 Task: Look for Airbnb properties in Hammamet, Tunisia from 6th December, 2023 to 18th December, 2023 for 3 adults.2 bedrooms having 2 beds and 2 bathrooms. Property type can be hotel. Look for 3 properties as per requirement.
Action: Mouse moved to (467, 83)
Screenshot: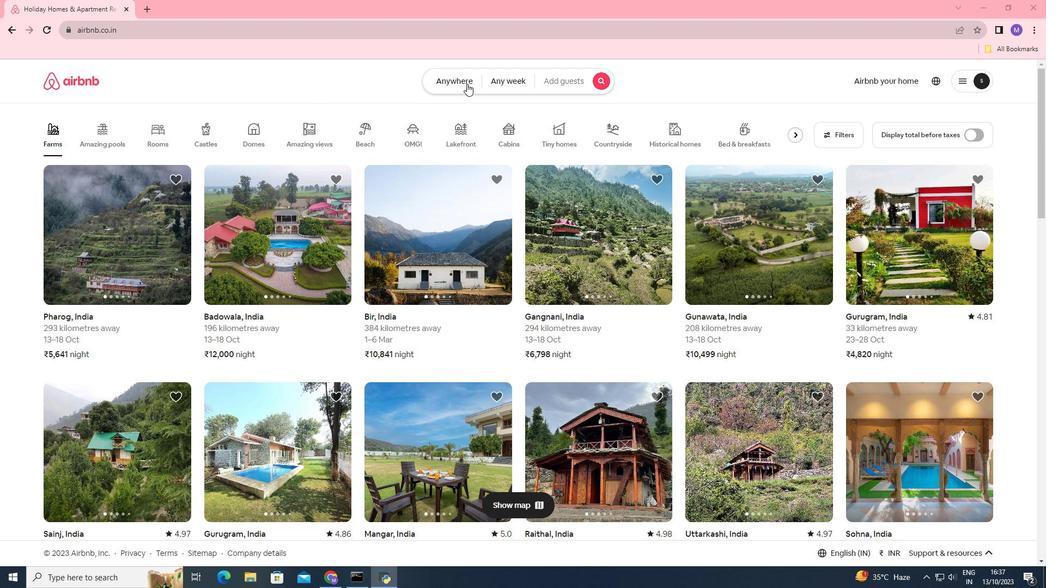 
Action: Mouse pressed left at (467, 83)
Screenshot: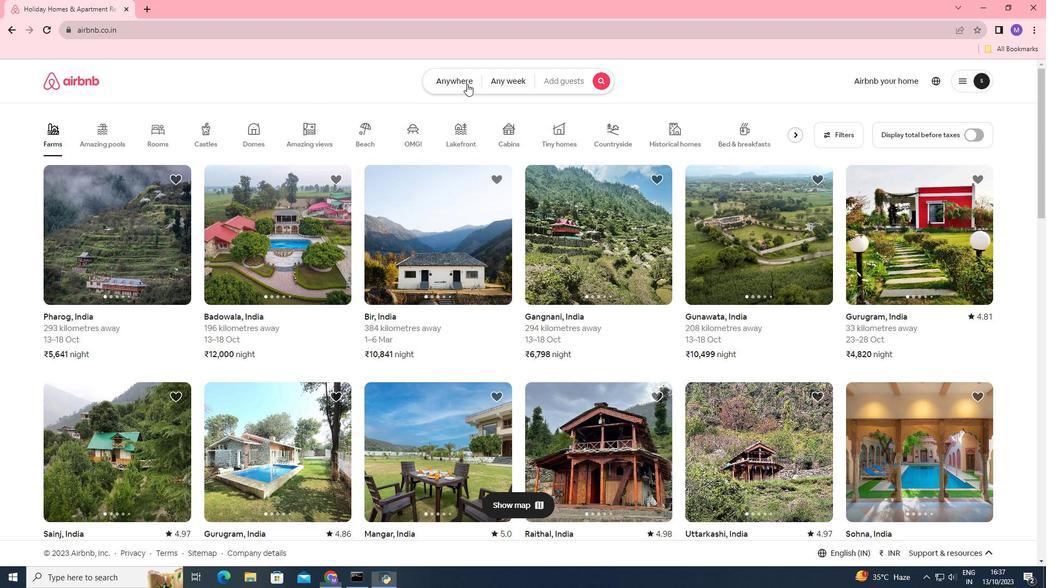 
Action: Mouse moved to (369, 122)
Screenshot: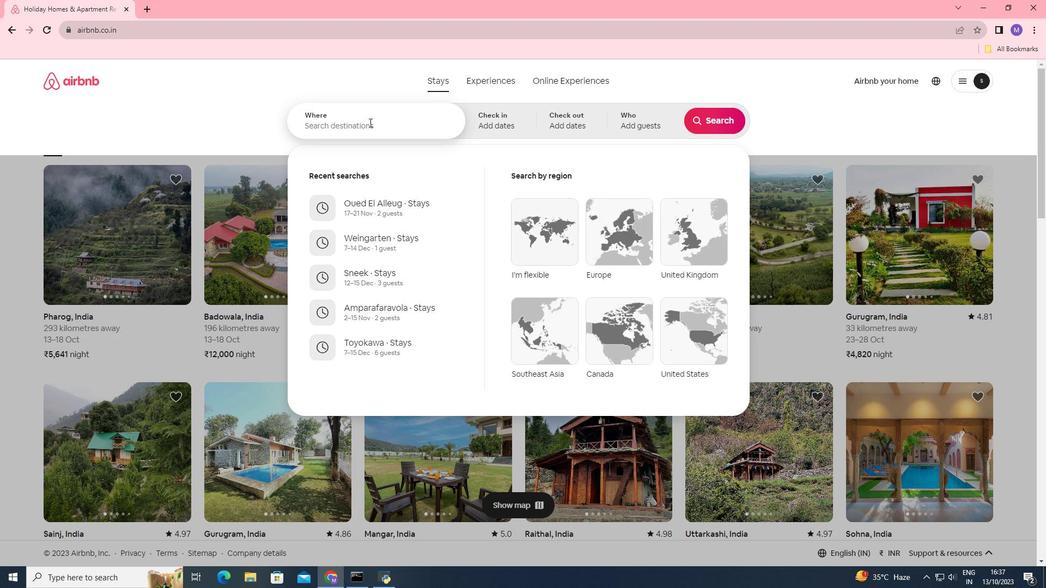 
Action: Mouse pressed left at (369, 122)
Screenshot: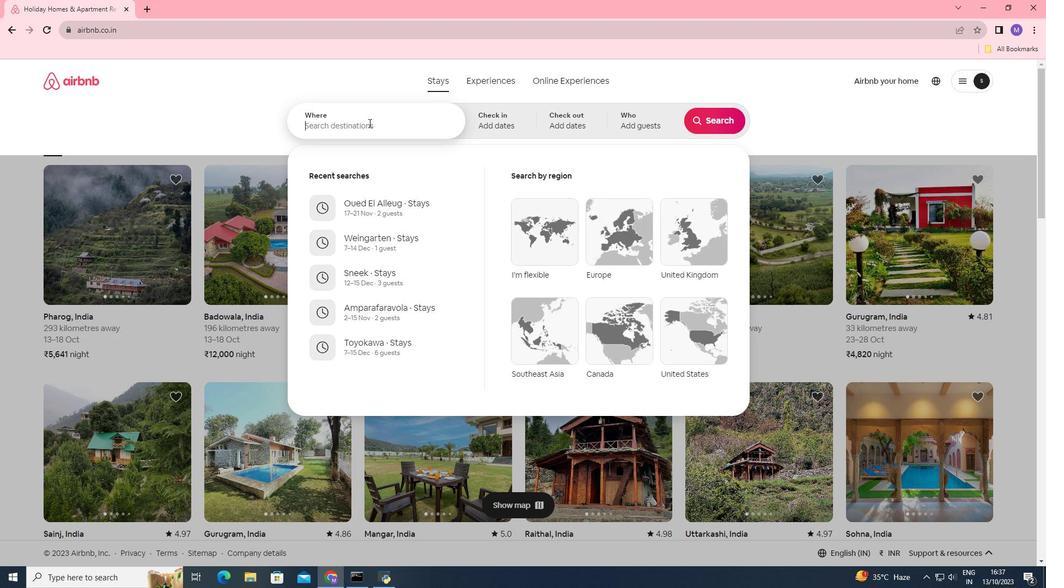 
Action: Mouse moved to (368, 123)
Screenshot: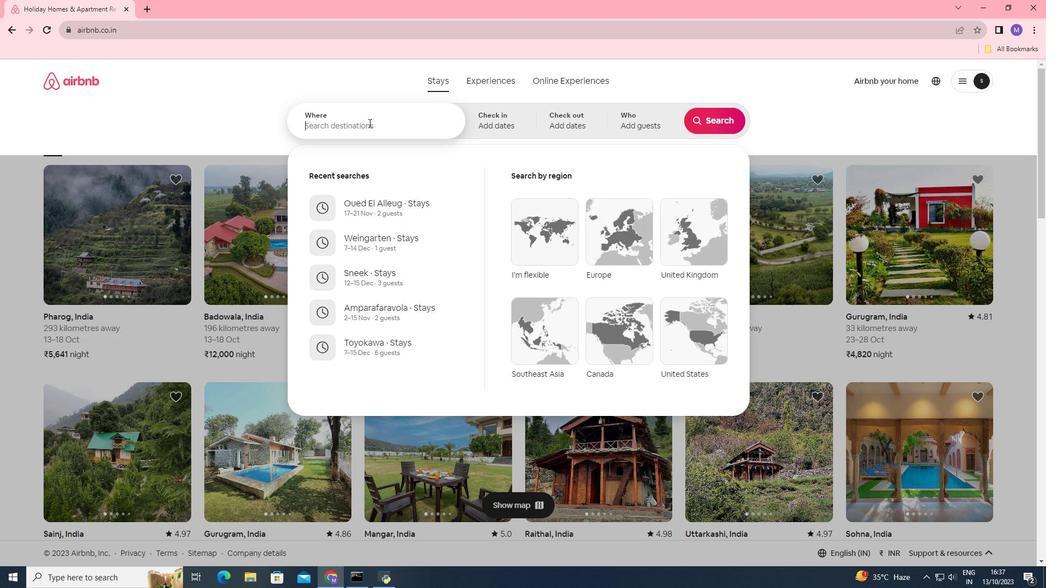 
Action: Key pressed <Key.shift>Hammamet,<Key.space><Key.shift>Tunisia
Screenshot: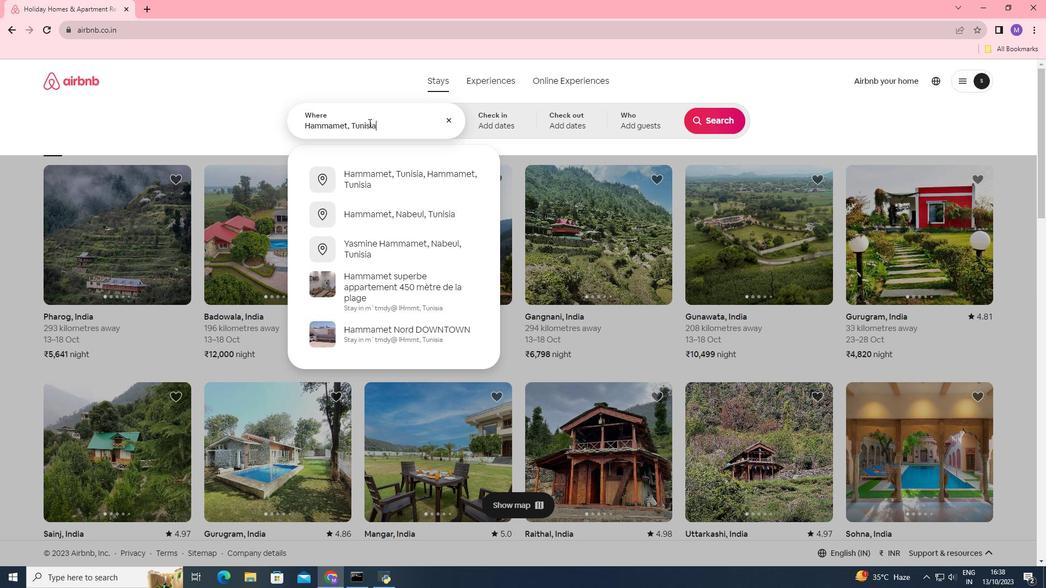 
Action: Mouse scrolled (368, 123) with delta (0, 0)
Screenshot: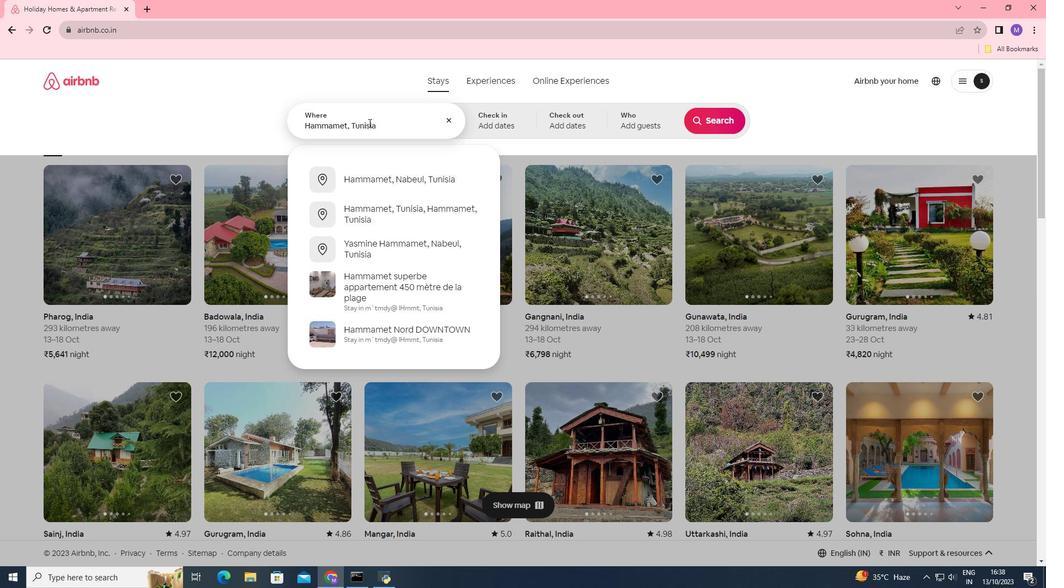
Action: Mouse moved to (506, 124)
Screenshot: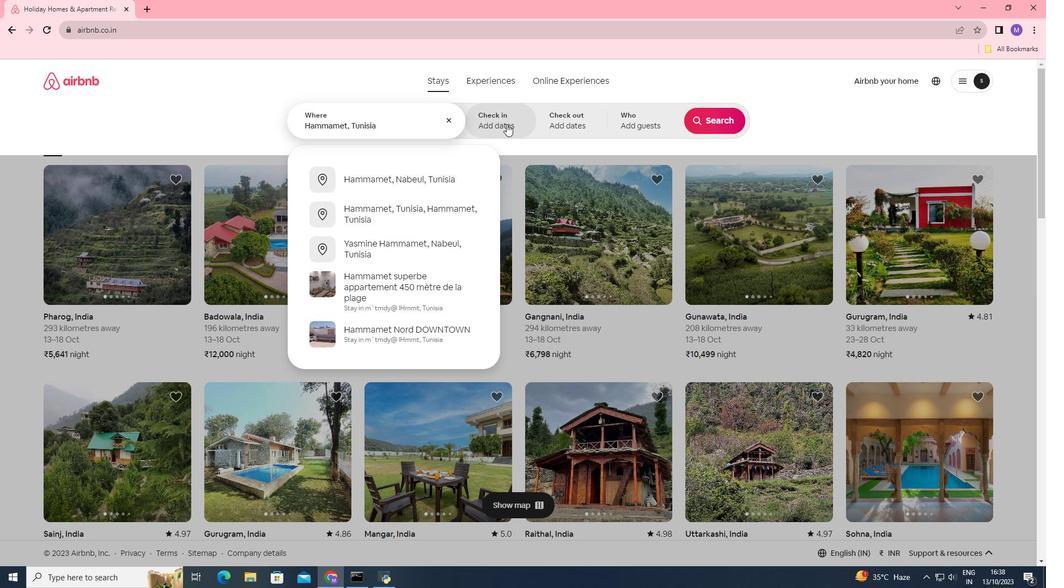 
Action: Mouse pressed left at (506, 124)
Screenshot: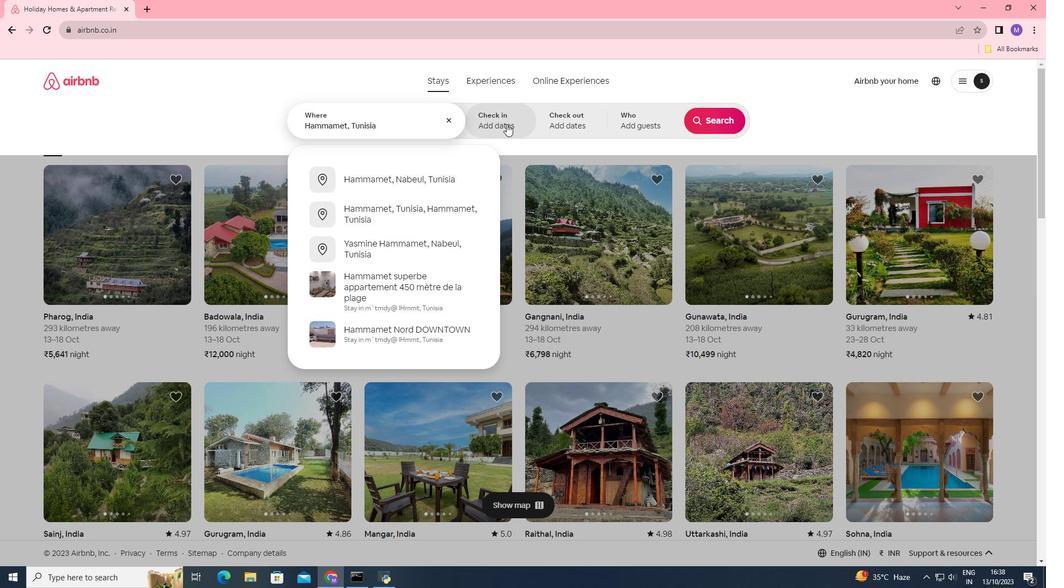 
Action: Mouse moved to (711, 208)
Screenshot: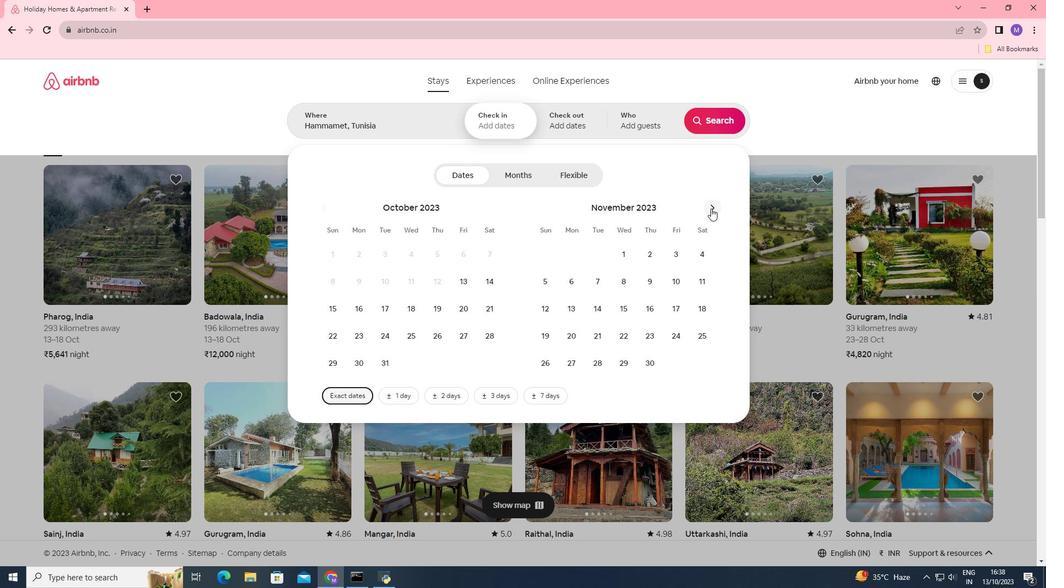 
Action: Mouse pressed left at (711, 208)
Screenshot: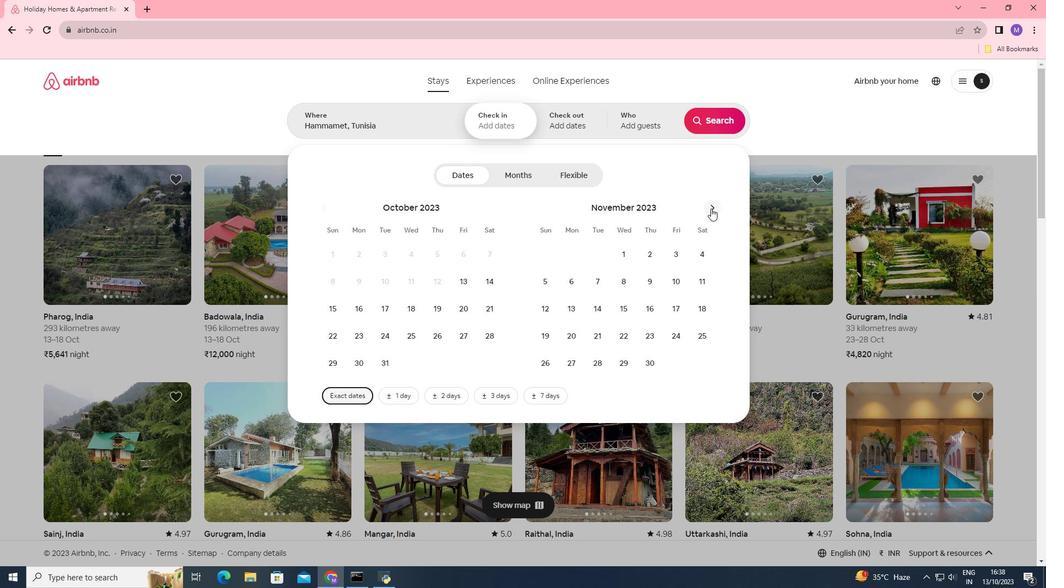
Action: Mouse moved to (620, 282)
Screenshot: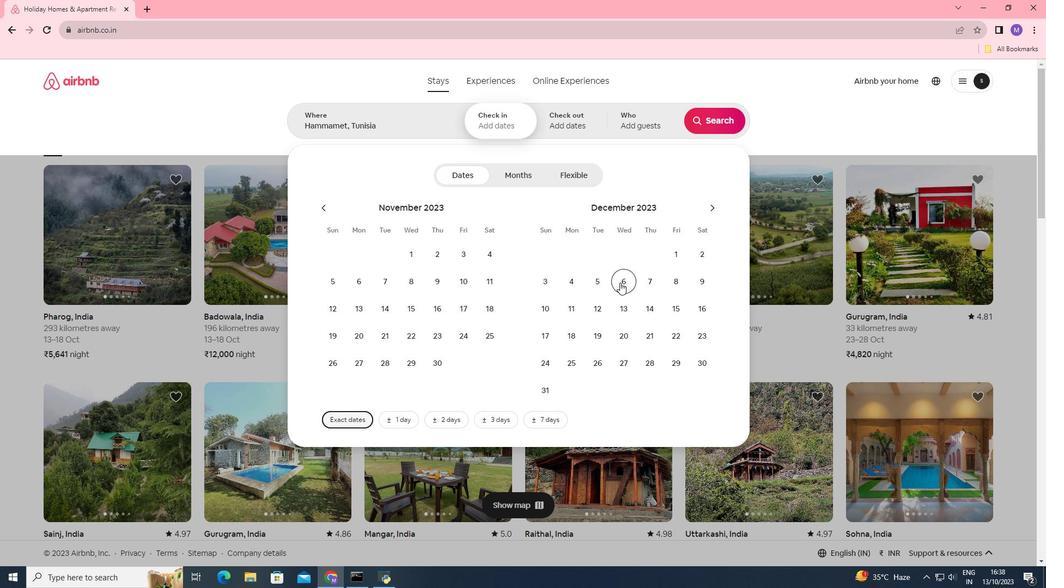 
Action: Mouse pressed left at (620, 282)
Screenshot: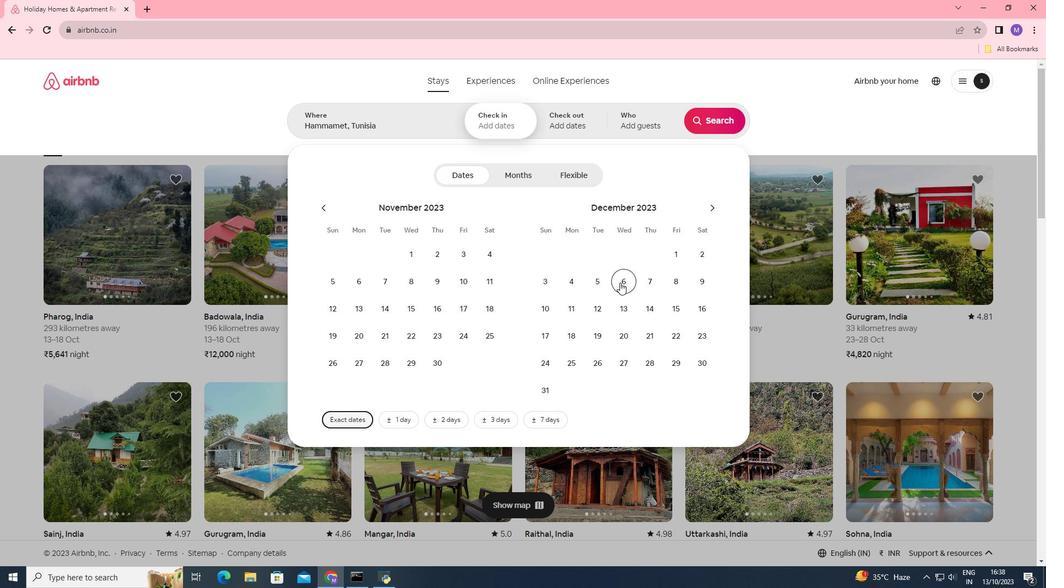 
Action: Mouse moved to (571, 336)
Screenshot: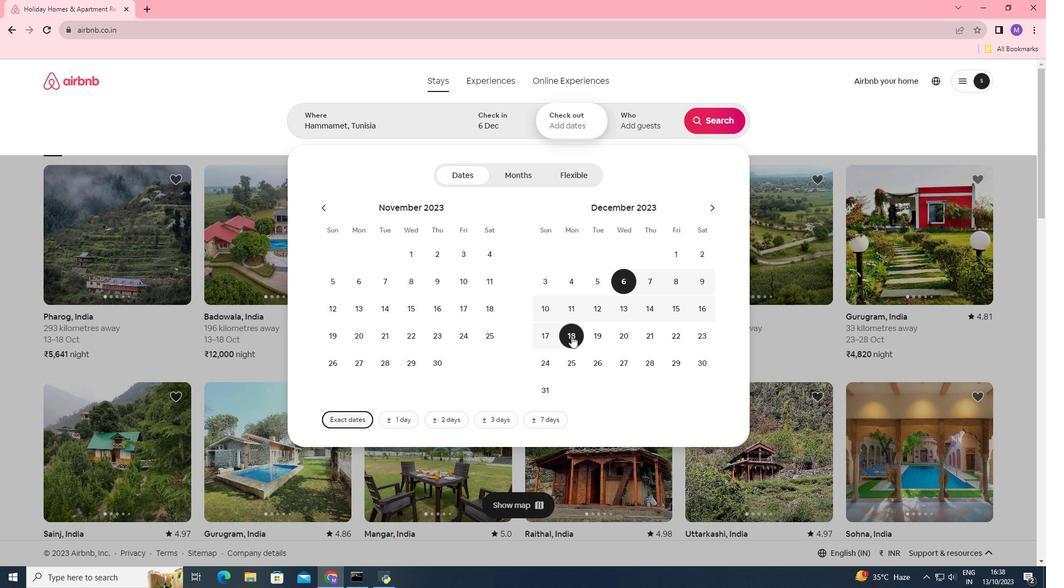
Action: Mouse pressed left at (571, 336)
Screenshot: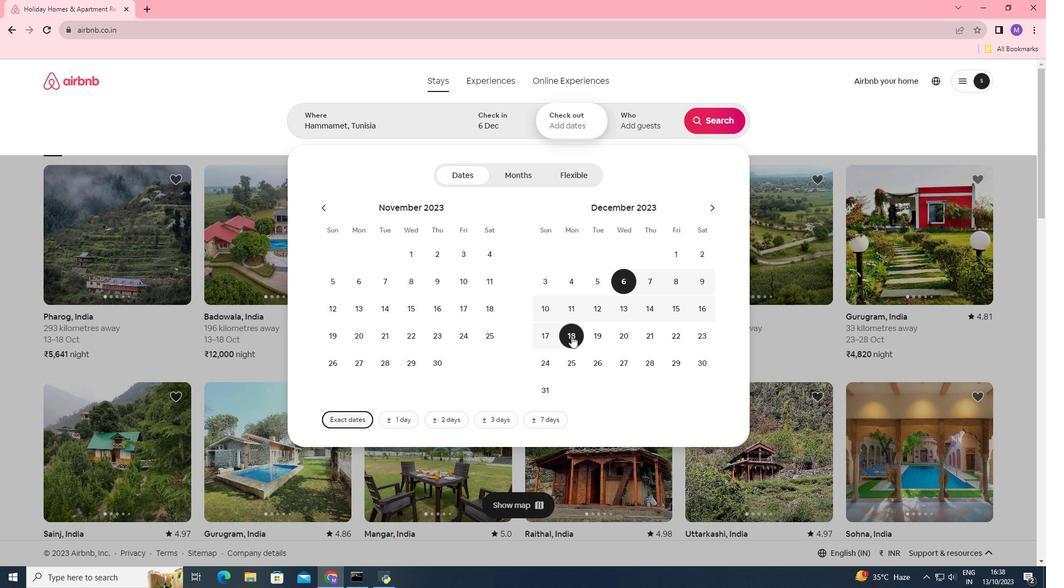 
Action: Mouse moved to (628, 124)
Screenshot: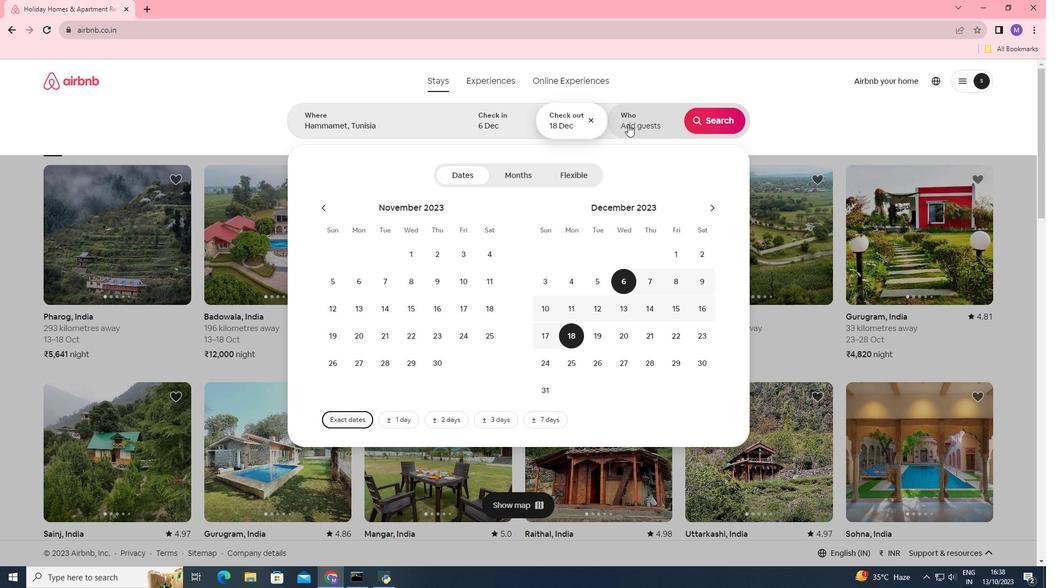 
Action: Mouse pressed left at (628, 124)
Screenshot: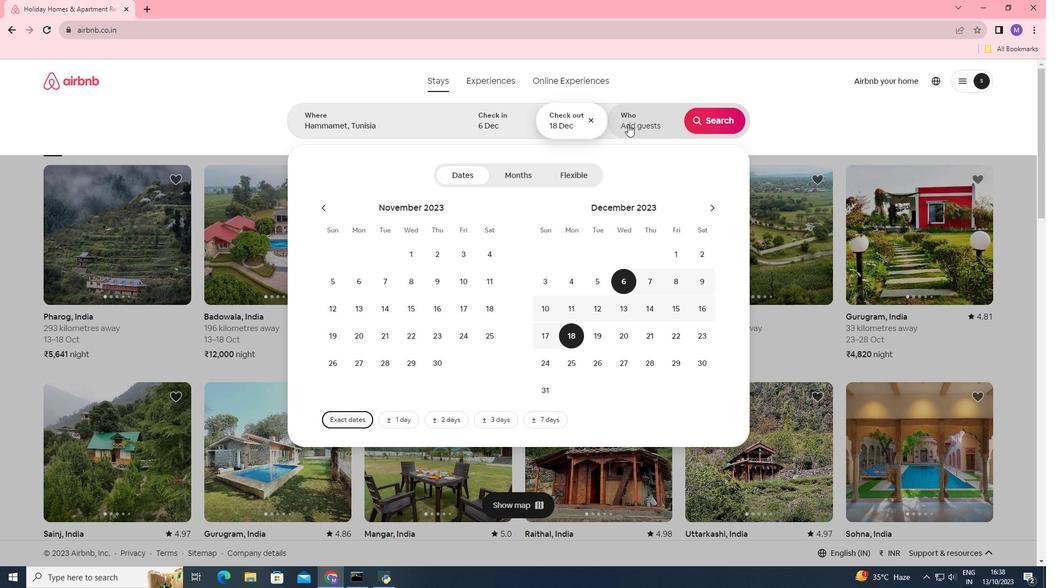 
Action: Mouse pressed left at (628, 124)
Screenshot: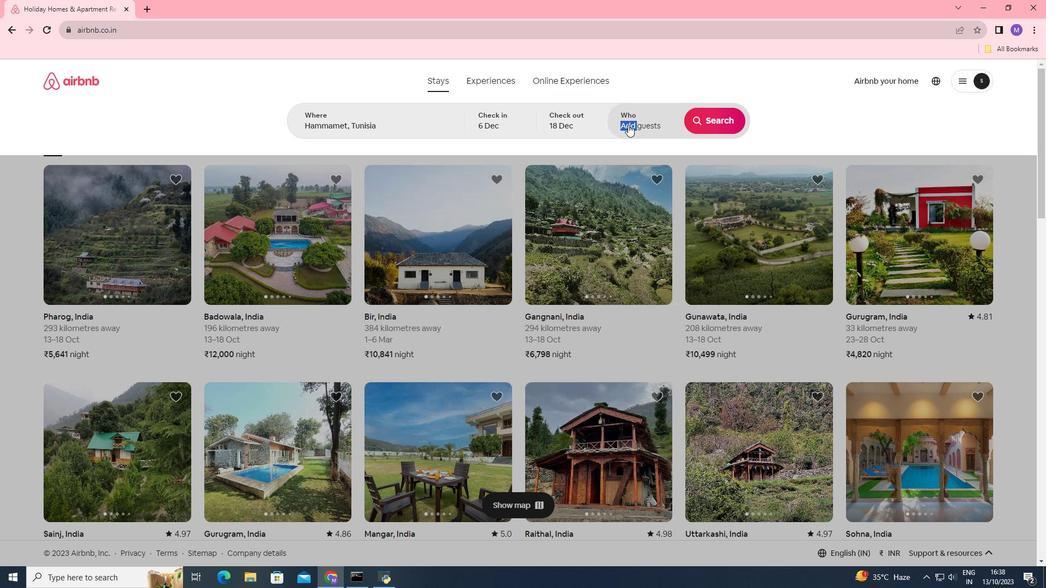 
Action: Mouse pressed left at (628, 124)
Screenshot: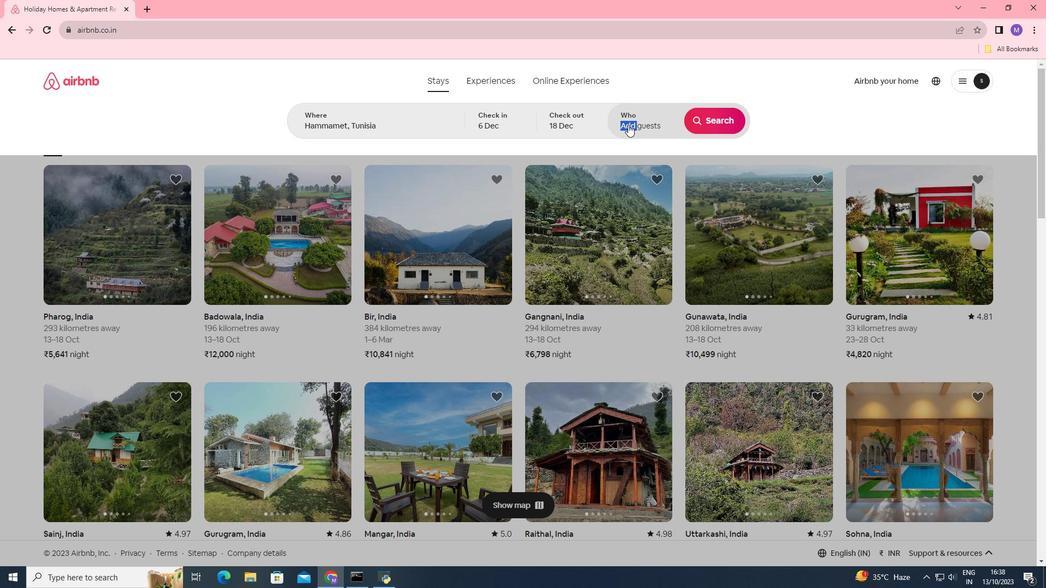 
Action: Mouse moved to (719, 180)
Screenshot: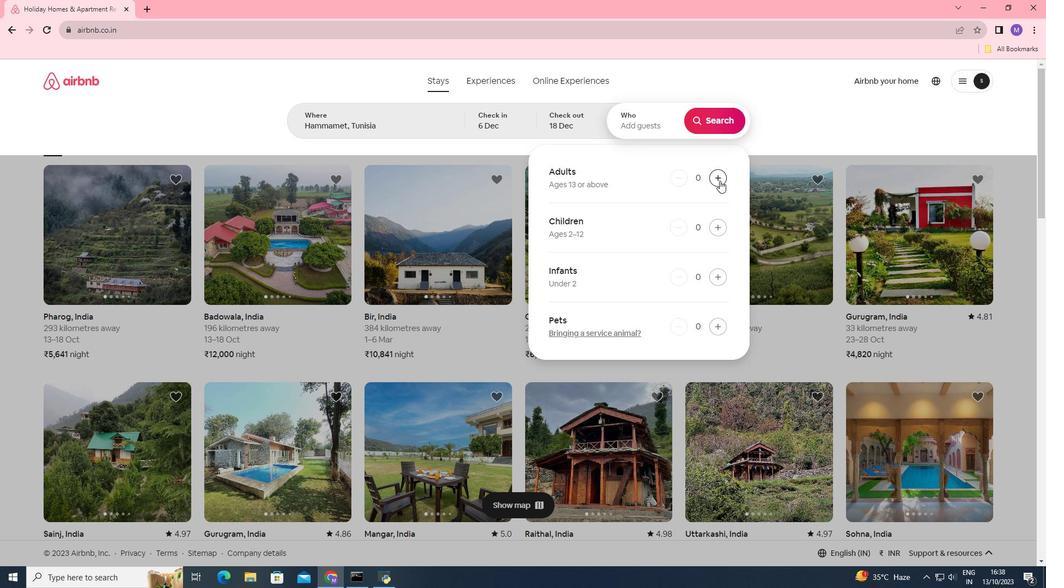 
Action: Mouse pressed left at (719, 180)
Screenshot: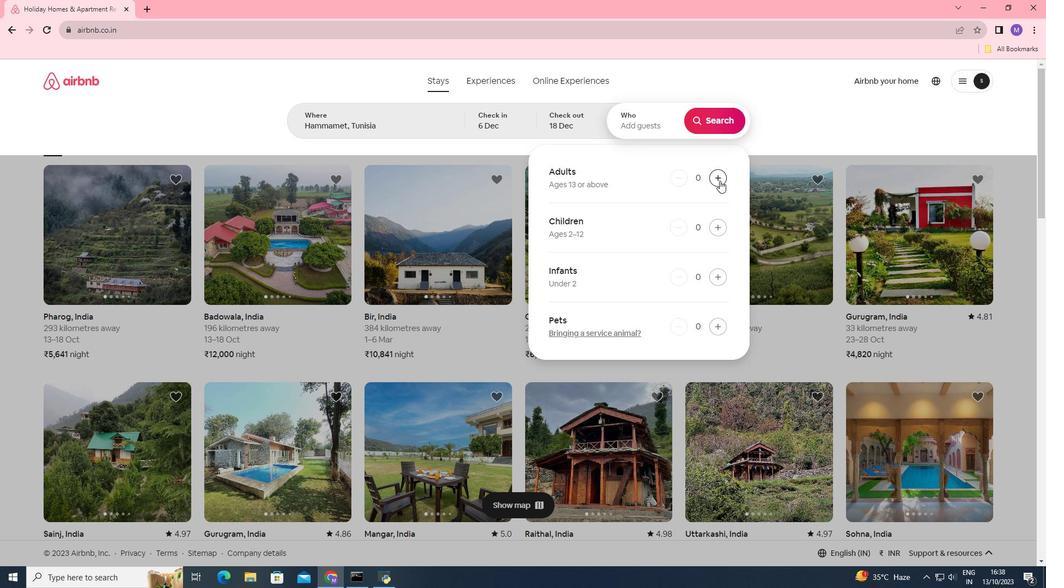 
Action: Mouse pressed left at (719, 180)
Screenshot: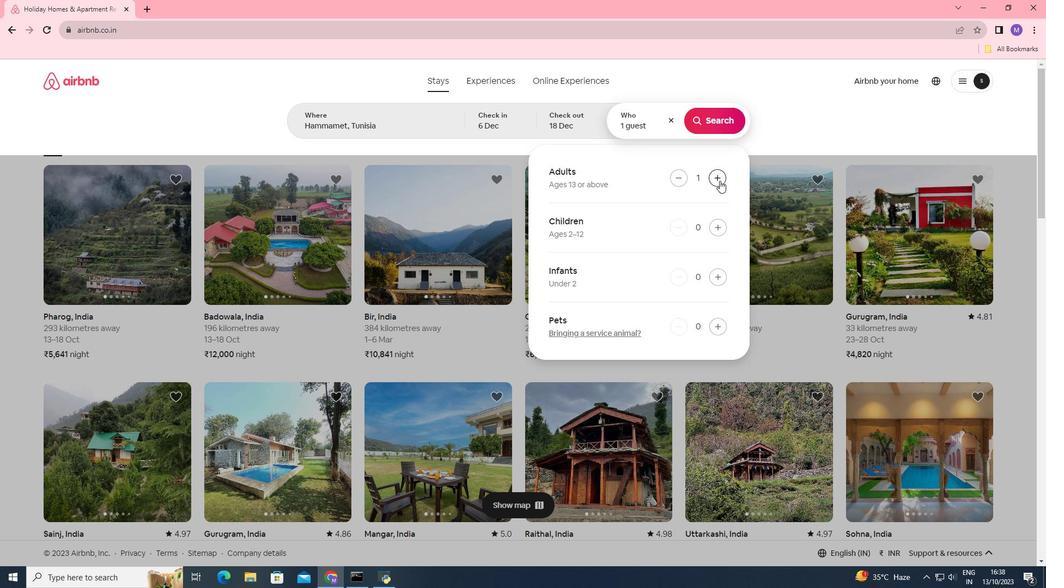 
Action: Mouse pressed left at (719, 180)
Screenshot: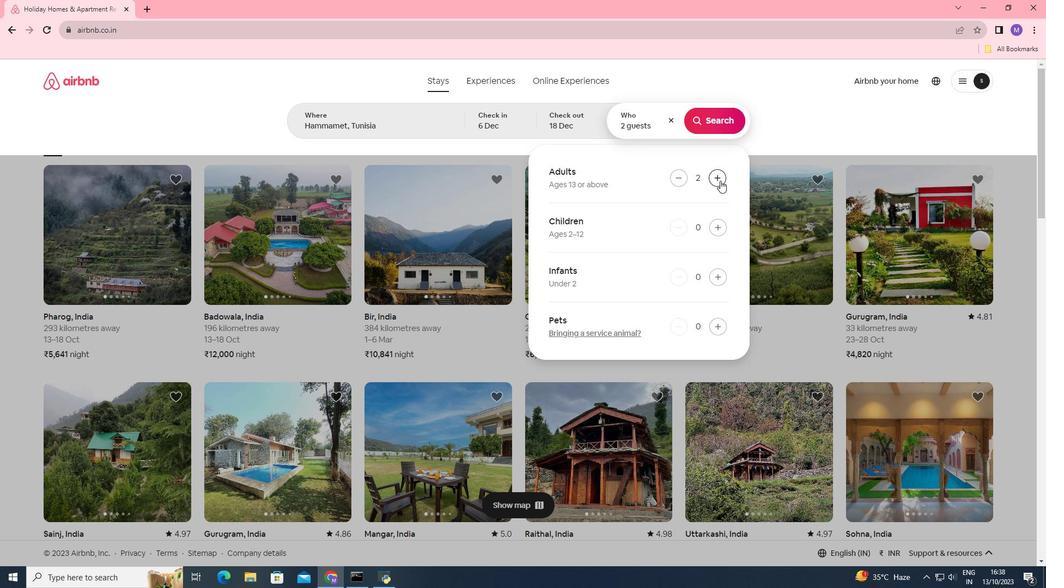 
Action: Mouse moved to (726, 118)
Screenshot: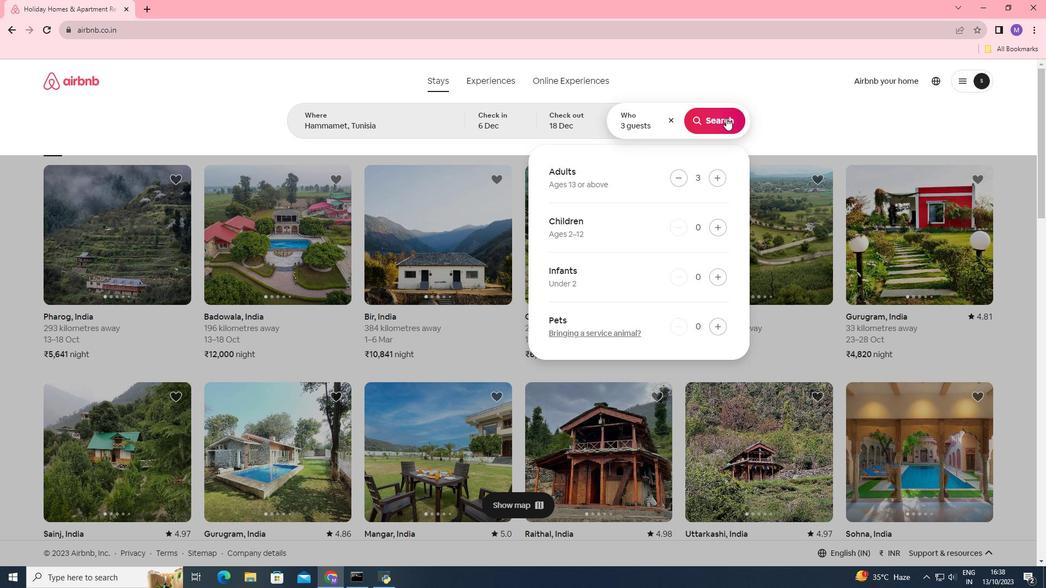 
Action: Mouse pressed left at (726, 118)
Screenshot: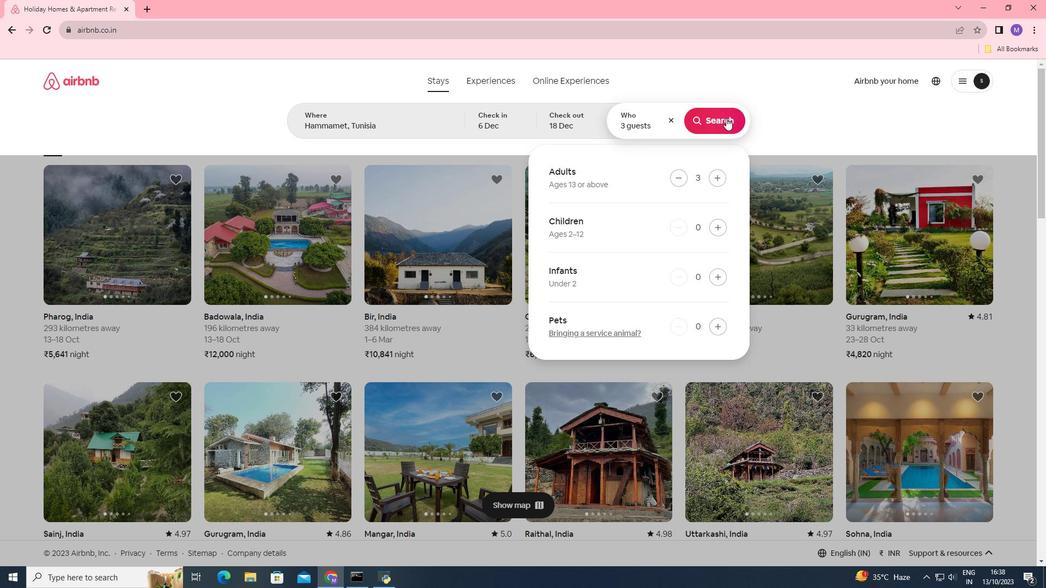 
Action: Mouse moved to (864, 121)
Screenshot: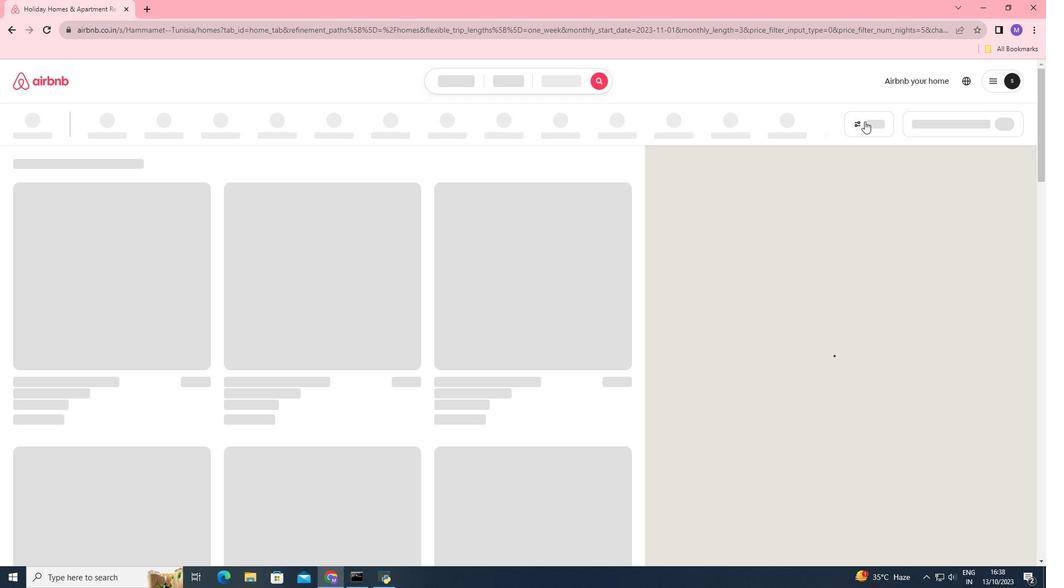 
Action: Mouse pressed left at (864, 121)
Screenshot: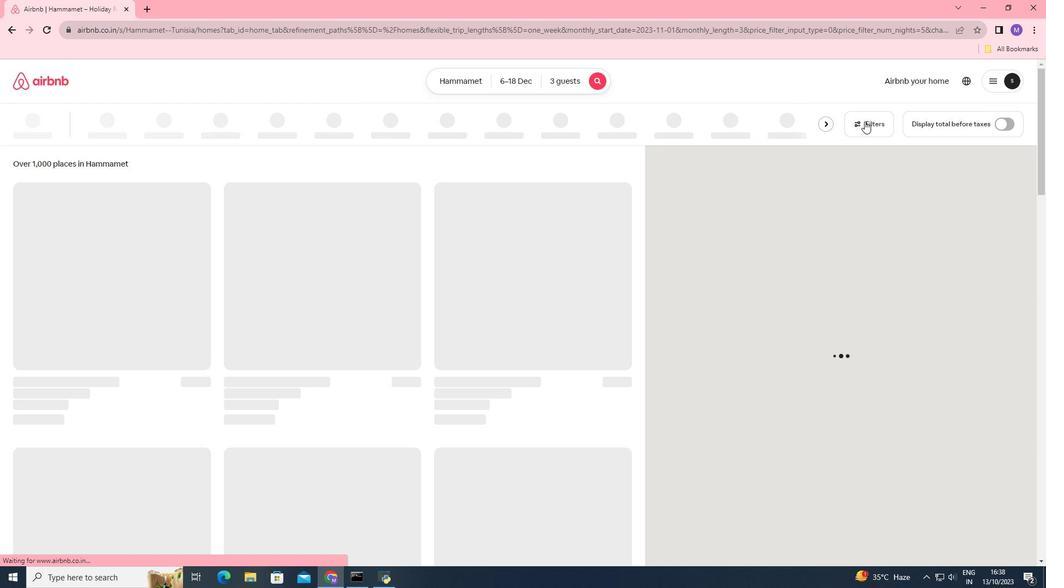 
Action: Mouse pressed left at (864, 121)
Screenshot: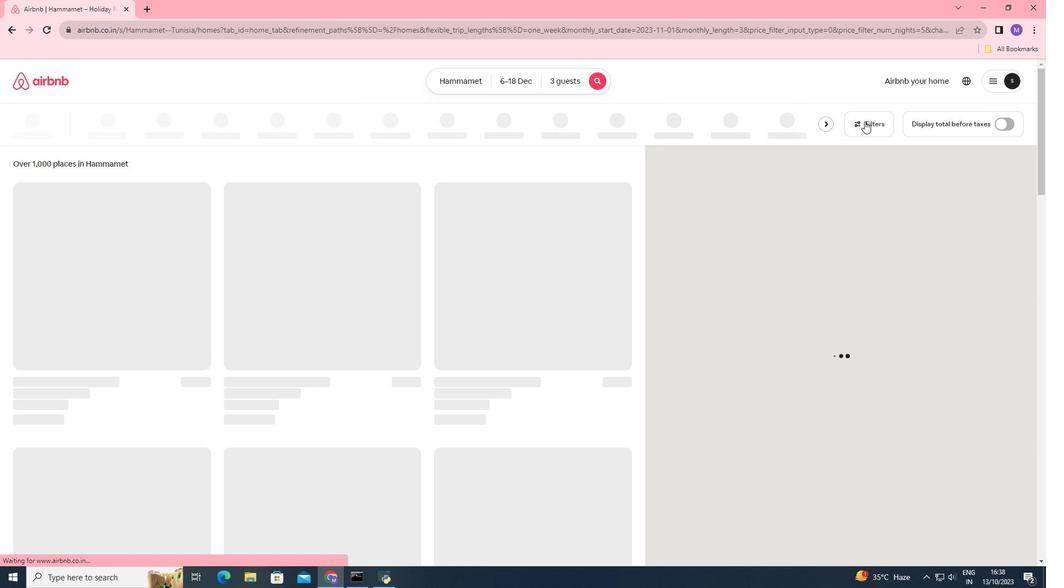
Action: Mouse moved to (525, 282)
Screenshot: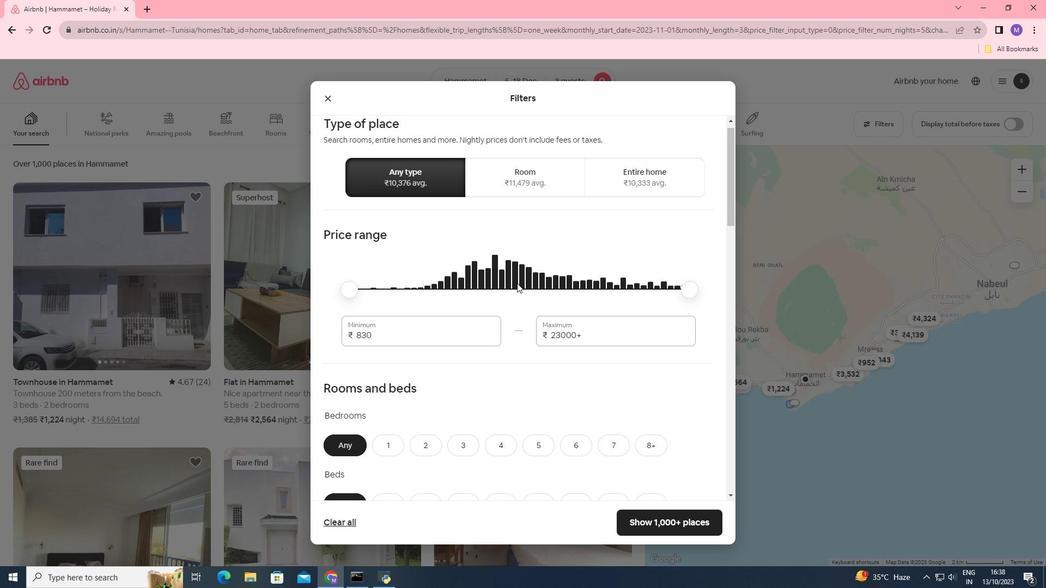 
Action: Mouse scrolled (525, 282) with delta (0, 0)
Screenshot: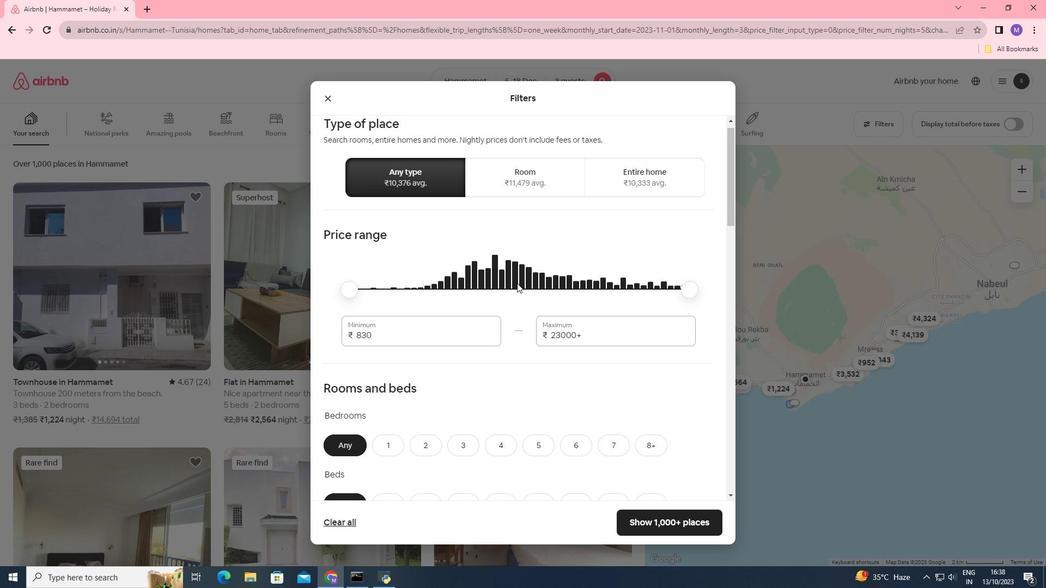 
Action: Mouse moved to (428, 408)
Screenshot: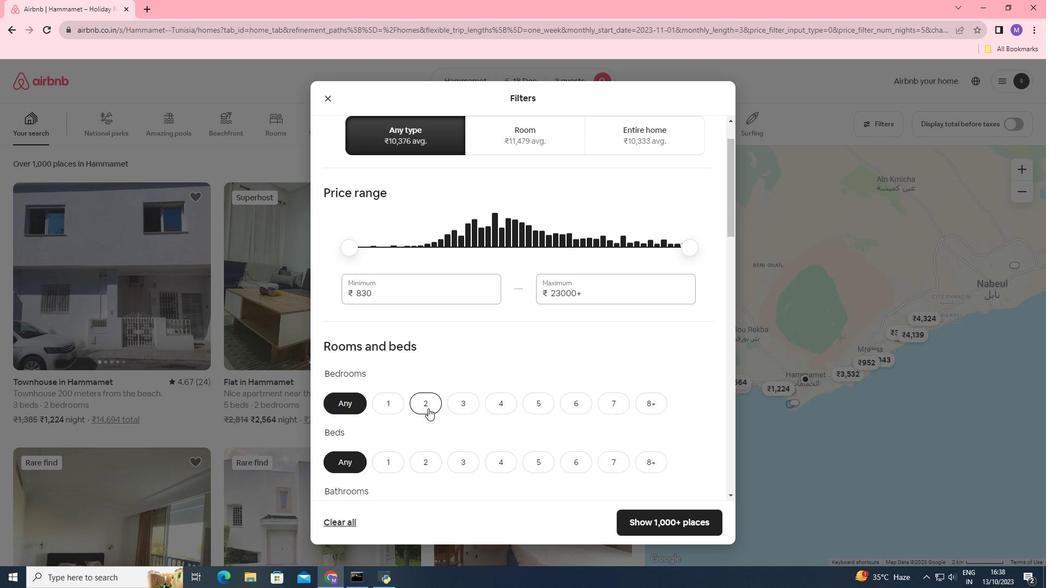 
Action: Mouse pressed left at (428, 408)
Screenshot: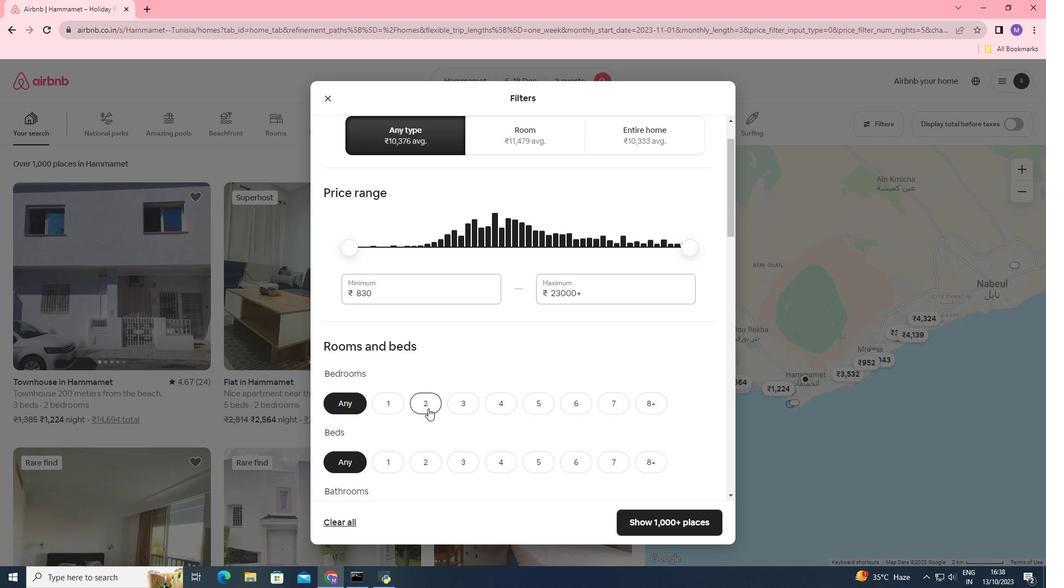 
Action: Mouse moved to (477, 341)
Screenshot: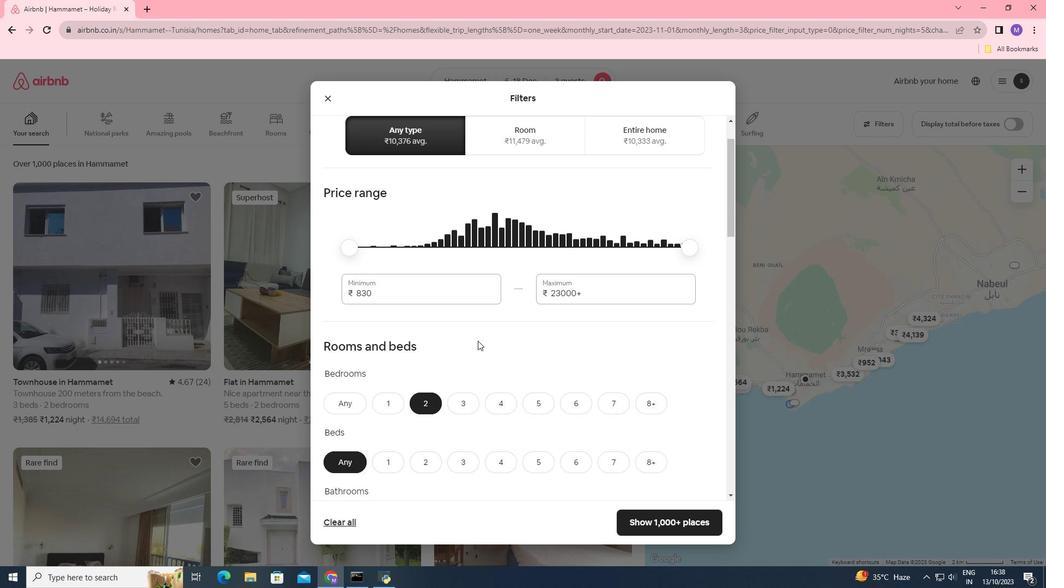 
Action: Mouse scrolled (477, 340) with delta (0, 0)
Screenshot: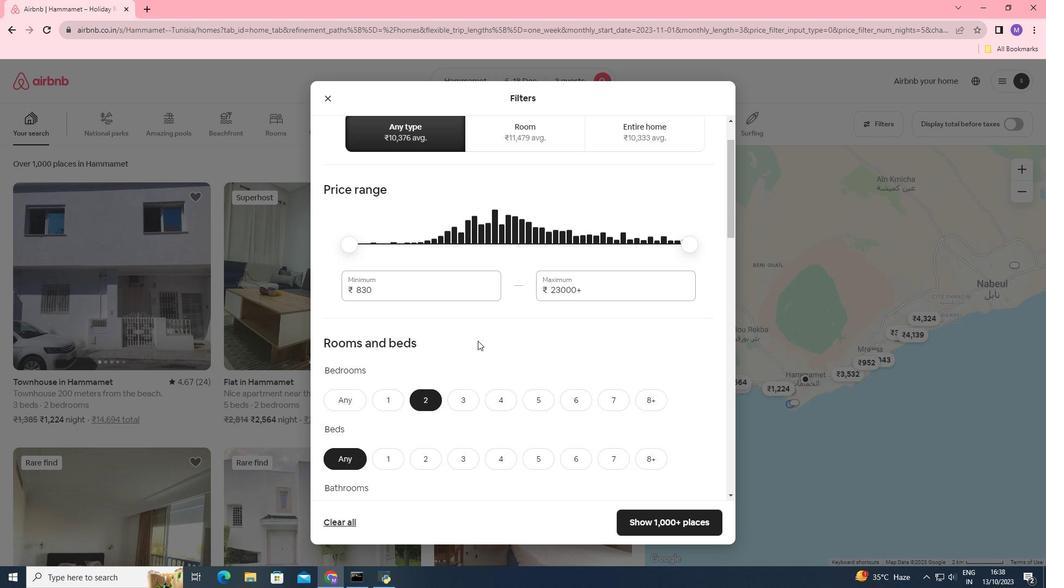 
Action: Mouse scrolled (477, 340) with delta (0, 0)
Screenshot: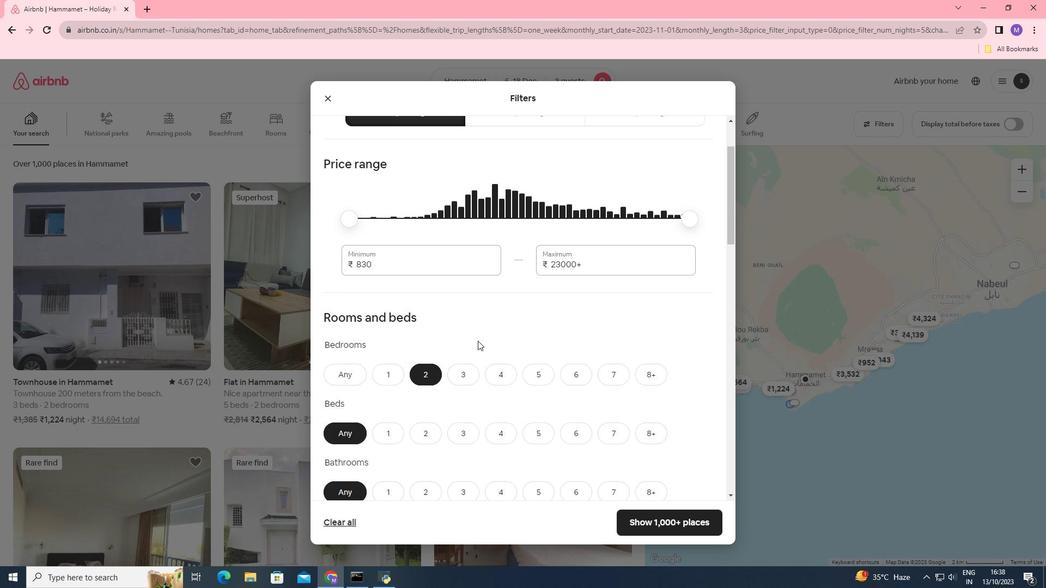 
Action: Mouse moved to (428, 360)
Screenshot: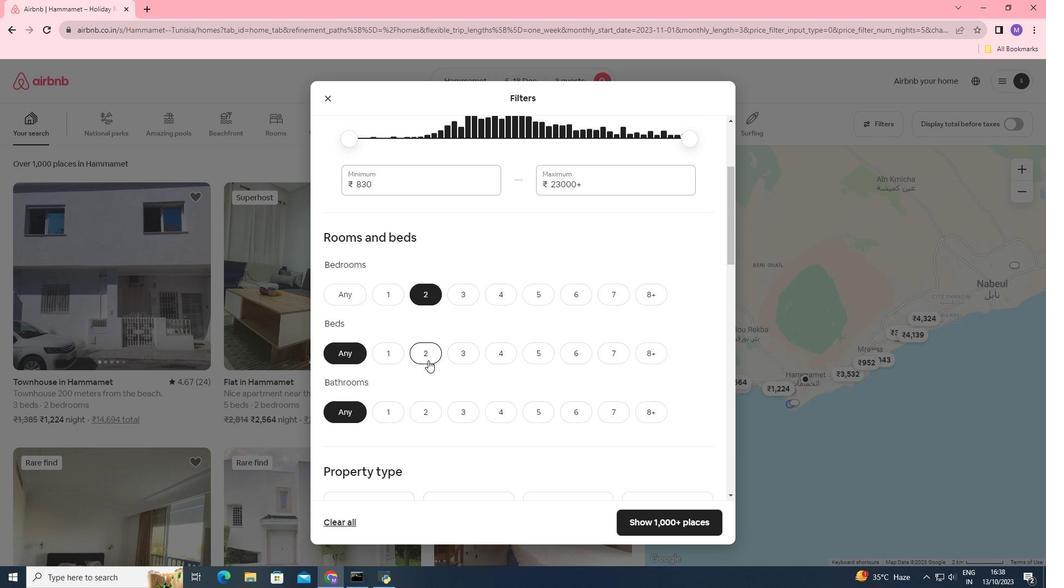
Action: Mouse pressed left at (428, 360)
Screenshot: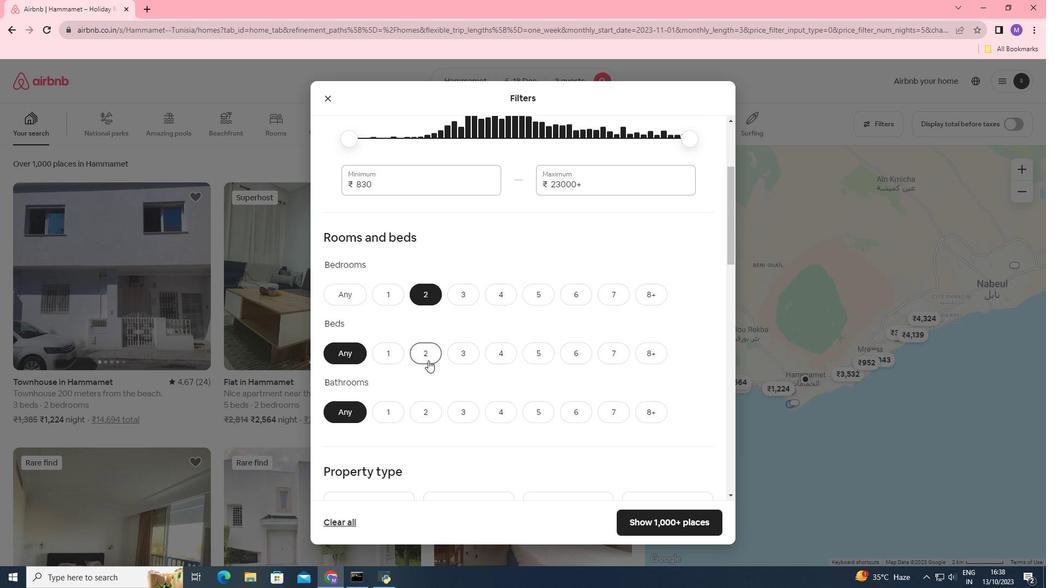 
Action: Mouse moved to (420, 417)
Screenshot: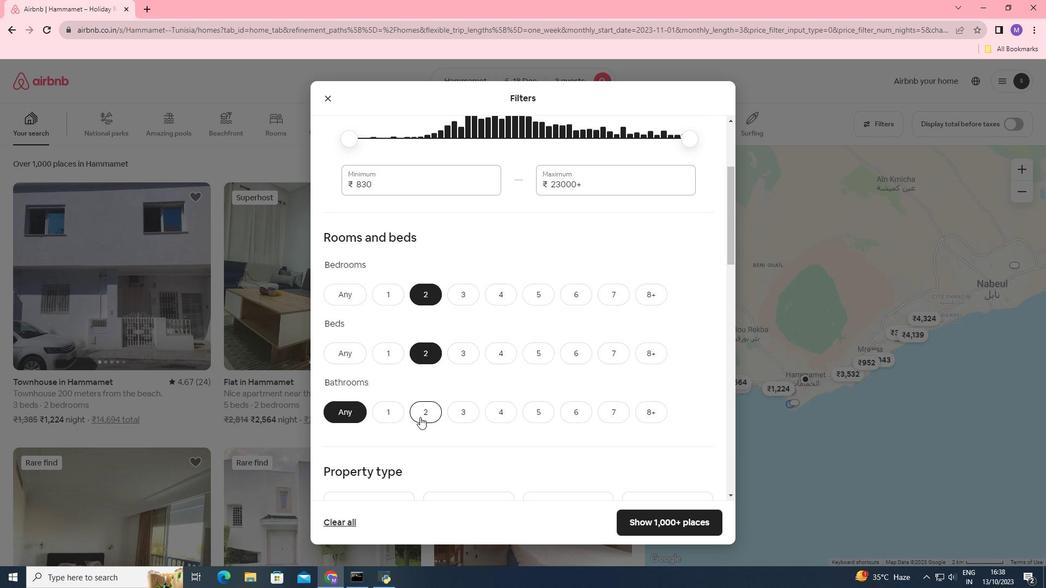 
Action: Mouse pressed left at (420, 417)
Screenshot: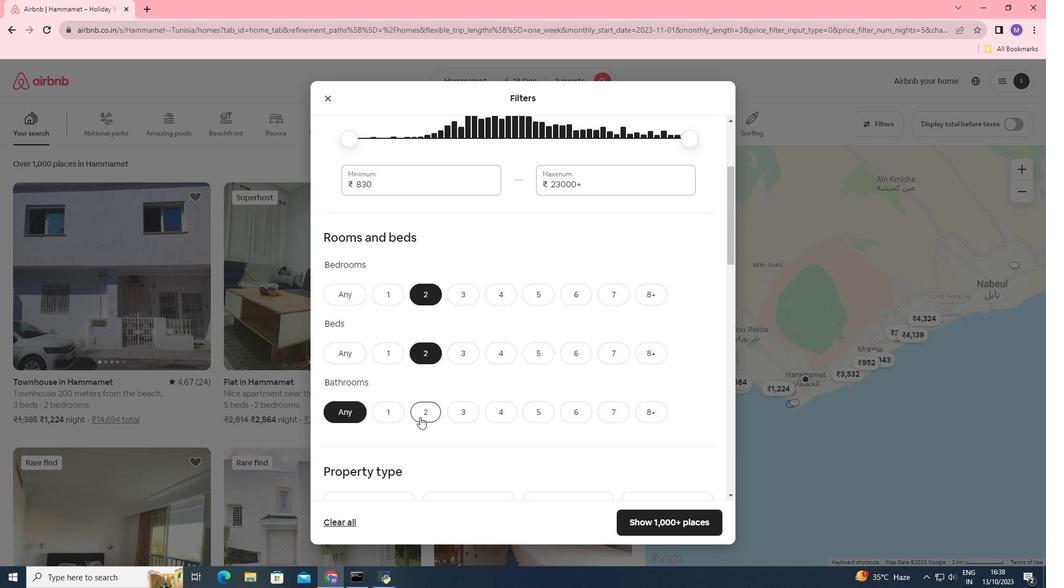 
Action: Mouse moved to (467, 330)
Screenshot: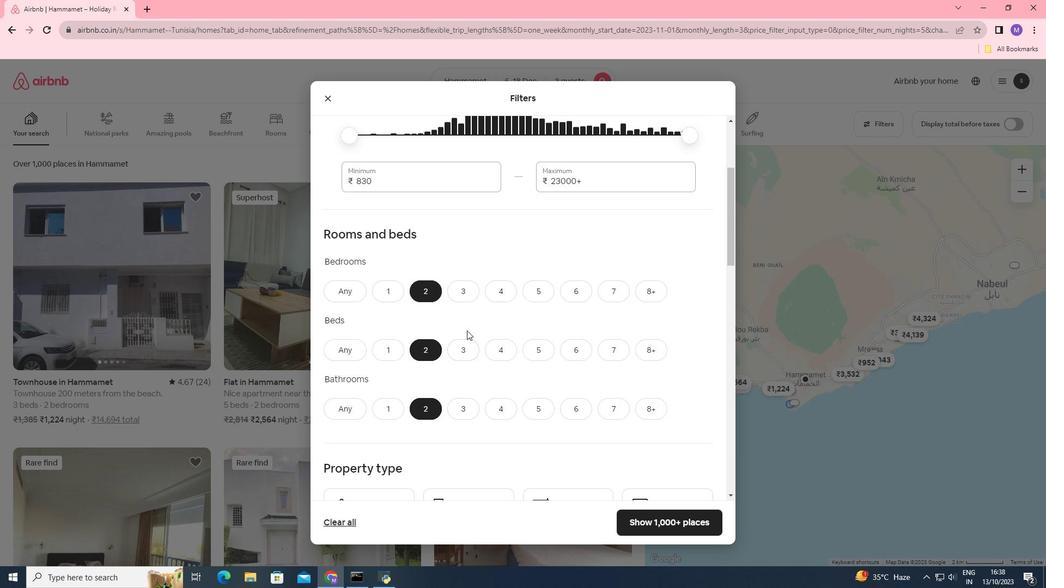 
Action: Mouse scrolled (467, 330) with delta (0, 0)
Screenshot: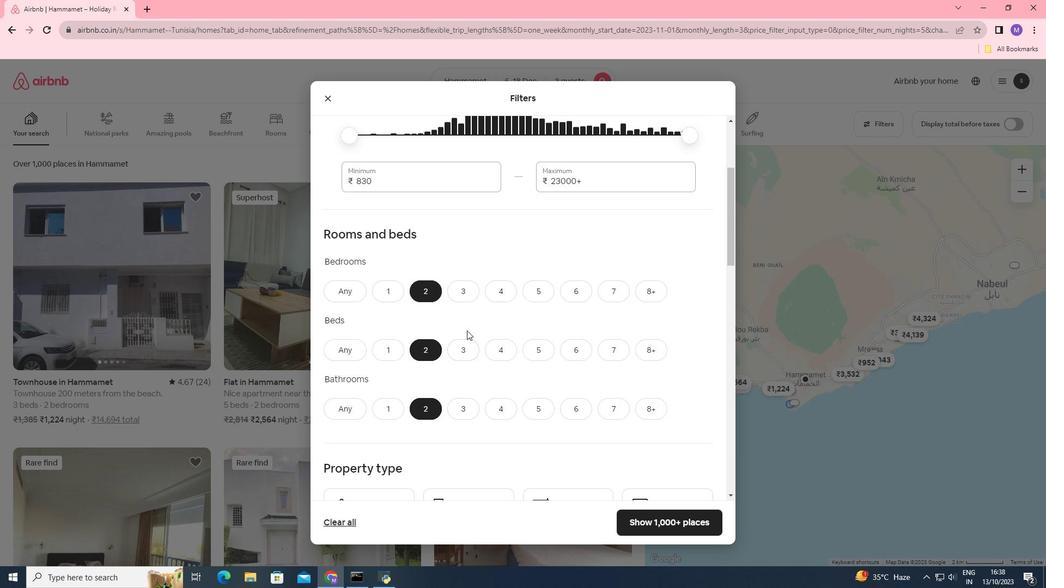 
Action: Mouse scrolled (467, 330) with delta (0, 0)
Screenshot: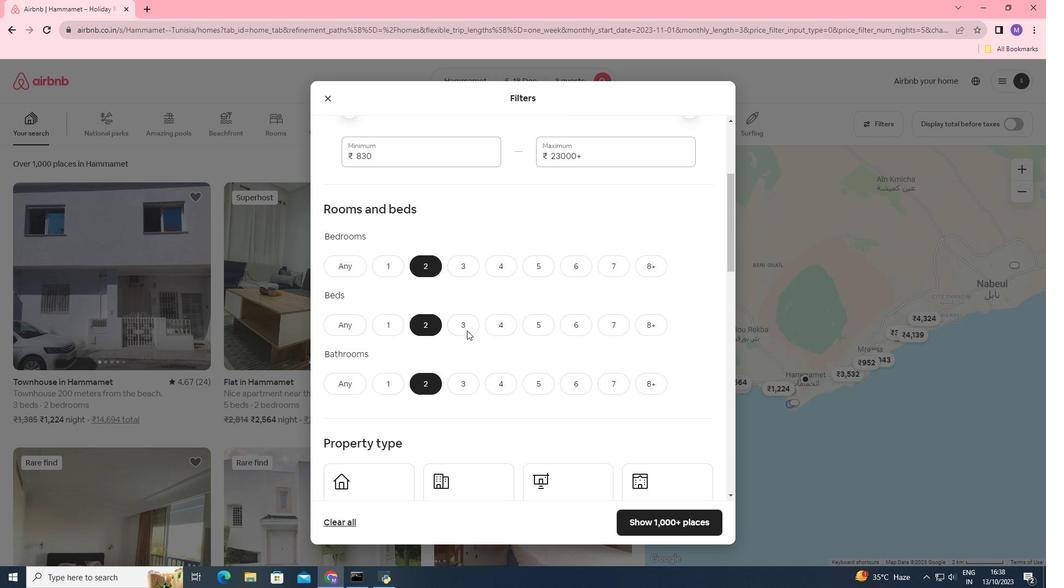 
Action: Mouse moved to (467, 328)
Screenshot: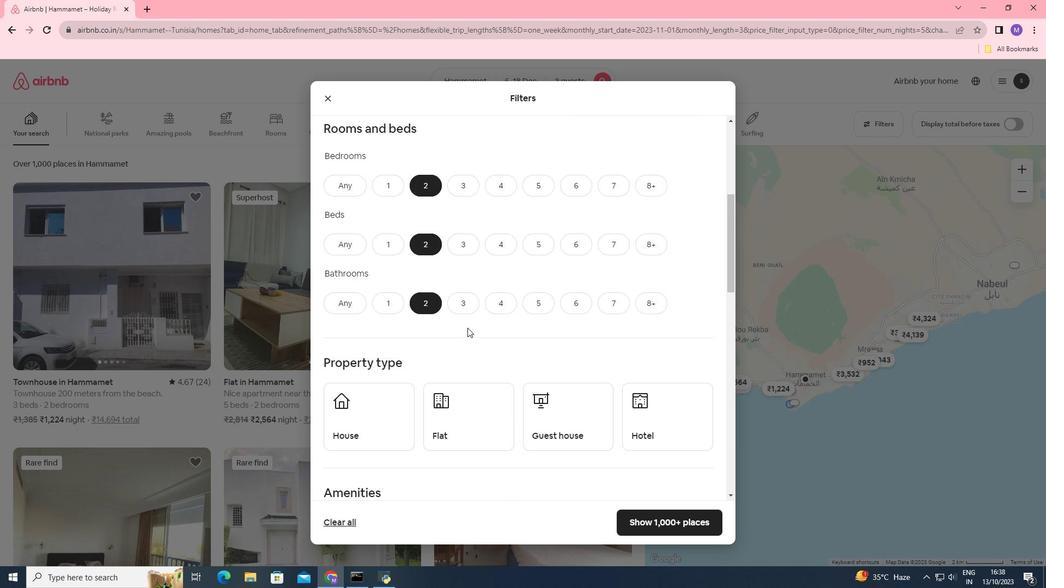 
Action: Mouse scrolled (467, 327) with delta (0, 0)
Screenshot: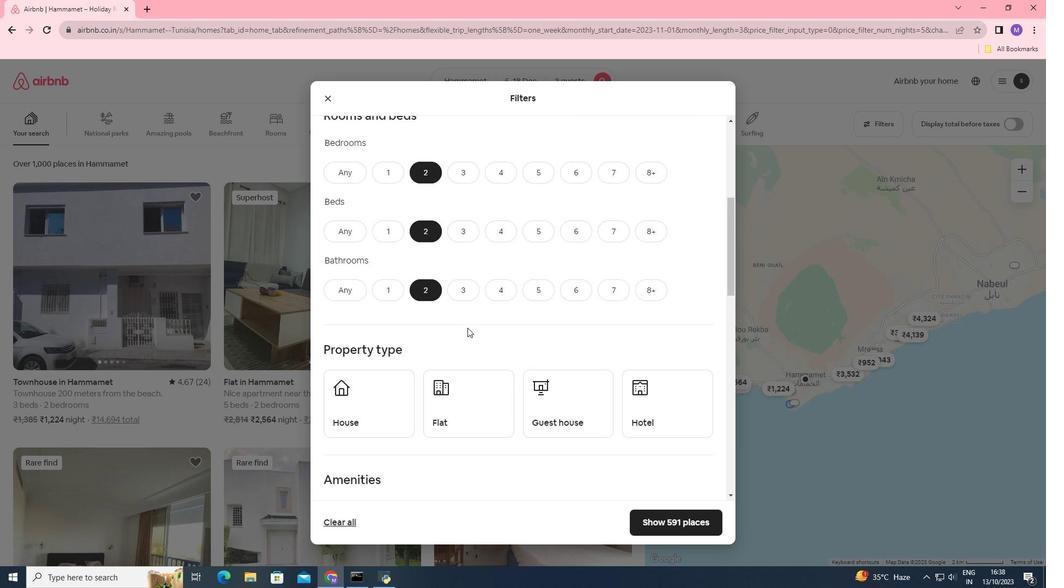 
Action: Mouse moved to (675, 351)
Screenshot: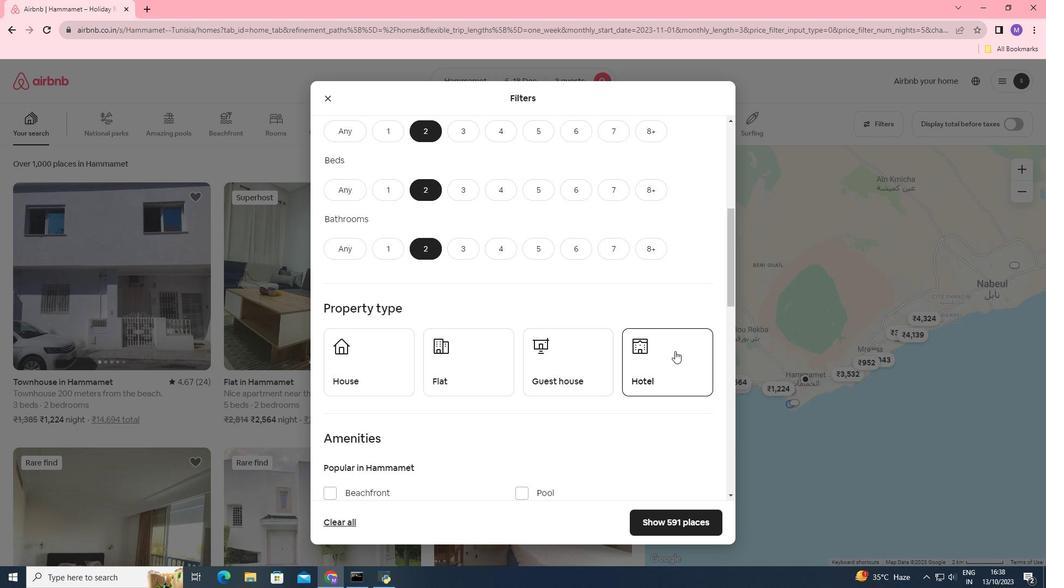 
Action: Mouse pressed left at (675, 351)
Screenshot: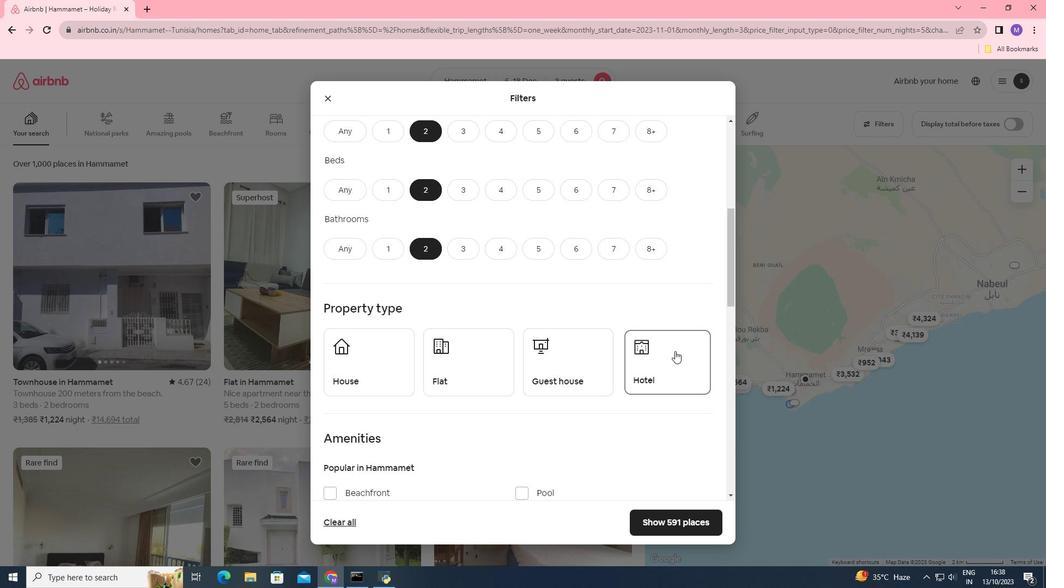 
Action: Mouse moved to (663, 347)
Screenshot: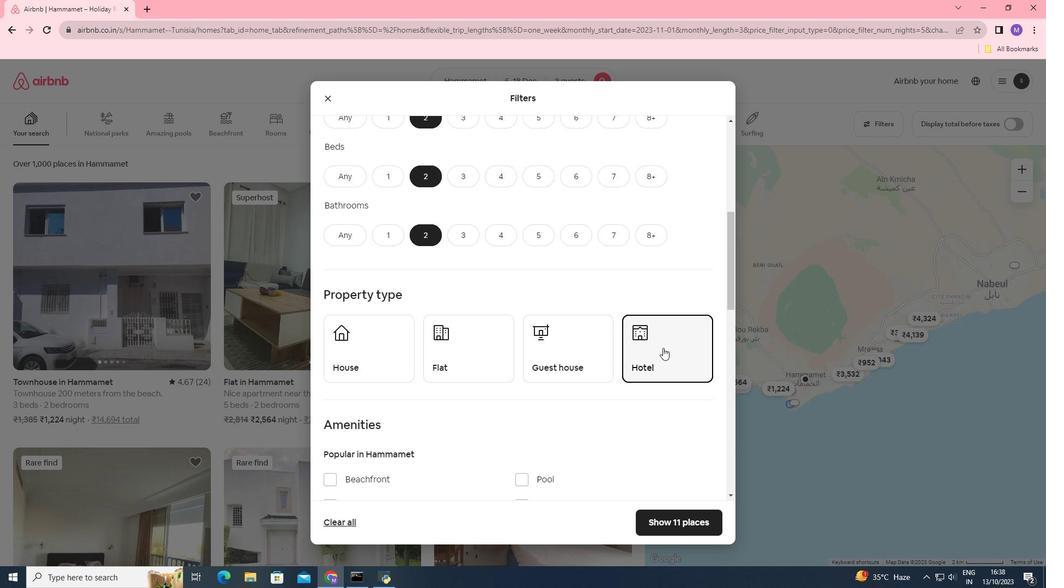 
Action: Mouse scrolled (663, 347) with delta (0, 0)
Screenshot: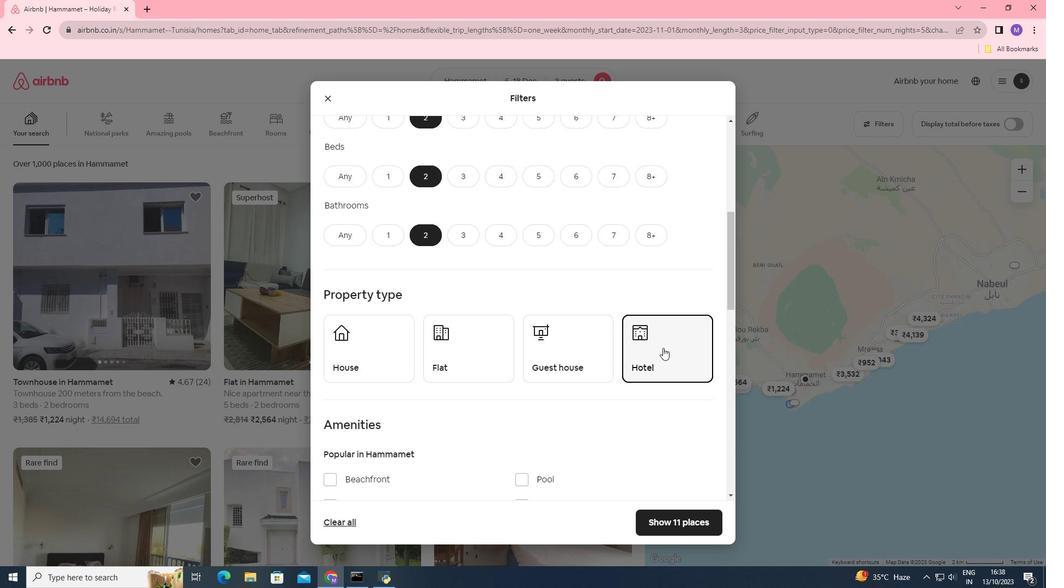 
Action: Mouse moved to (663, 348)
Screenshot: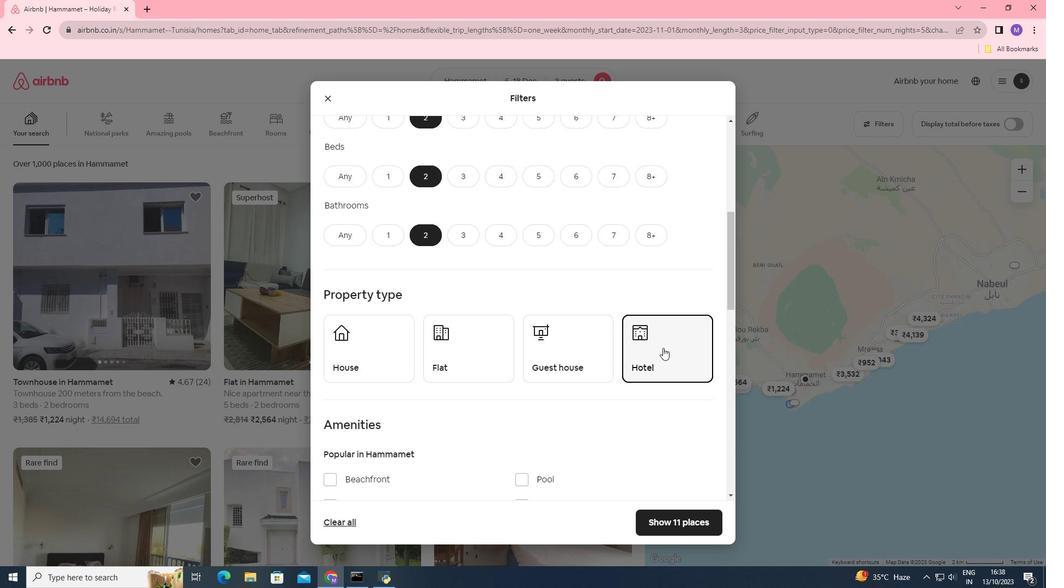 
Action: Mouse scrolled (663, 347) with delta (0, 0)
Screenshot: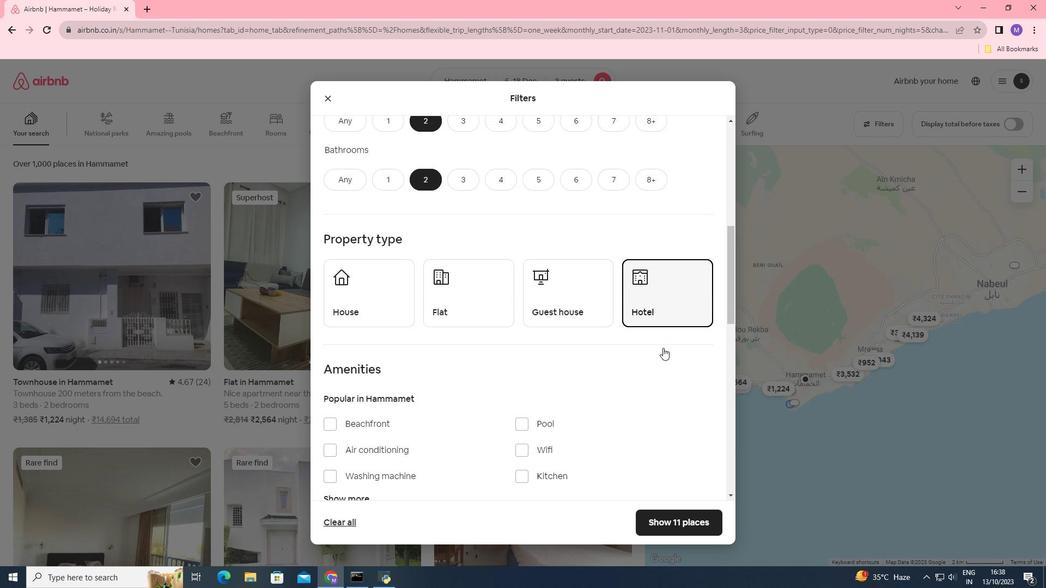 
Action: Mouse scrolled (663, 347) with delta (0, 0)
Screenshot: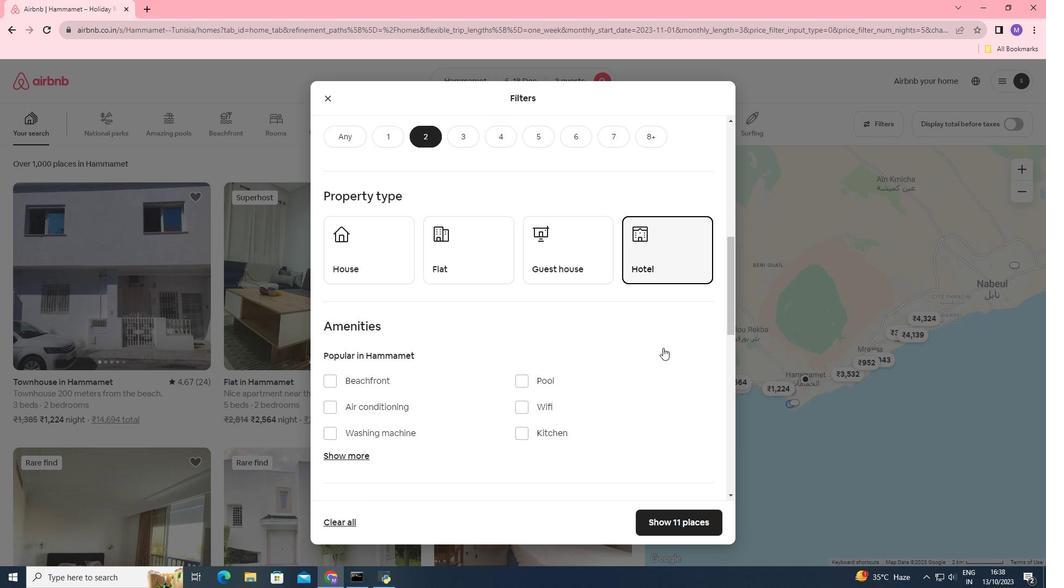 
Action: Mouse scrolled (663, 347) with delta (0, 0)
Screenshot: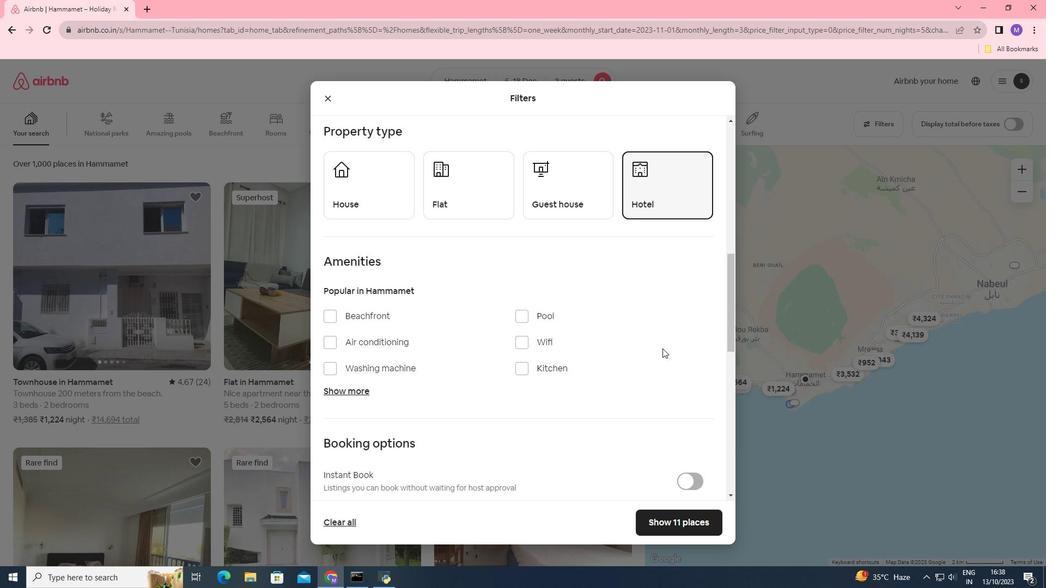 
Action: Mouse moved to (689, 523)
Screenshot: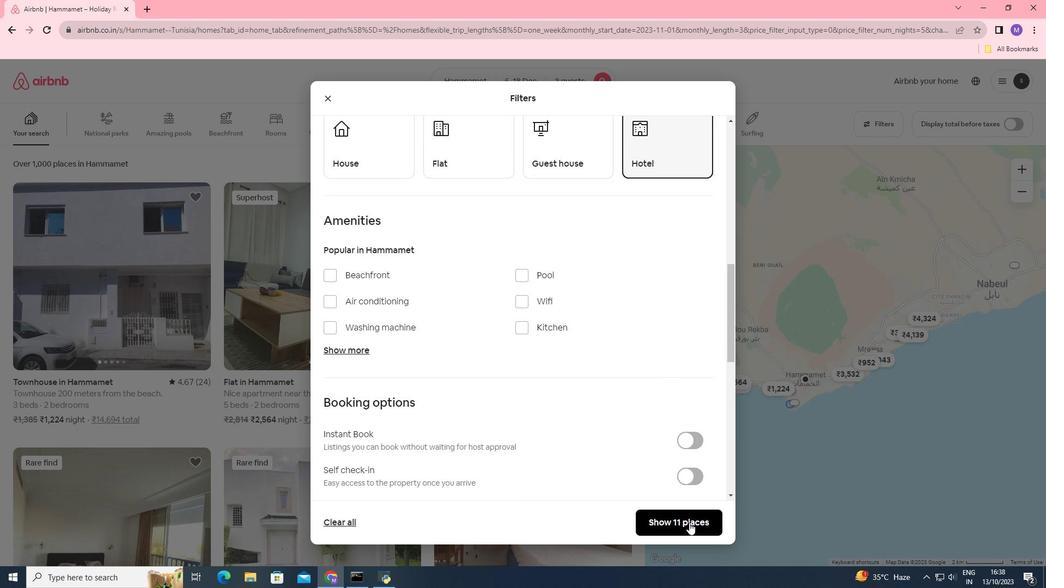 
Action: Mouse pressed left at (689, 523)
Screenshot: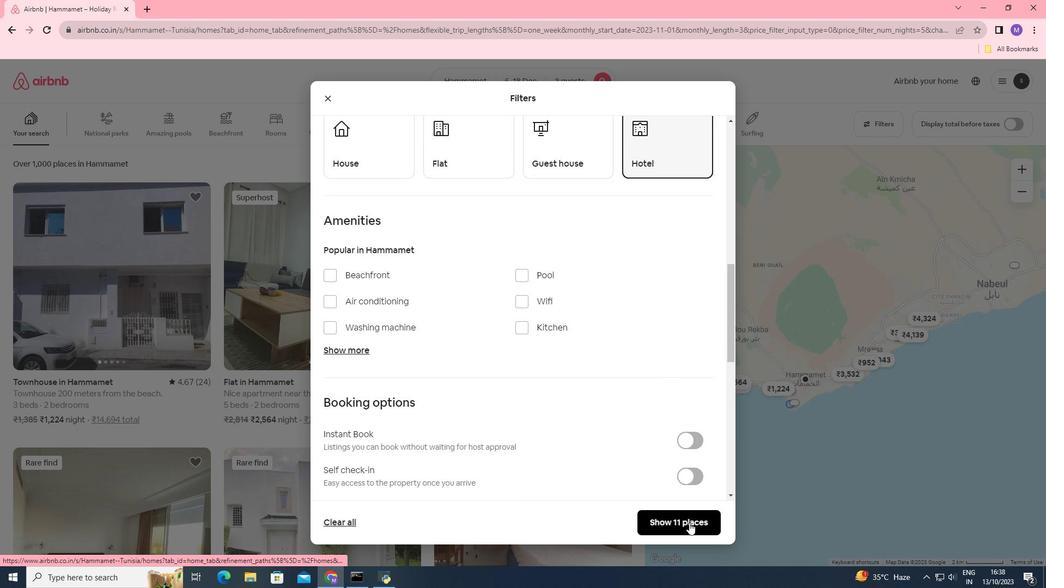 
Action: Mouse moved to (101, 269)
Screenshot: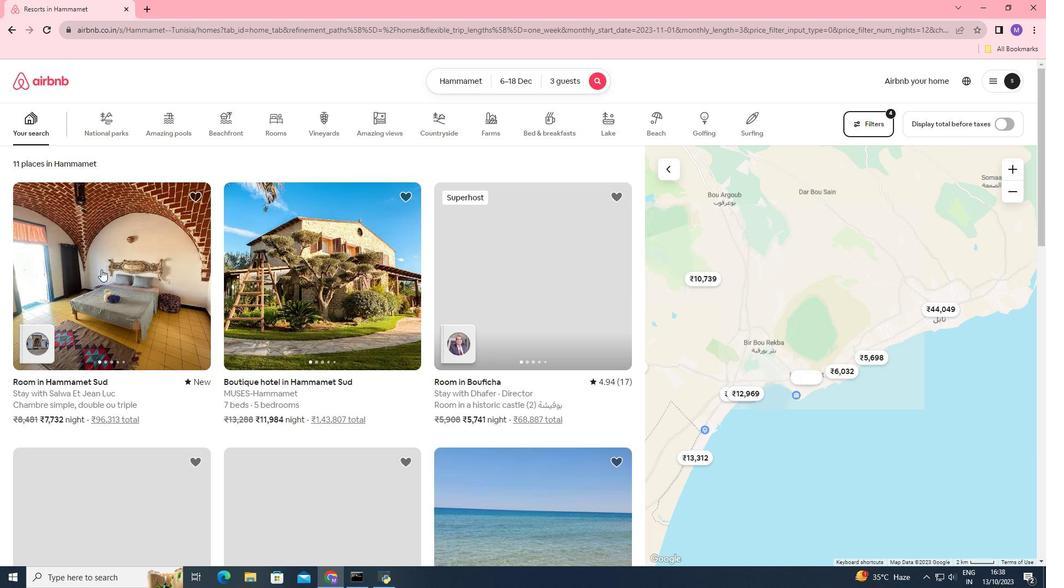 
Action: Mouse pressed left at (101, 269)
Screenshot: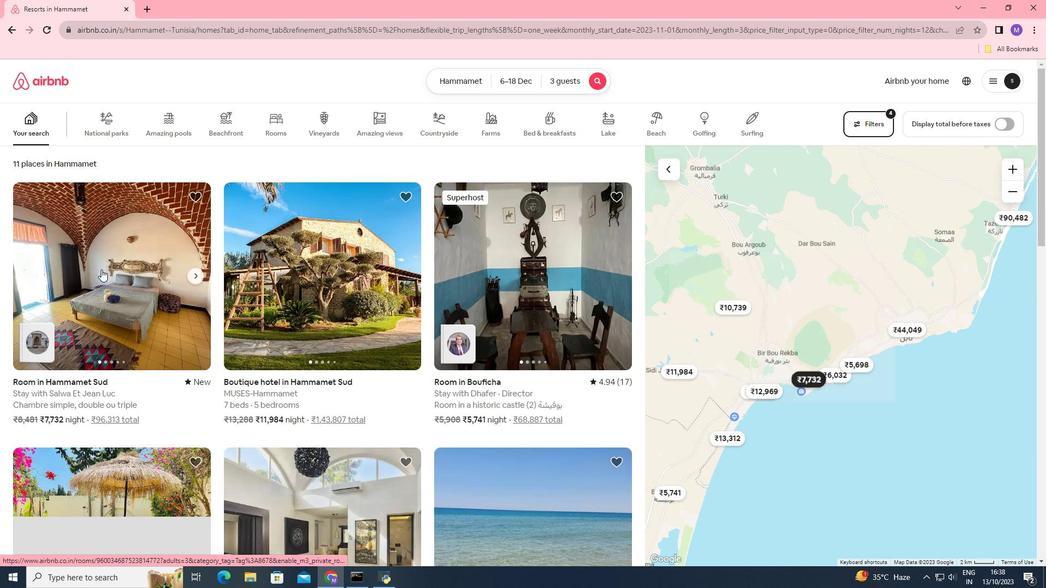 
Action: Mouse moved to (785, 396)
Screenshot: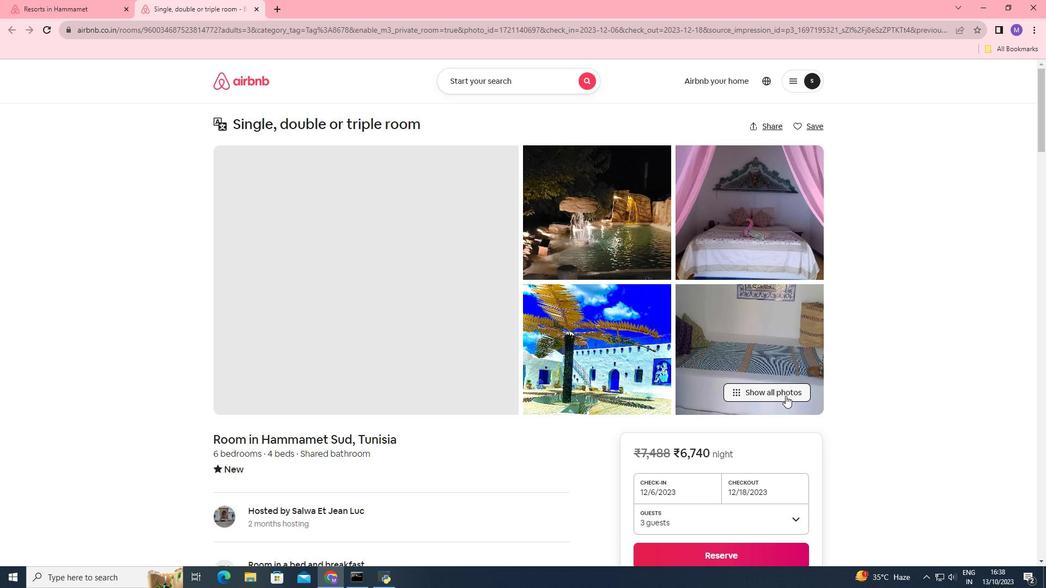 
Action: Mouse pressed left at (785, 396)
Screenshot: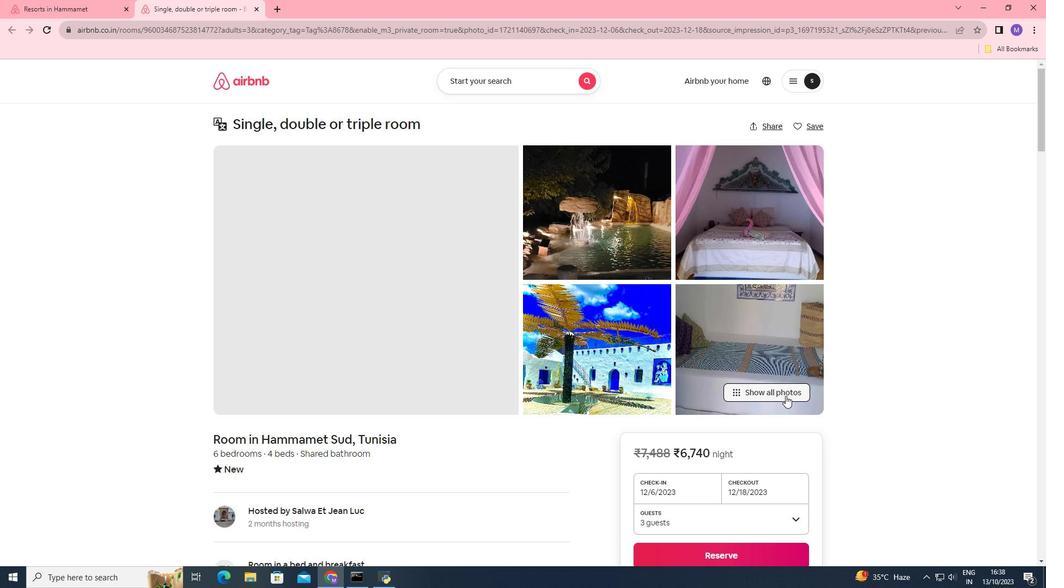 
Action: Mouse moved to (390, 350)
Screenshot: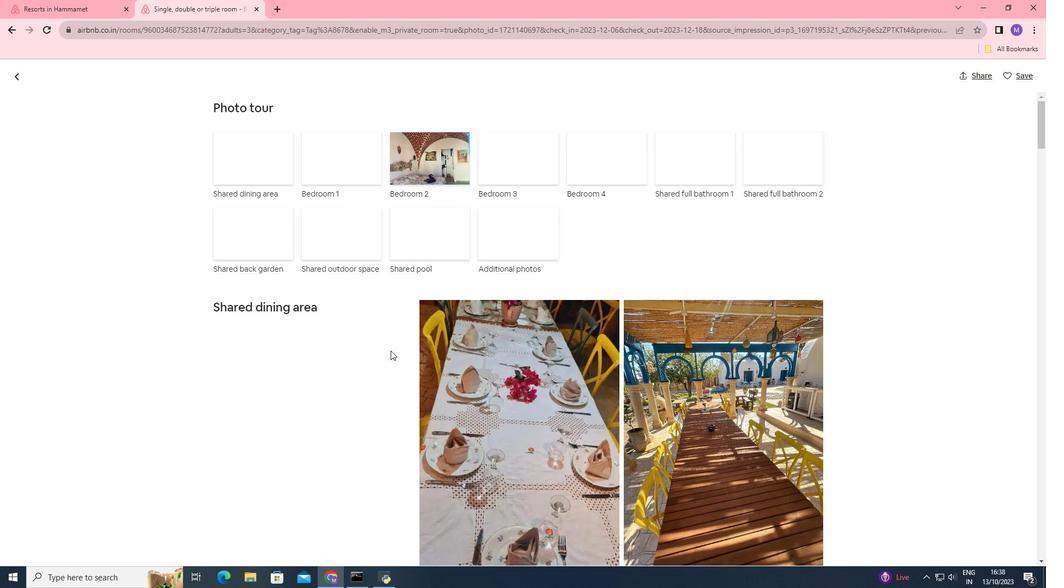 
Action: Mouse scrolled (390, 350) with delta (0, 0)
Screenshot: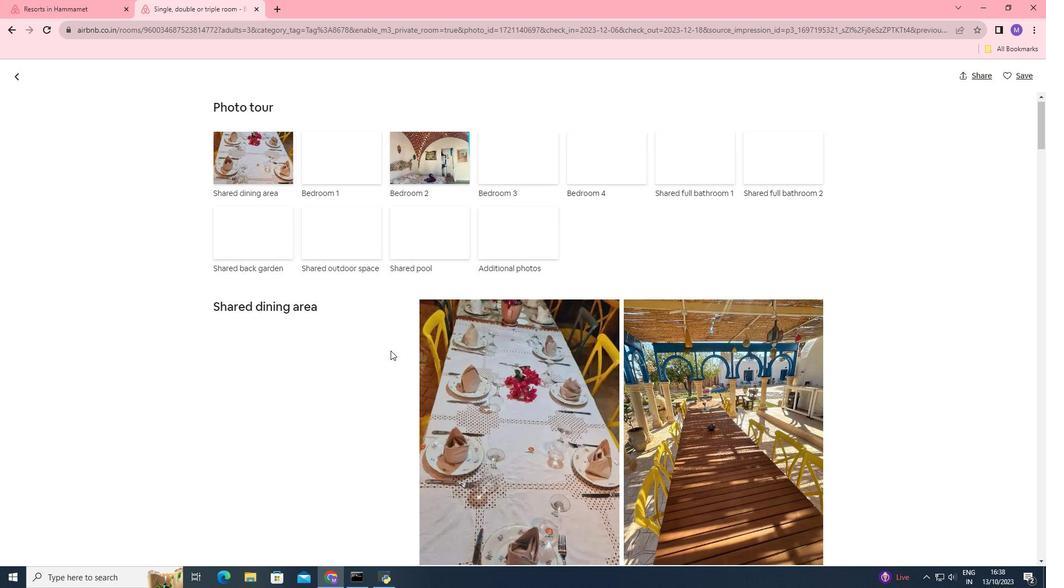 
Action: Mouse scrolled (390, 350) with delta (0, 0)
Screenshot: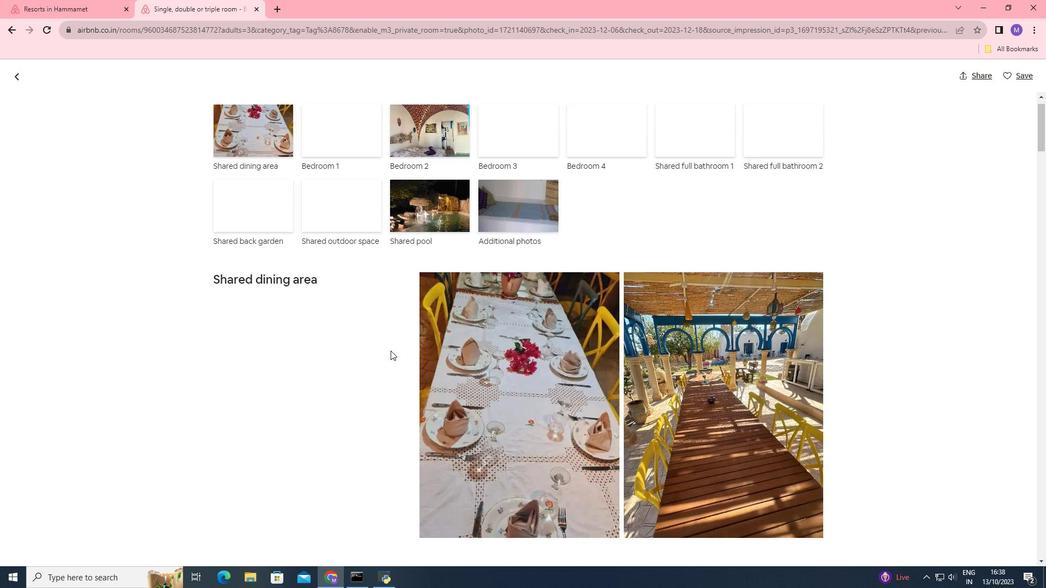 
Action: Mouse scrolled (390, 350) with delta (0, 0)
Screenshot: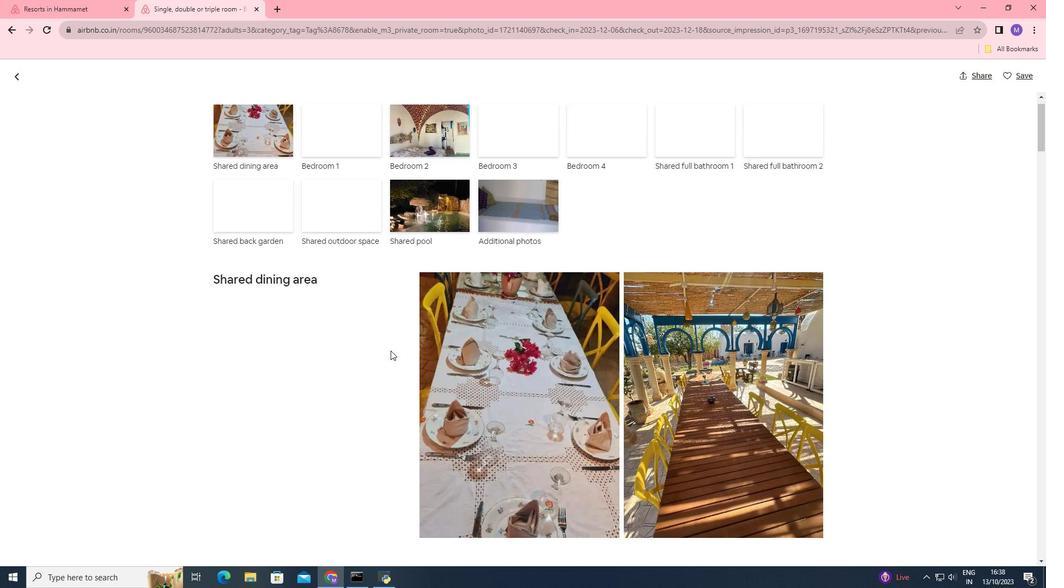 
Action: Mouse scrolled (390, 350) with delta (0, 0)
Screenshot: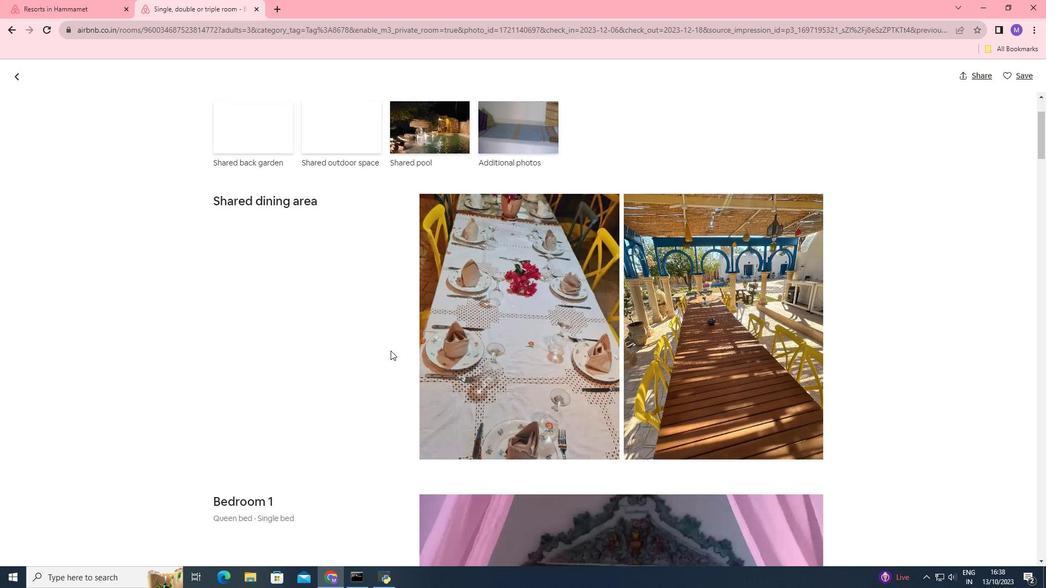 
Action: Mouse scrolled (390, 350) with delta (0, 0)
Screenshot: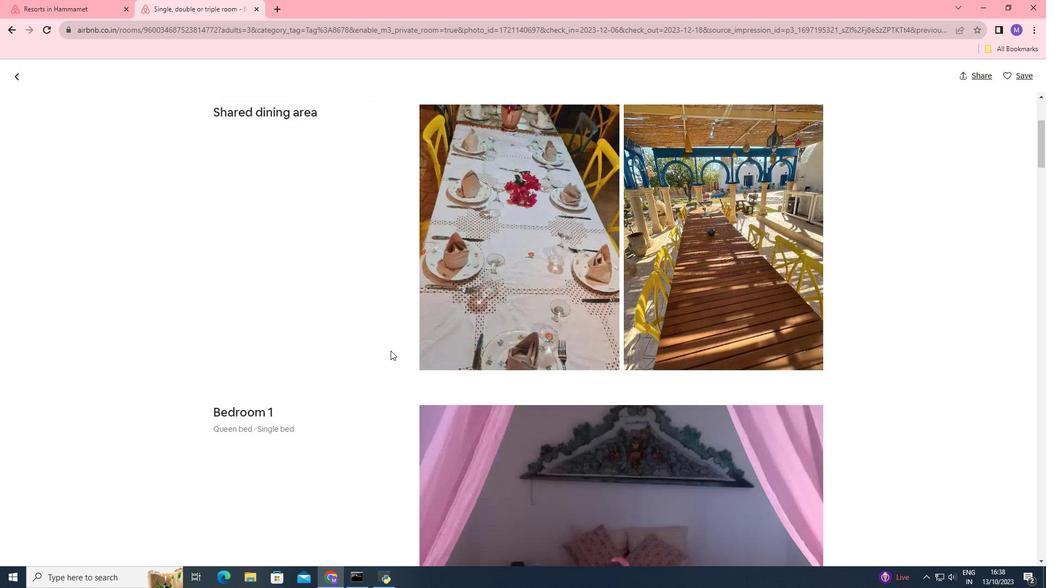 
Action: Mouse scrolled (390, 350) with delta (0, 0)
Screenshot: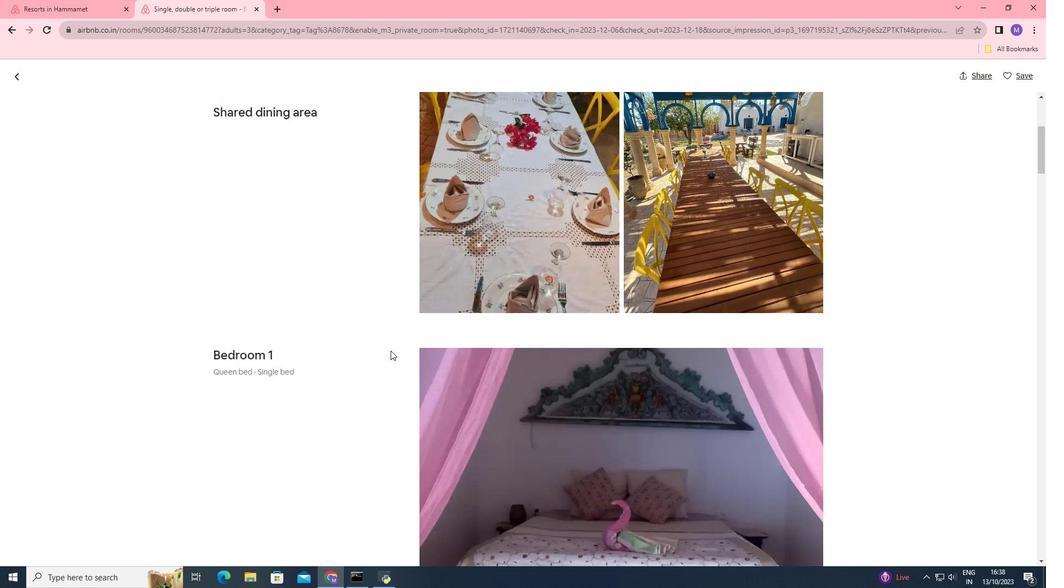
Action: Mouse scrolled (390, 350) with delta (0, 0)
Screenshot: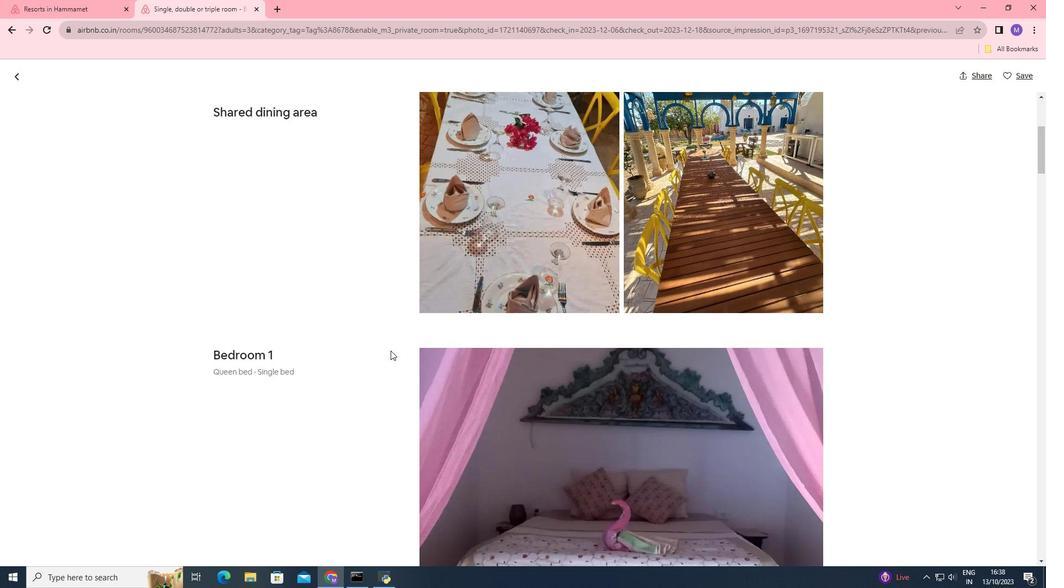 
Action: Mouse moved to (391, 351)
Screenshot: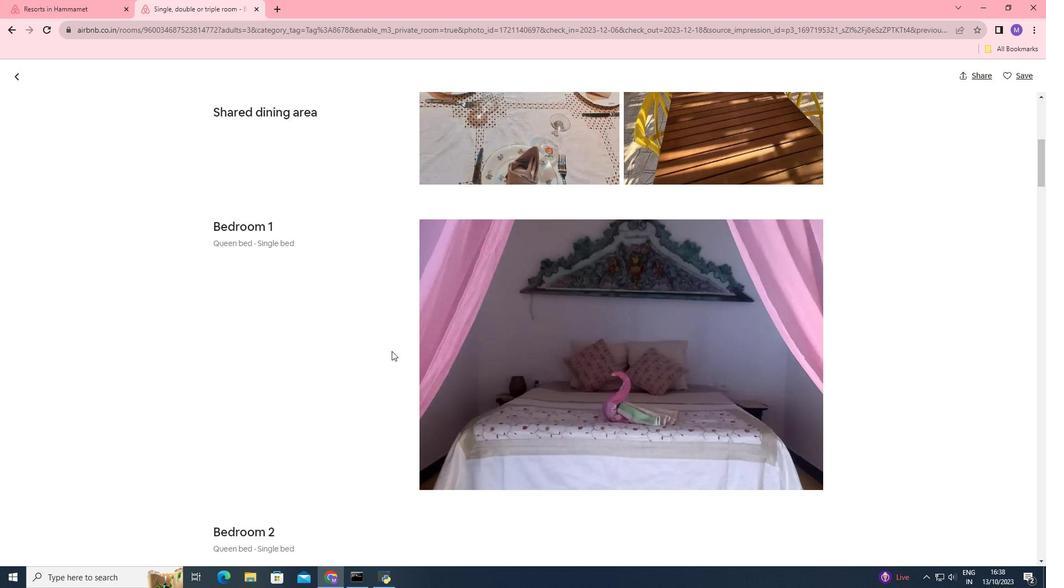 
Action: Mouse scrolled (391, 350) with delta (0, 0)
Screenshot: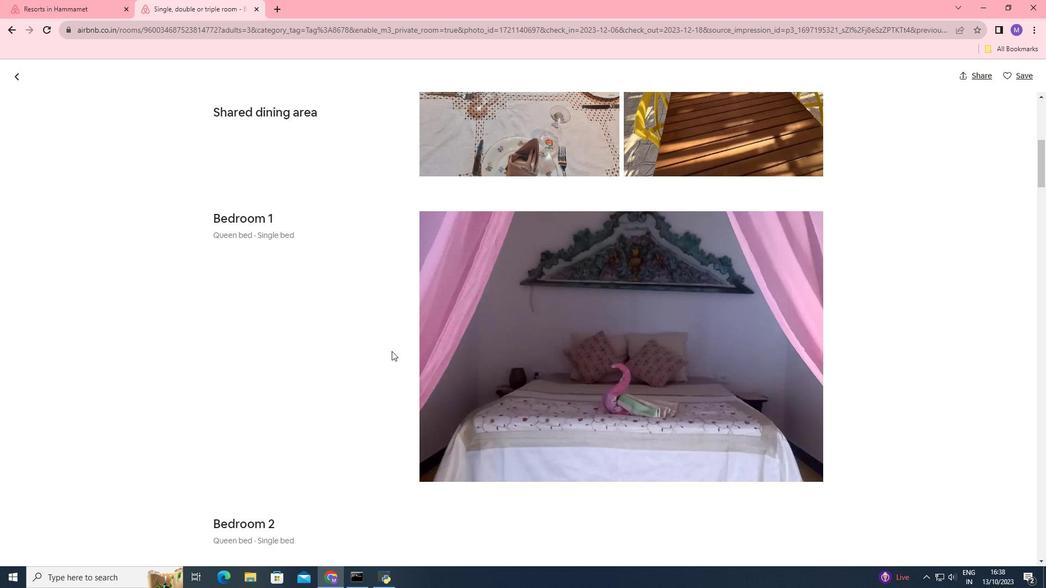 
Action: Mouse scrolled (391, 350) with delta (0, 0)
Screenshot: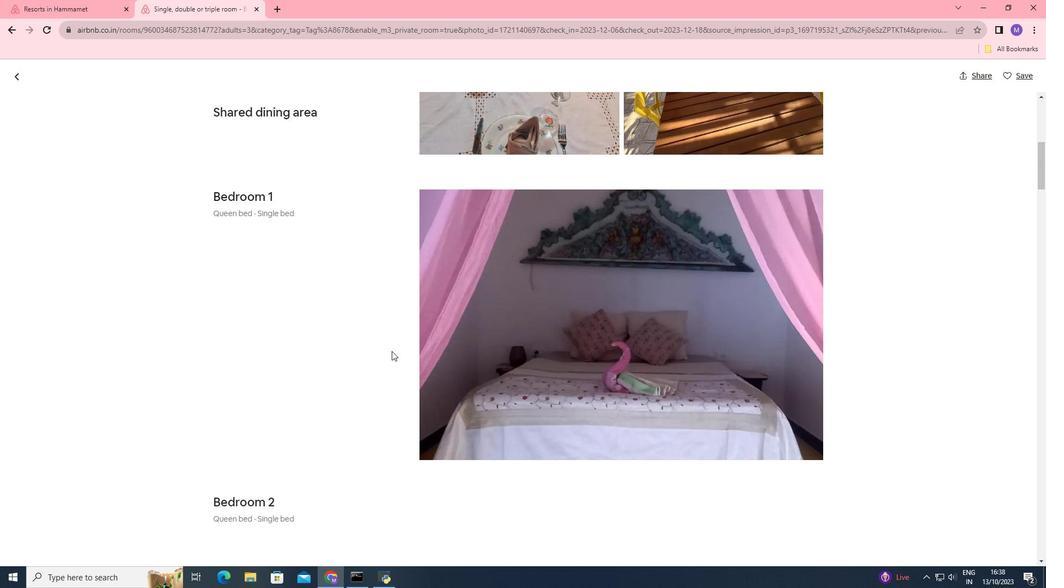 
Action: Mouse scrolled (391, 350) with delta (0, 0)
Screenshot: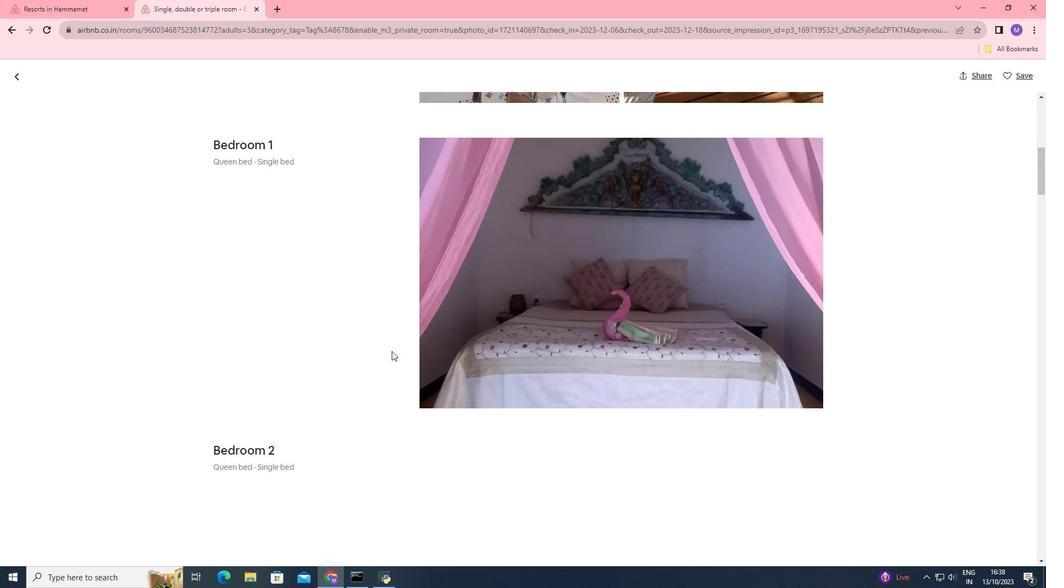 
Action: Mouse scrolled (391, 350) with delta (0, 0)
Screenshot: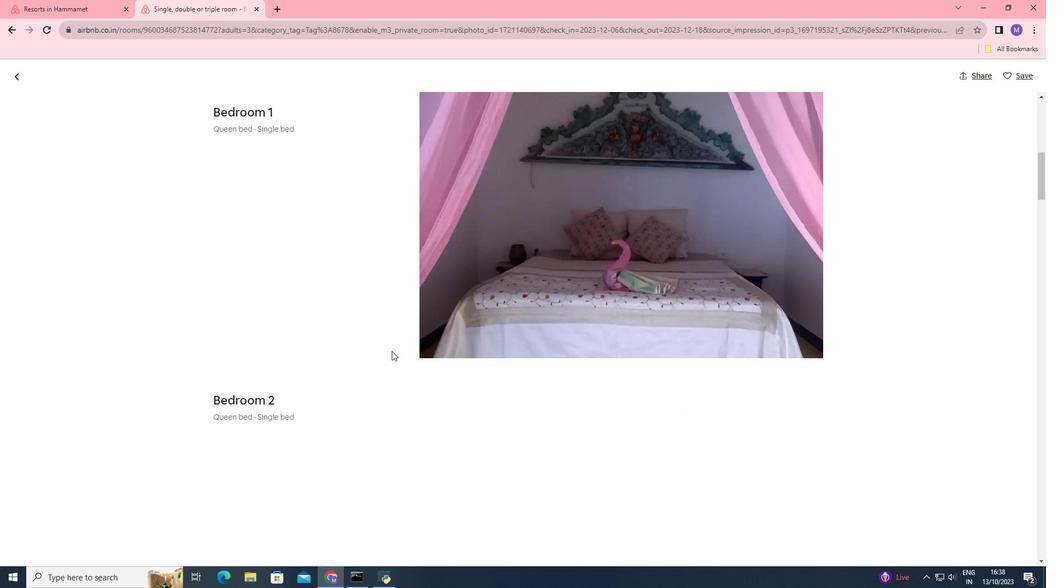 
Action: Mouse scrolled (391, 350) with delta (0, 0)
Screenshot: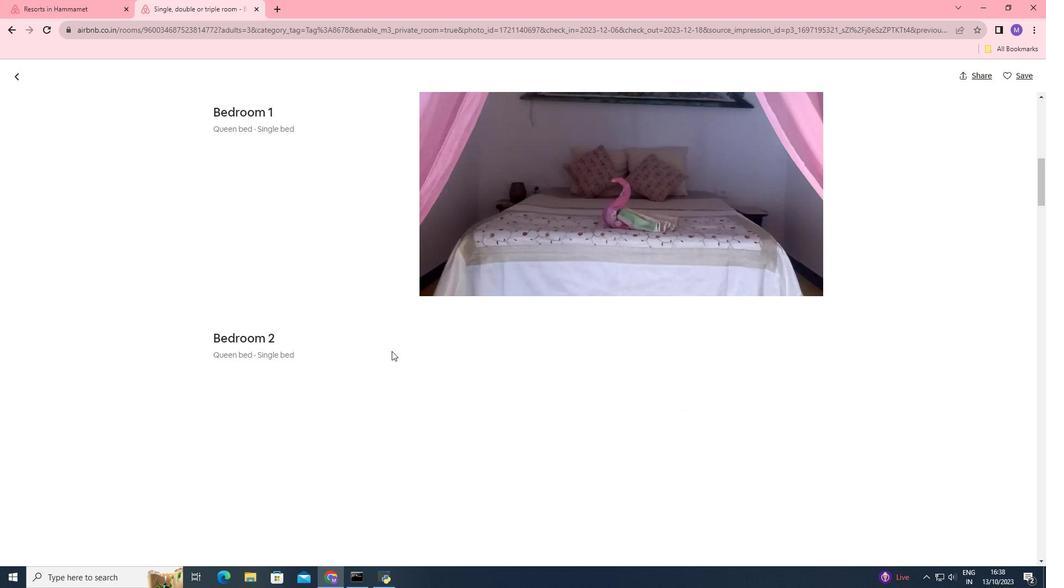 
Action: Mouse scrolled (391, 350) with delta (0, 0)
Screenshot: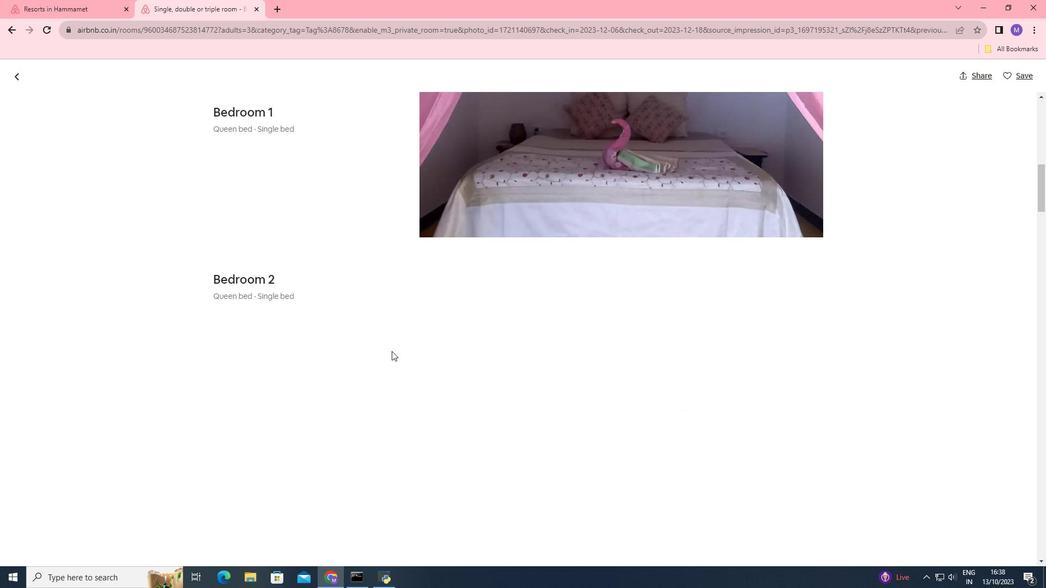 
Action: Mouse scrolled (391, 350) with delta (0, 0)
Screenshot: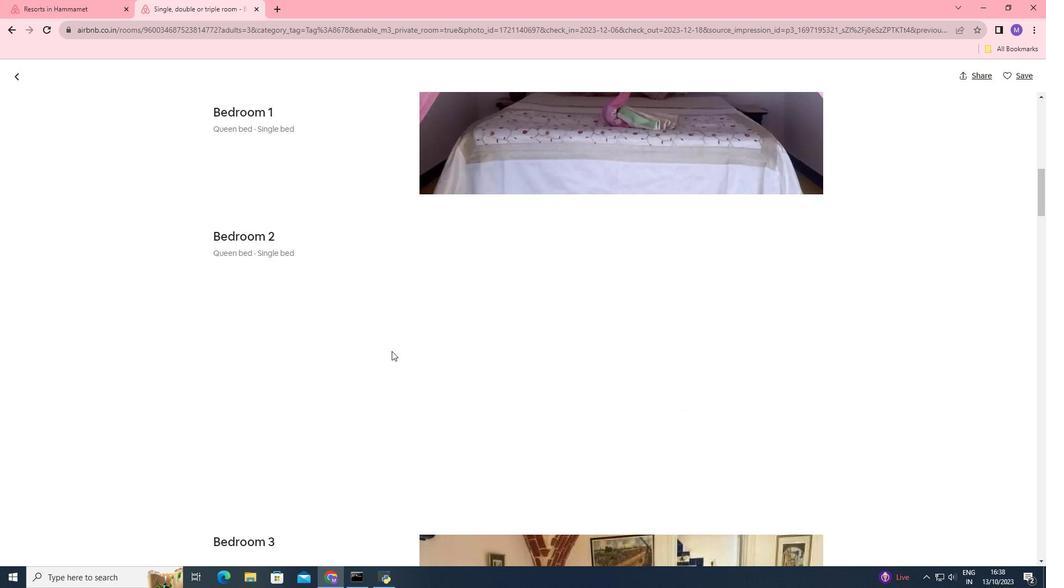 
Action: Mouse scrolled (391, 350) with delta (0, 0)
Screenshot: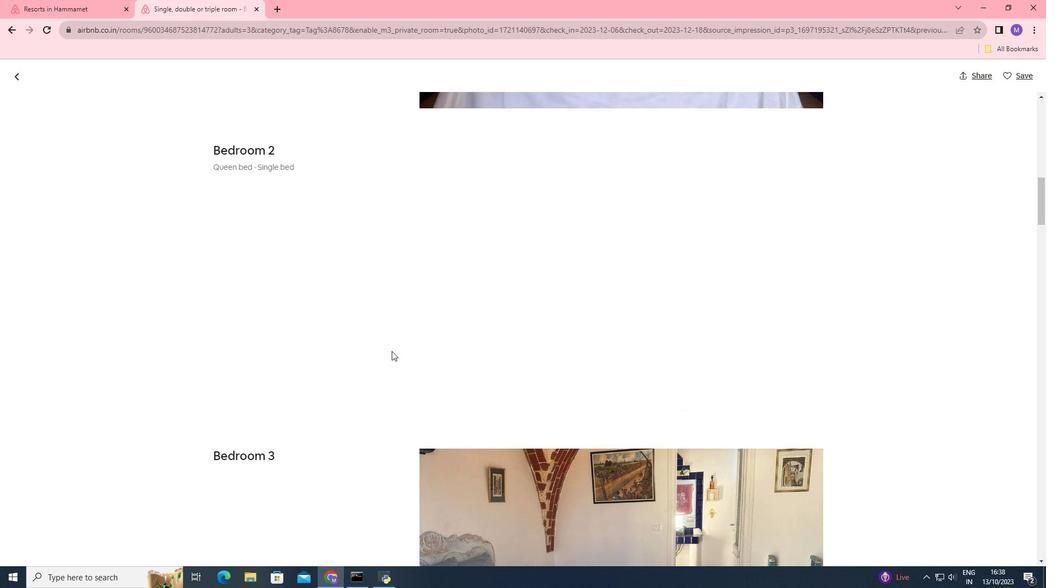 
Action: Mouse scrolled (391, 350) with delta (0, 0)
Screenshot: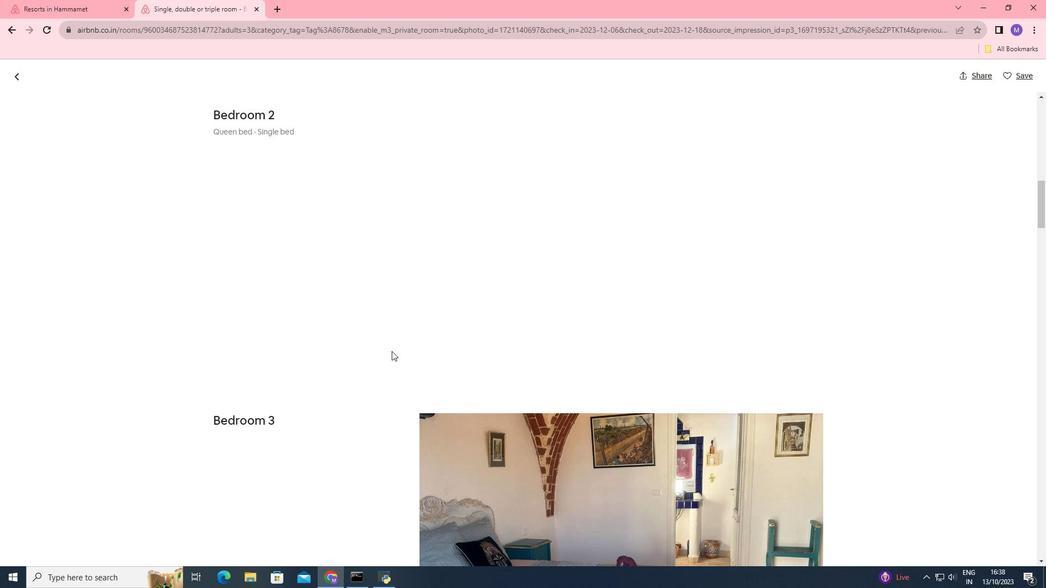 
Action: Mouse scrolled (391, 350) with delta (0, 0)
Screenshot: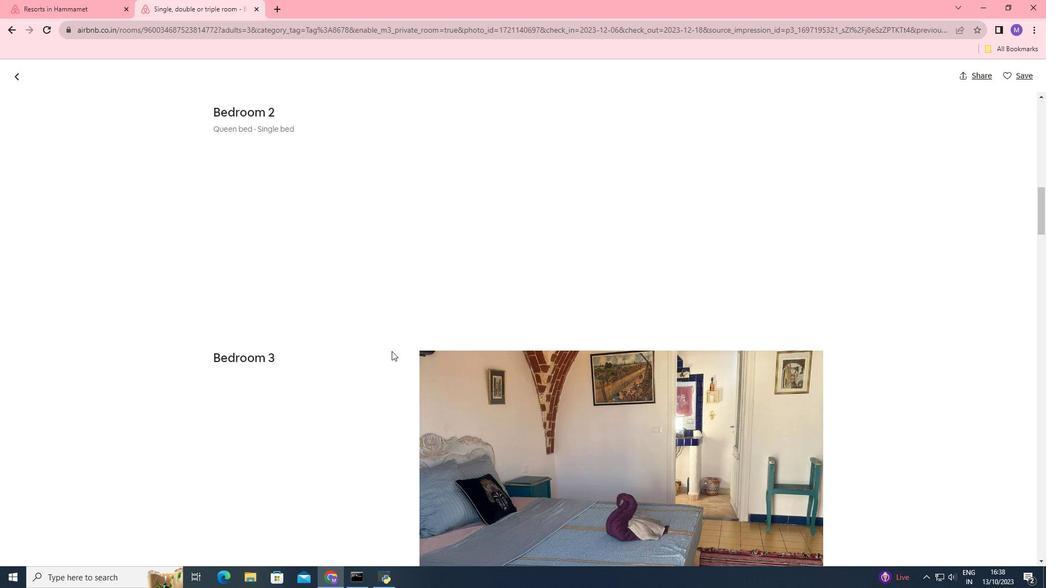 
Action: Mouse scrolled (391, 350) with delta (0, 0)
Screenshot: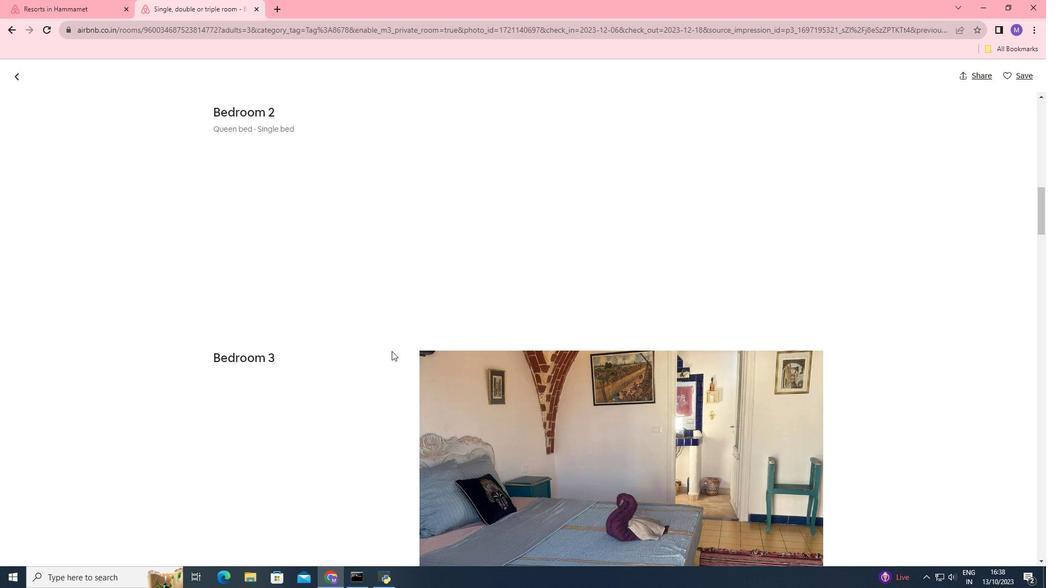 
Action: Mouse scrolled (391, 350) with delta (0, 0)
Screenshot: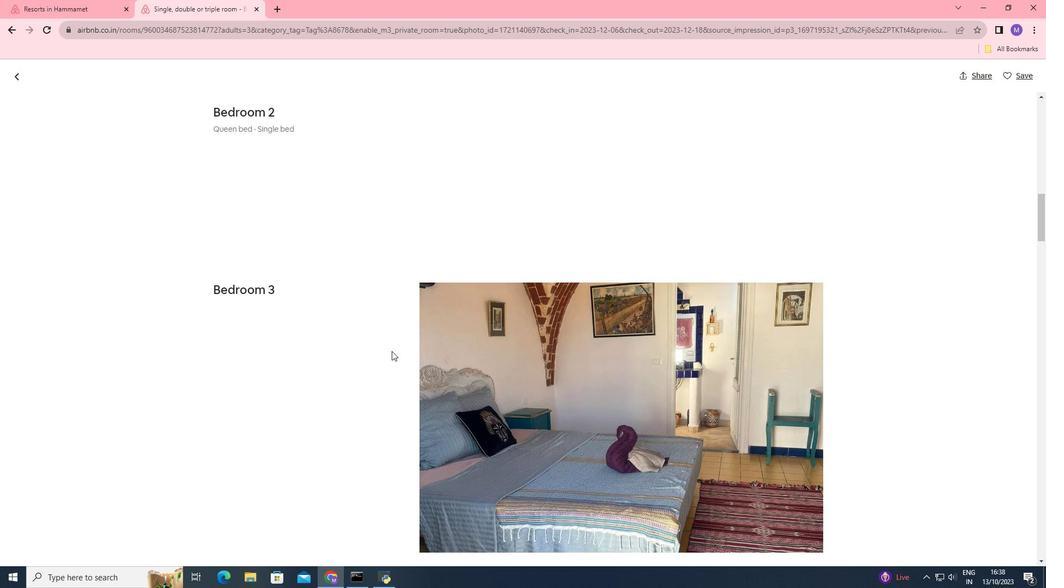 
Action: Mouse scrolled (391, 350) with delta (0, 0)
Screenshot: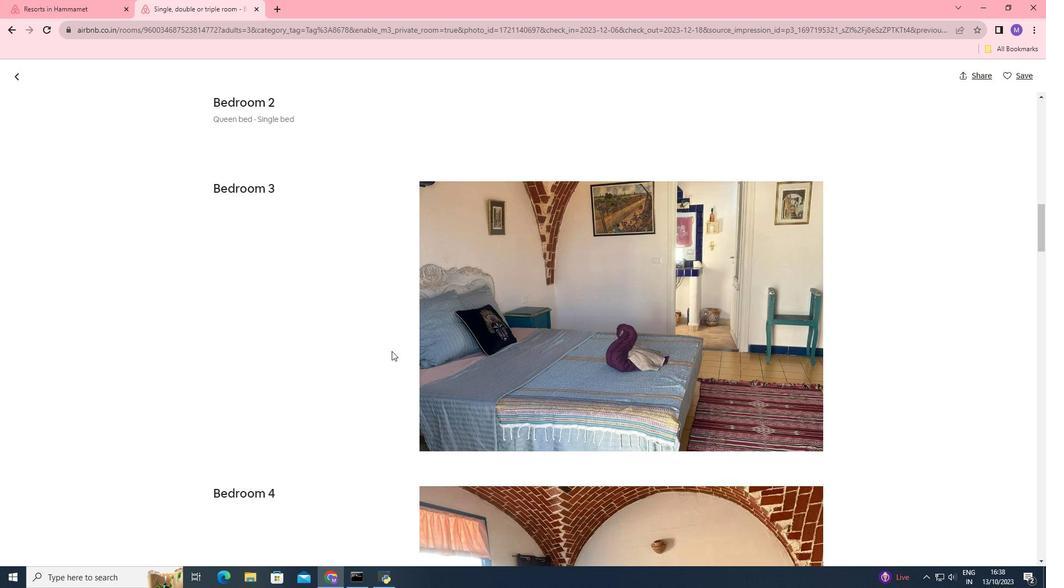
Action: Mouse scrolled (391, 350) with delta (0, 0)
Screenshot: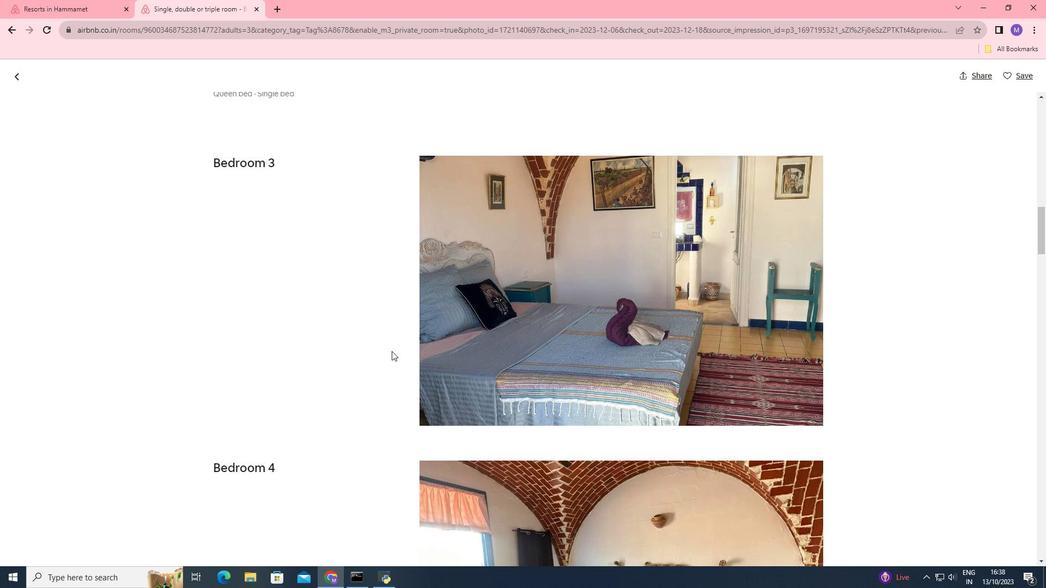 
Action: Mouse moved to (412, 376)
Screenshot: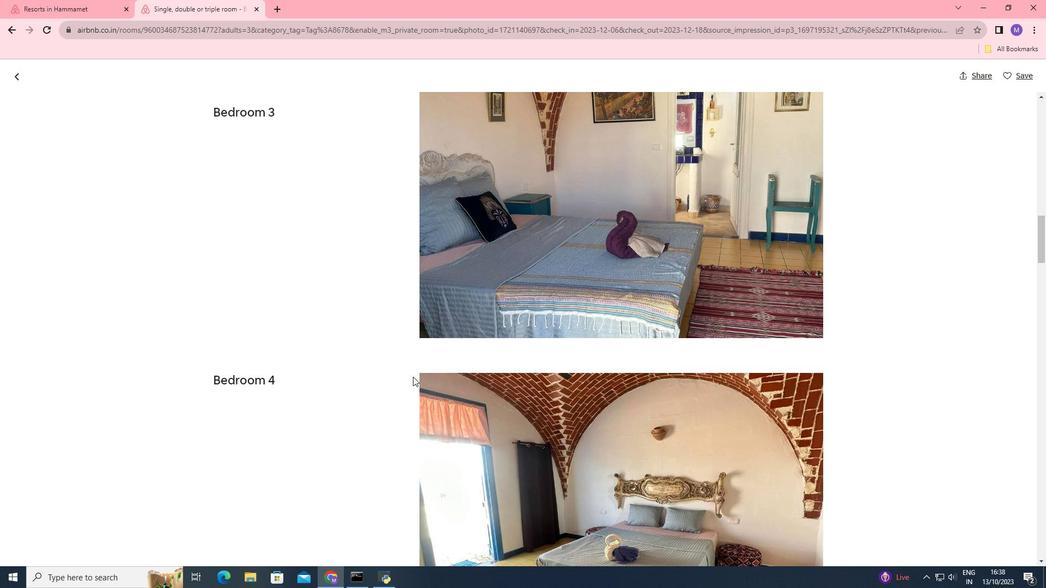 
Action: Mouse scrolled (412, 376) with delta (0, 0)
Screenshot: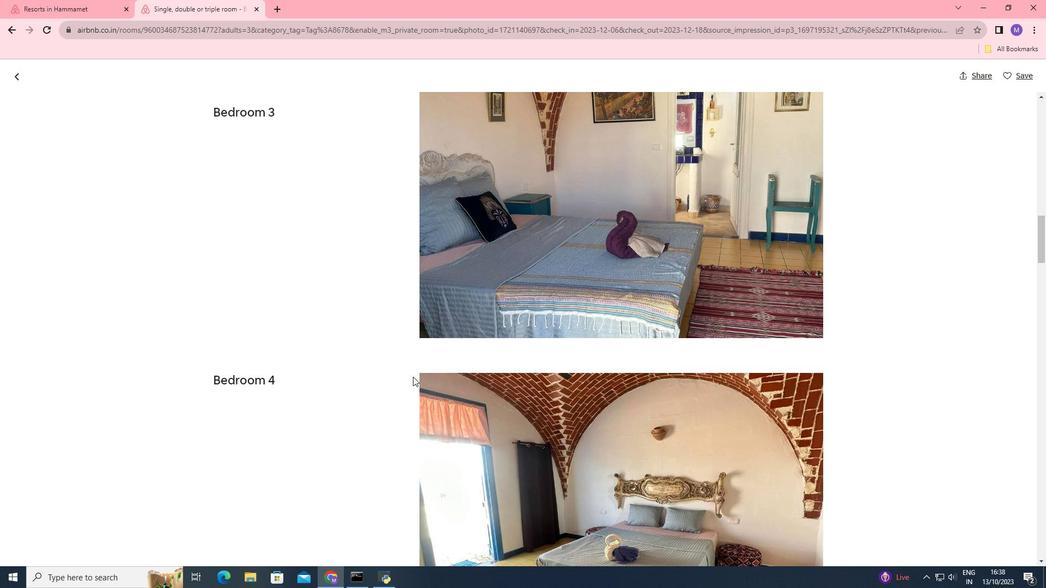 
Action: Mouse scrolled (412, 376) with delta (0, 0)
Screenshot: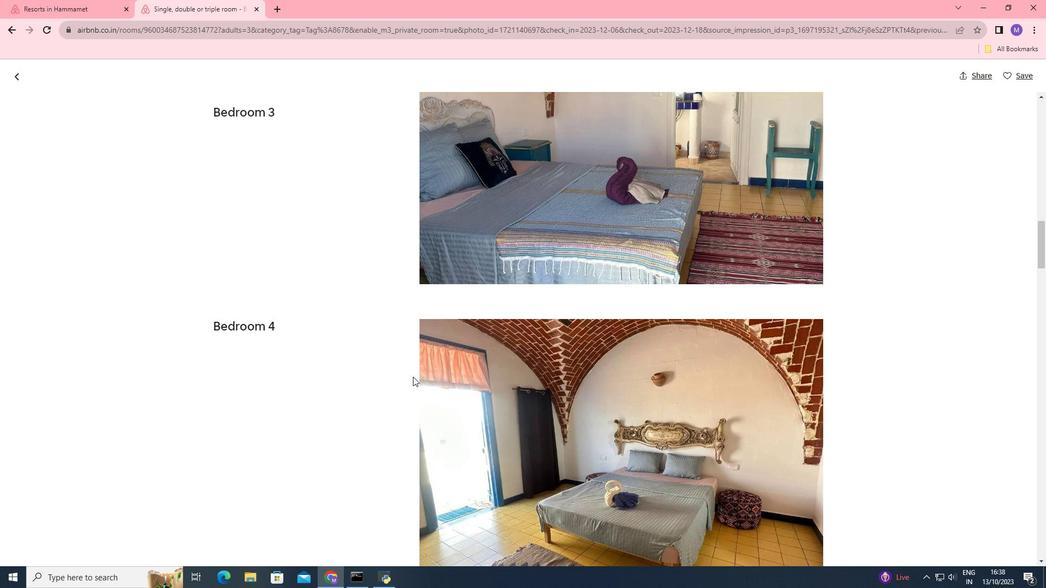
Action: Mouse moved to (413, 377)
Screenshot: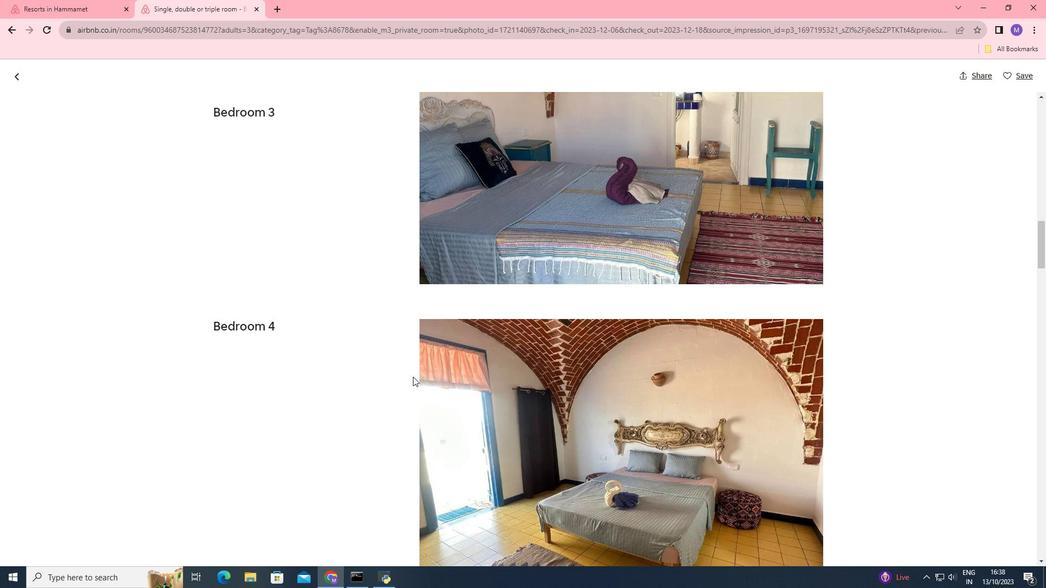 
Action: Mouse scrolled (413, 376) with delta (0, 0)
Screenshot: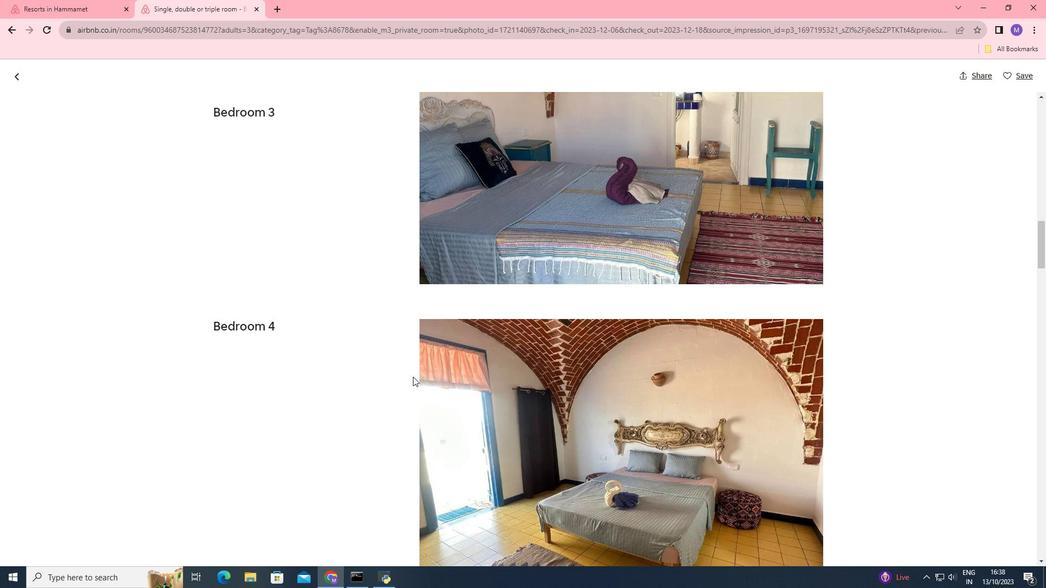 
Action: Mouse scrolled (413, 376) with delta (0, 0)
Screenshot: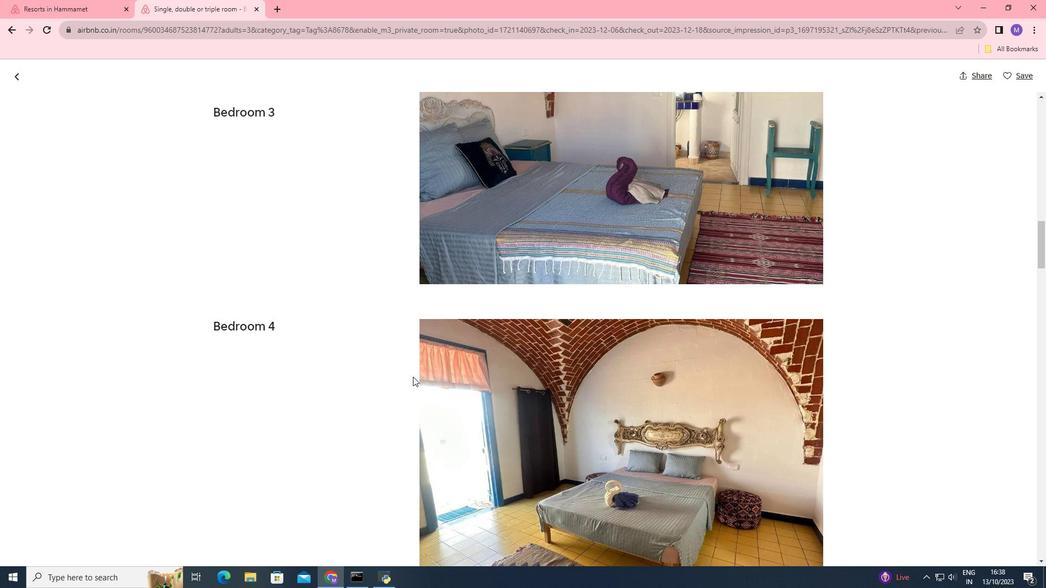 
Action: Mouse scrolled (413, 376) with delta (0, 0)
Screenshot: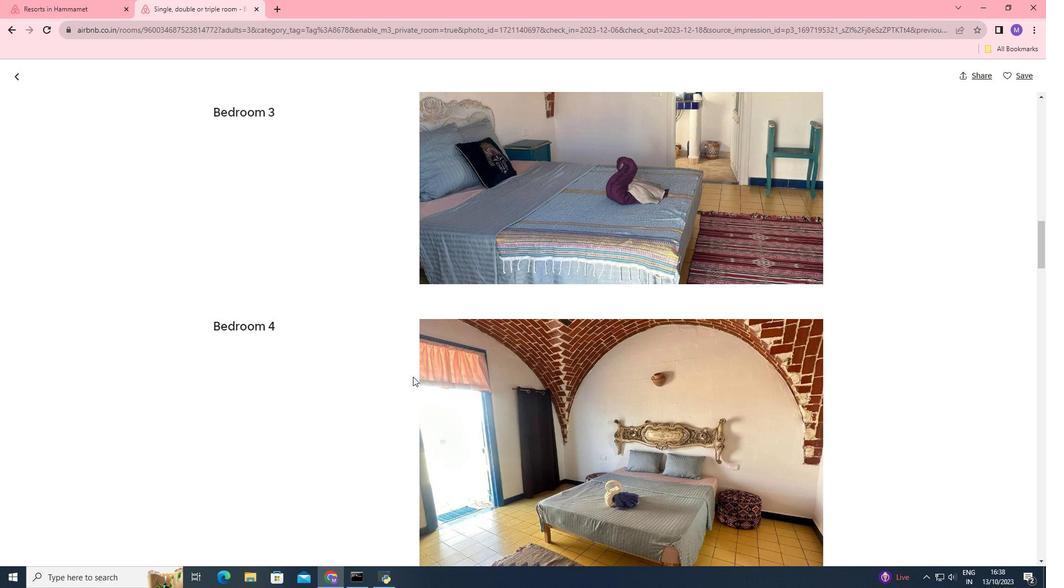 
Action: Mouse scrolled (413, 376) with delta (0, 0)
Screenshot: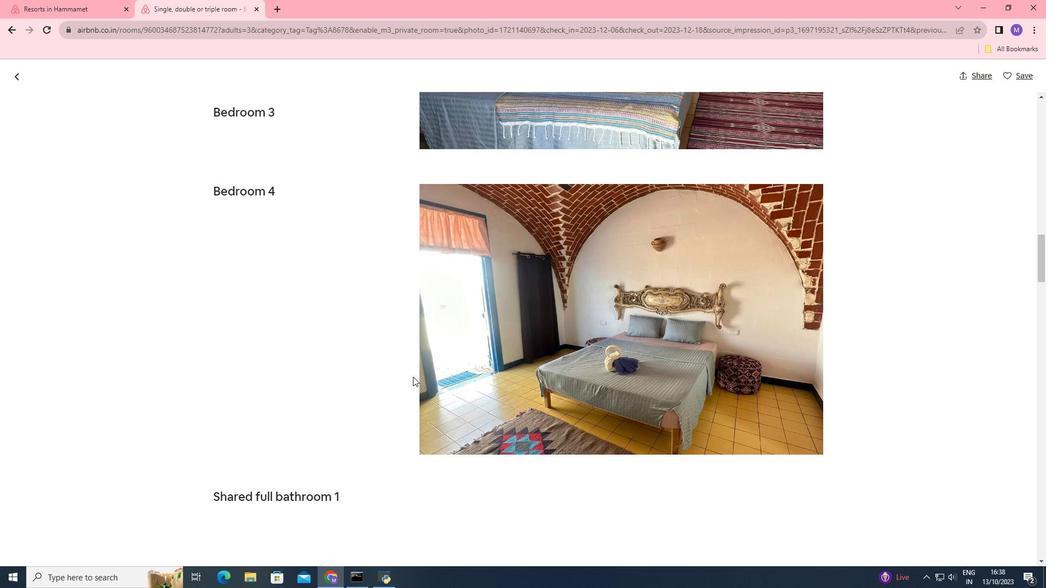 
Action: Mouse scrolled (413, 376) with delta (0, 0)
Screenshot: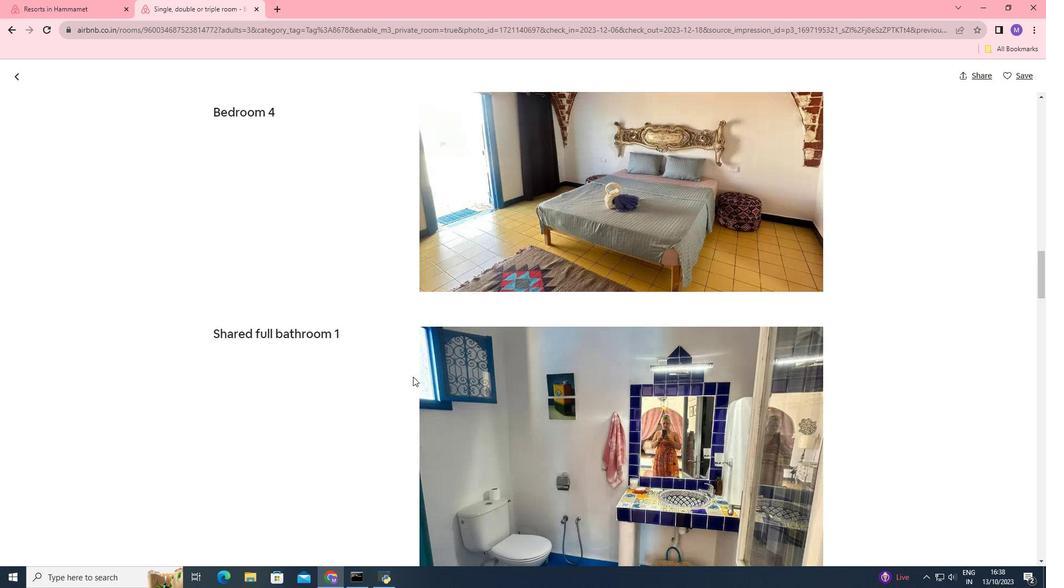 
Action: Mouse moved to (413, 379)
Screenshot: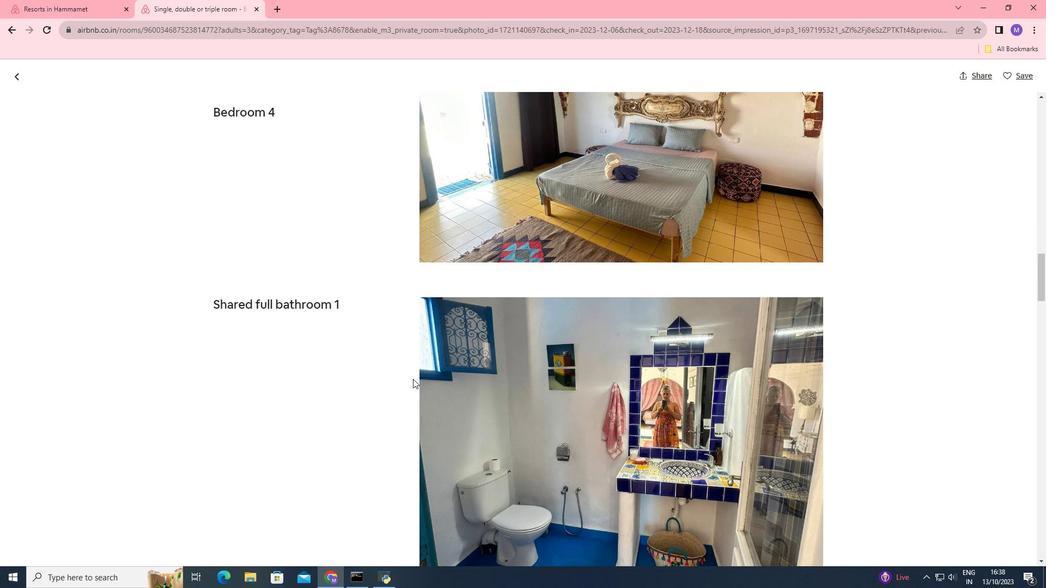 
Action: Mouse scrolled (413, 378) with delta (0, 0)
Screenshot: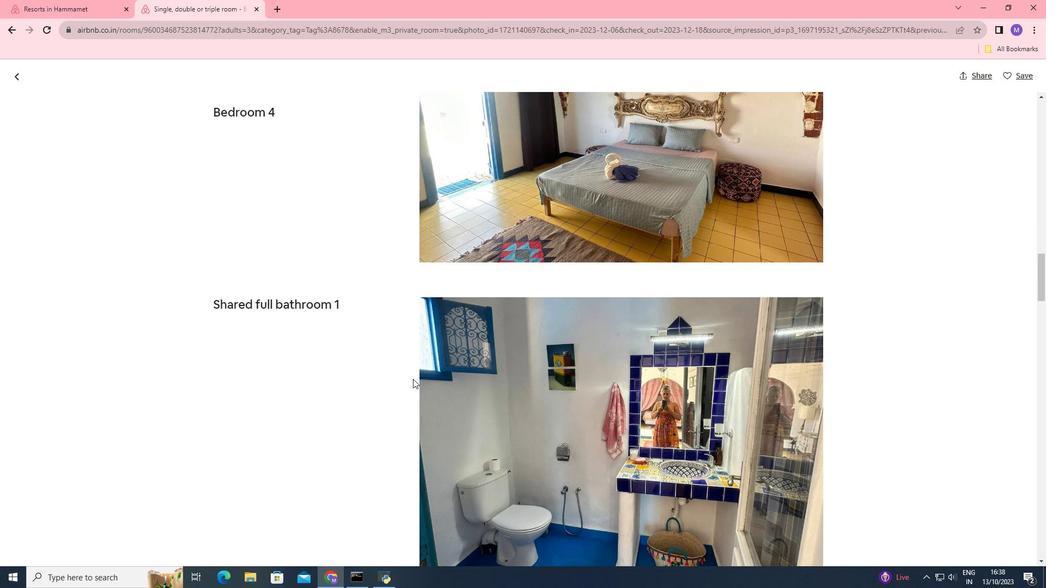 
Action: Mouse scrolled (413, 378) with delta (0, 0)
Screenshot: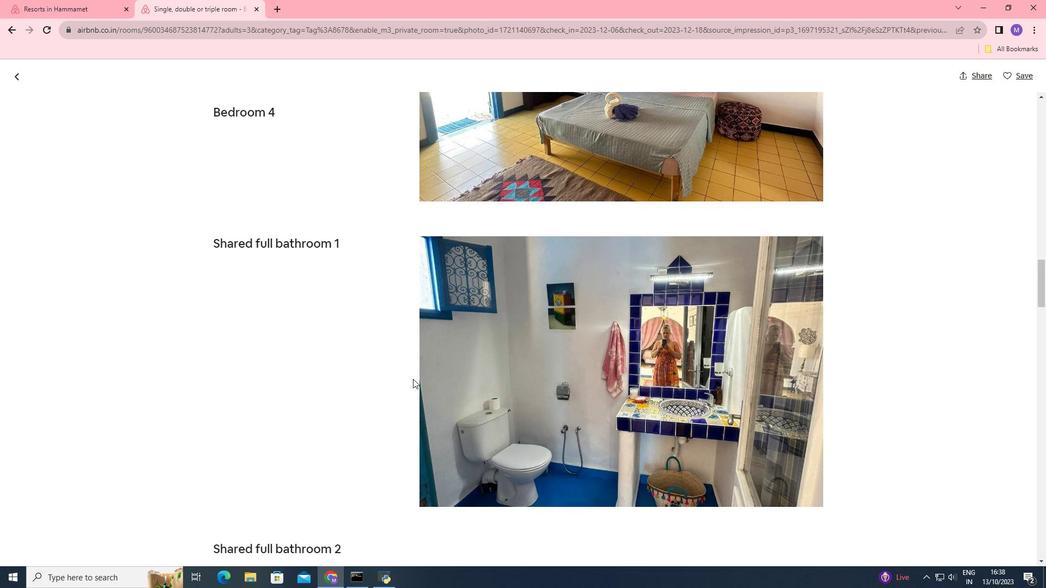 
Action: Mouse scrolled (413, 378) with delta (0, 0)
Screenshot: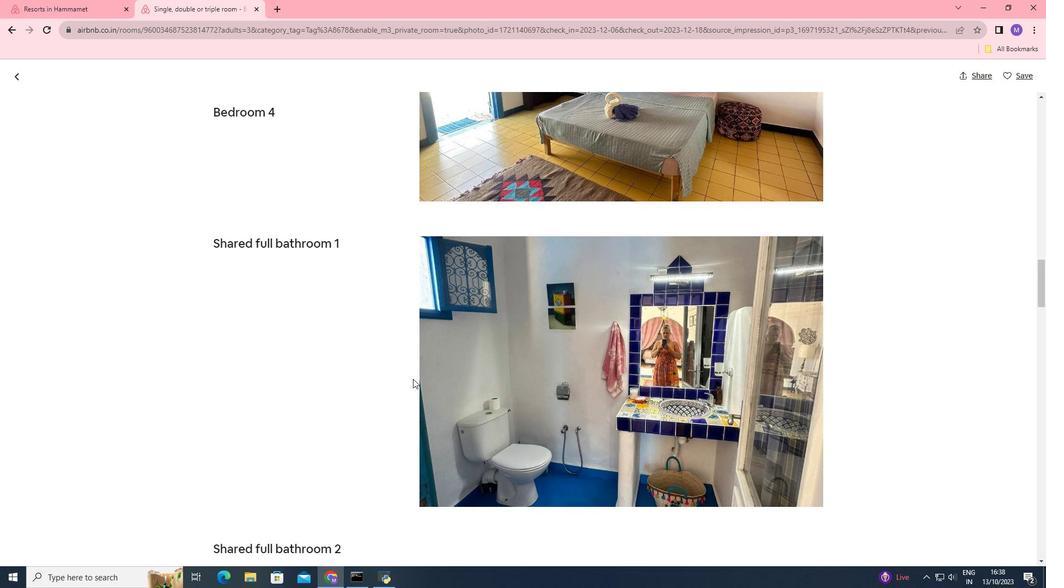 
Action: Mouse scrolled (413, 378) with delta (0, 0)
Screenshot: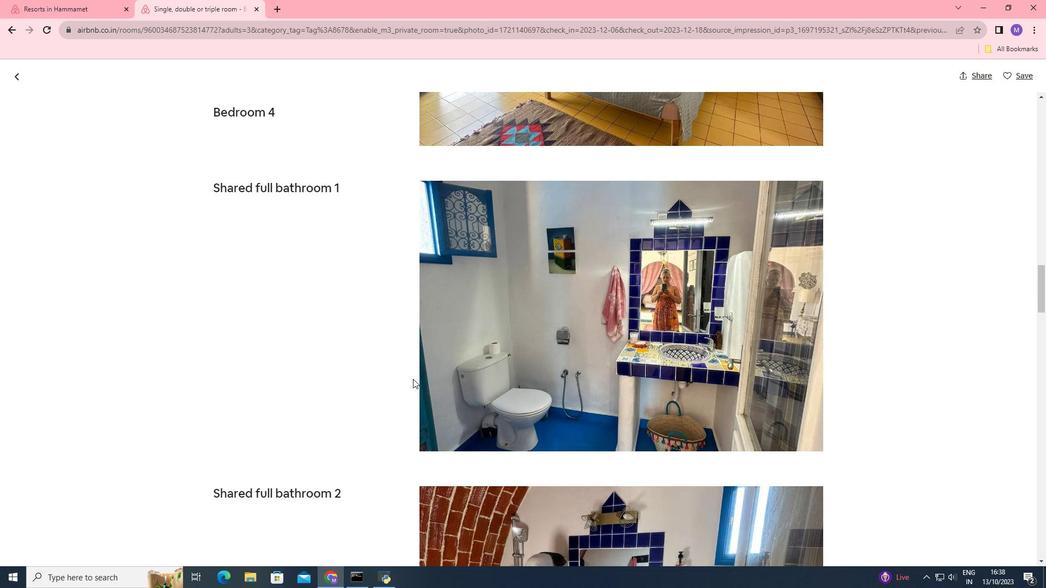 
Action: Mouse scrolled (413, 378) with delta (0, 0)
Screenshot: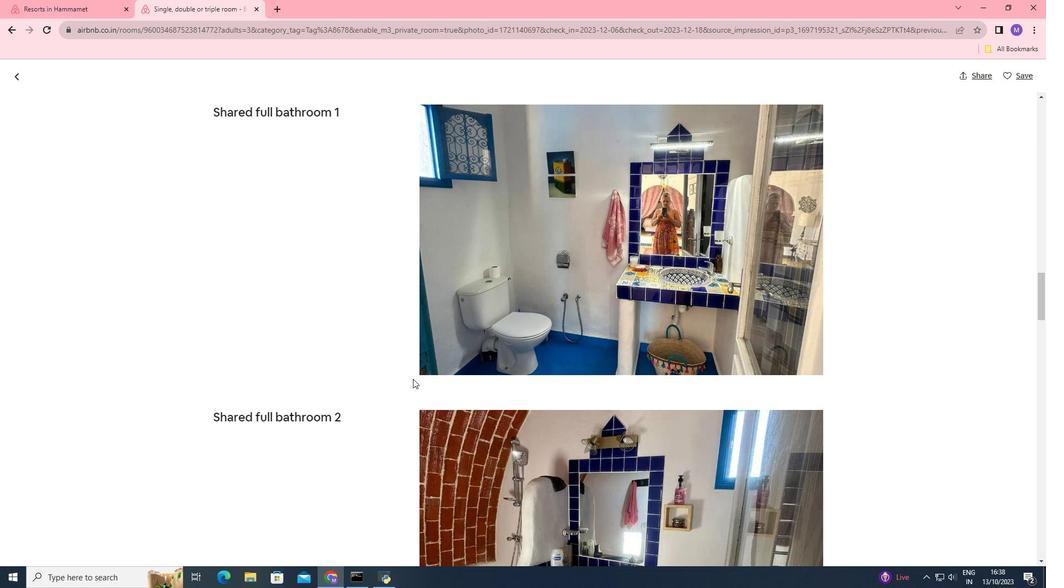 
Action: Mouse scrolled (413, 378) with delta (0, 0)
Screenshot: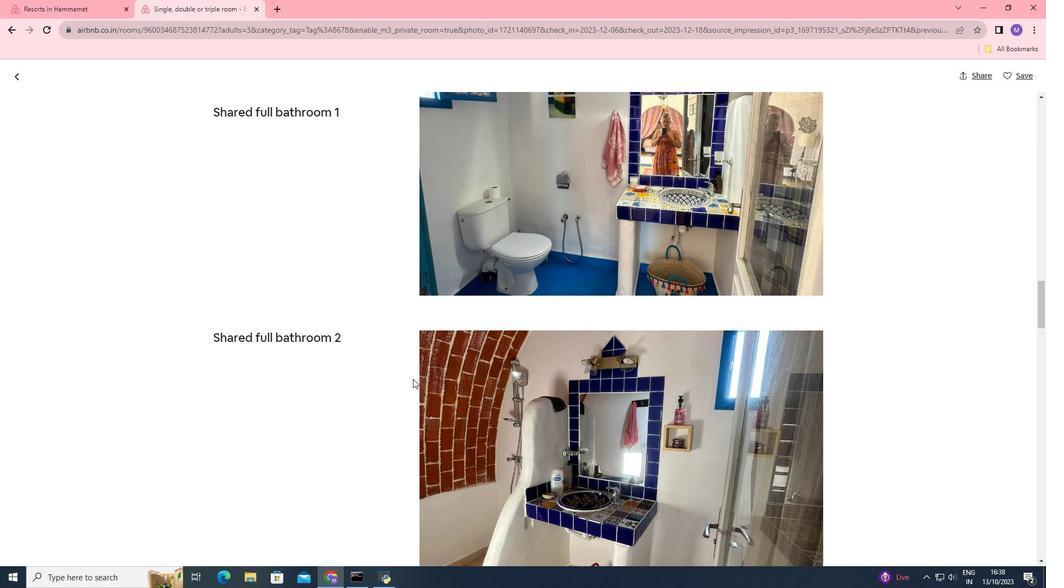 
Action: Mouse scrolled (413, 378) with delta (0, 0)
Screenshot: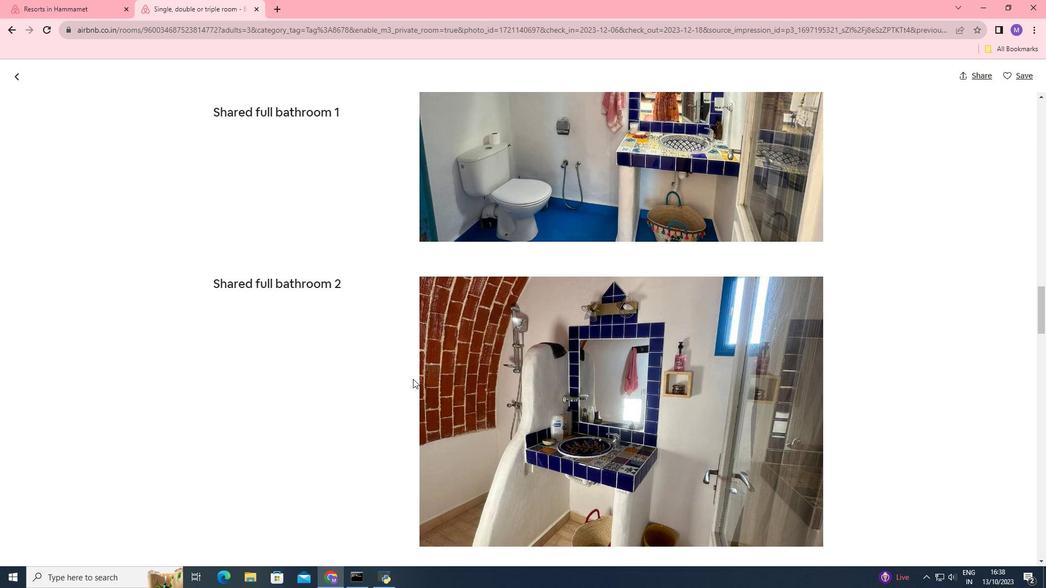 
Action: Mouse scrolled (413, 378) with delta (0, 0)
Screenshot: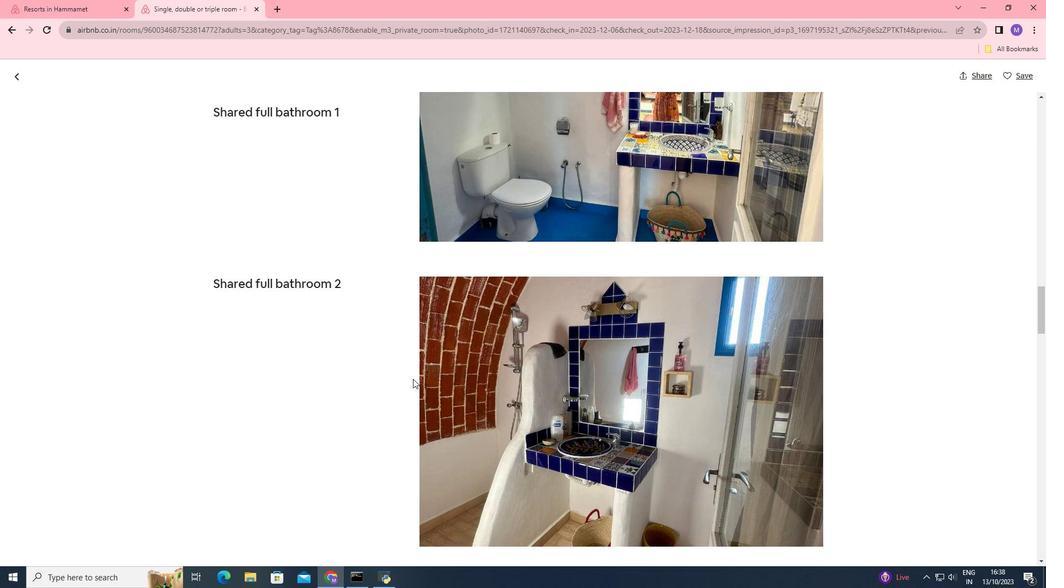 
Action: Mouse scrolled (413, 378) with delta (0, 0)
Screenshot: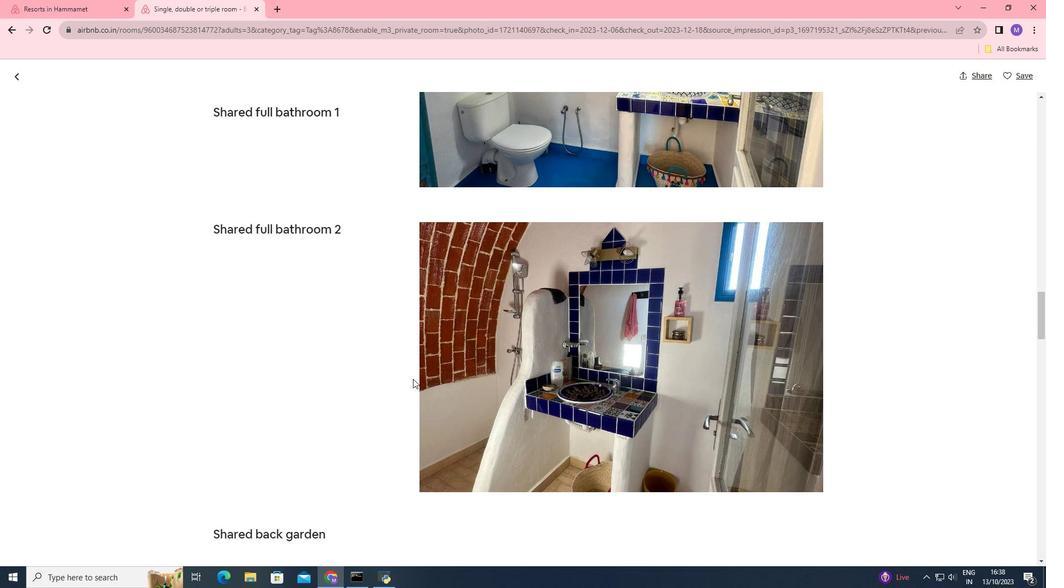 
Action: Mouse moved to (446, 318)
Screenshot: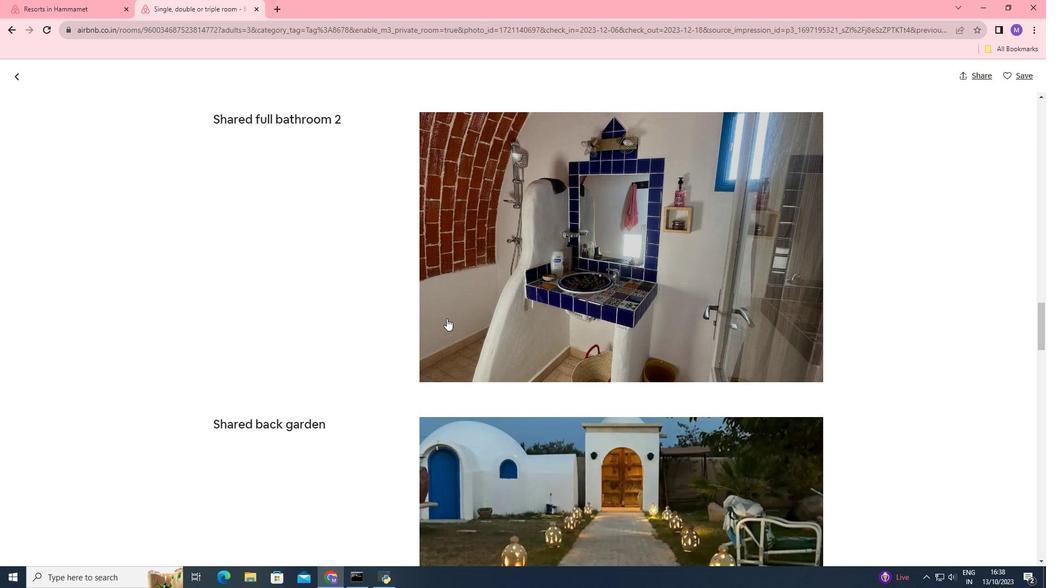 
Action: Mouse scrolled (446, 318) with delta (0, 0)
Screenshot: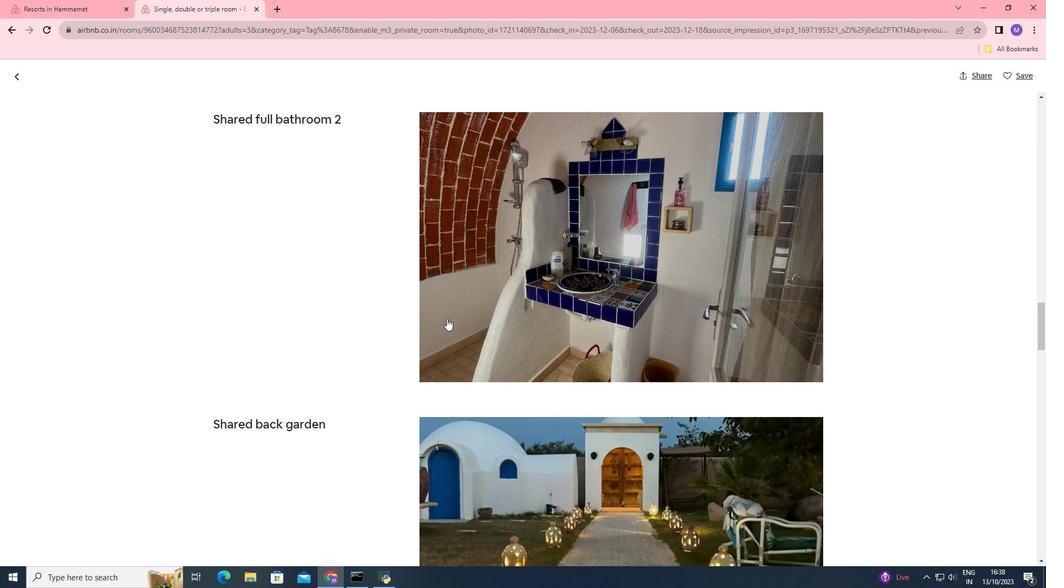 
Action: Mouse scrolled (446, 318) with delta (0, 0)
Screenshot: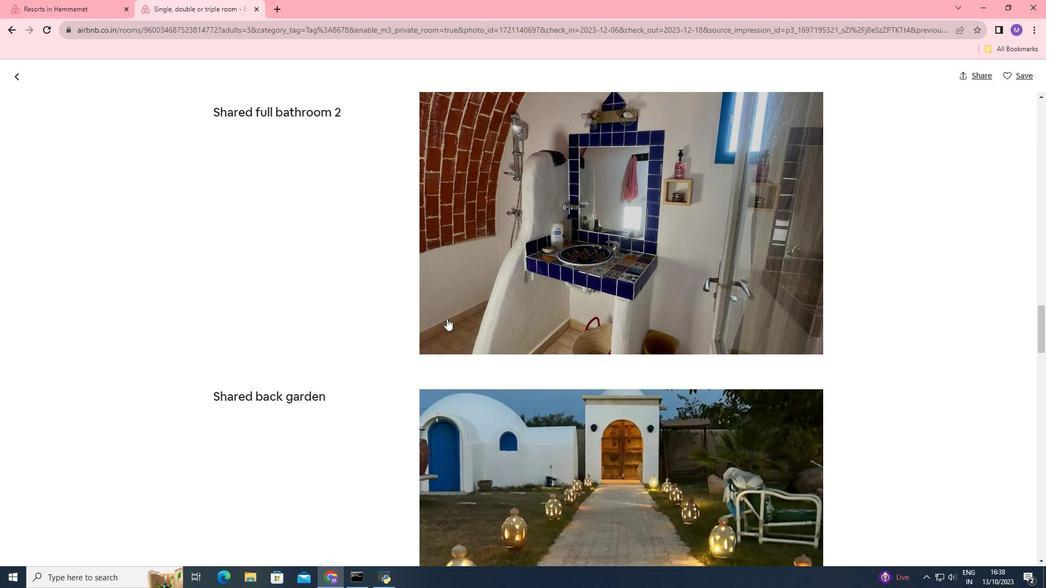 
Action: Mouse scrolled (446, 318) with delta (0, 0)
Screenshot: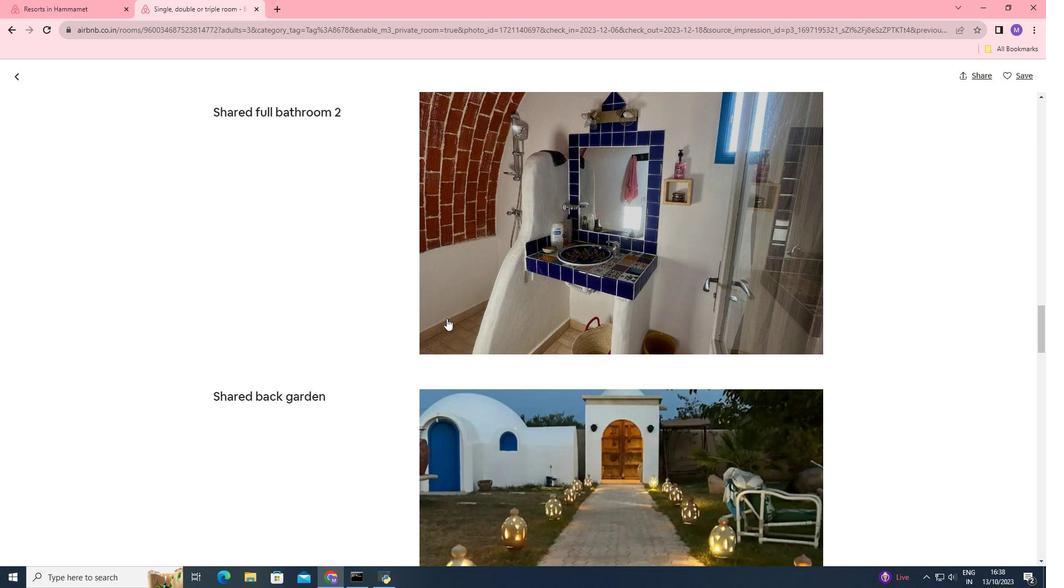 
Action: Mouse scrolled (446, 318) with delta (0, 0)
Screenshot: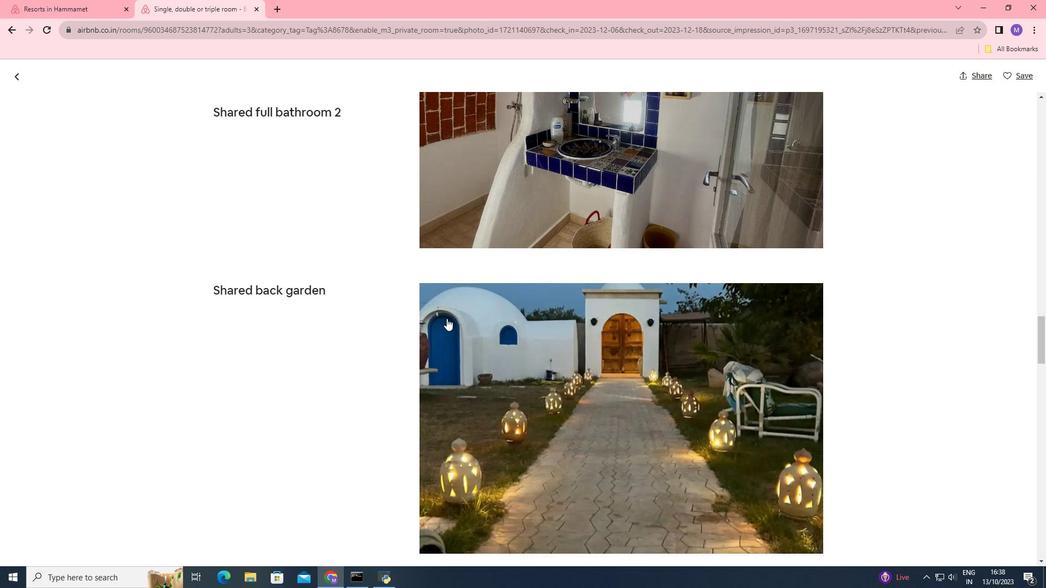 
Action: Mouse moved to (457, 312)
Screenshot: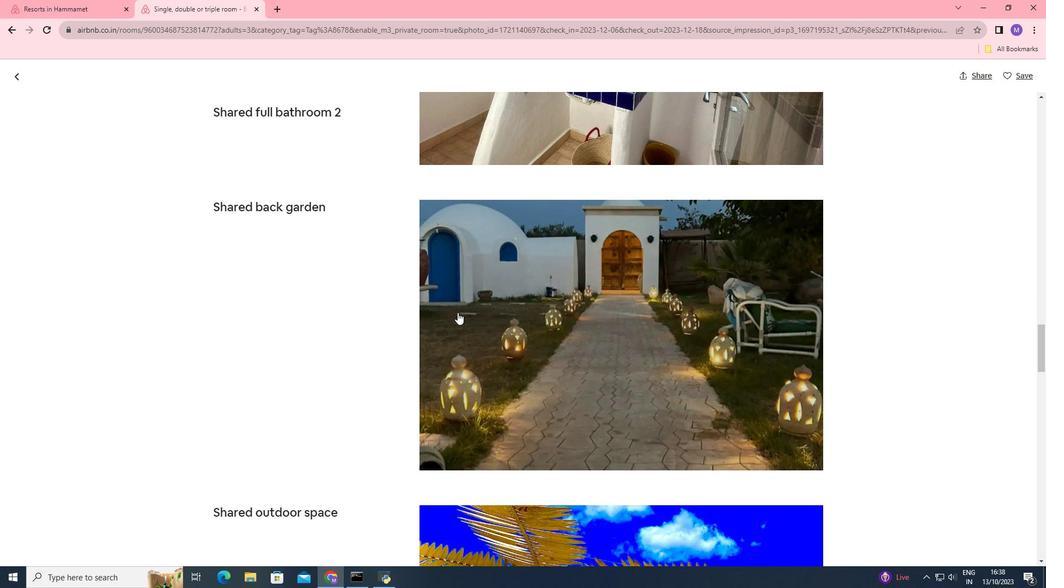 
Action: Mouse scrolled (457, 312) with delta (0, 0)
Screenshot: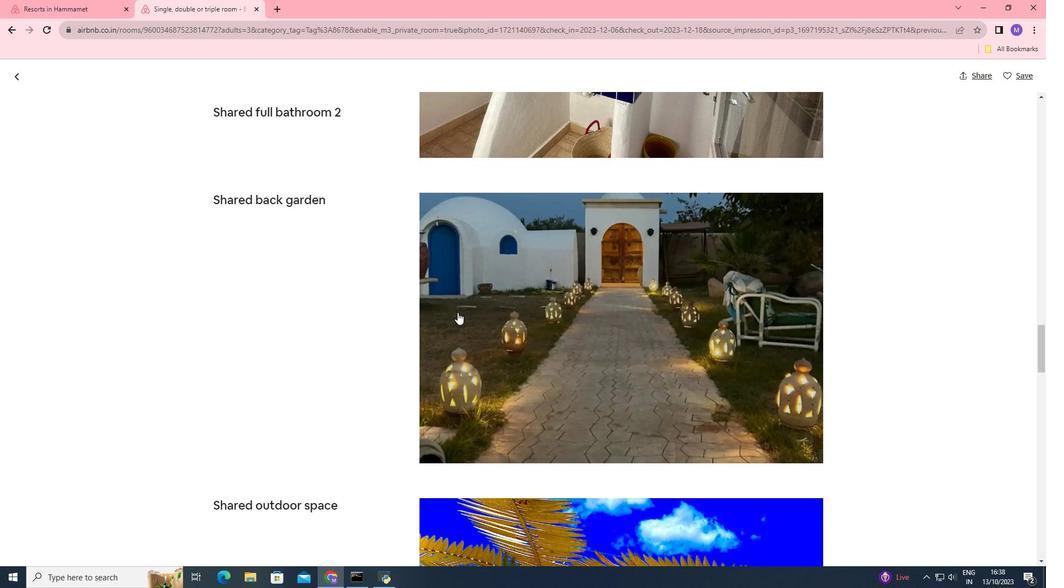 
Action: Mouse scrolled (457, 312) with delta (0, 0)
Screenshot: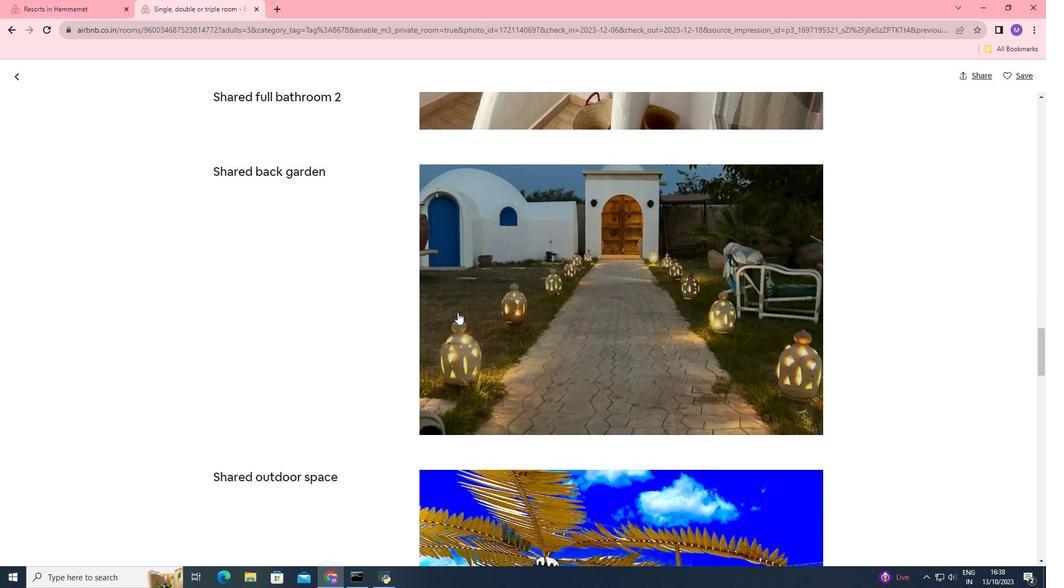 
Action: Mouse scrolled (457, 312) with delta (0, 0)
Screenshot: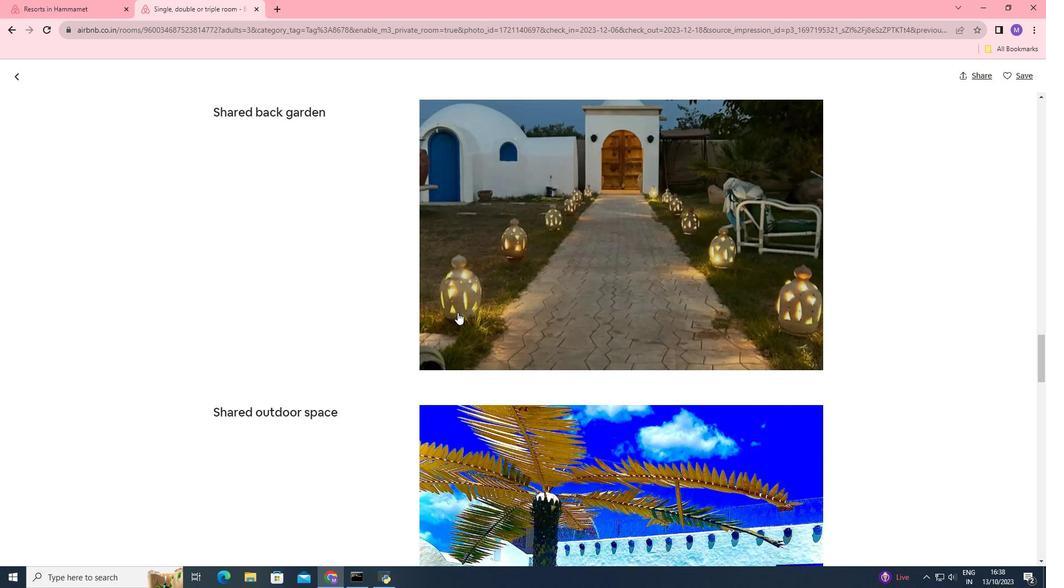 
Action: Mouse scrolled (457, 312) with delta (0, 0)
Screenshot: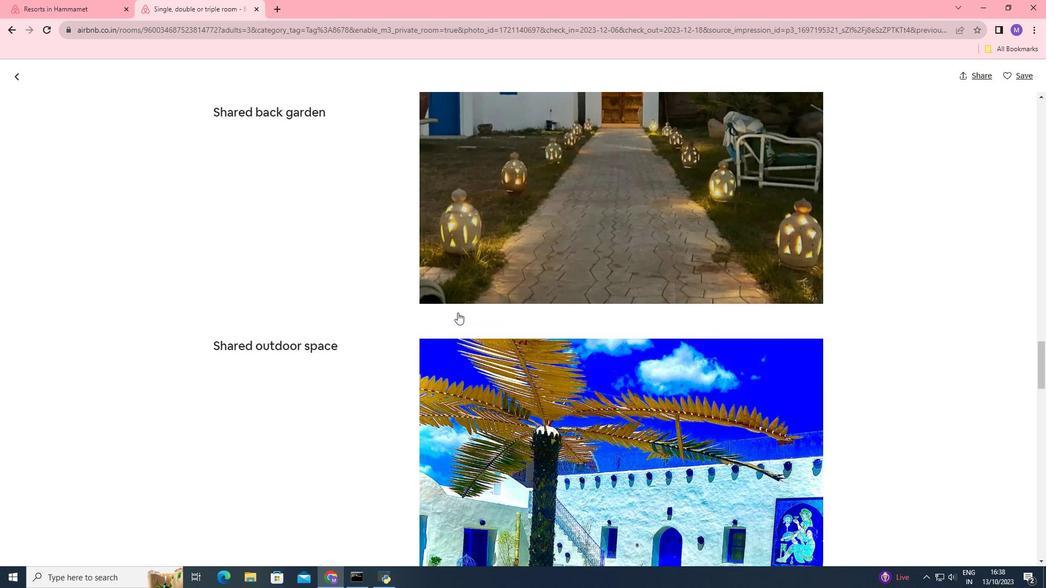 
Action: Mouse scrolled (457, 312) with delta (0, 0)
Screenshot: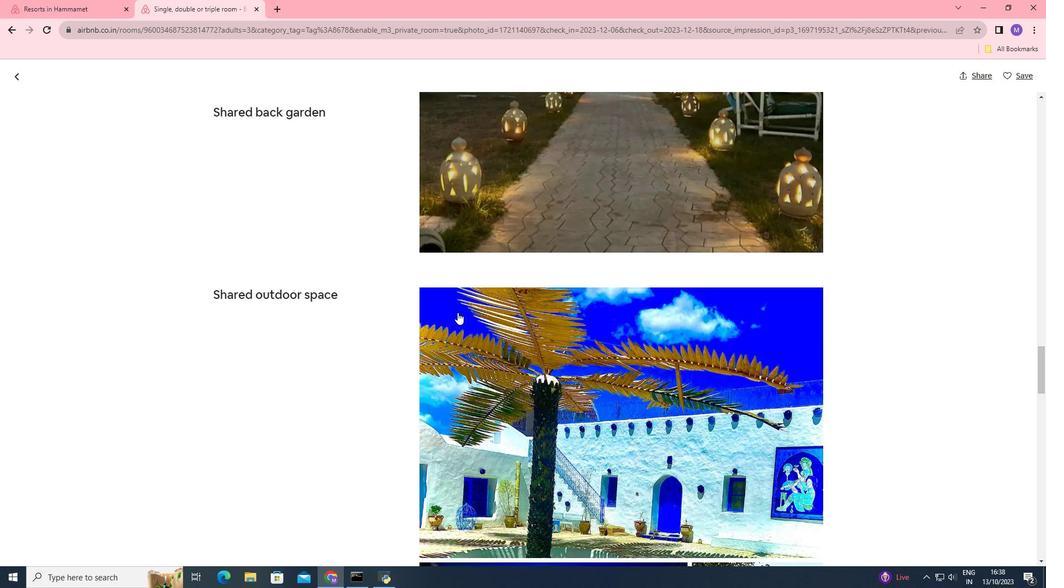 
Action: Mouse scrolled (457, 312) with delta (0, 0)
Screenshot: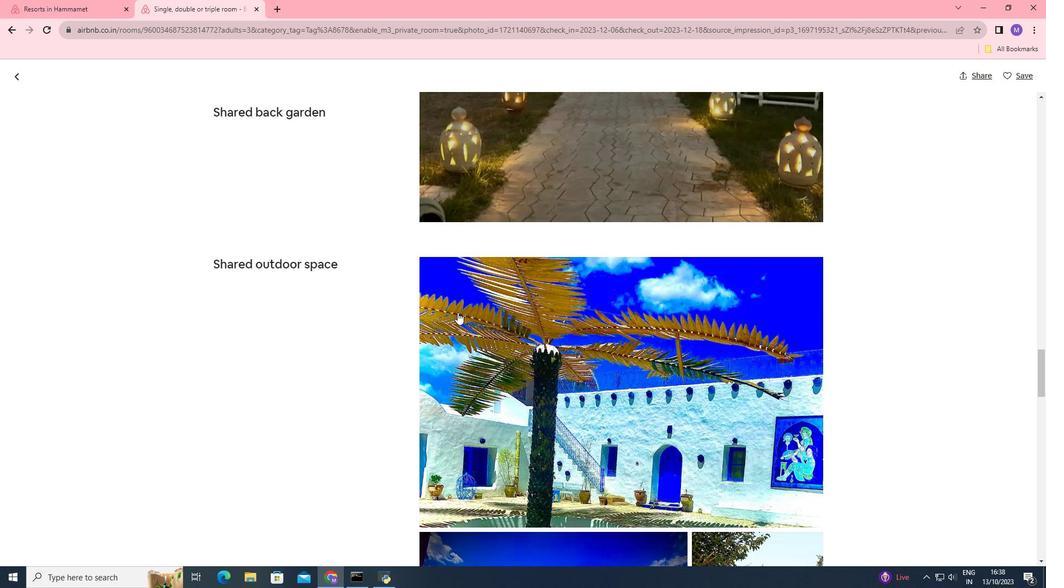 
Action: Mouse scrolled (457, 312) with delta (0, 0)
Screenshot: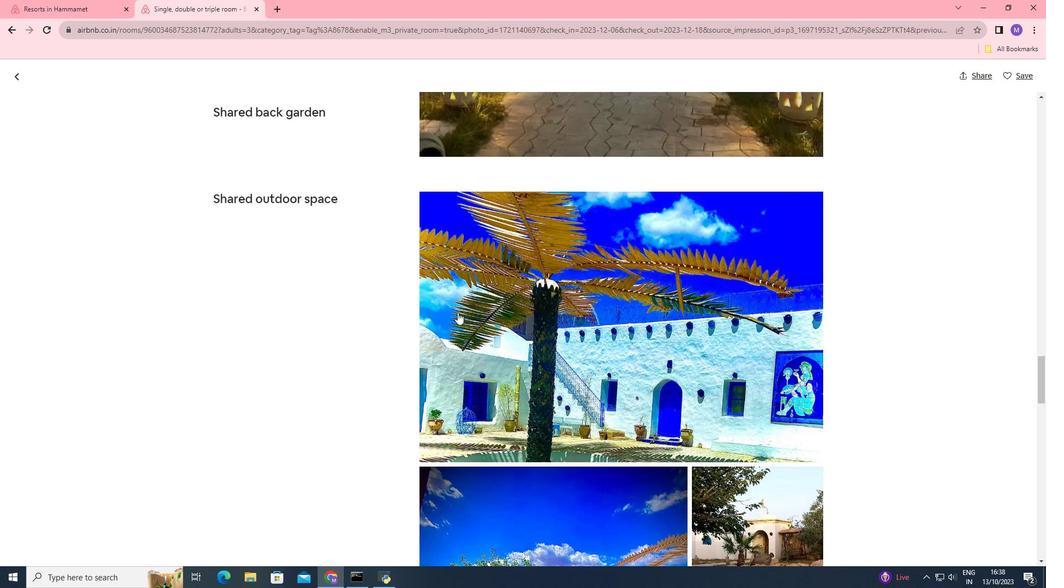 
Action: Mouse scrolled (457, 312) with delta (0, 0)
Screenshot: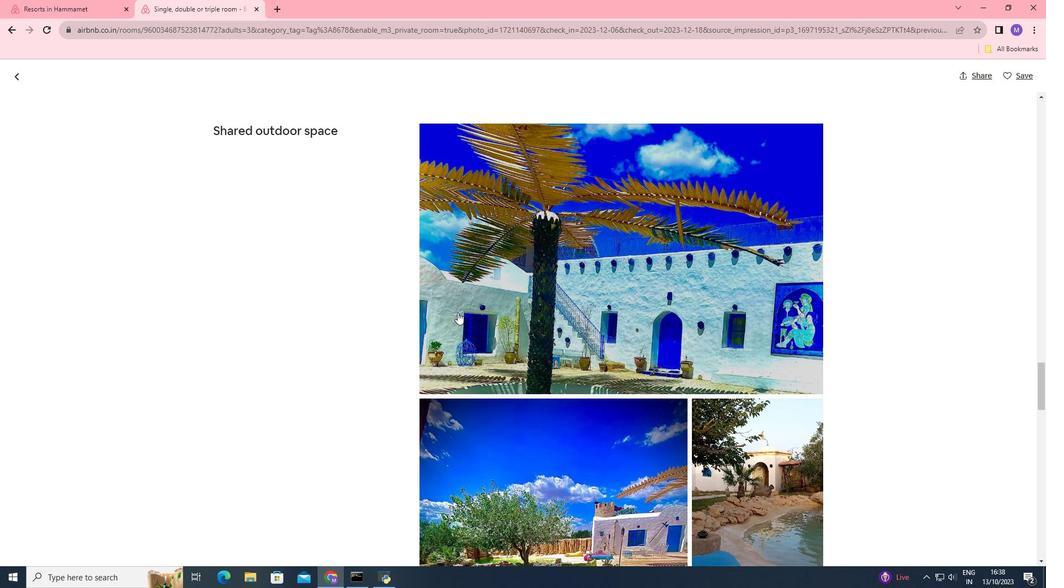 
Action: Mouse scrolled (457, 312) with delta (0, 0)
Screenshot: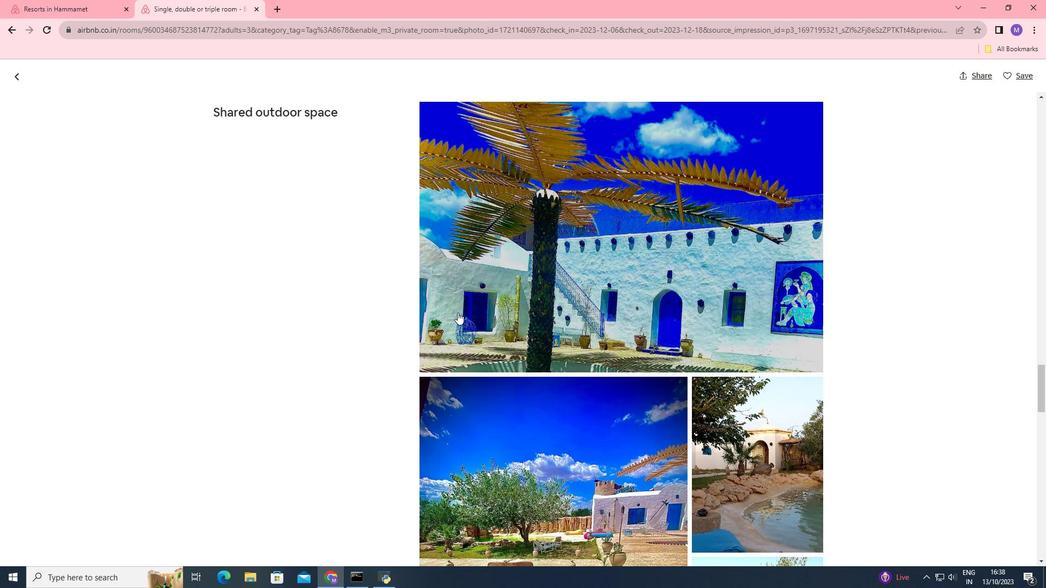 
Action: Mouse scrolled (457, 312) with delta (0, 0)
Screenshot: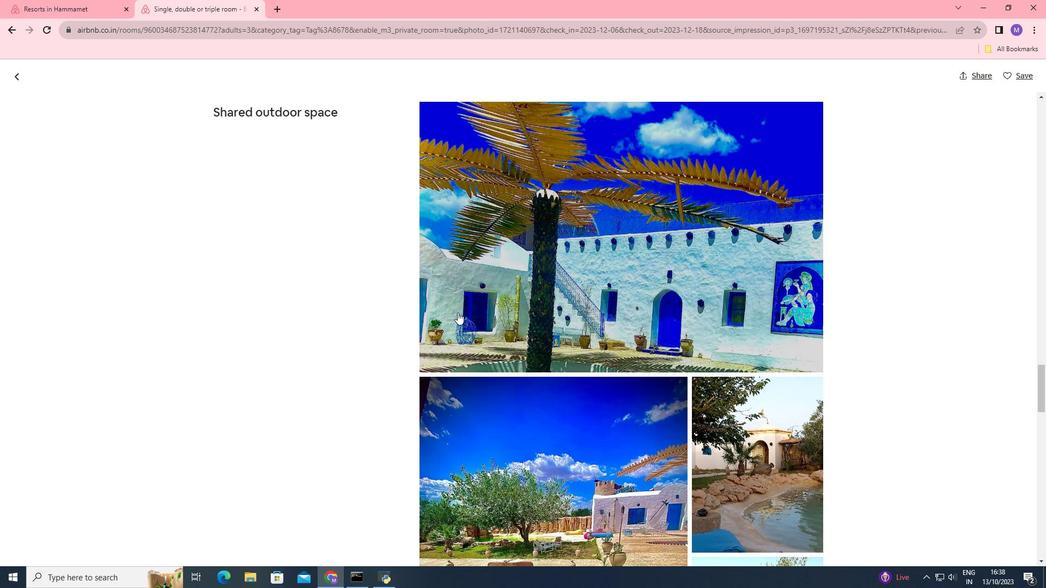 
Action: Mouse scrolled (457, 312) with delta (0, 0)
Screenshot: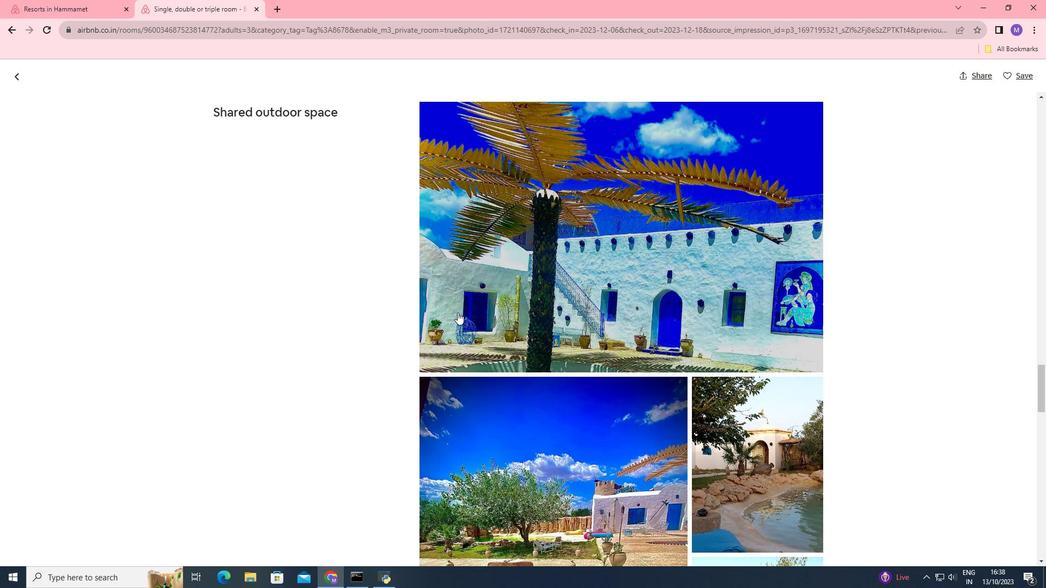 
Action: Mouse scrolled (457, 312) with delta (0, 0)
Screenshot: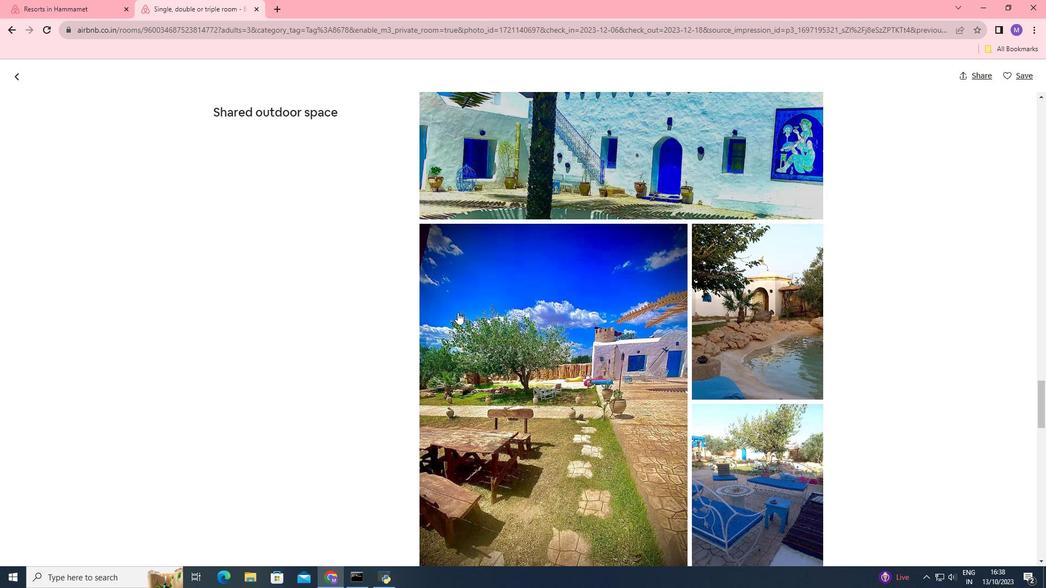 
Action: Mouse scrolled (457, 312) with delta (0, 0)
Screenshot: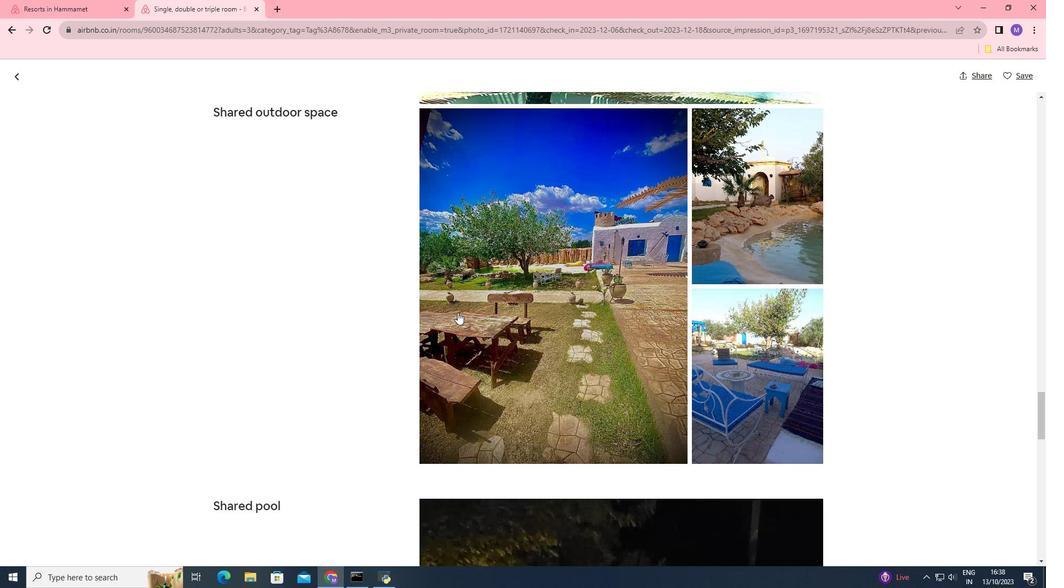 
Action: Mouse moved to (476, 325)
Screenshot: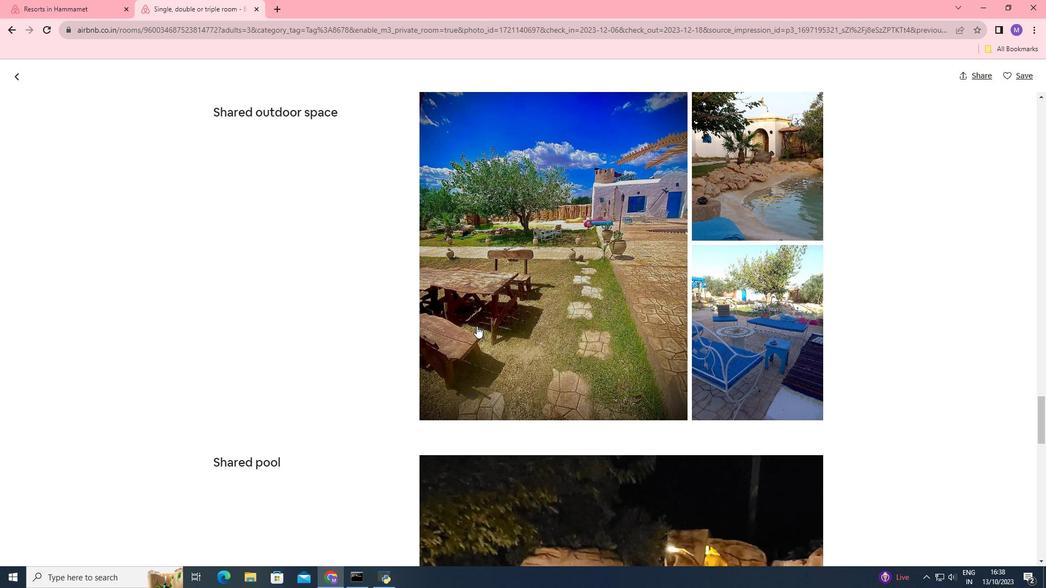 
Action: Mouse scrolled (476, 325) with delta (0, 0)
Screenshot: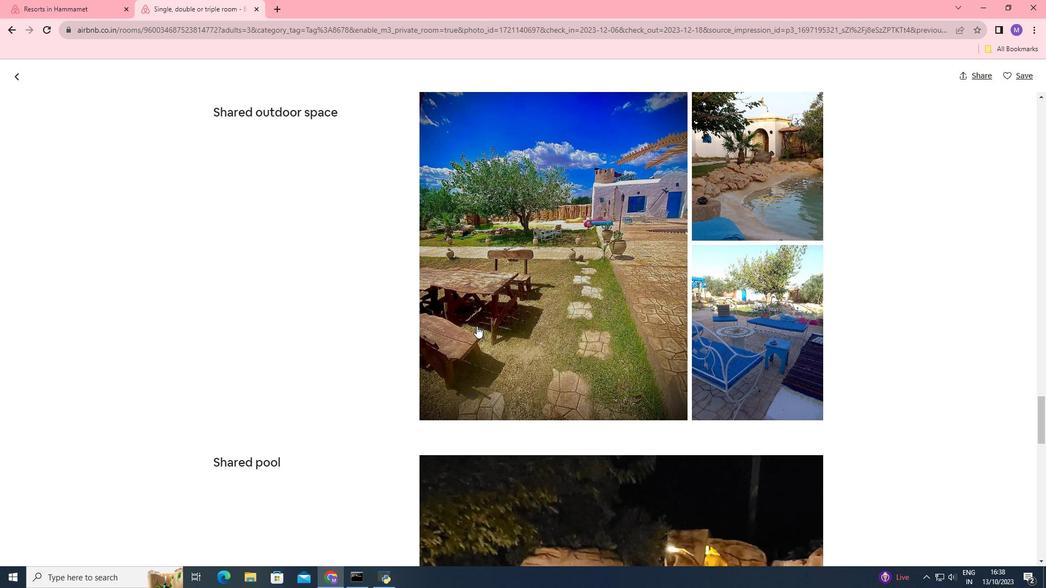 
Action: Mouse moved to (476, 326)
Screenshot: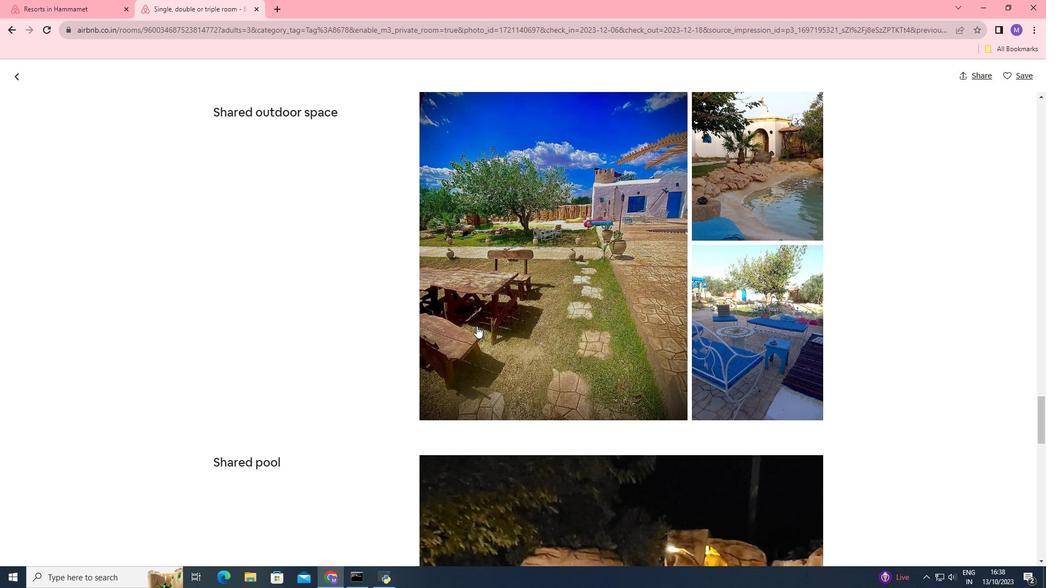 
Action: Mouse scrolled (476, 325) with delta (0, 0)
Screenshot: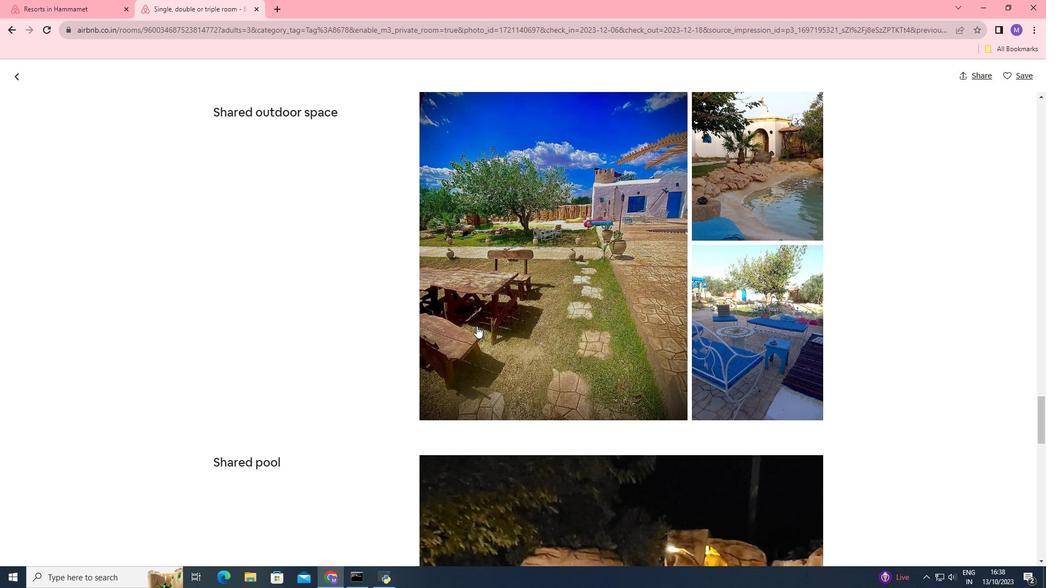 
Action: Mouse scrolled (476, 325) with delta (0, 0)
Screenshot: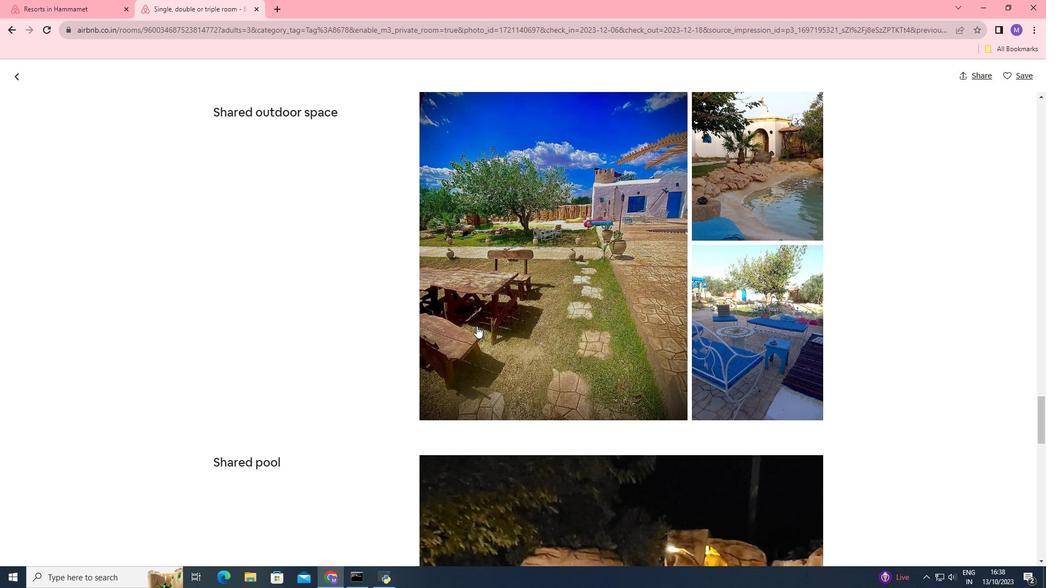 
Action: Mouse scrolled (476, 325) with delta (0, 0)
Screenshot: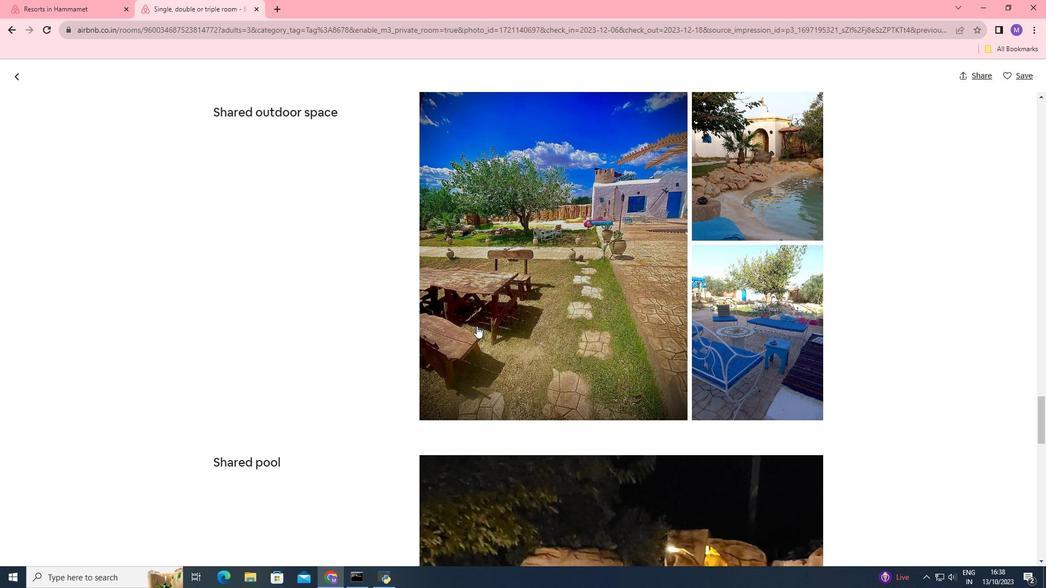 
Action: Mouse scrolled (476, 325) with delta (0, 0)
Screenshot: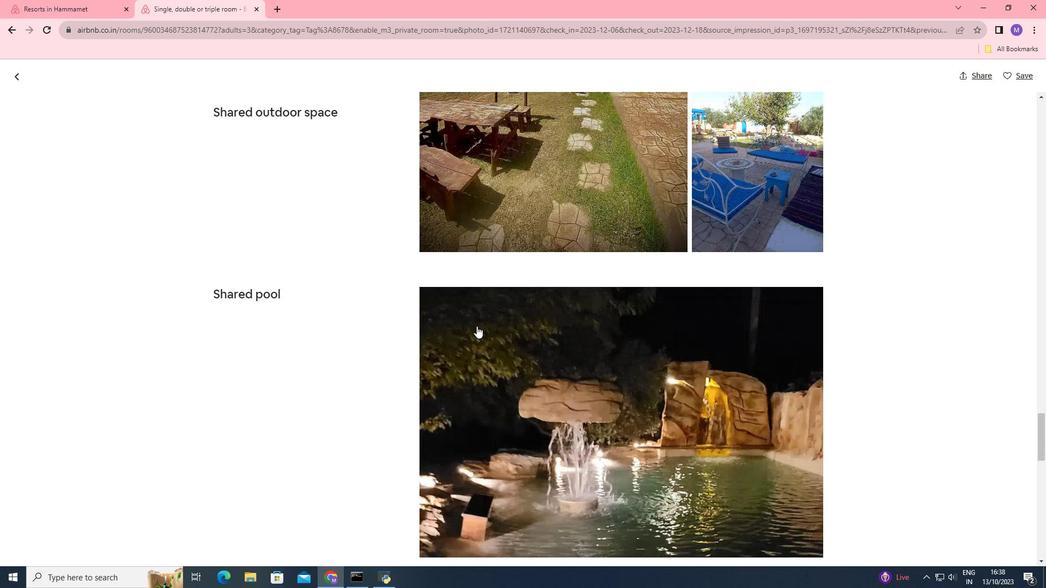 
Action: Mouse scrolled (476, 325) with delta (0, 0)
Screenshot: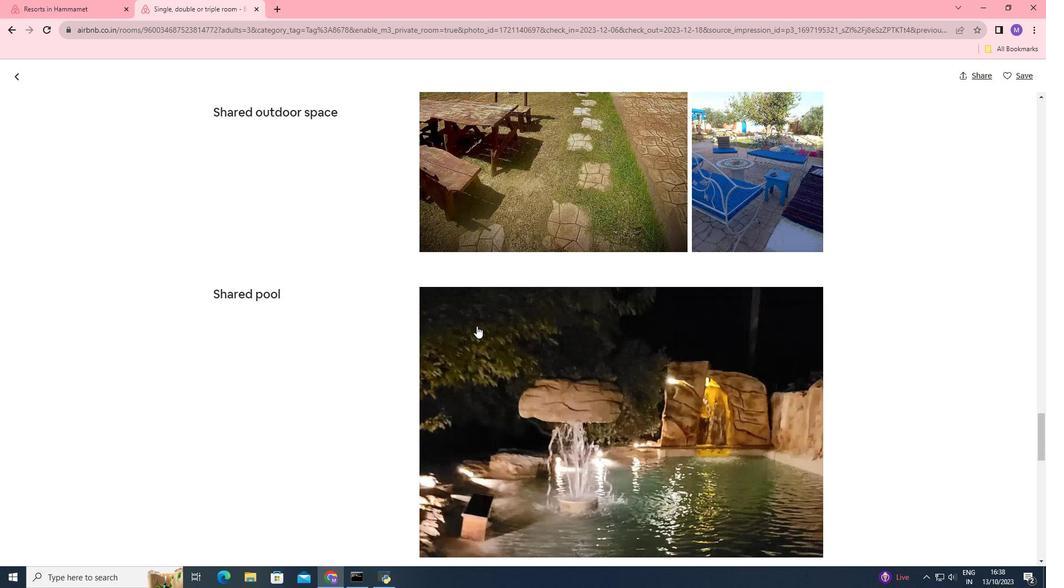 
Action: Mouse scrolled (476, 325) with delta (0, 0)
Screenshot: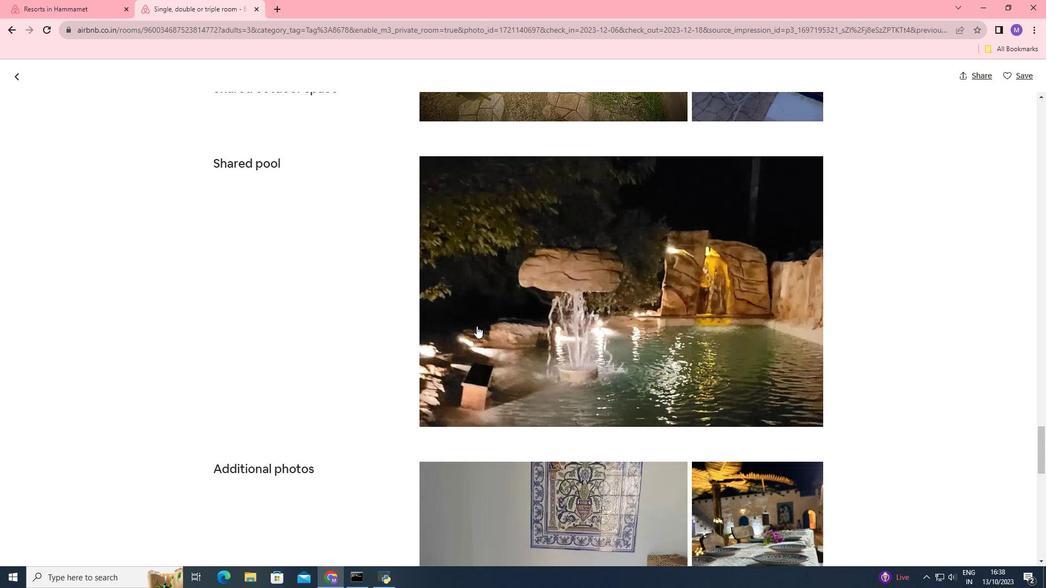 
Action: Mouse scrolled (476, 327) with delta (0, 0)
Screenshot: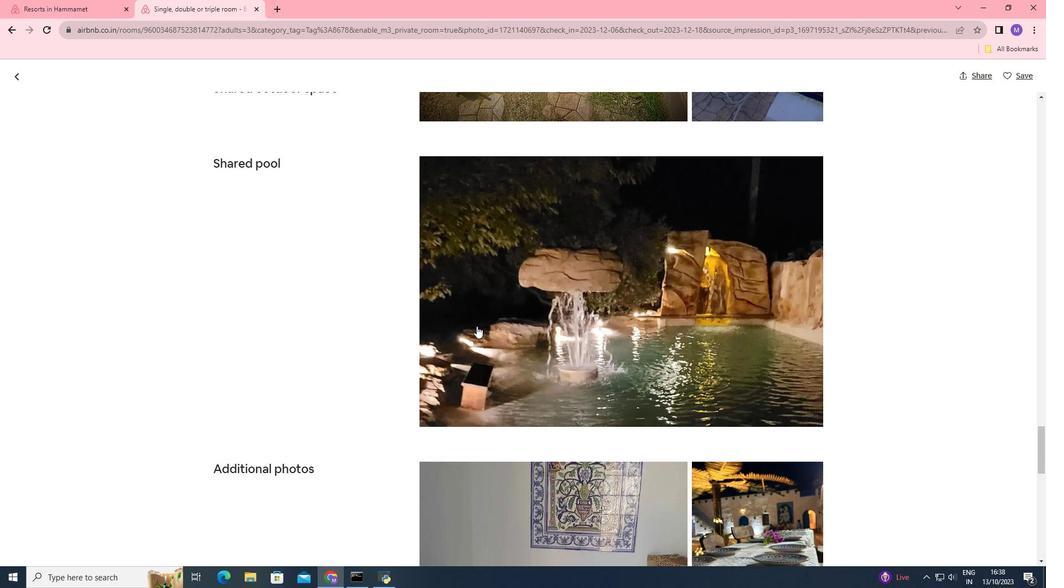 
Action: Mouse scrolled (476, 325) with delta (0, 0)
Screenshot: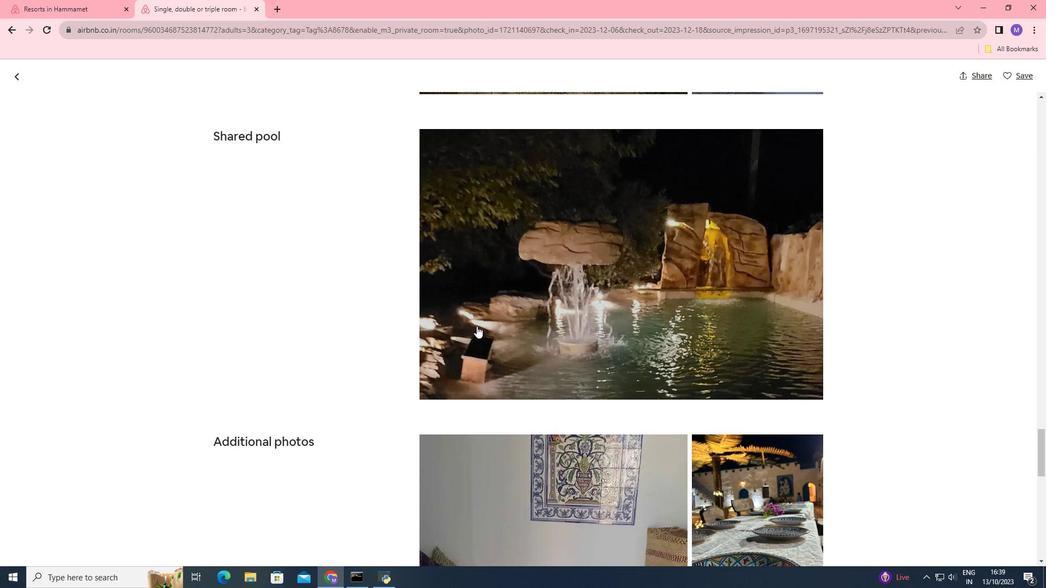 
Action: Mouse scrolled (476, 325) with delta (0, 0)
Screenshot: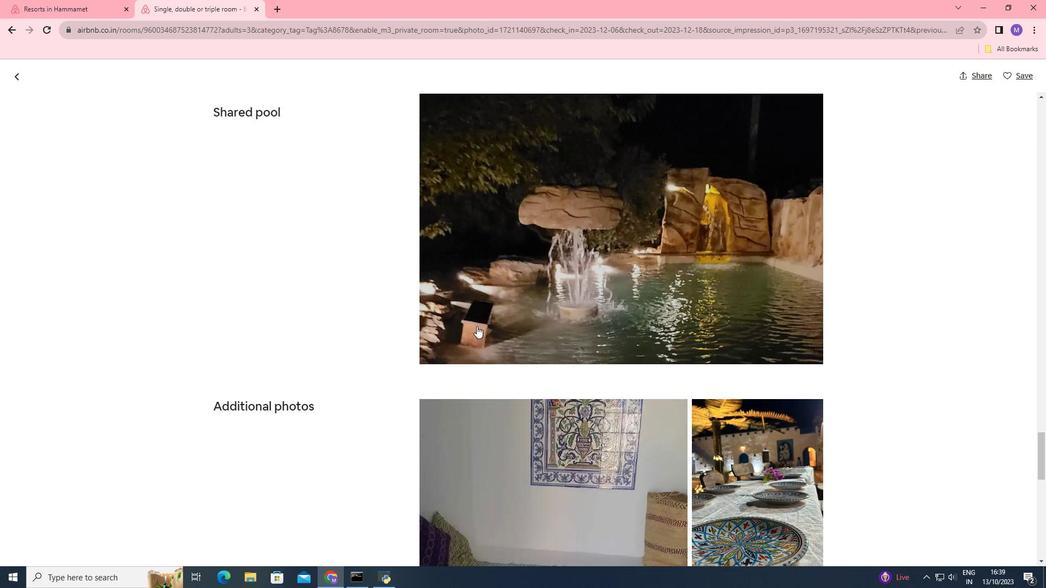 
Action: Mouse scrolled (476, 325) with delta (0, 0)
Screenshot: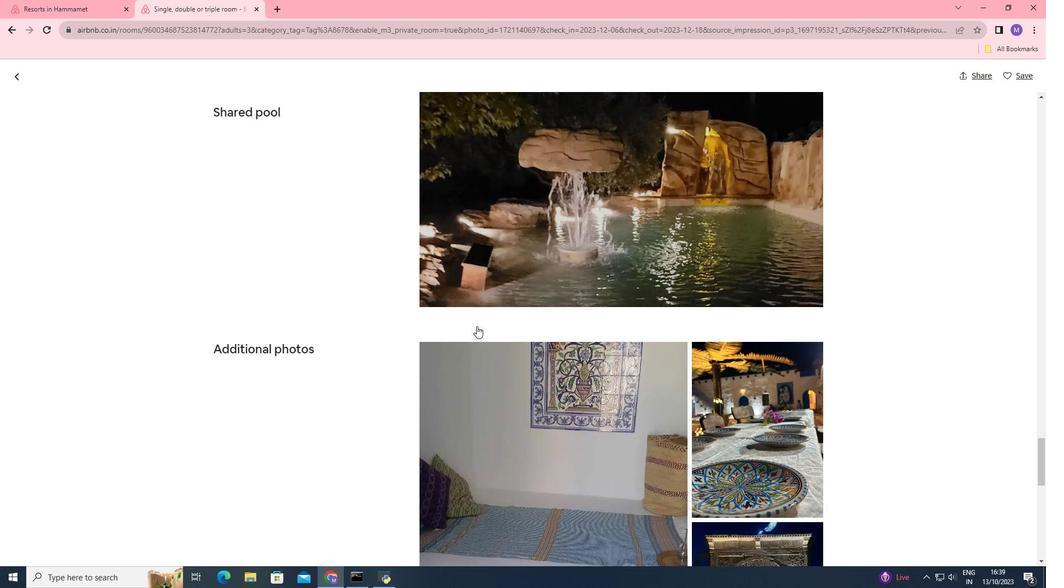 
Action: Mouse scrolled (476, 325) with delta (0, 0)
Screenshot: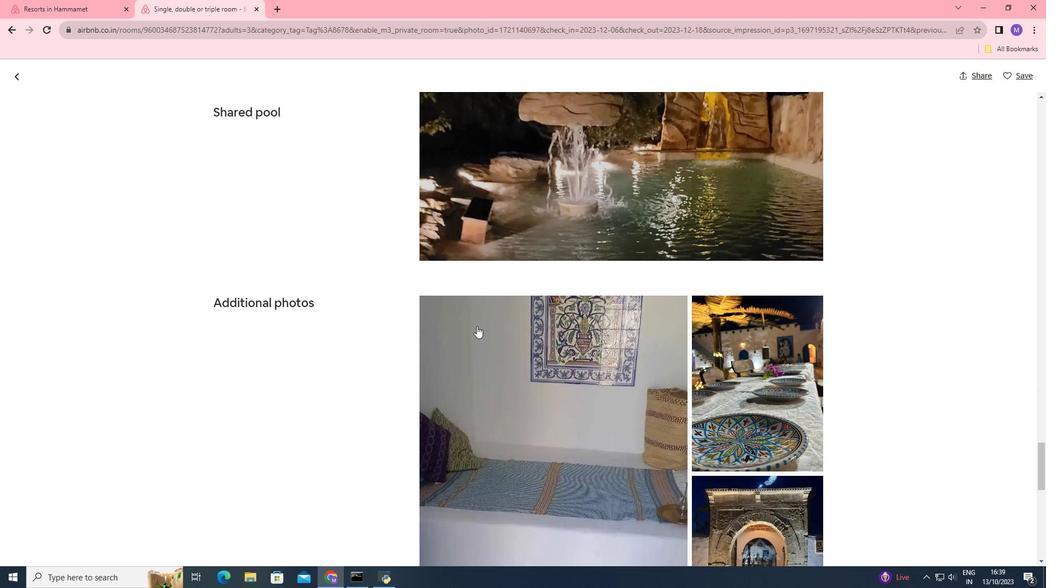 
Action: Mouse scrolled (476, 325) with delta (0, 0)
Screenshot: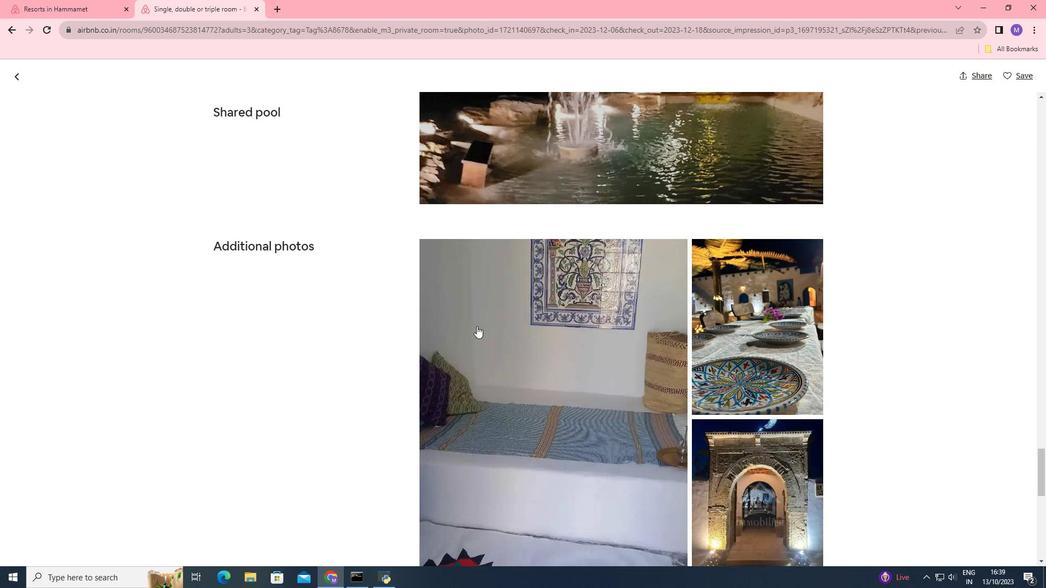 
Action: Mouse scrolled (476, 325) with delta (0, 0)
Screenshot: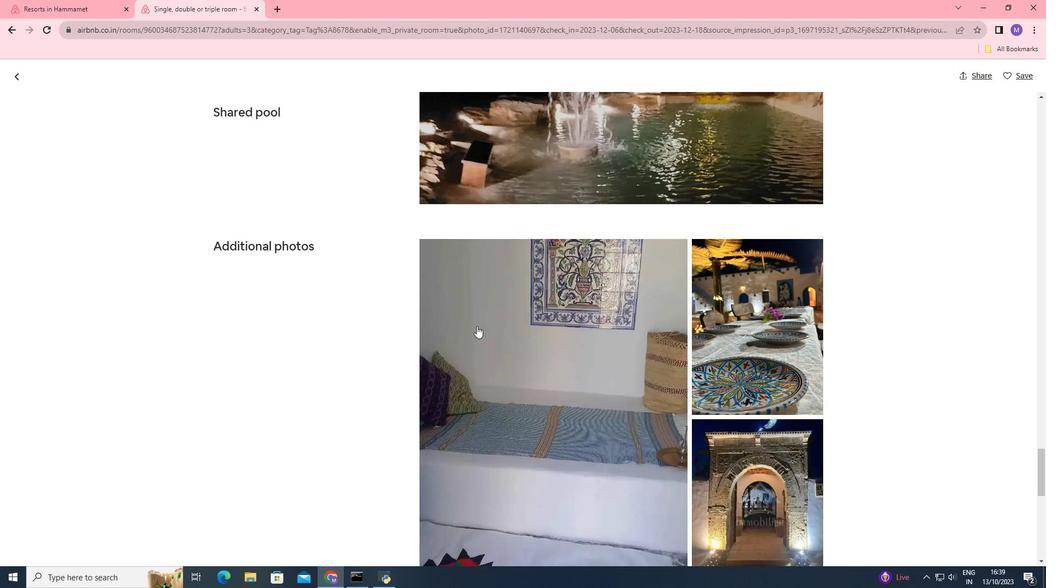 
Action: Mouse scrolled (476, 325) with delta (0, 0)
Screenshot: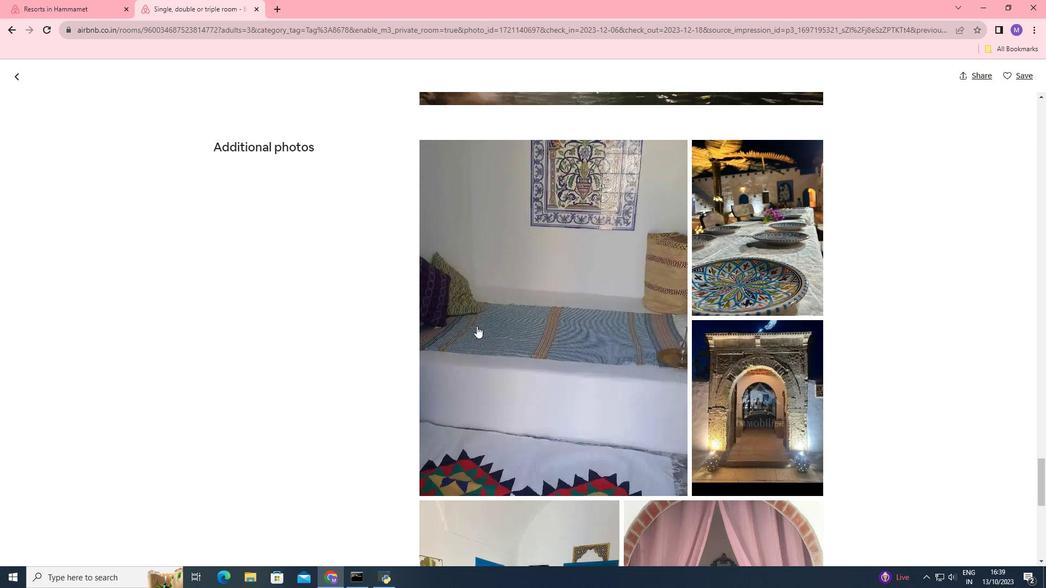 
Action: Mouse scrolled (476, 325) with delta (0, 0)
Screenshot: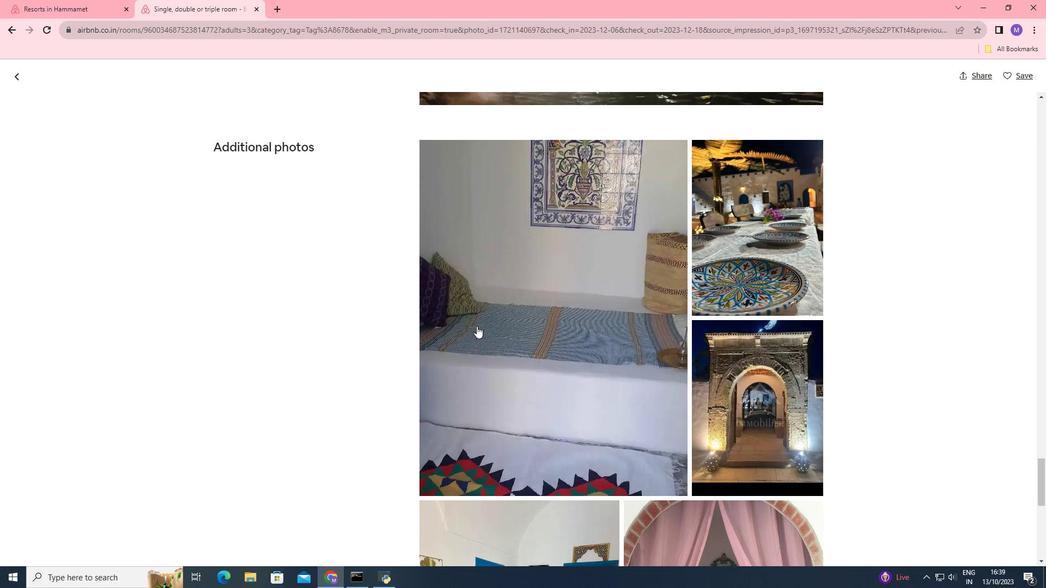 
Action: Mouse scrolled (476, 327) with delta (0, 0)
Screenshot: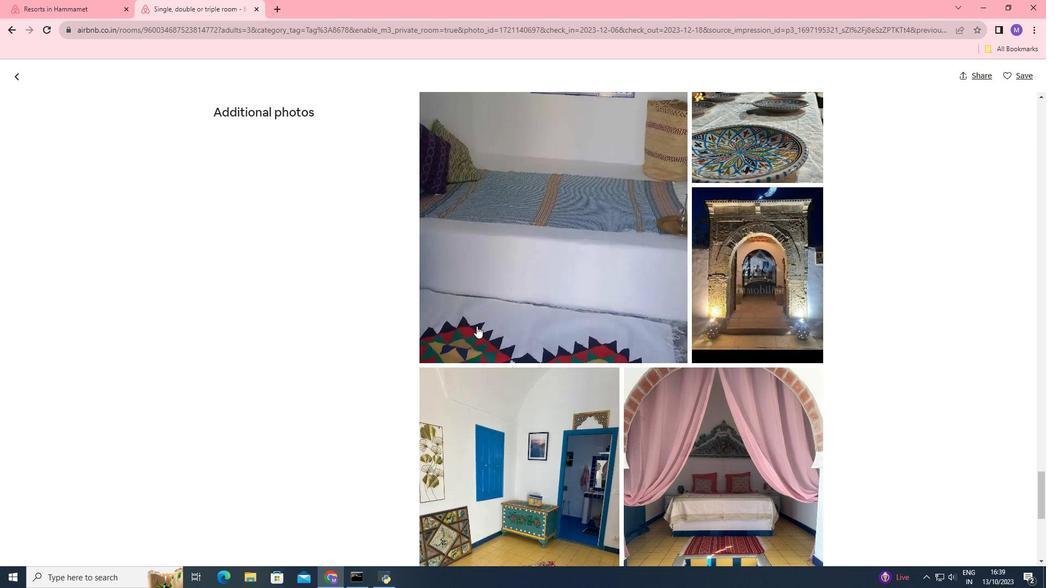 
Action: Mouse scrolled (476, 325) with delta (0, 0)
Screenshot: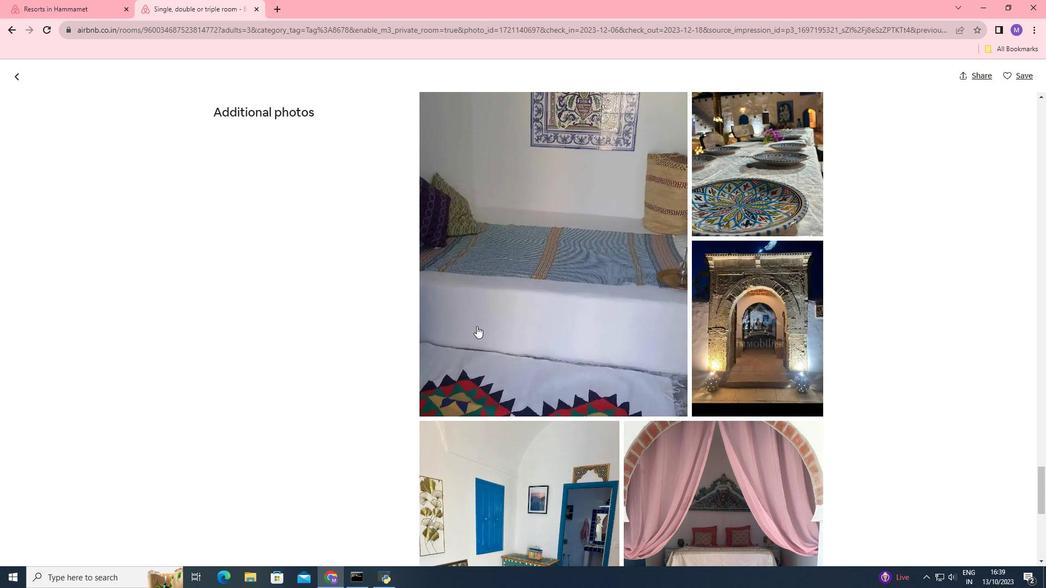 
Action: Mouse scrolled (476, 325) with delta (0, 0)
Screenshot: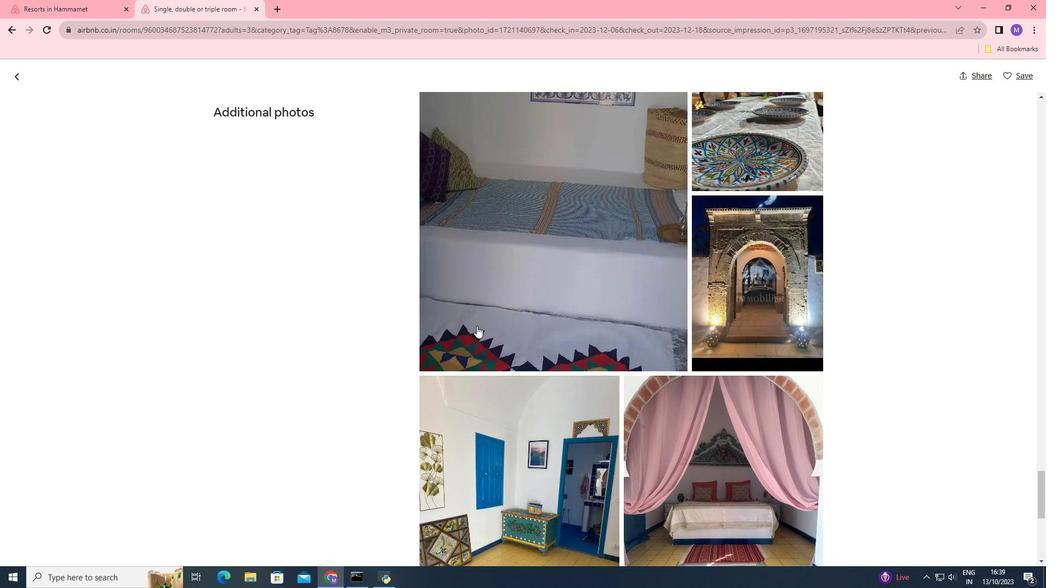 
Action: Mouse scrolled (476, 325) with delta (0, 0)
Screenshot: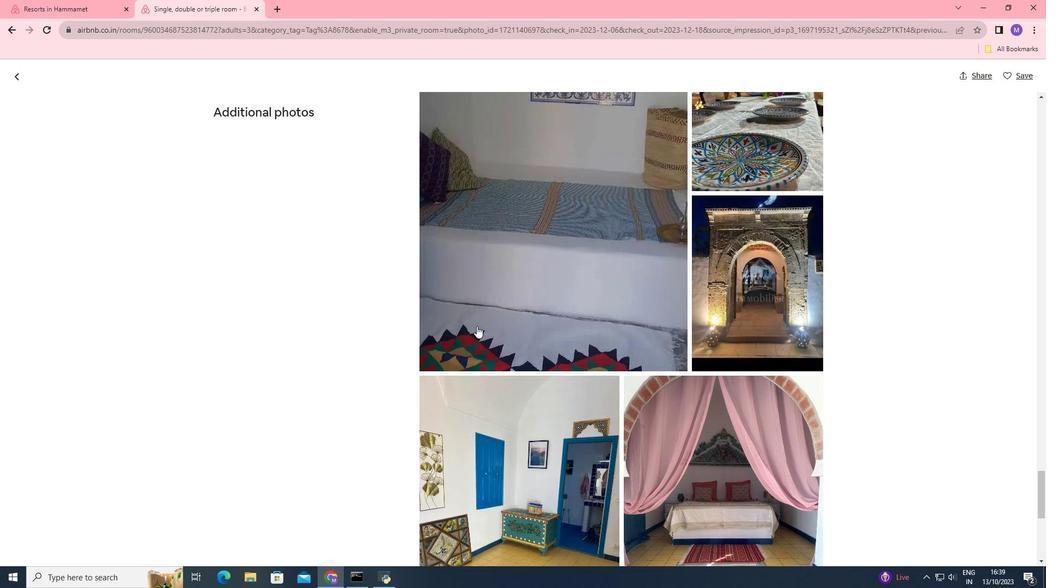 
Action: Mouse scrolled (476, 325) with delta (0, 0)
Screenshot: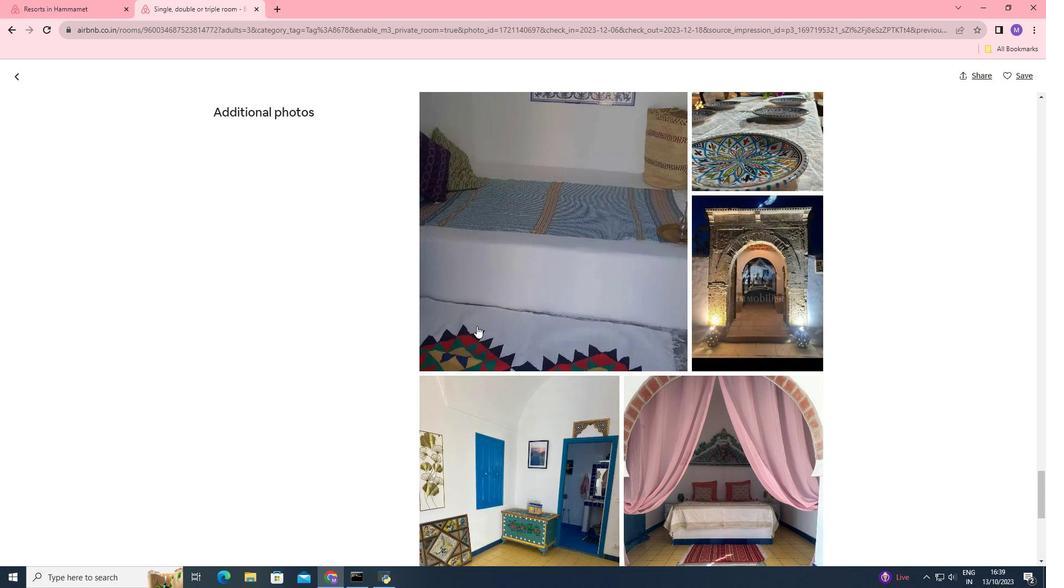 
Action: Mouse scrolled (476, 325) with delta (0, 0)
Screenshot: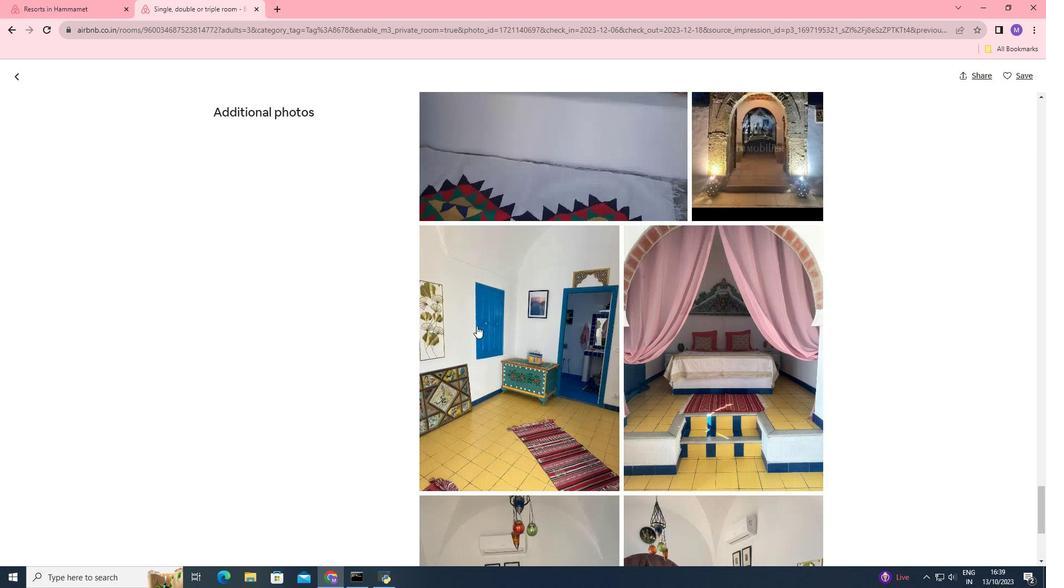 
Action: Mouse scrolled (476, 325) with delta (0, 0)
Screenshot: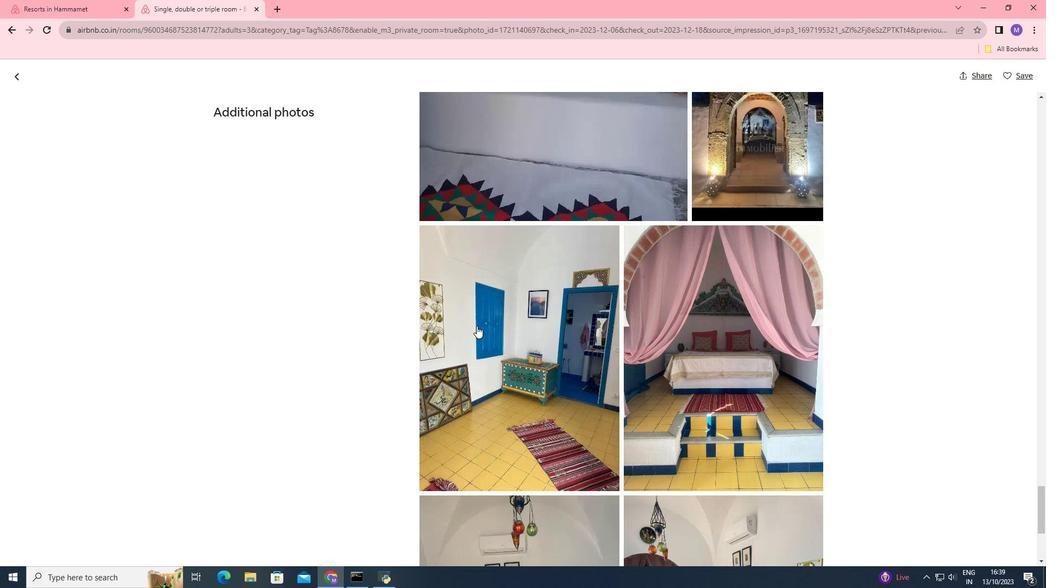 
Action: Mouse scrolled (476, 325) with delta (0, 0)
Screenshot: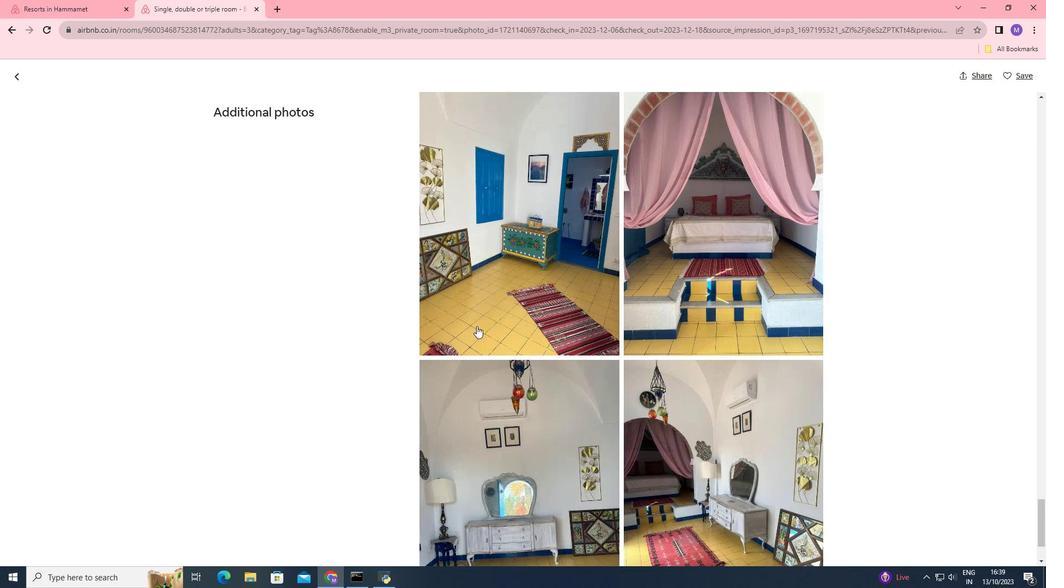 
Action: Mouse scrolled (476, 325) with delta (0, 0)
Screenshot: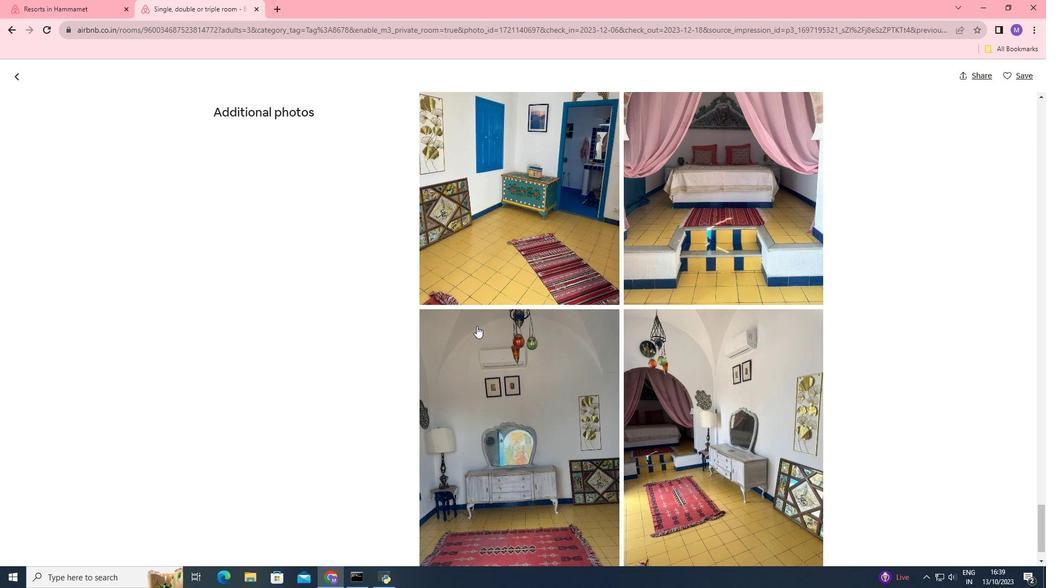 
Action: Mouse scrolled (476, 325) with delta (0, 0)
Screenshot: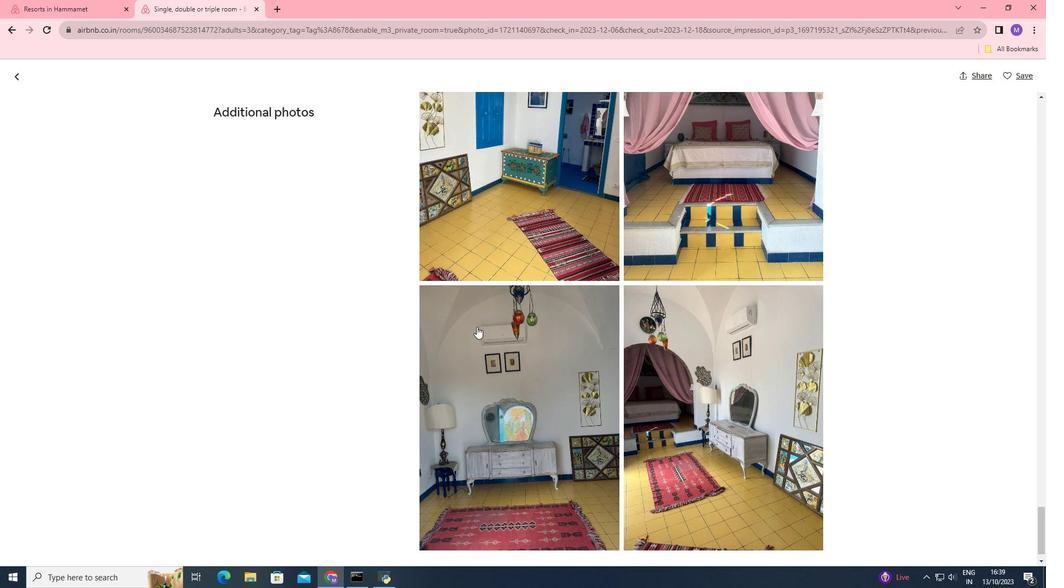 
Action: Mouse scrolled (476, 325) with delta (0, 0)
Screenshot: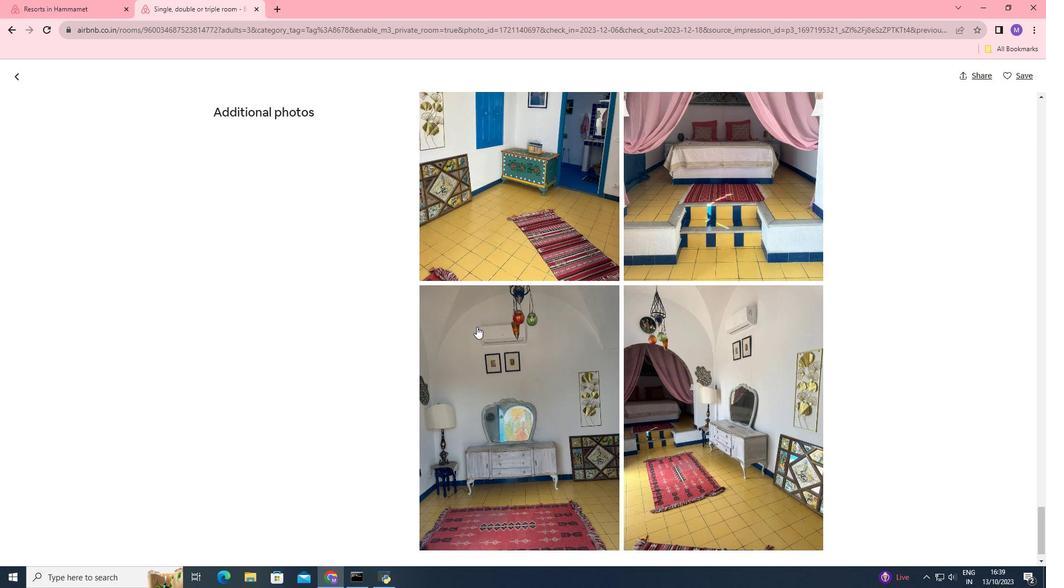 
Action: Mouse scrolled (476, 325) with delta (0, 0)
Screenshot: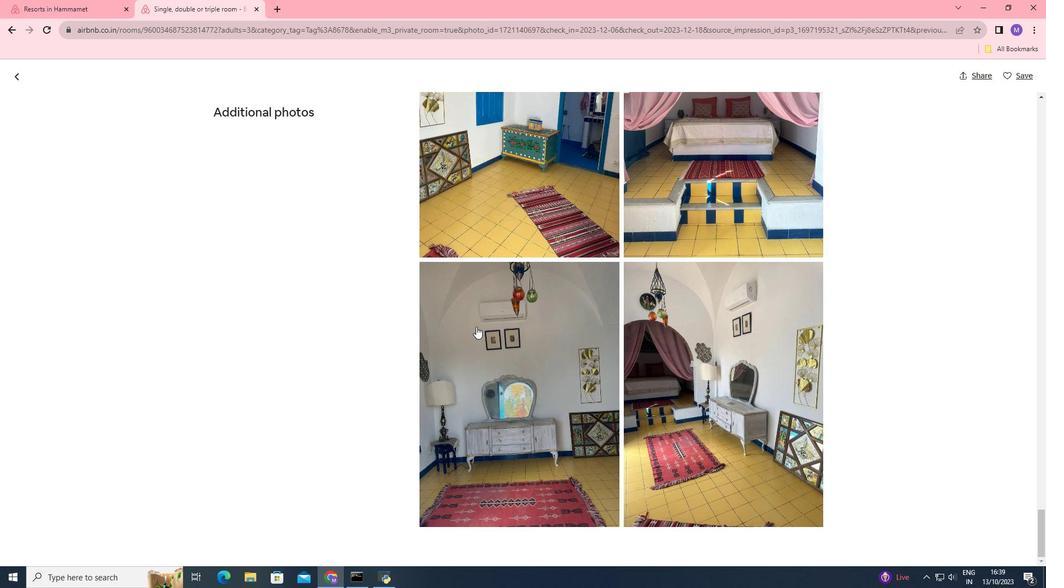
Action: Mouse moved to (476, 327)
Screenshot: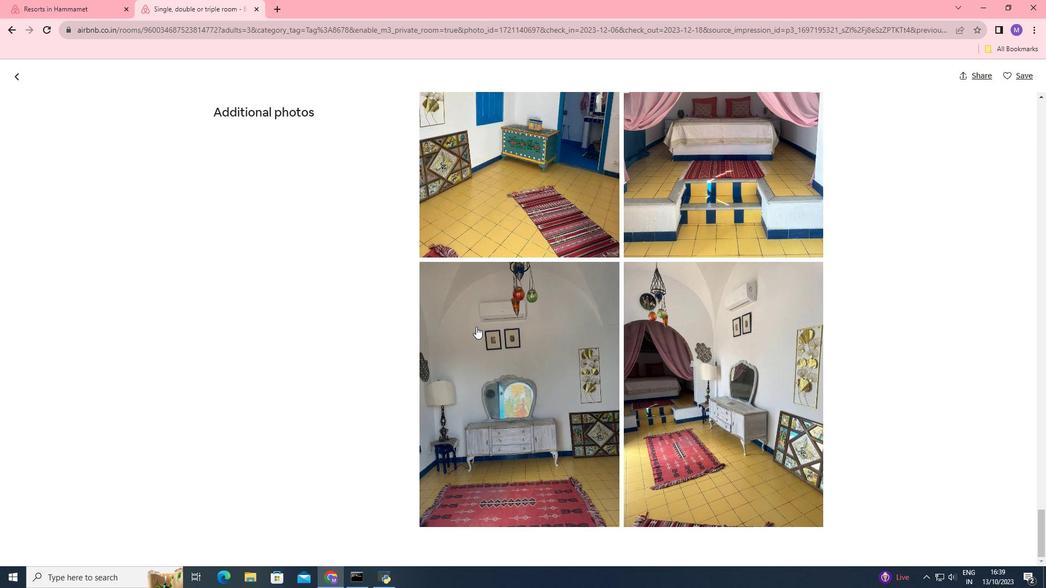 
Action: Mouse scrolled (476, 326) with delta (0, 0)
Screenshot: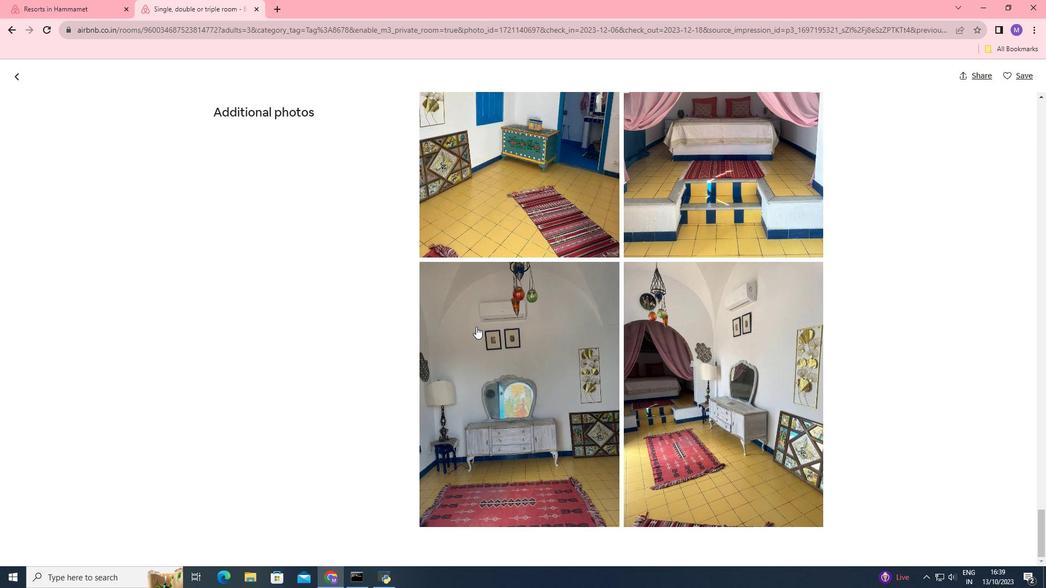 
Action: Mouse moved to (476, 327)
Screenshot: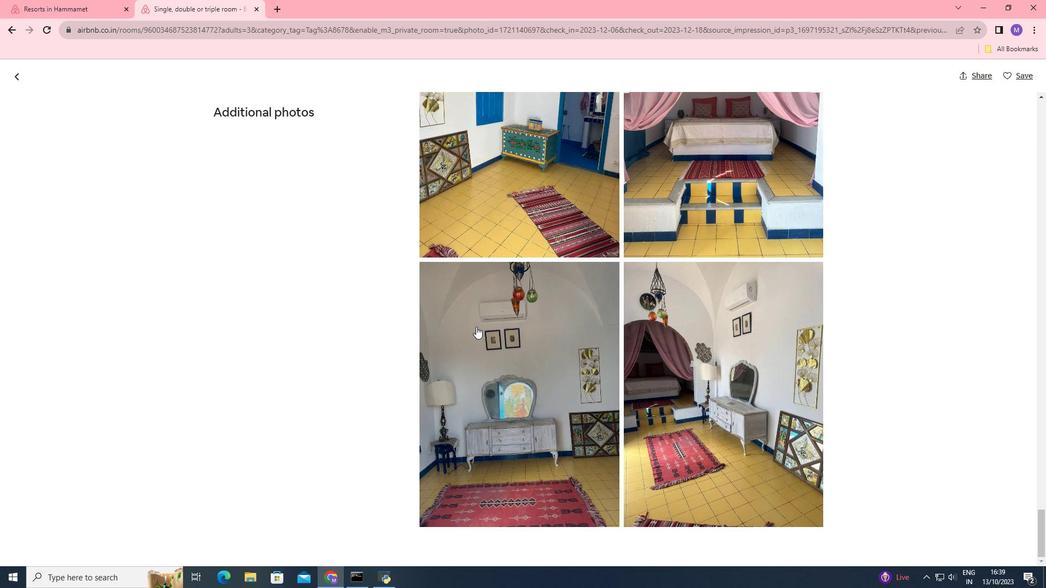 
Action: Mouse scrolled (476, 326) with delta (0, 0)
Screenshot: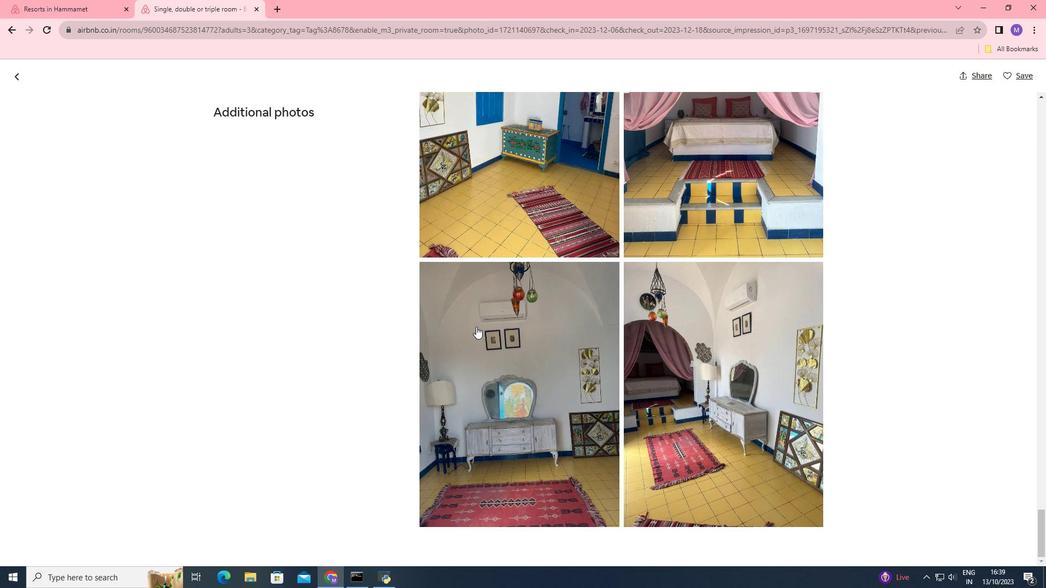 
Action: Mouse scrolled (476, 326) with delta (0, 0)
Screenshot: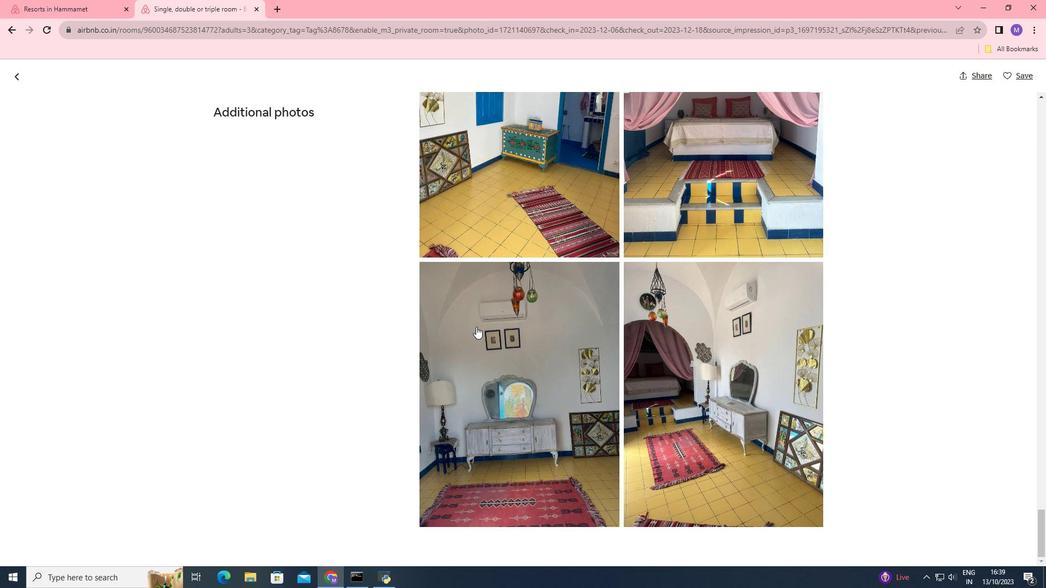
Action: Mouse moved to (15, 74)
Screenshot: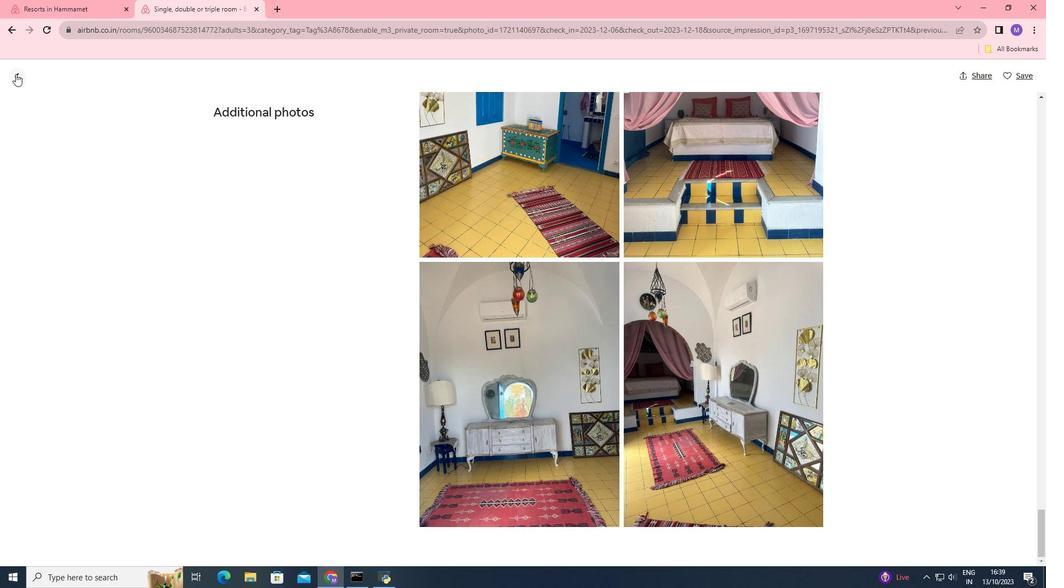 
Action: Mouse pressed left at (15, 74)
Screenshot: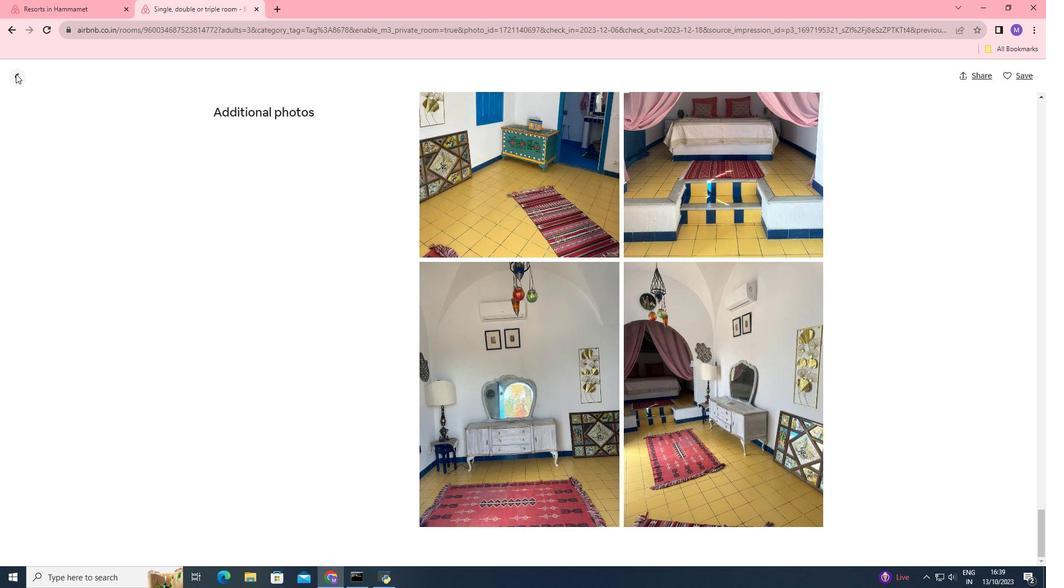 
Action: Mouse moved to (344, 251)
Screenshot: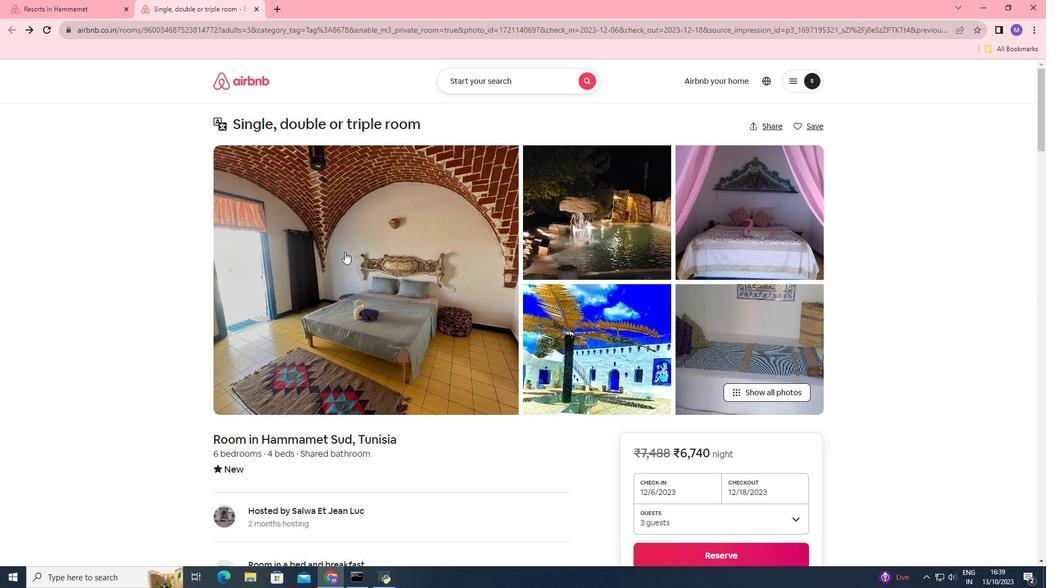 
Action: Mouse scrolled (344, 250) with delta (0, 0)
Screenshot: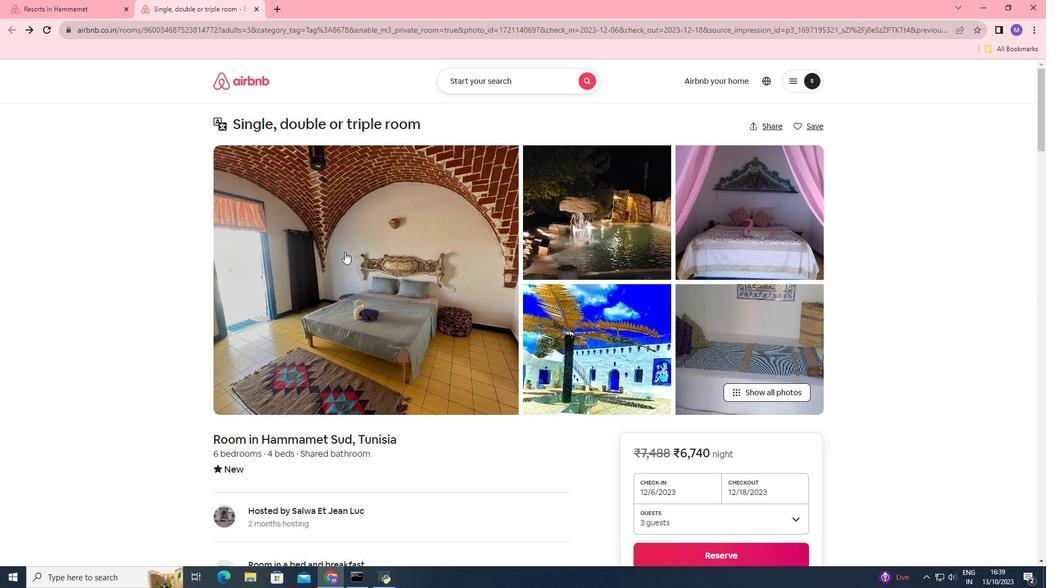 
Action: Mouse moved to (344, 252)
Screenshot: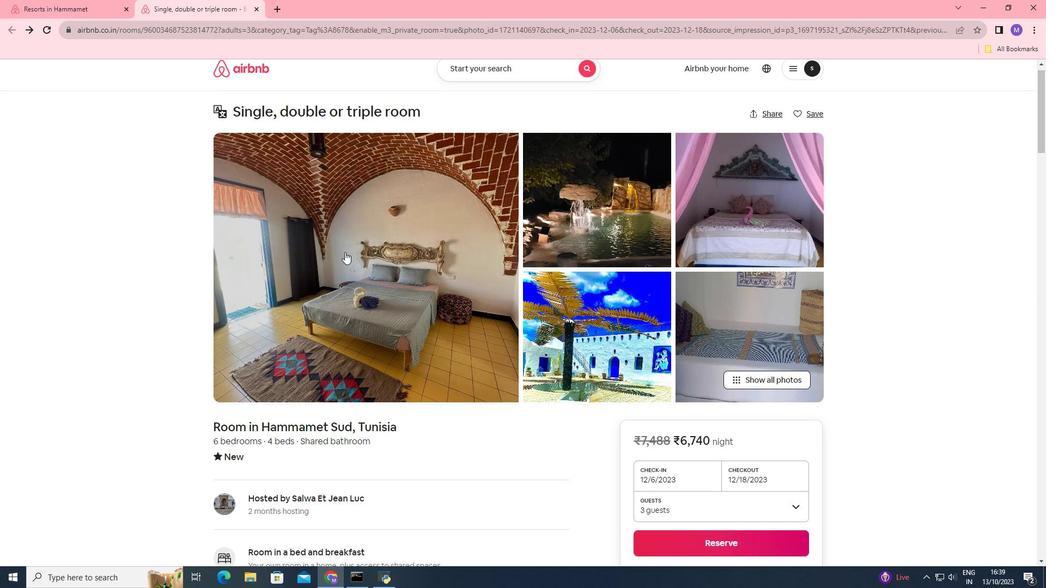 
Action: Mouse scrolled (344, 251) with delta (0, 0)
Screenshot: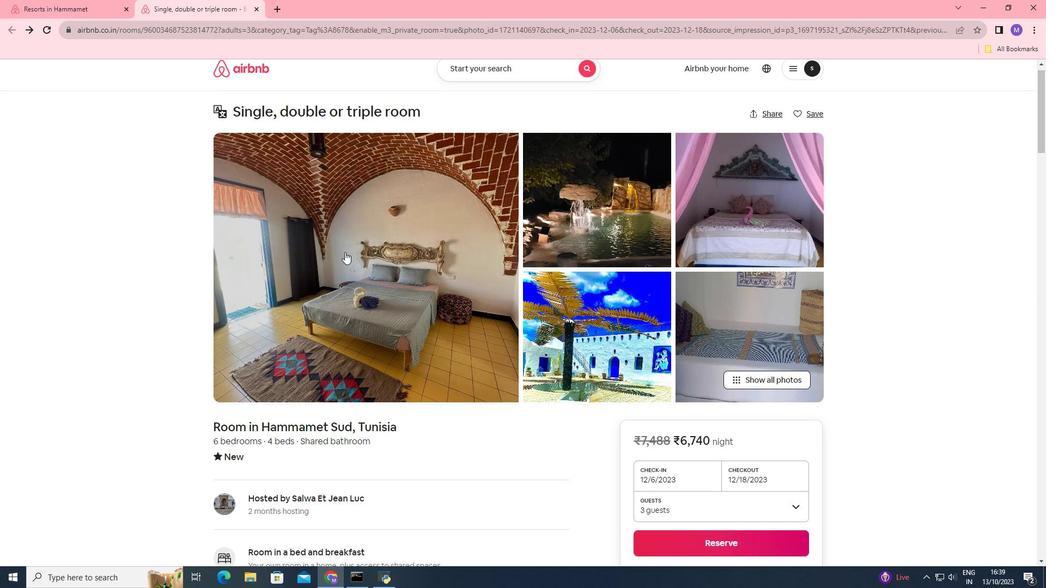 
Action: Mouse scrolled (344, 251) with delta (0, 0)
Screenshot: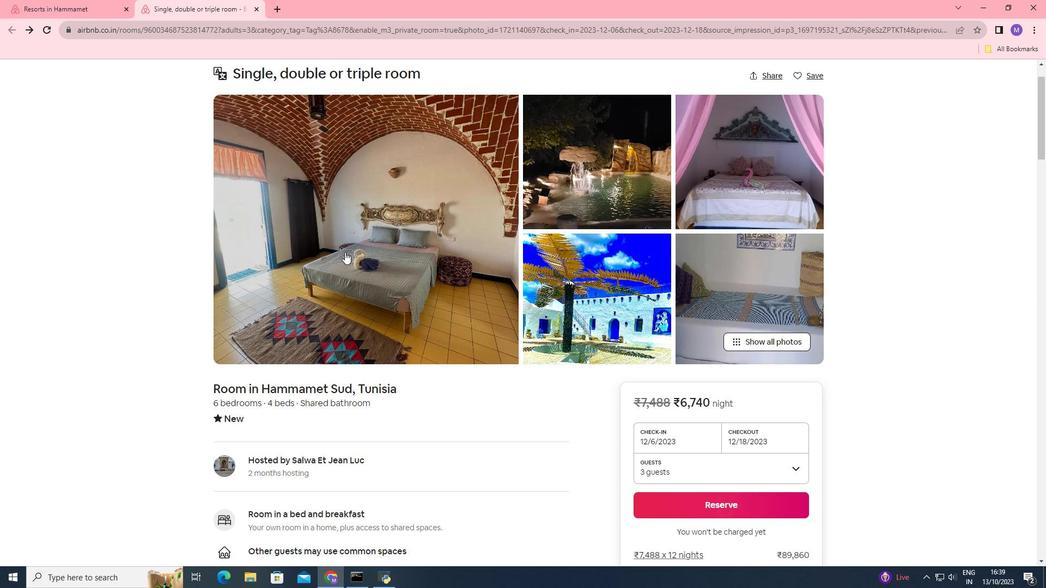 
Action: Mouse scrolled (344, 251) with delta (0, 0)
Screenshot: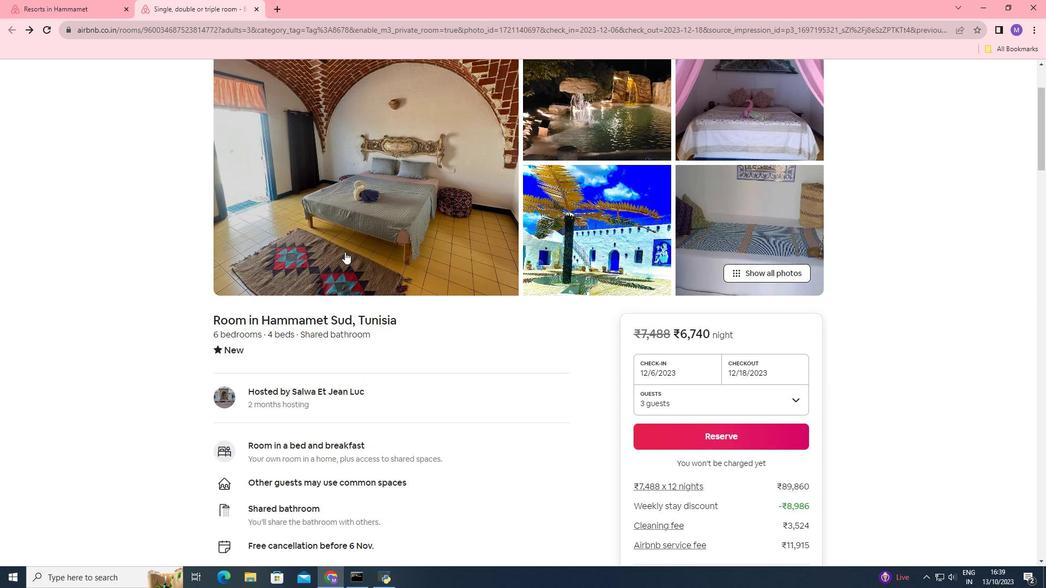 
Action: Mouse scrolled (344, 251) with delta (0, 0)
Screenshot: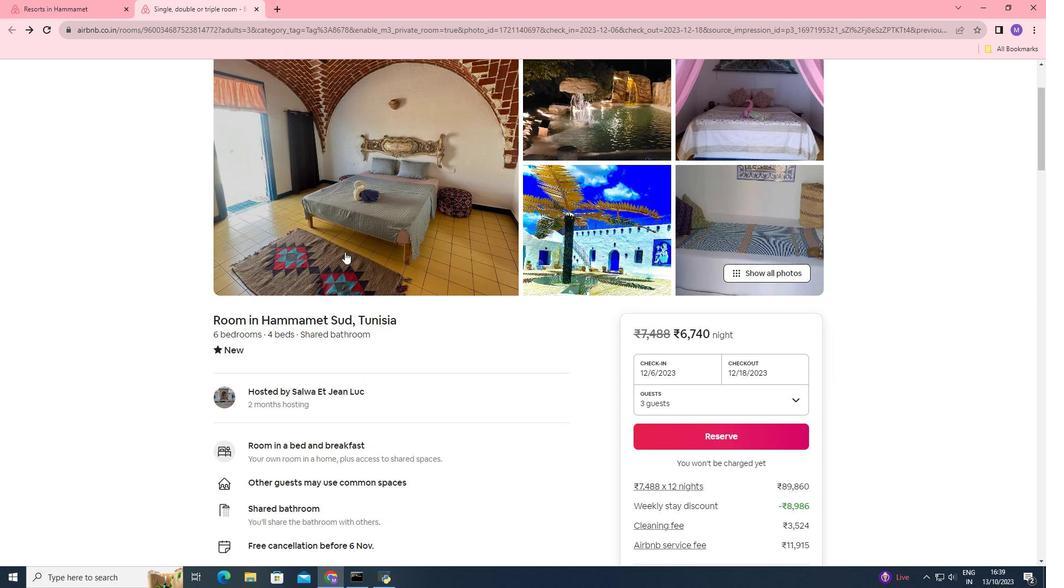
Action: Mouse scrolled (344, 251) with delta (0, 0)
Screenshot: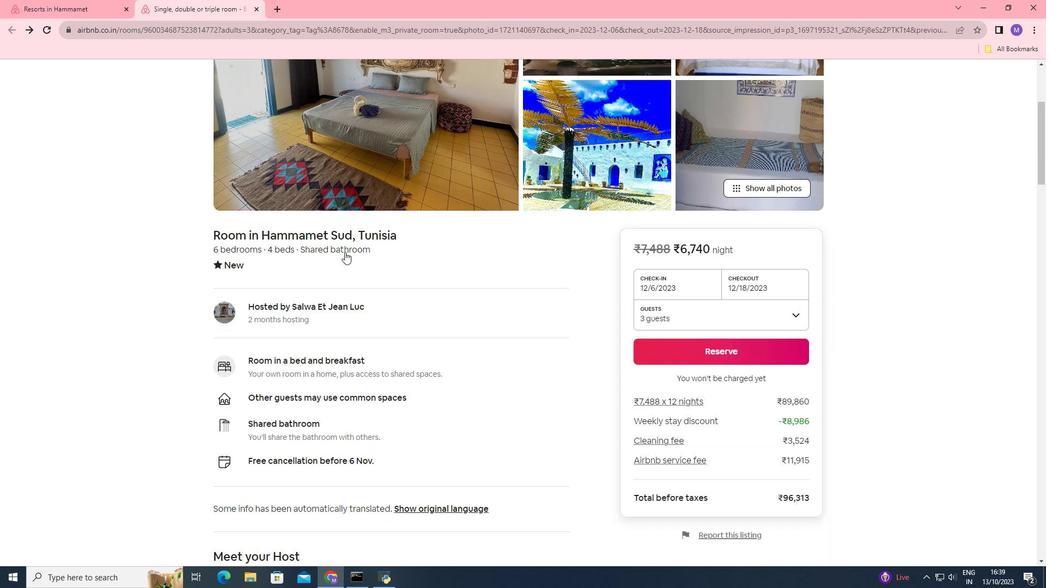 
Action: Mouse moved to (341, 269)
Screenshot: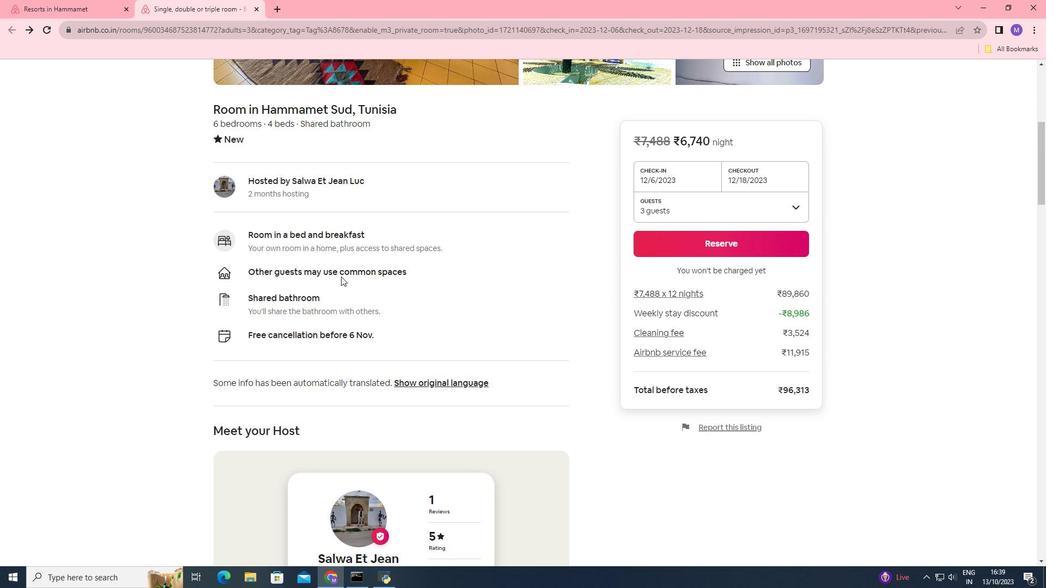 
Action: Mouse scrolled (341, 268) with delta (0, 0)
Screenshot: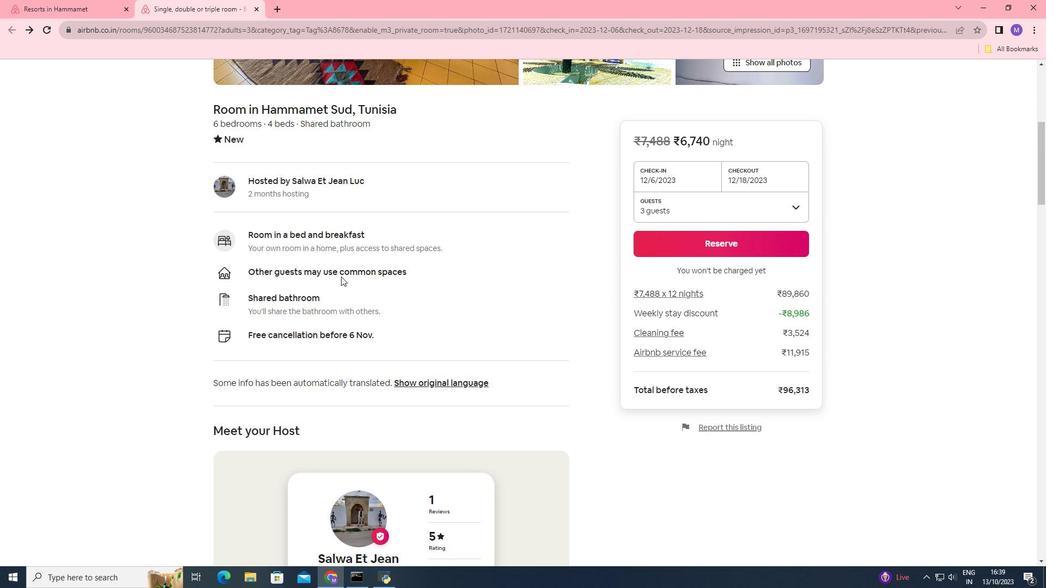 
Action: Mouse moved to (341, 276)
Screenshot: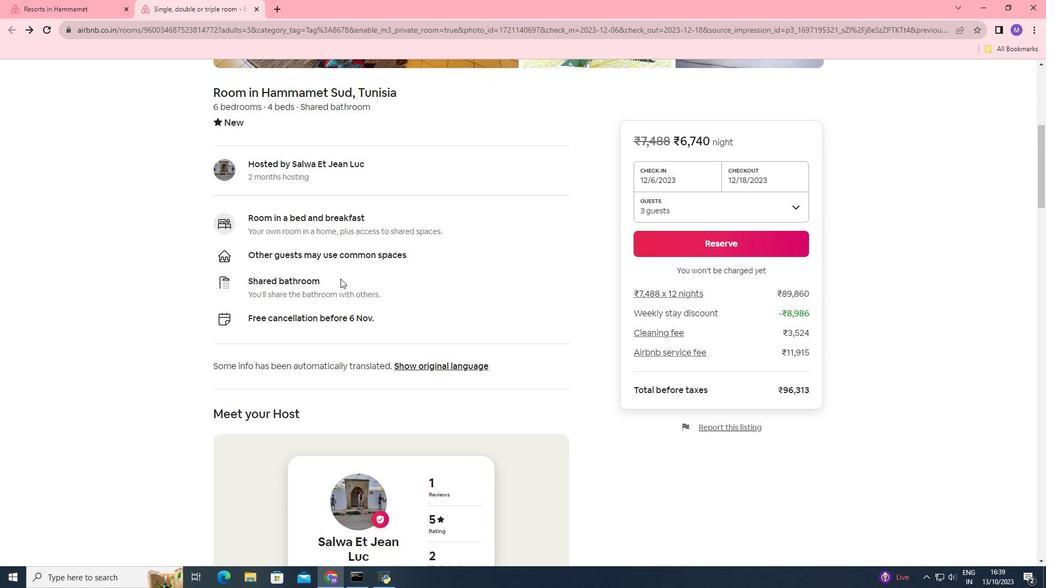 
Action: Mouse scrolled (341, 275) with delta (0, 0)
Screenshot: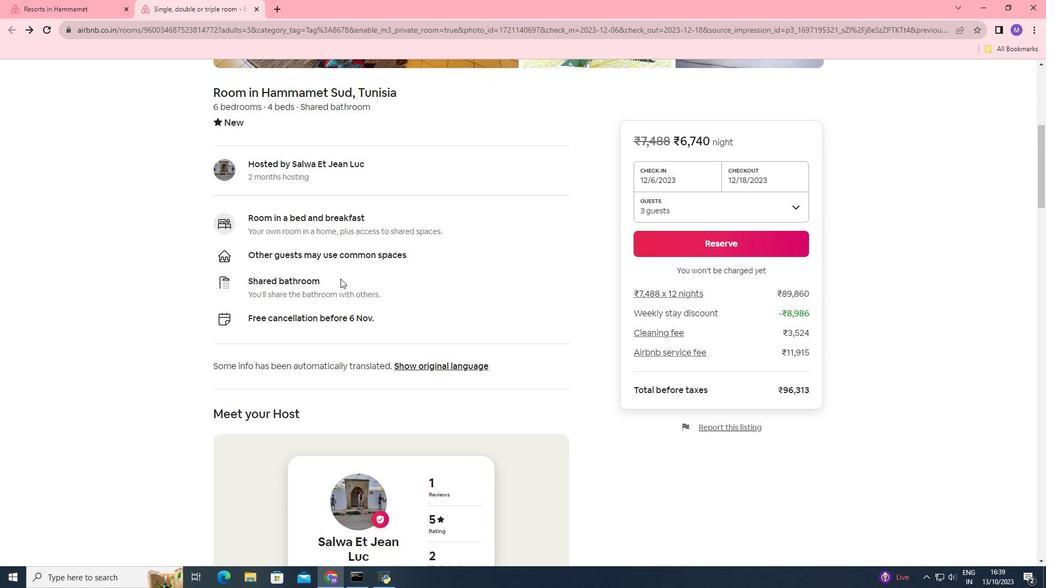 
Action: Mouse moved to (341, 277)
Screenshot: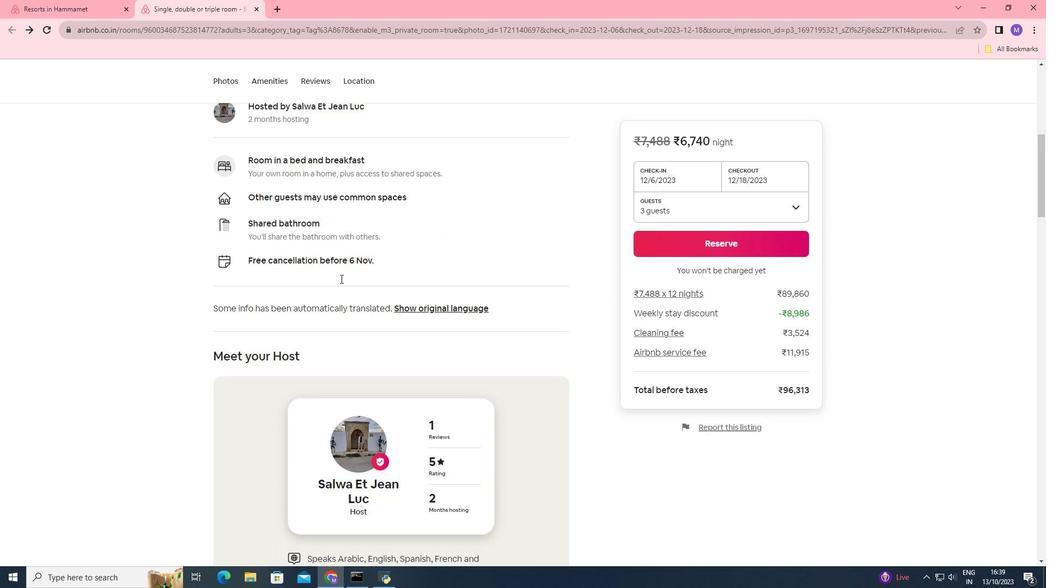 
Action: Mouse scrolled (341, 277) with delta (0, 0)
Screenshot: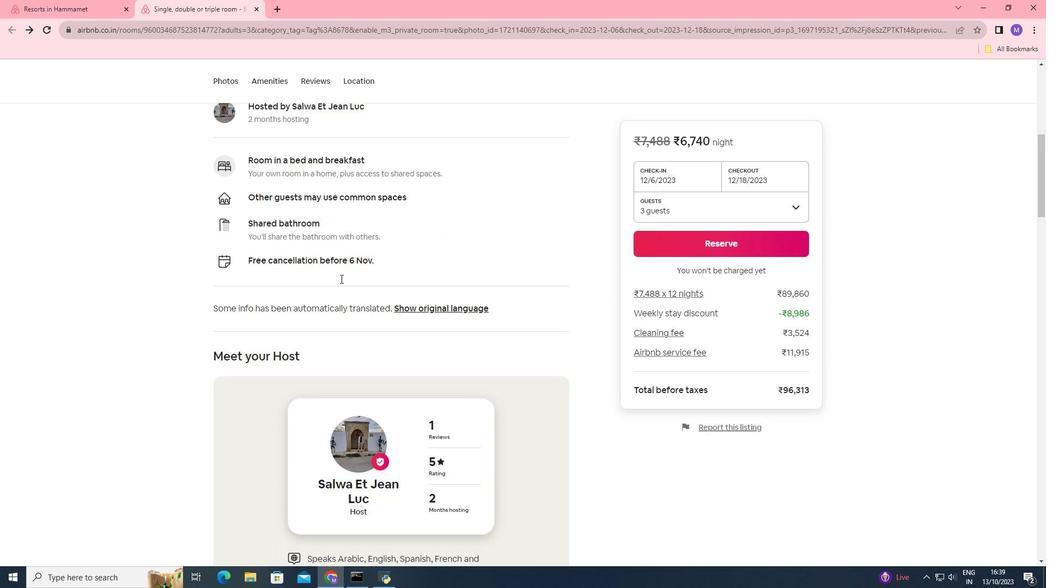 
Action: Mouse moved to (340, 279)
Screenshot: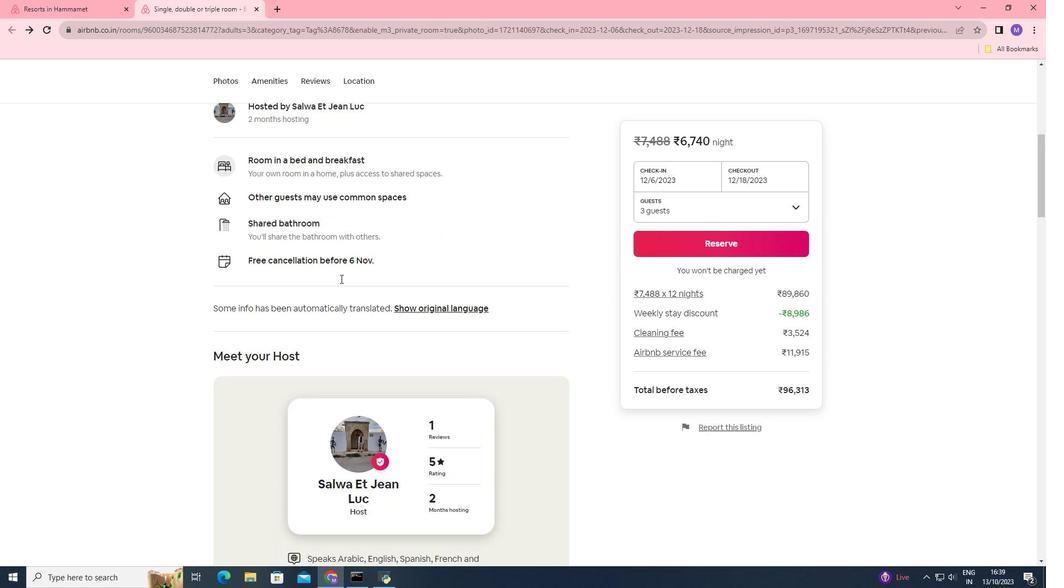 
Action: Mouse scrolled (340, 278) with delta (0, 0)
Screenshot: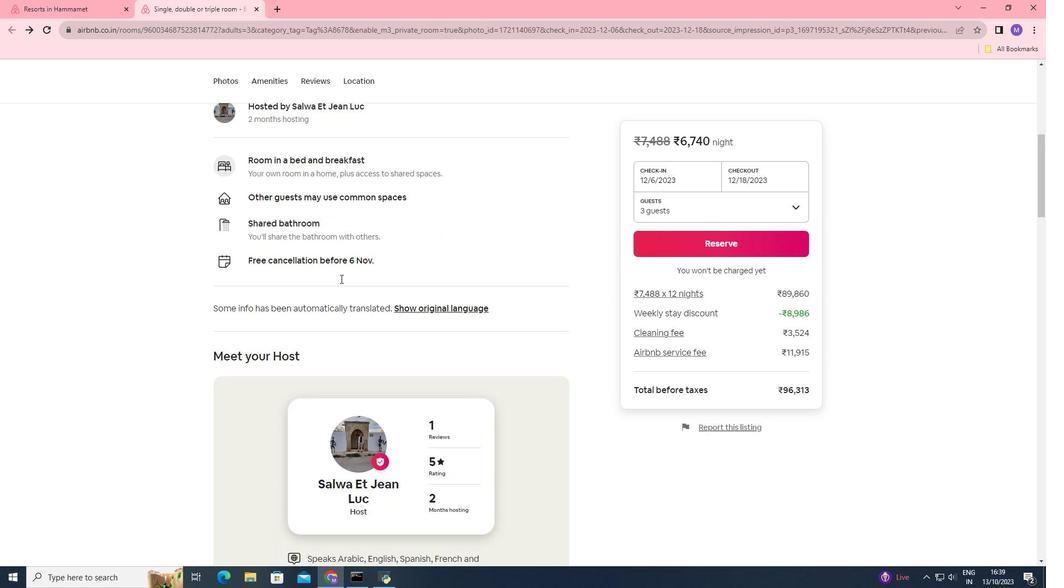 
Action: Mouse moved to (310, 414)
Screenshot: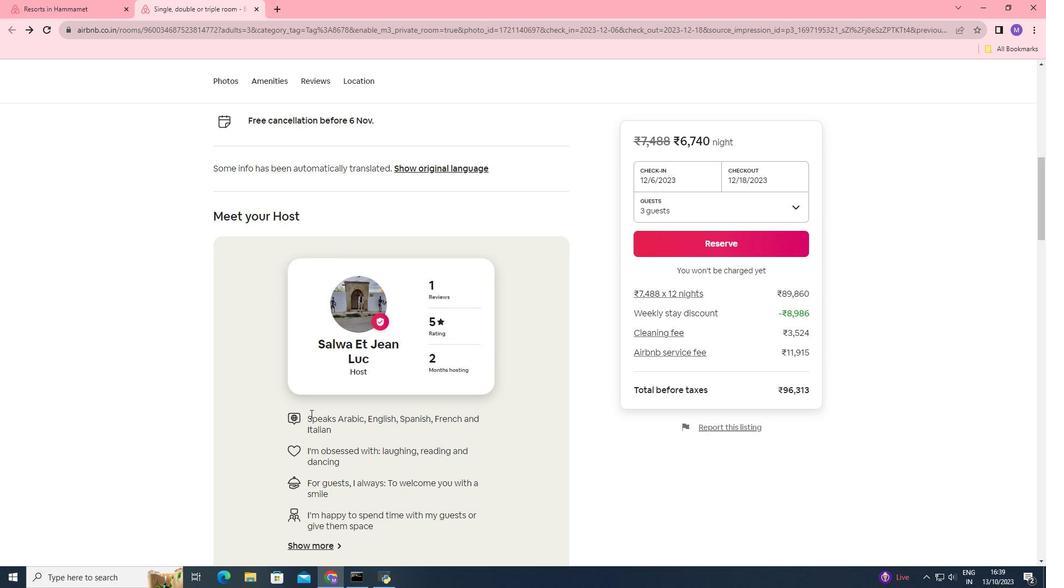 
Action: Mouse scrolled (310, 413) with delta (0, 0)
Screenshot: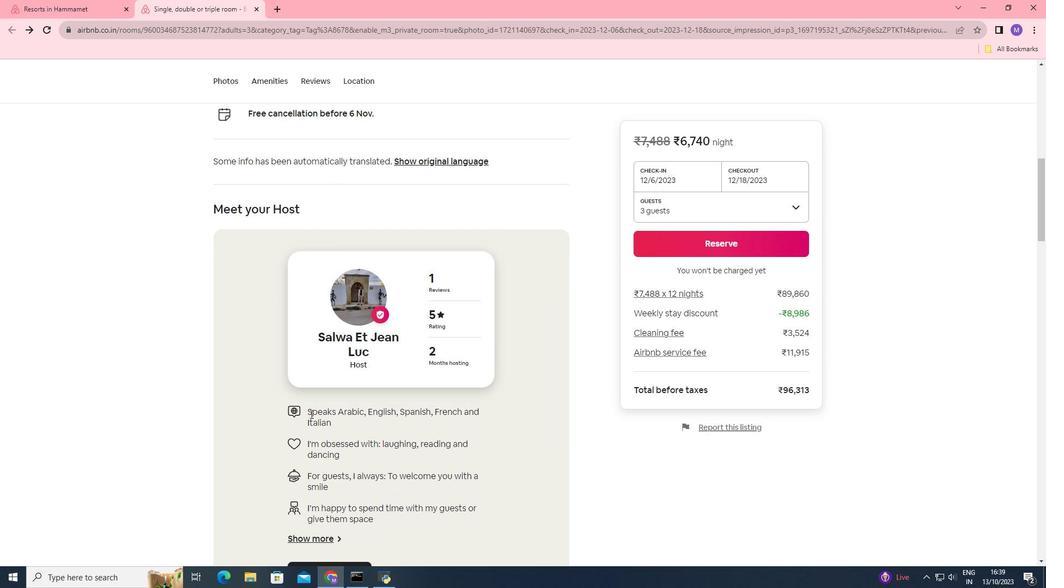 
Action: Mouse scrolled (310, 413) with delta (0, 0)
Screenshot: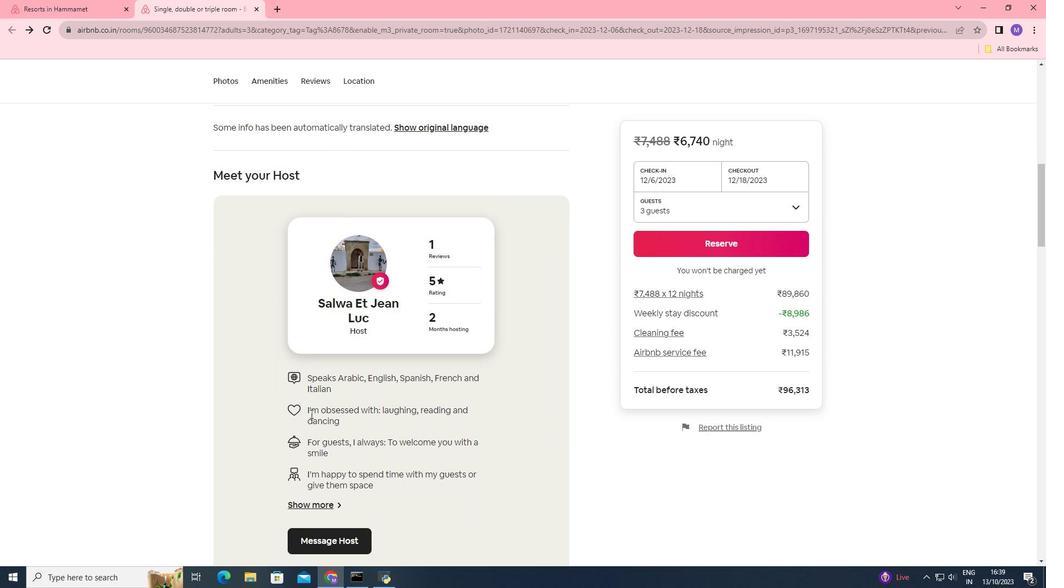 
Action: Mouse scrolled (310, 413) with delta (0, 0)
Screenshot: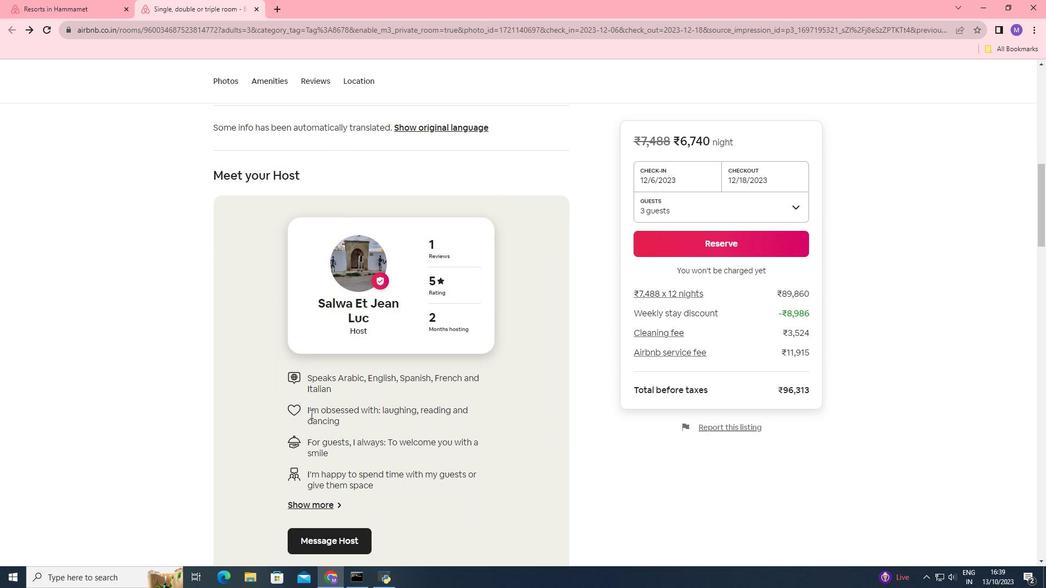 
Action: Mouse scrolled (310, 413) with delta (0, 0)
Screenshot: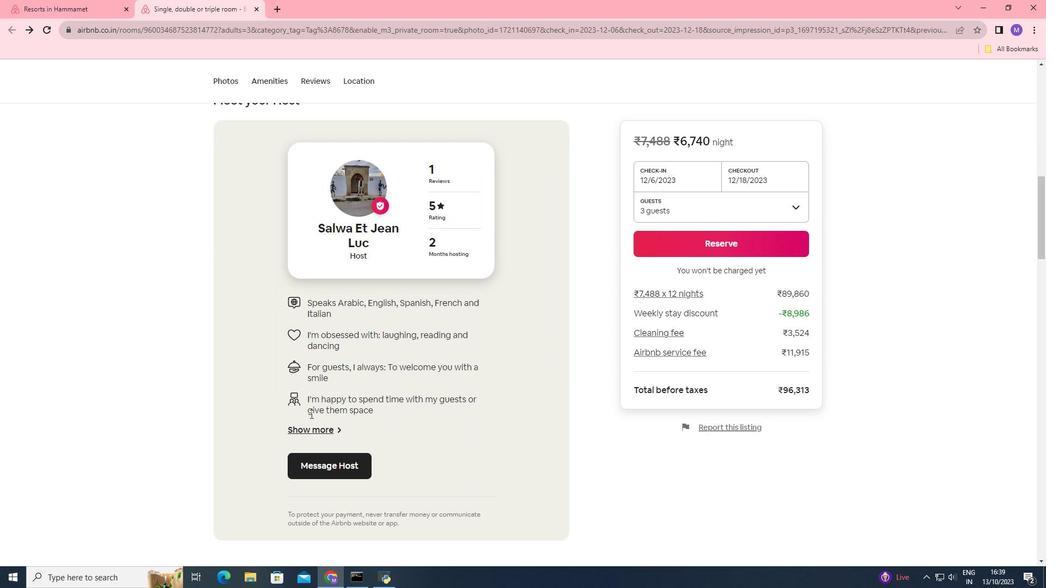 
Action: Mouse scrolled (310, 413) with delta (0, 0)
Screenshot: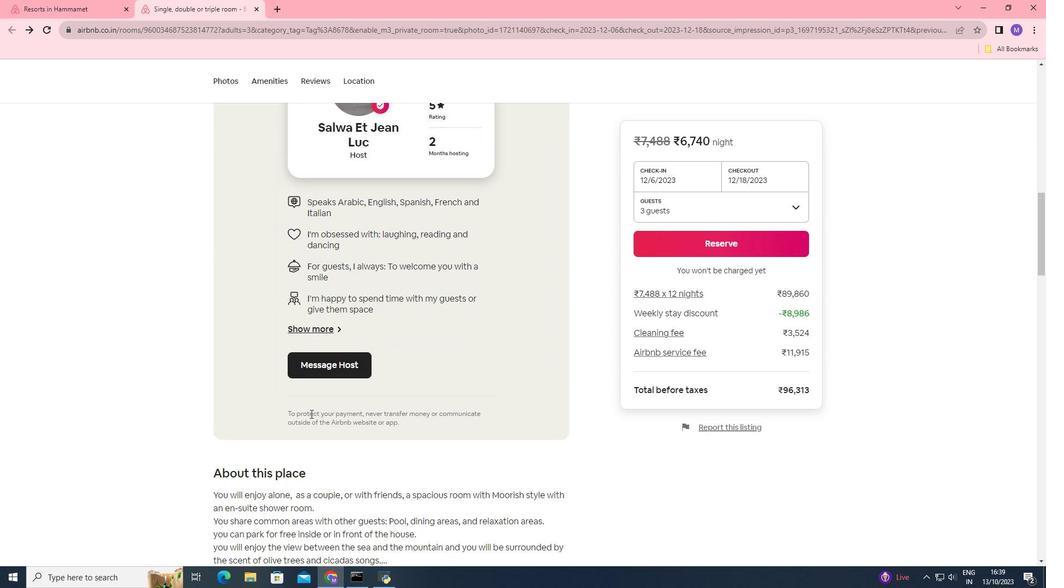 
Action: Mouse moved to (307, 416)
Screenshot: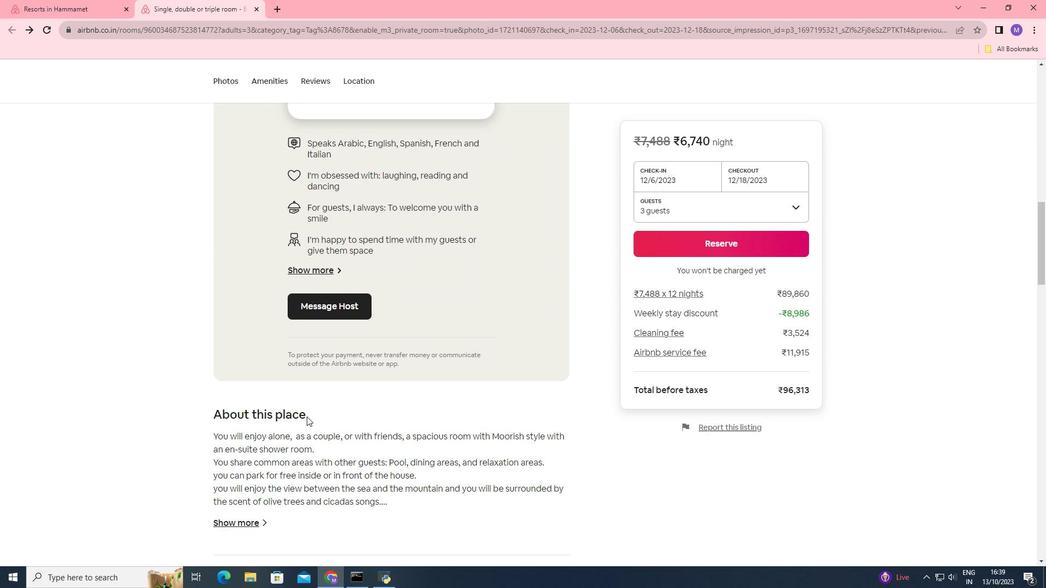 
Action: Mouse scrolled (307, 416) with delta (0, 0)
Screenshot: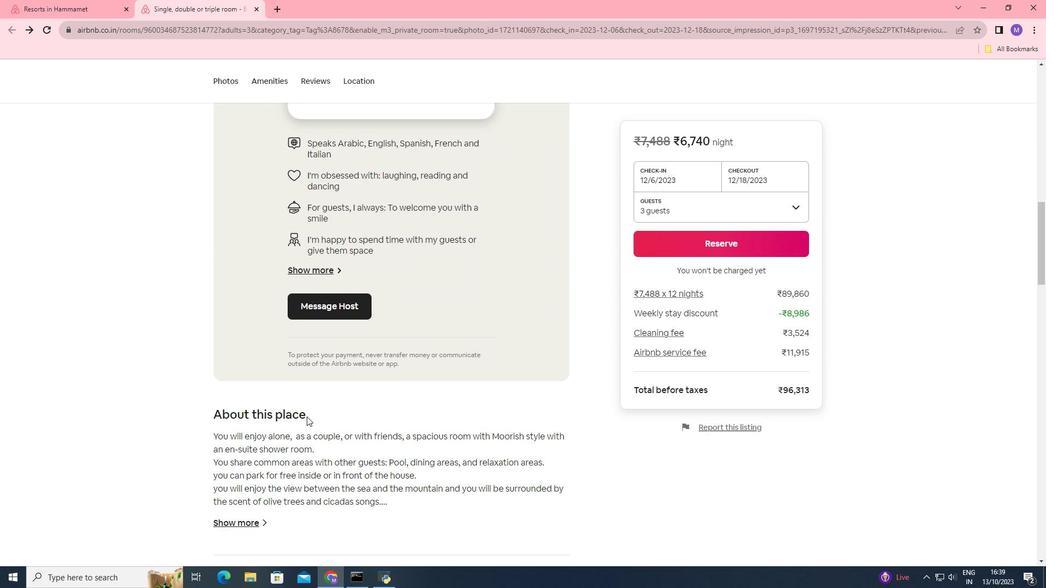 
Action: Mouse scrolled (307, 416) with delta (0, 0)
Screenshot: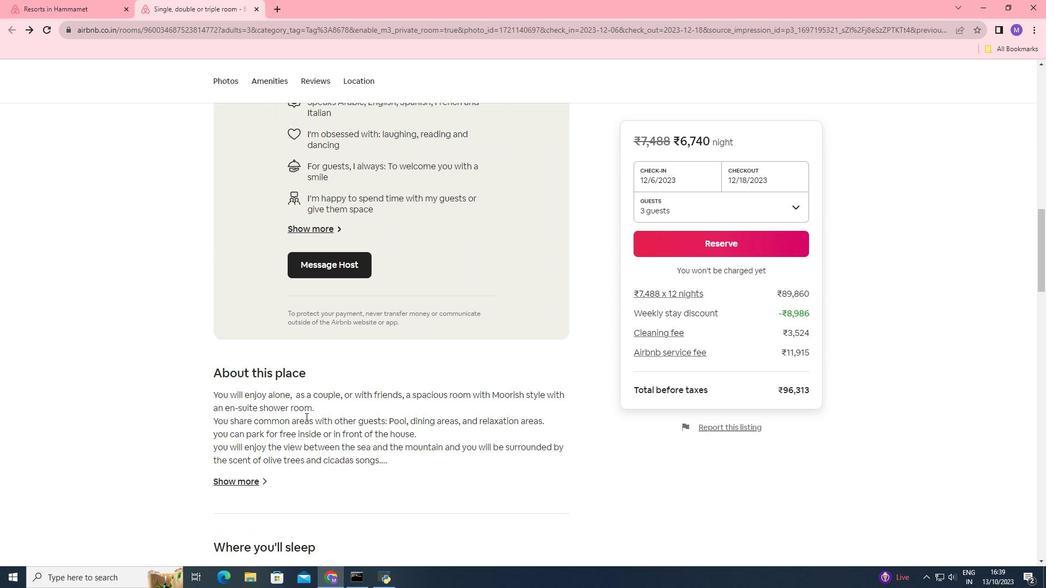 
Action: Mouse scrolled (307, 416) with delta (0, 0)
Screenshot: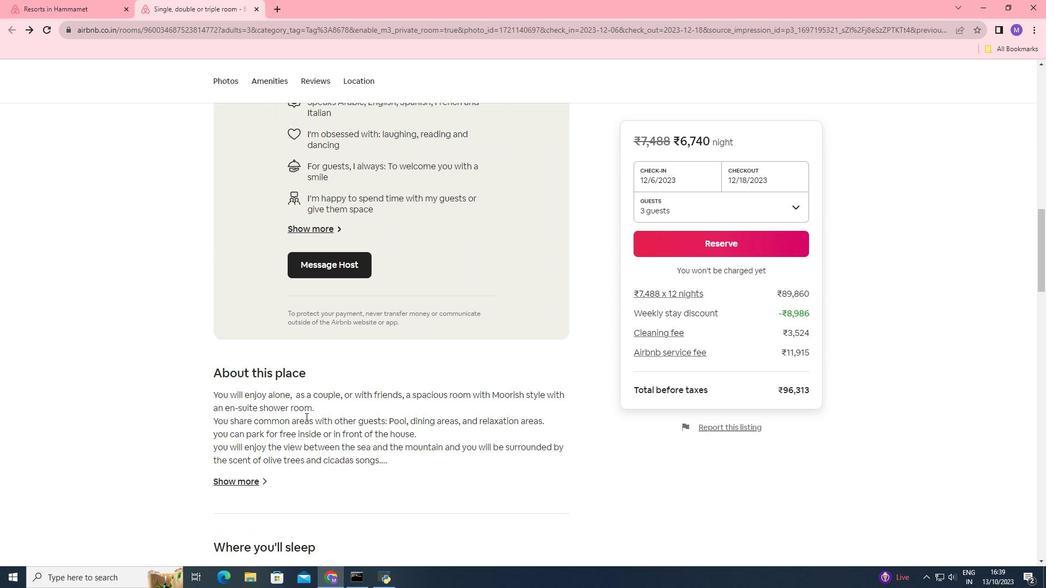 
Action: Mouse moved to (306, 416)
Screenshot: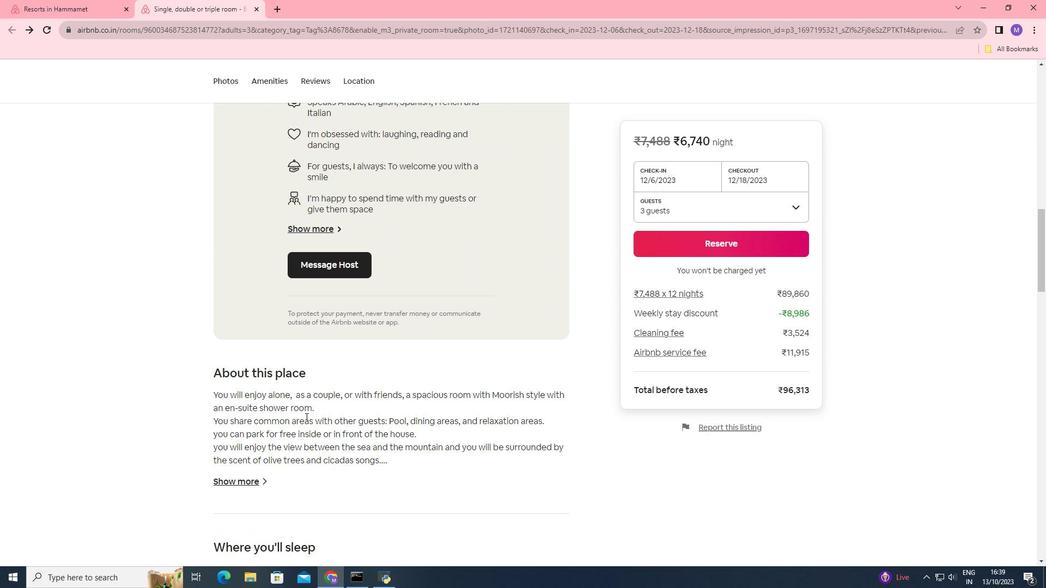 
Action: Mouse scrolled (306, 416) with delta (0, 0)
Screenshot: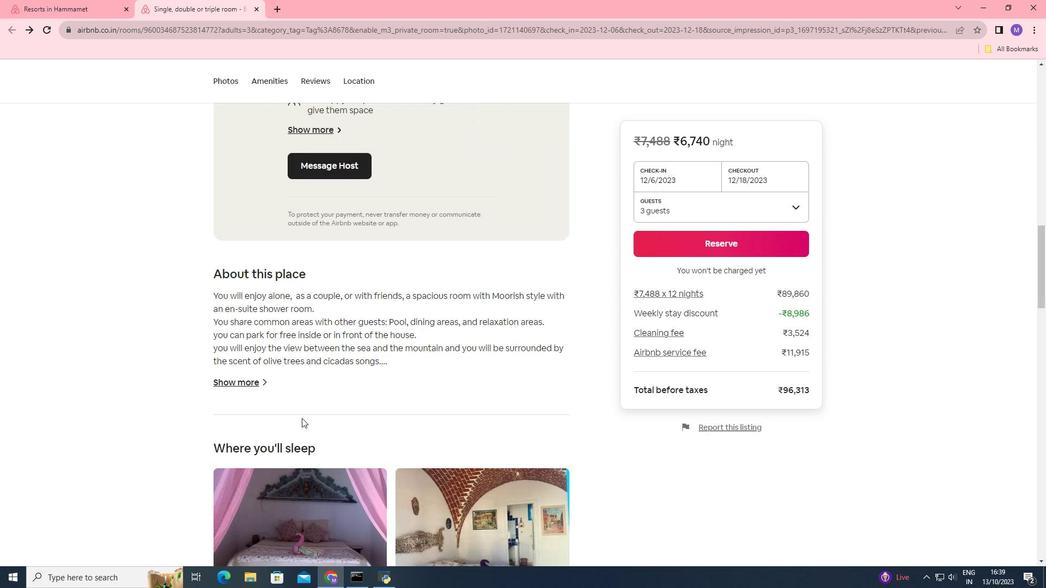 
Action: Mouse moved to (244, 304)
Screenshot: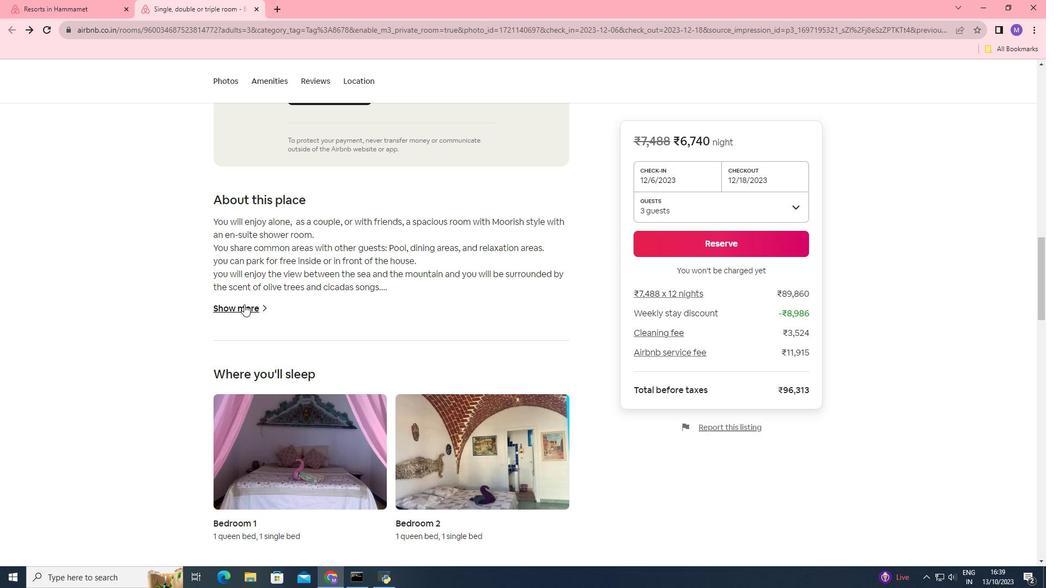 
Action: Mouse pressed left at (244, 304)
Screenshot: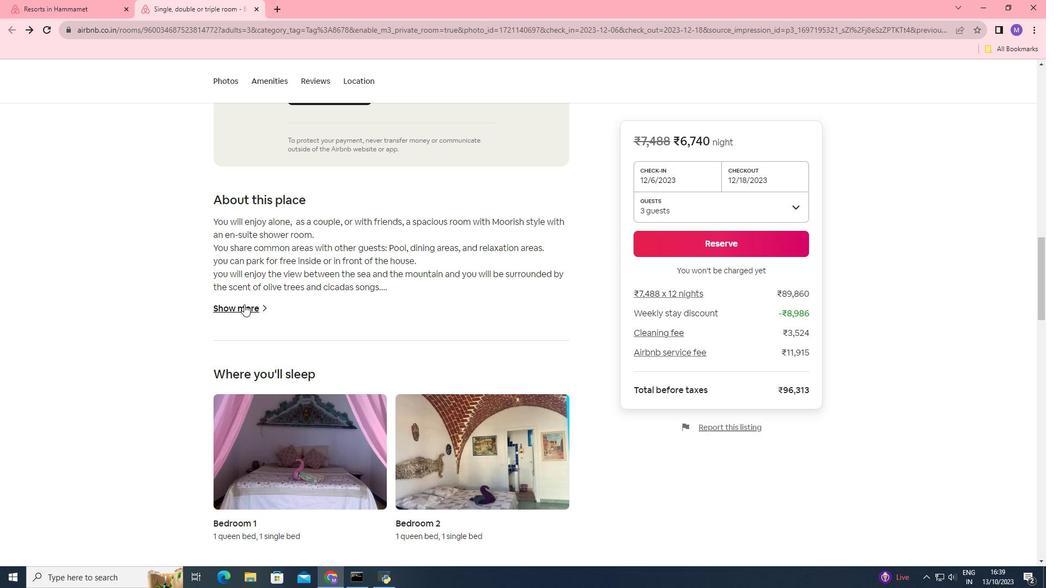 
Action: Mouse moved to (321, 138)
Screenshot: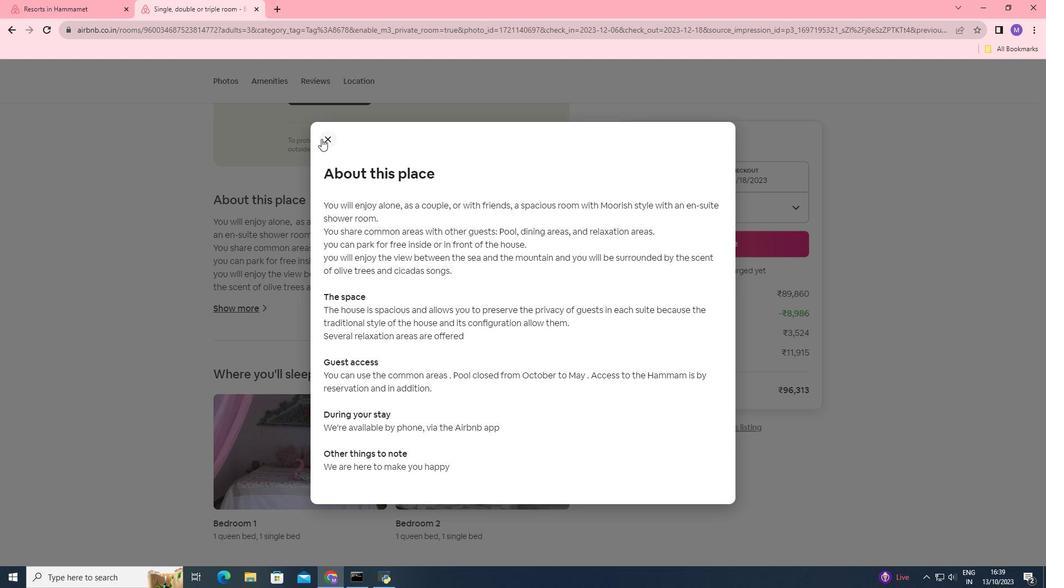 
Action: Mouse pressed left at (321, 138)
Screenshot: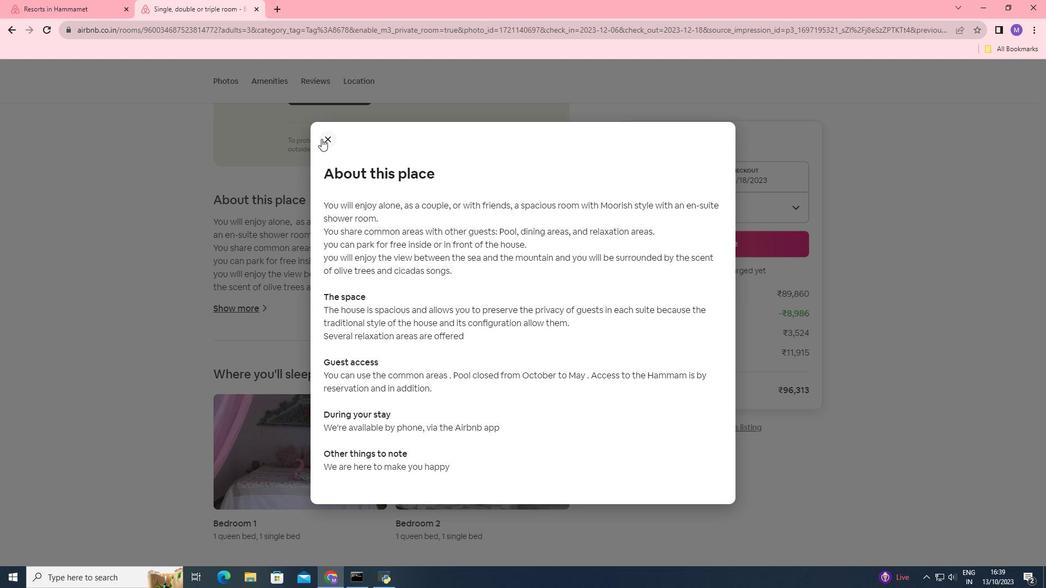 
Action: Mouse moved to (311, 376)
Screenshot: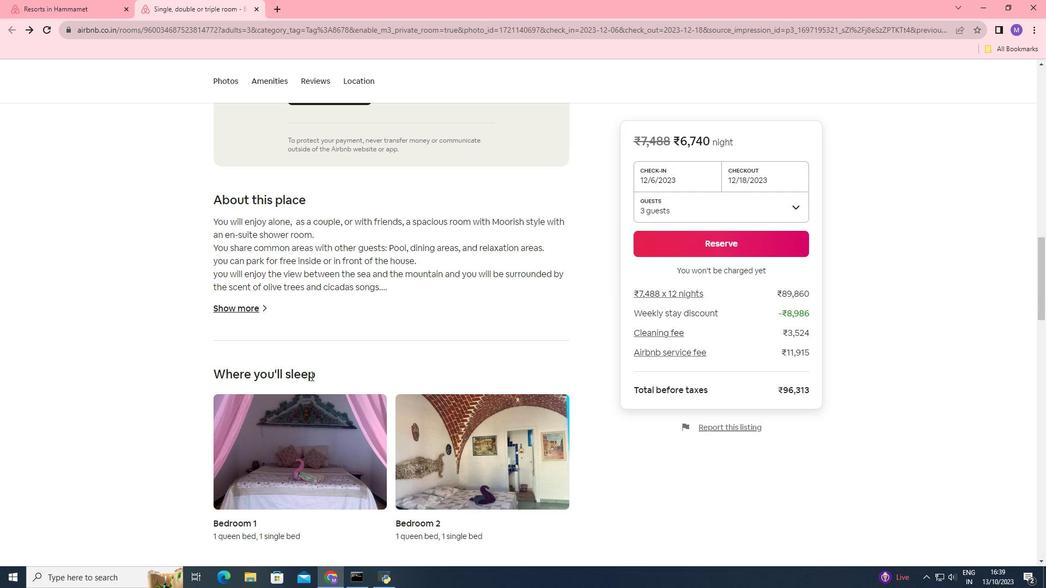 
Action: Mouse scrolled (311, 376) with delta (0, 0)
Screenshot: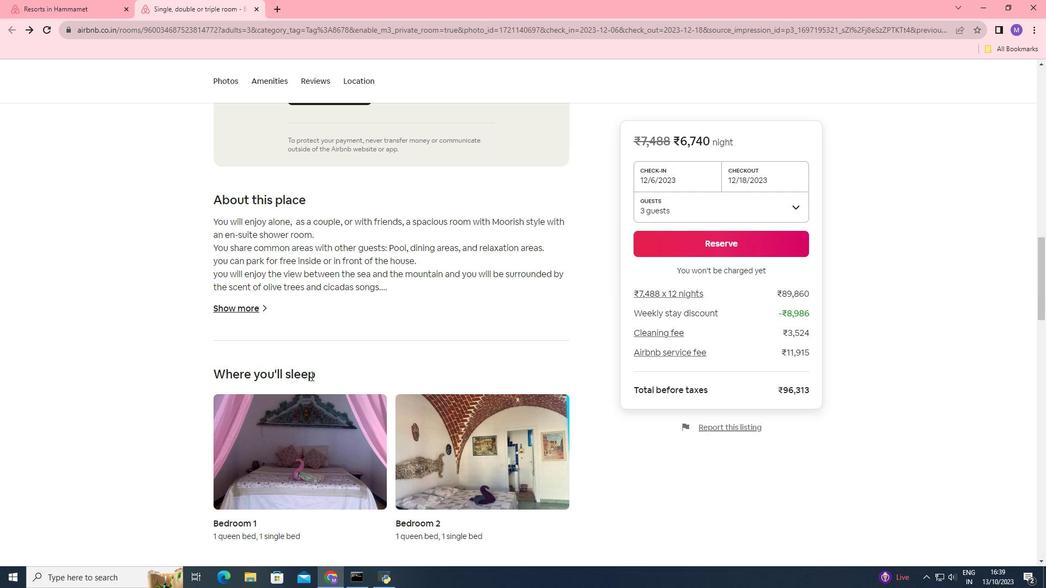 
Action: Mouse scrolled (311, 376) with delta (0, 0)
Screenshot: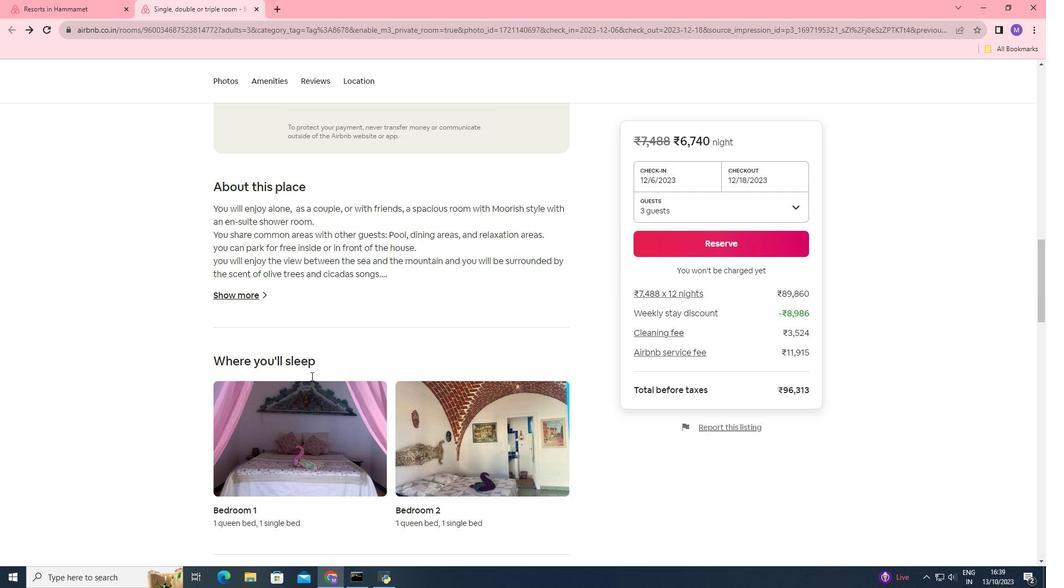 
Action: Mouse scrolled (311, 376) with delta (0, 0)
Screenshot: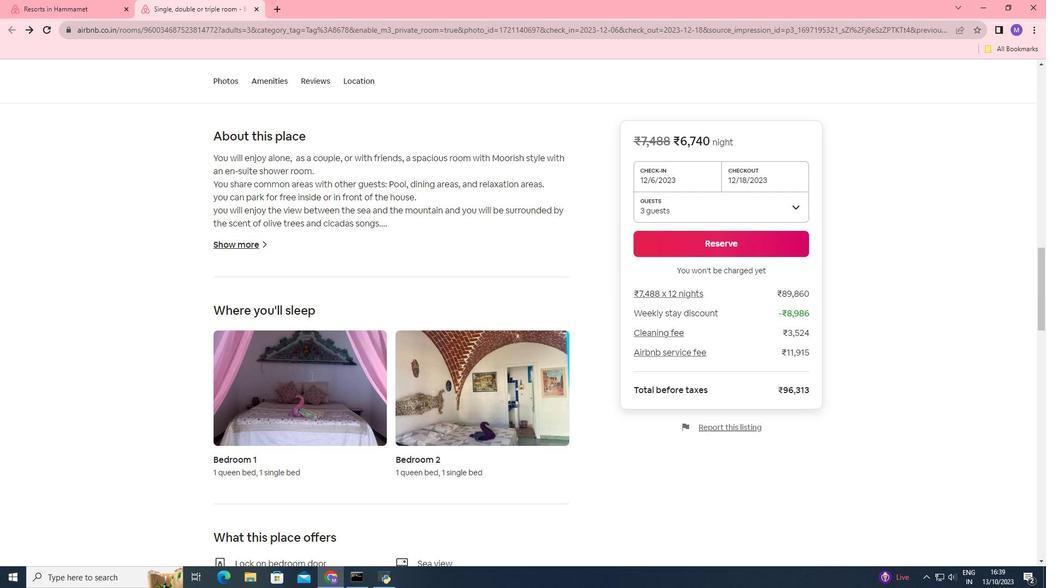 
Action: Mouse scrolled (311, 376) with delta (0, 0)
Screenshot: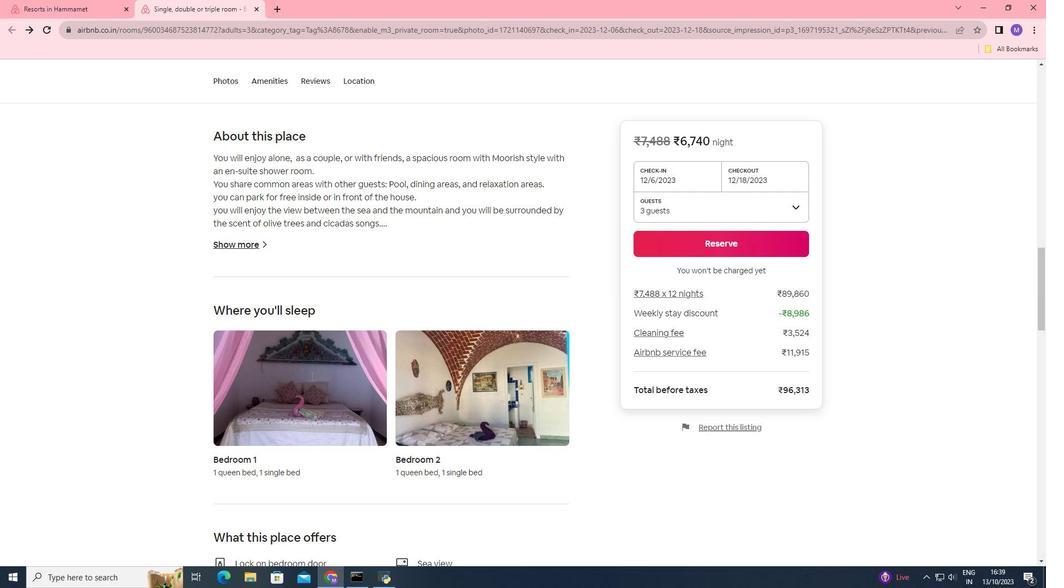 
Action: Mouse scrolled (311, 376) with delta (0, 0)
Screenshot: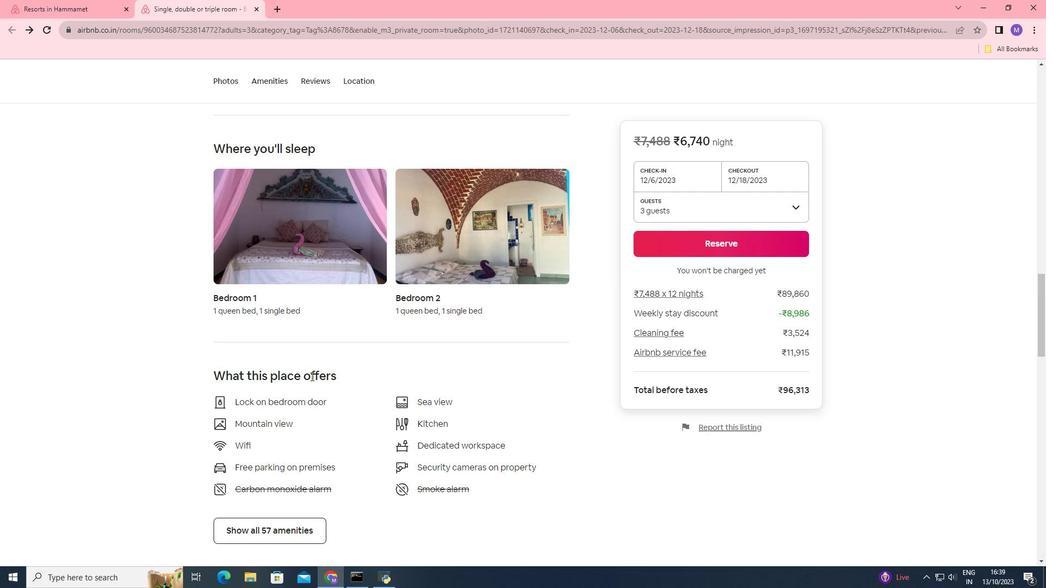 
Action: Mouse scrolled (311, 376) with delta (0, 0)
Screenshot: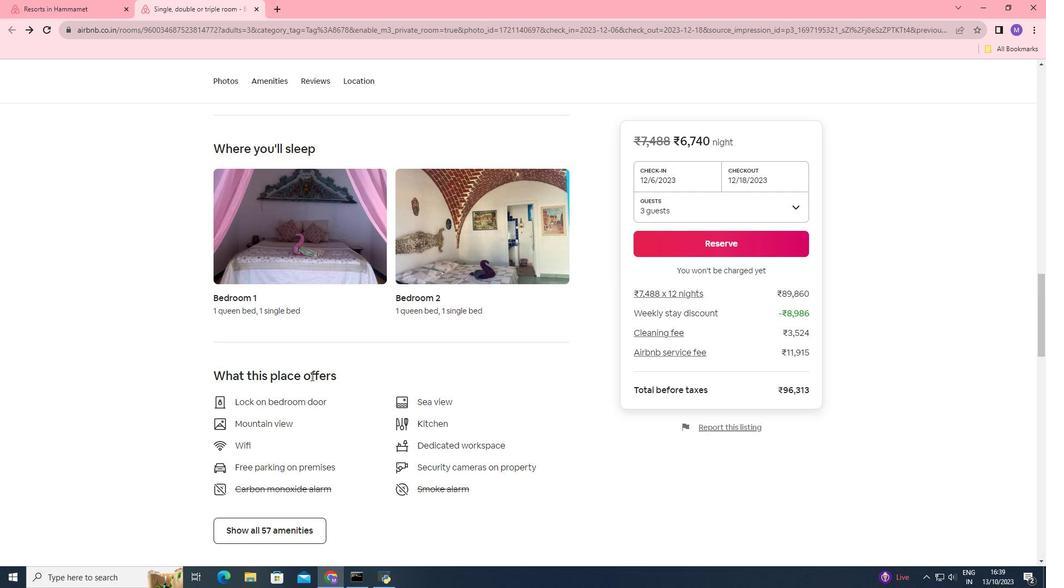 
Action: Mouse scrolled (311, 376) with delta (0, 0)
Screenshot: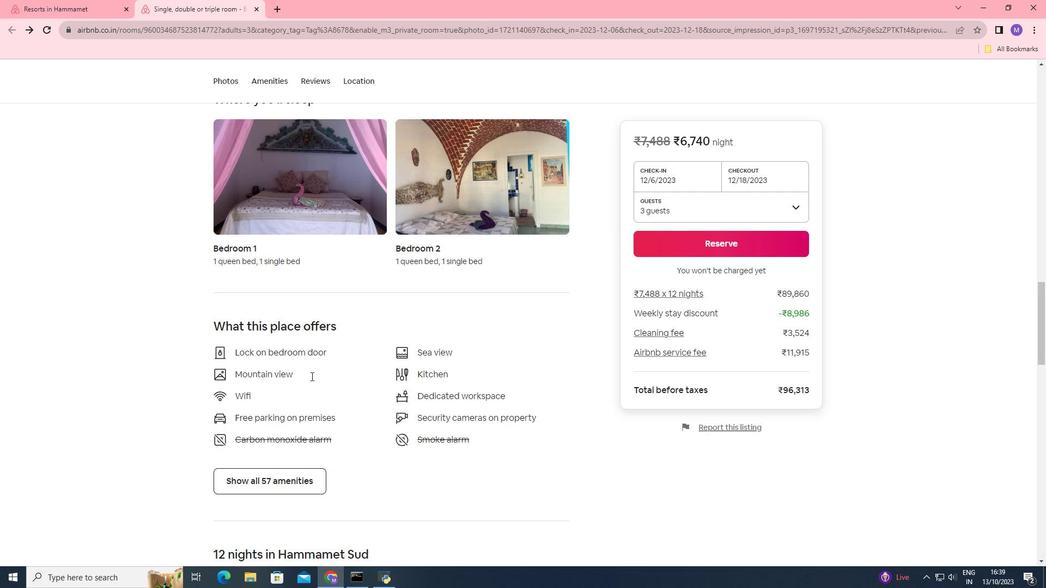 
Action: Mouse scrolled (311, 377) with delta (0, 0)
Screenshot: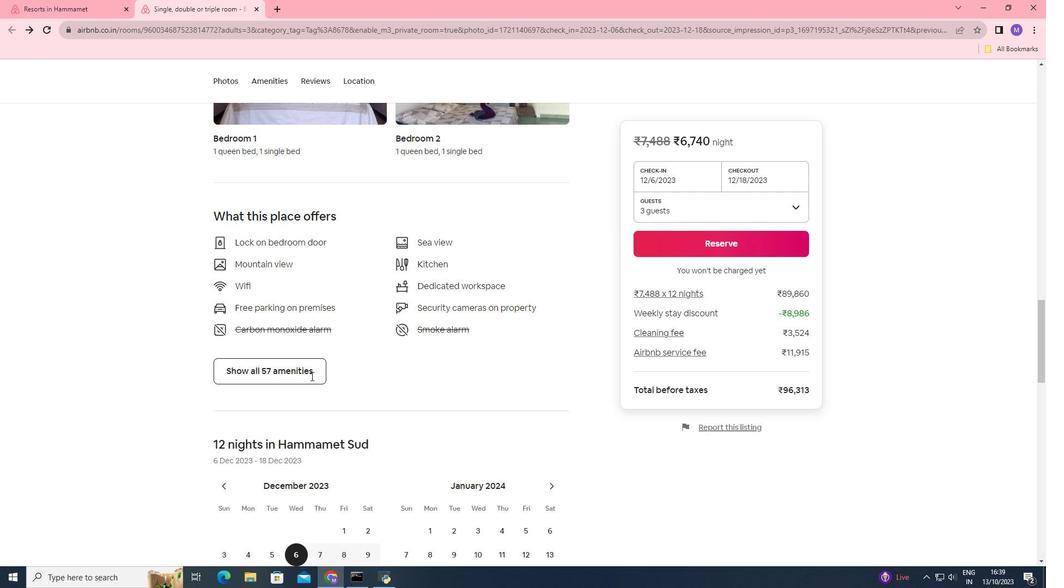 
Action: Mouse moved to (277, 425)
Screenshot: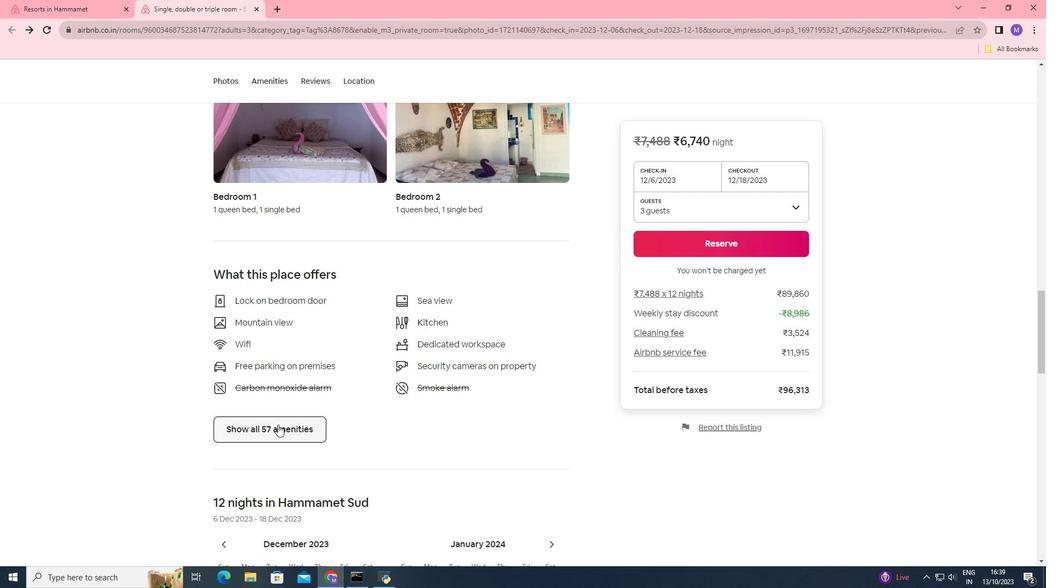 
Action: Mouse pressed left at (277, 425)
Screenshot: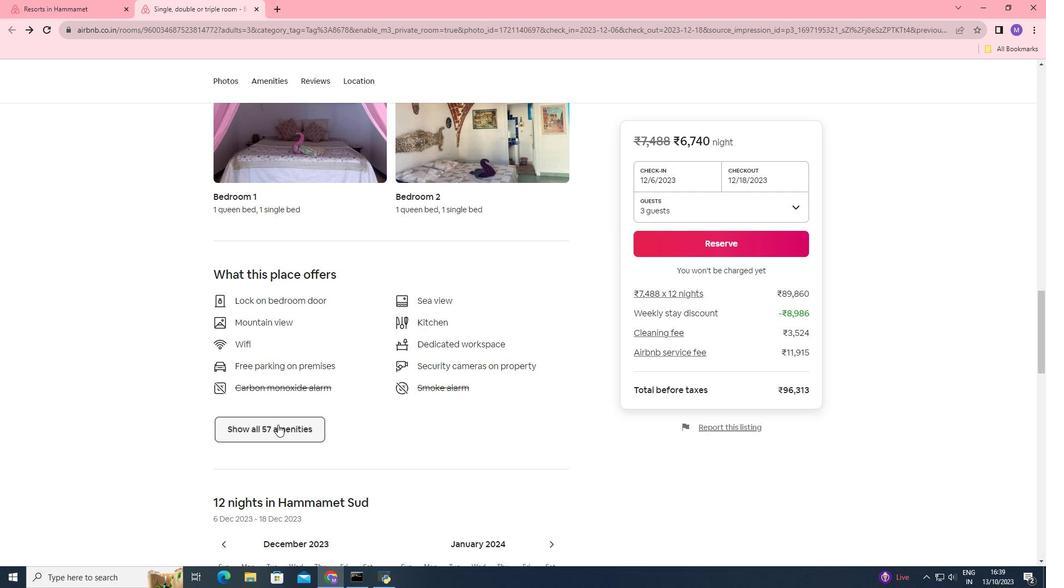 
Action: Mouse moved to (418, 179)
Screenshot: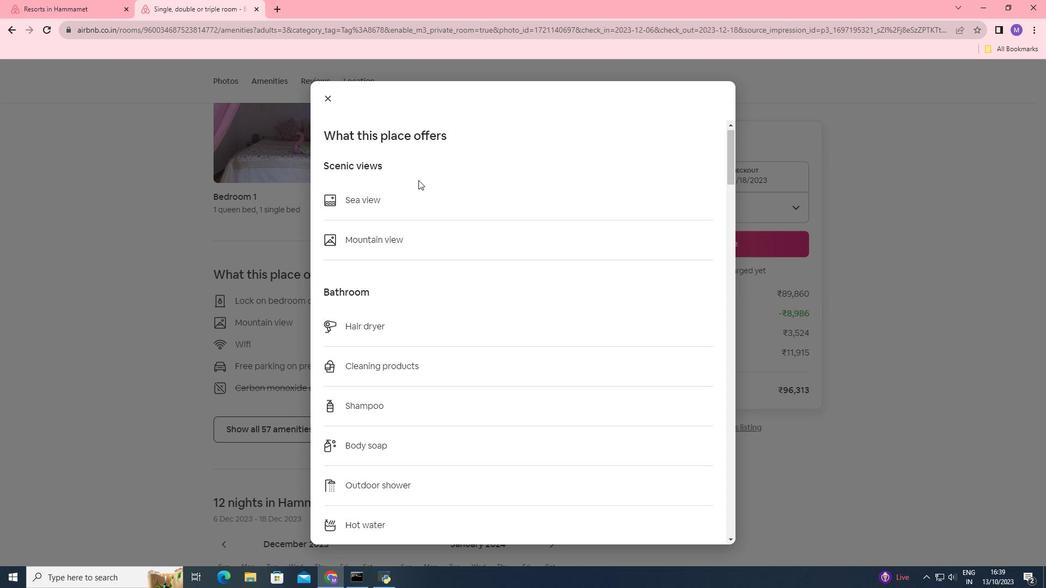 
Action: Mouse scrolled (418, 178) with delta (0, 0)
Screenshot: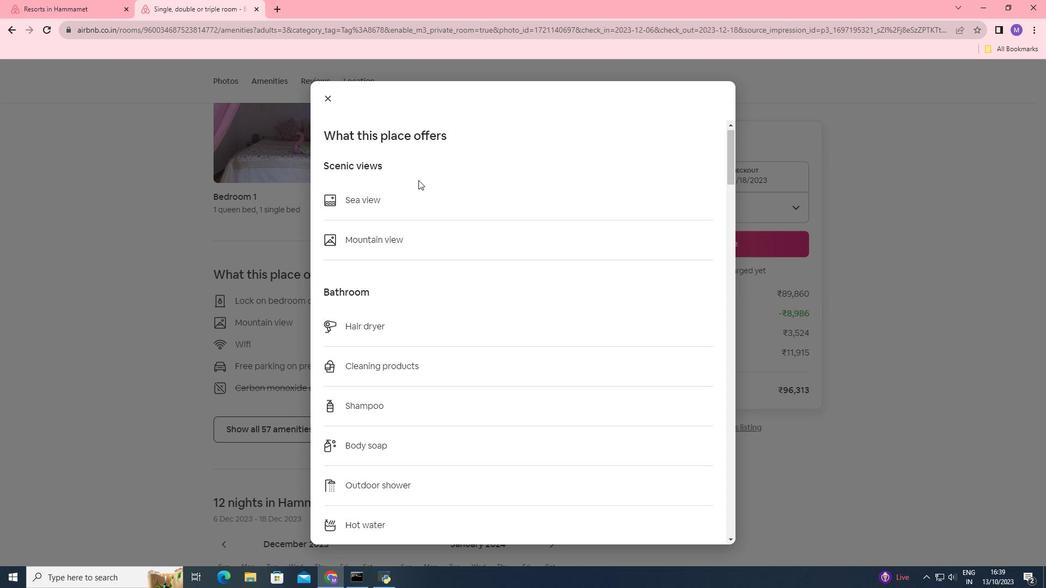 
Action: Mouse moved to (418, 180)
Screenshot: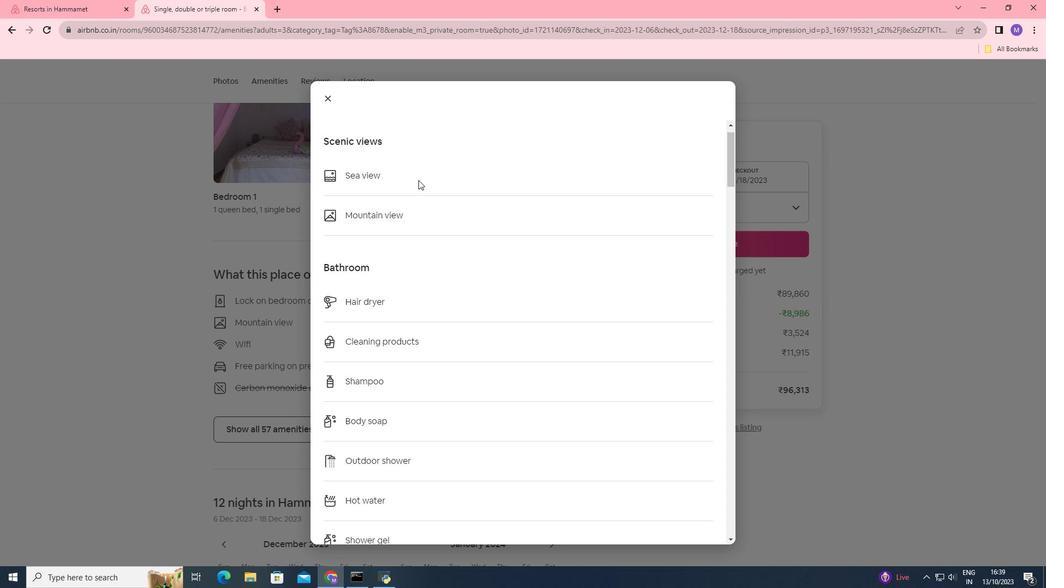
Action: Mouse scrolled (418, 179) with delta (0, 0)
Screenshot: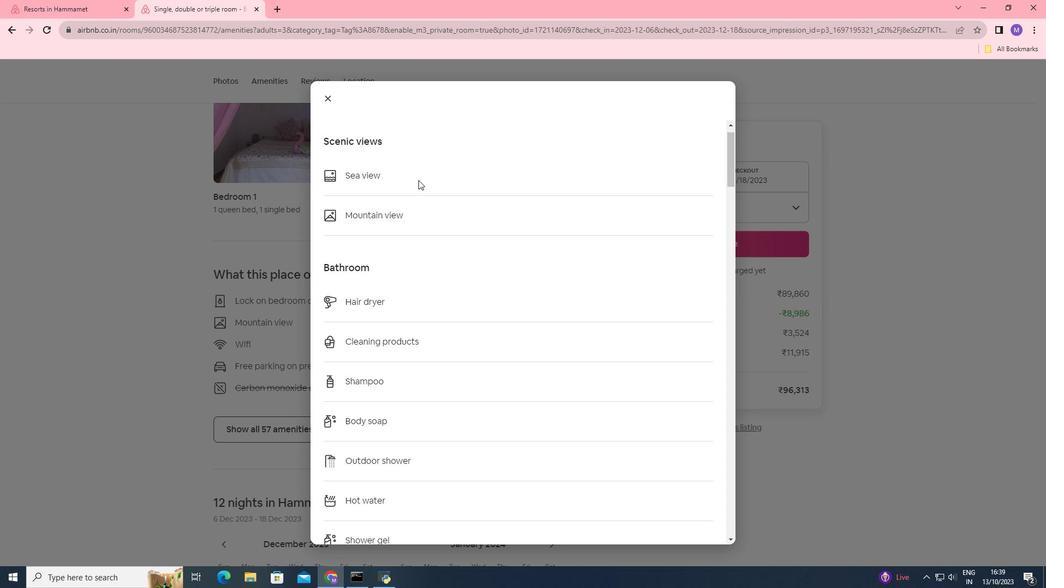 
Action: Mouse scrolled (418, 179) with delta (0, 0)
Screenshot: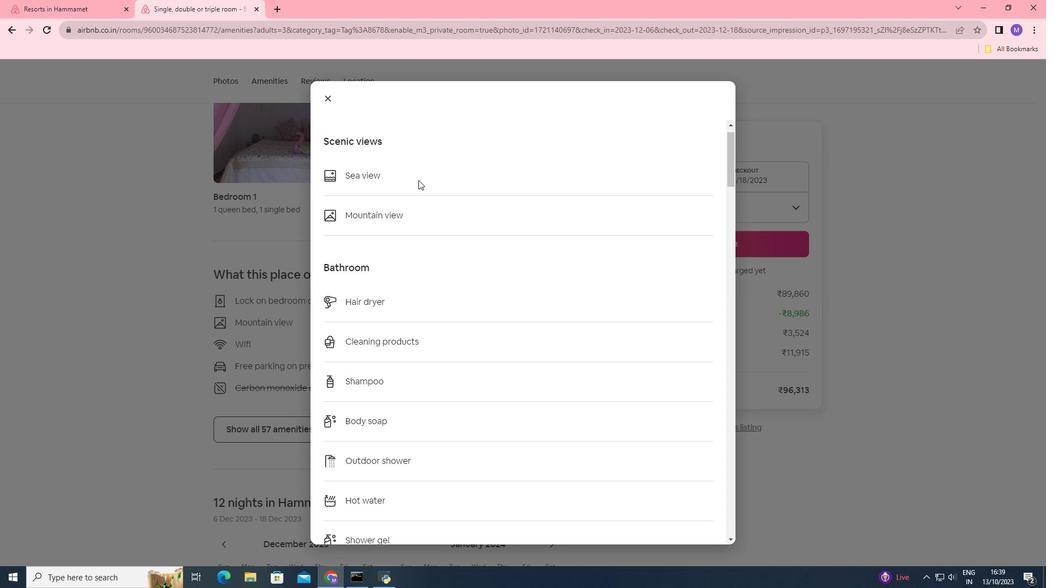
Action: Mouse scrolled (418, 179) with delta (0, 0)
Screenshot: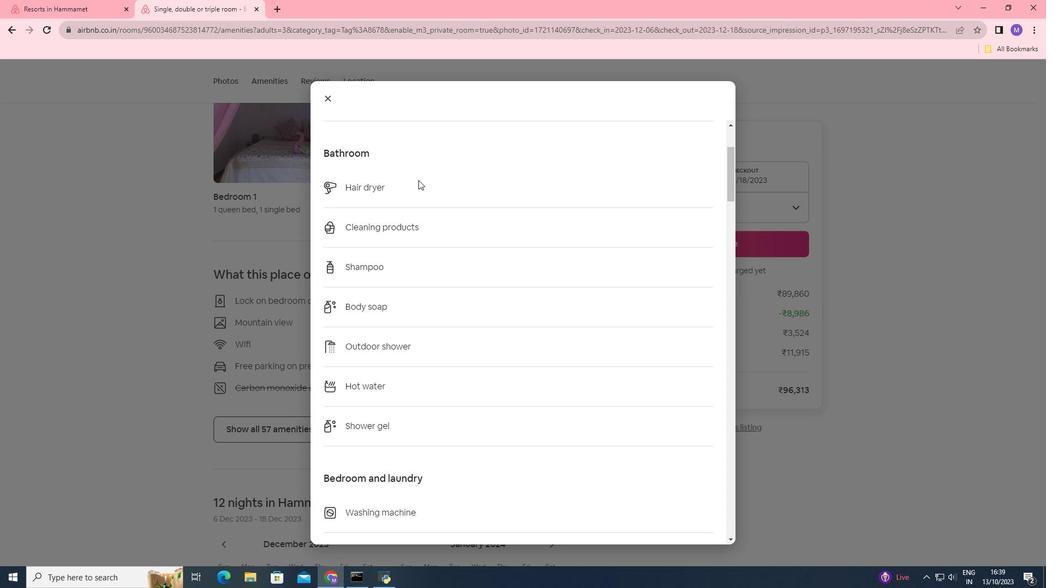 
Action: Mouse scrolled (418, 179) with delta (0, 0)
Screenshot: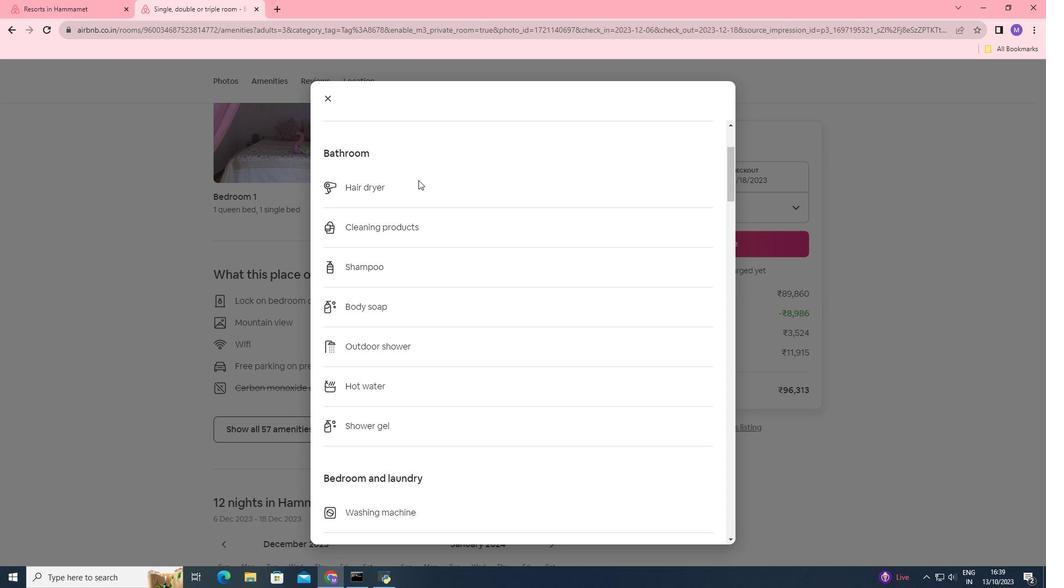
Action: Mouse scrolled (418, 179) with delta (0, 0)
Screenshot: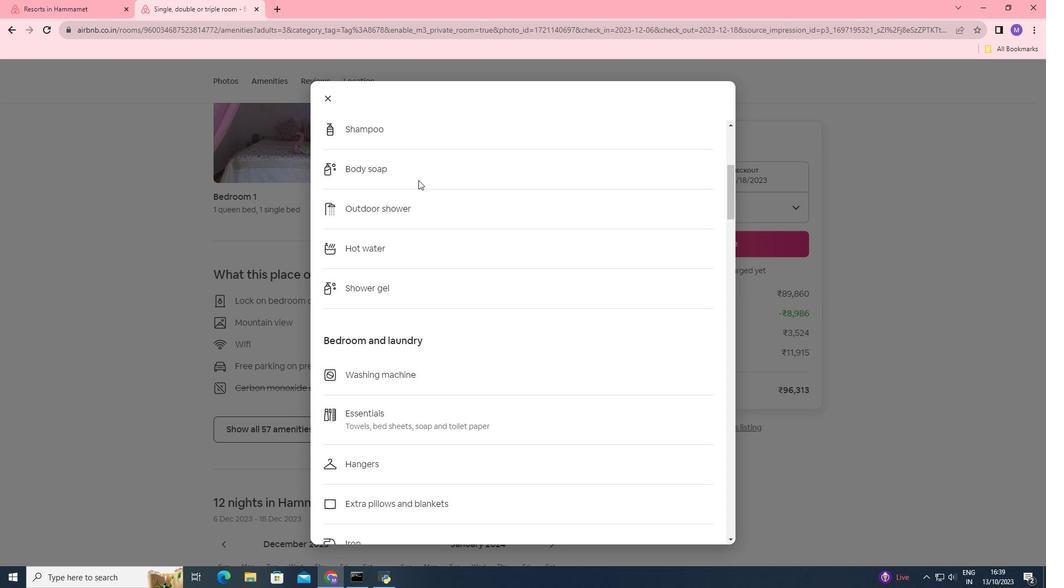 
Action: Mouse moved to (437, 258)
Screenshot: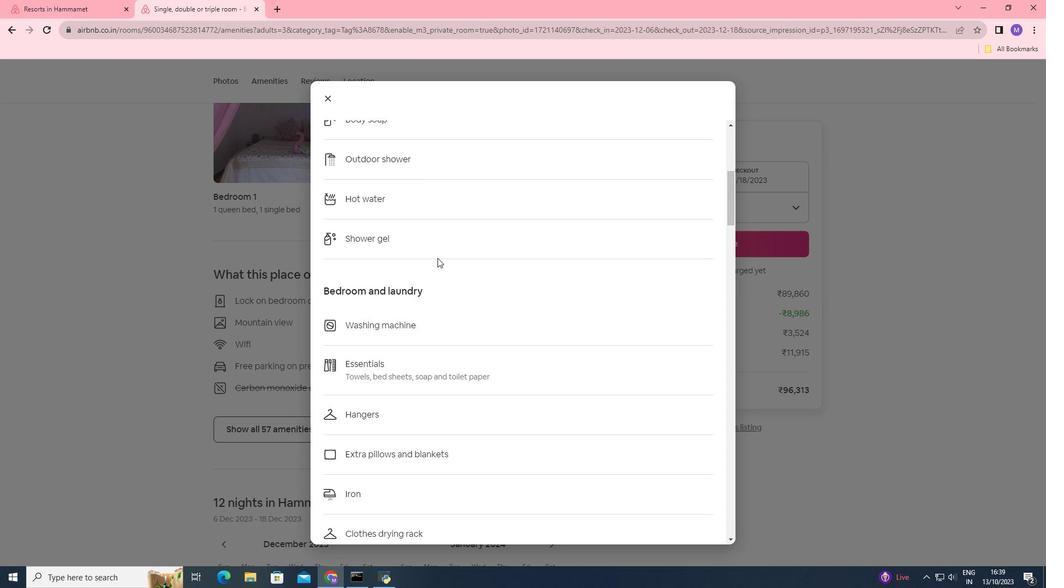 
Action: Mouse scrolled (437, 257) with delta (0, 0)
Screenshot: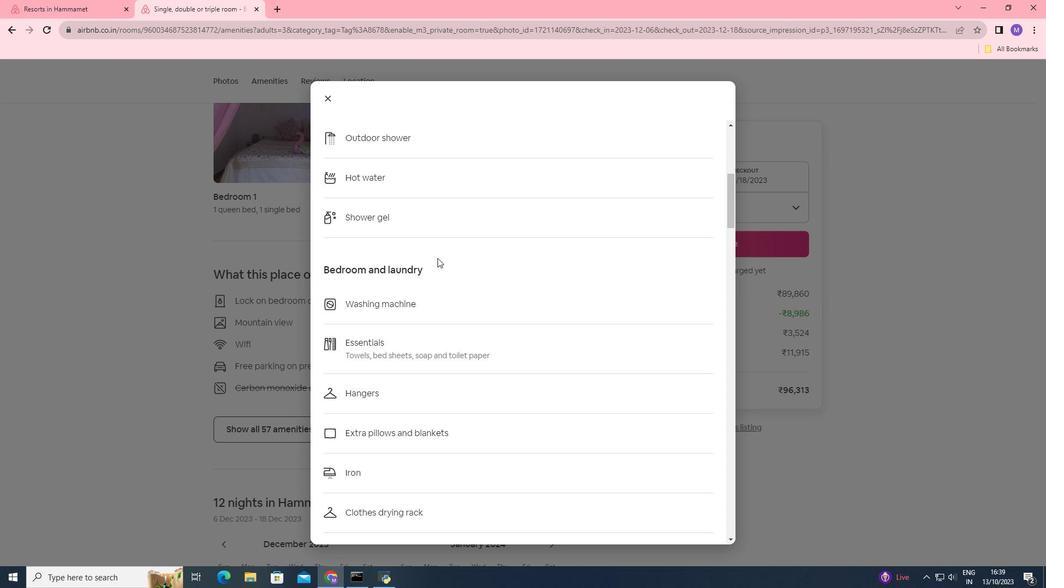 
Action: Mouse scrolled (437, 257) with delta (0, 0)
Screenshot: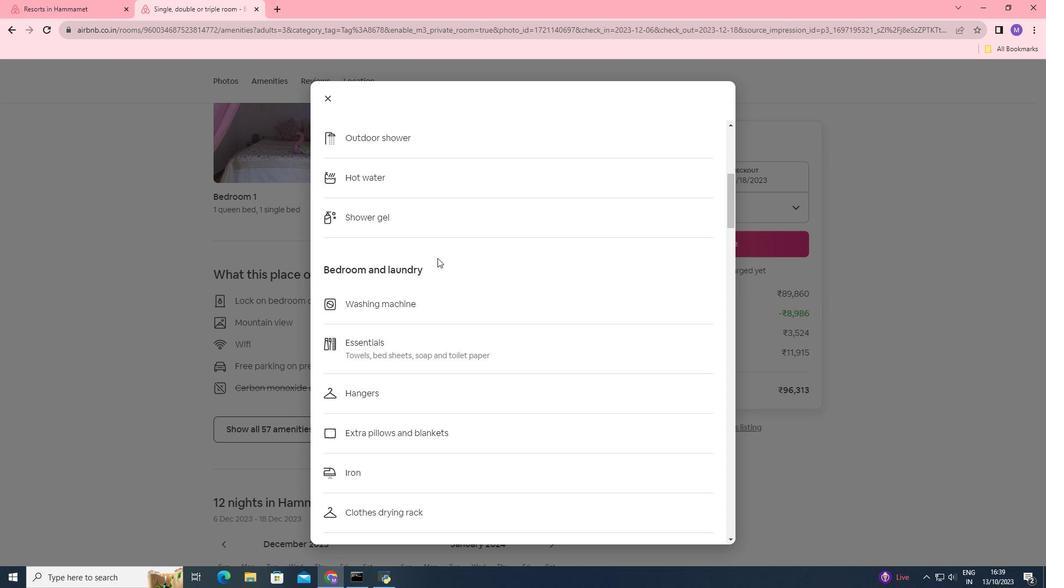 
Action: Mouse scrolled (437, 257) with delta (0, 0)
Screenshot: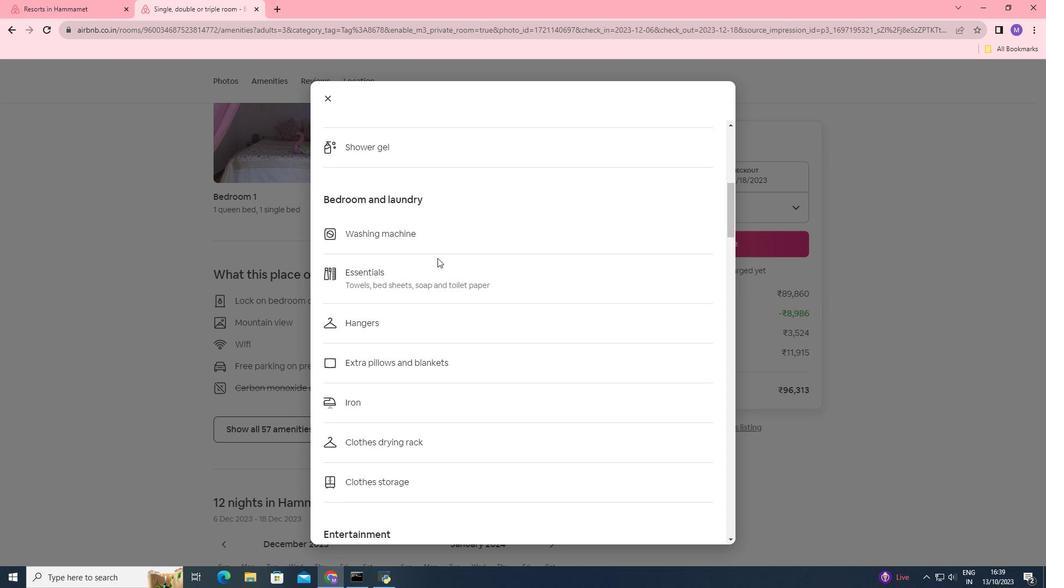 
Action: Mouse scrolled (437, 257) with delta (0, 0)
Screenshot: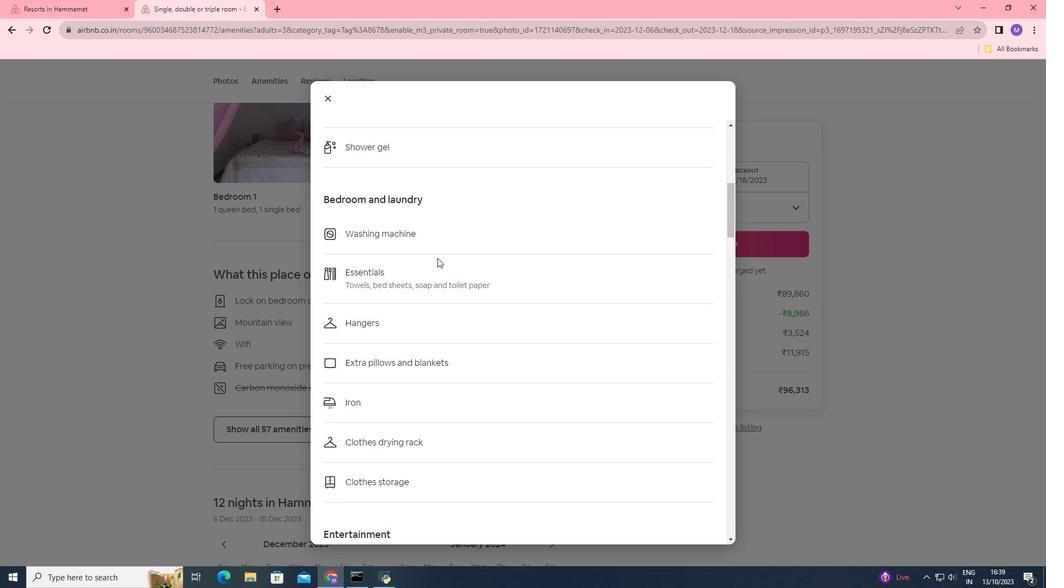 
Action: Mouse scrolled (437, 257) with delta (0, 0)
Screenshot: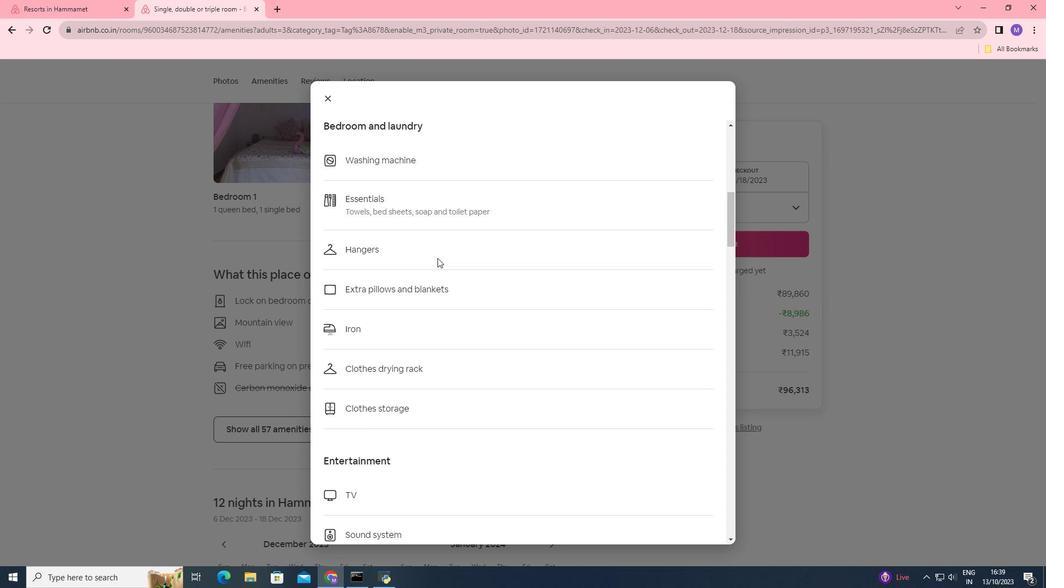 
Action: Mouse scrolled (437, 257) with delta (0, 0)
Screenshot: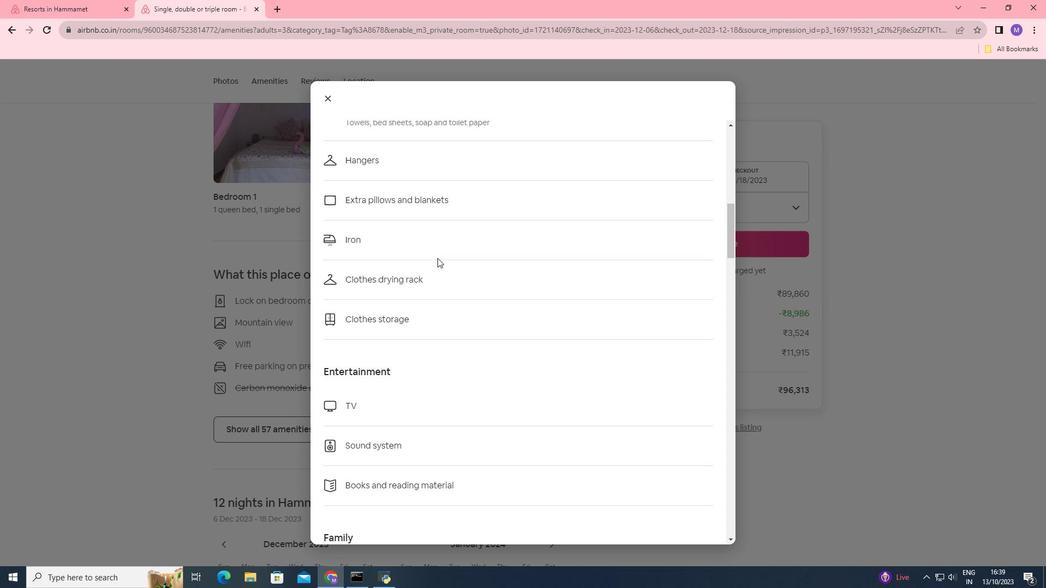 
Action: Mouse scrolled (437, 257) with delta (0, 0)
Screenshot: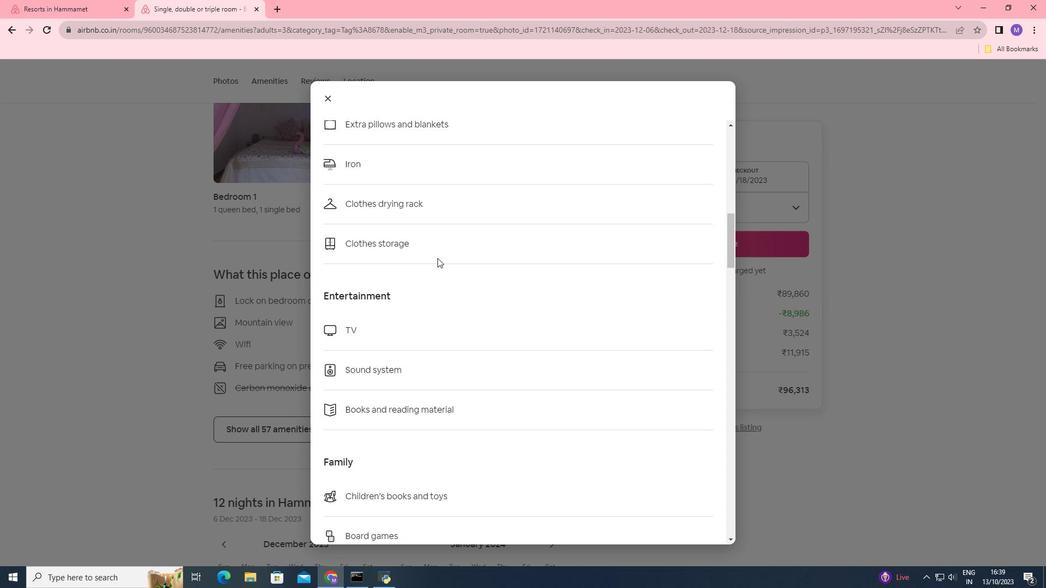 
Action: Mouse scrolled (437, 257) with delta (0, 0)
Screenshot: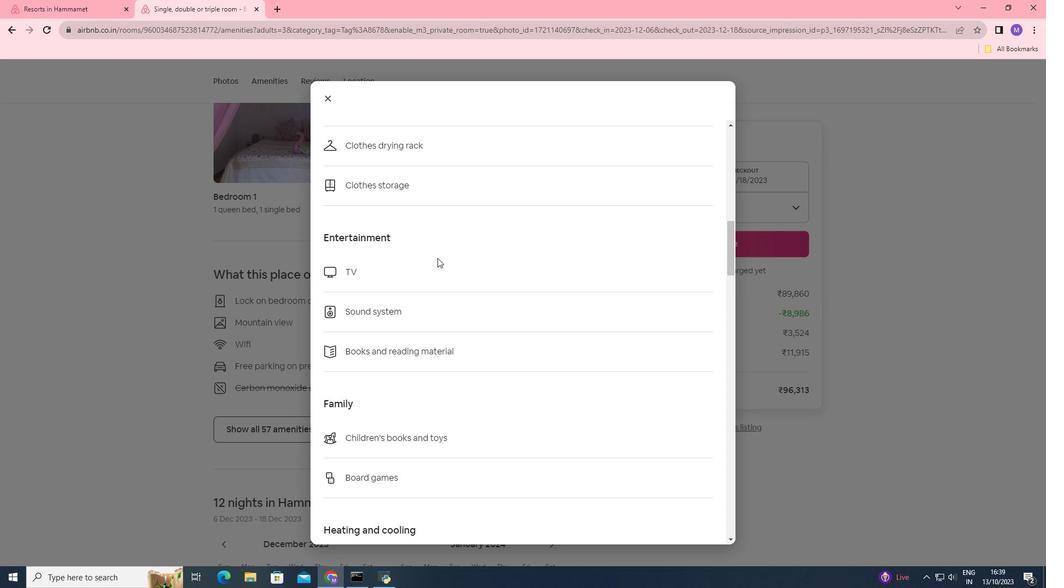 
Action: Mouse scrolled (437, 257) with delta (0, 0)
Screenshot: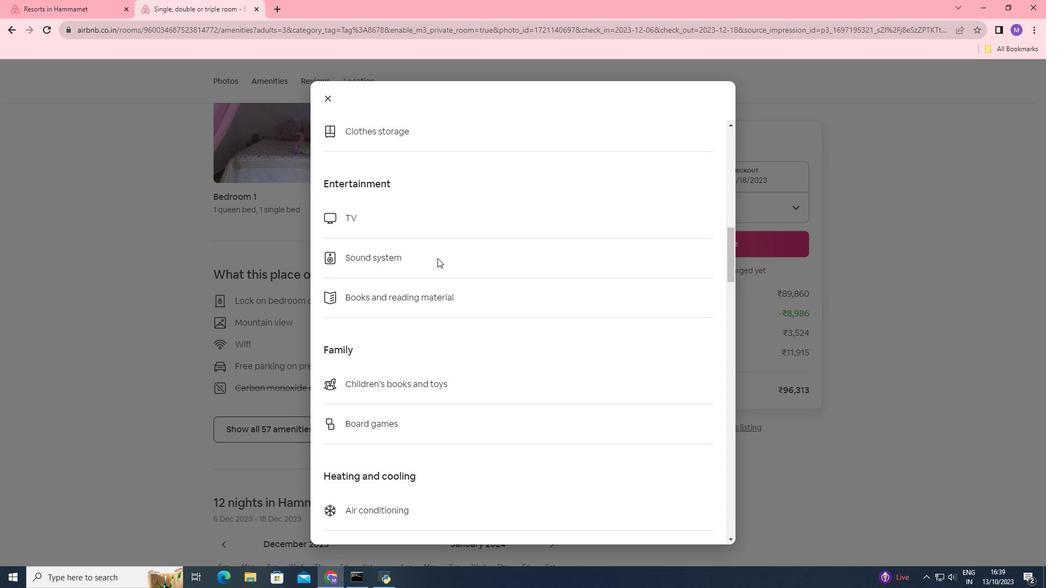 
Action: Mouse scrolled (437, 257) with delta (0, 0)
Screenshot: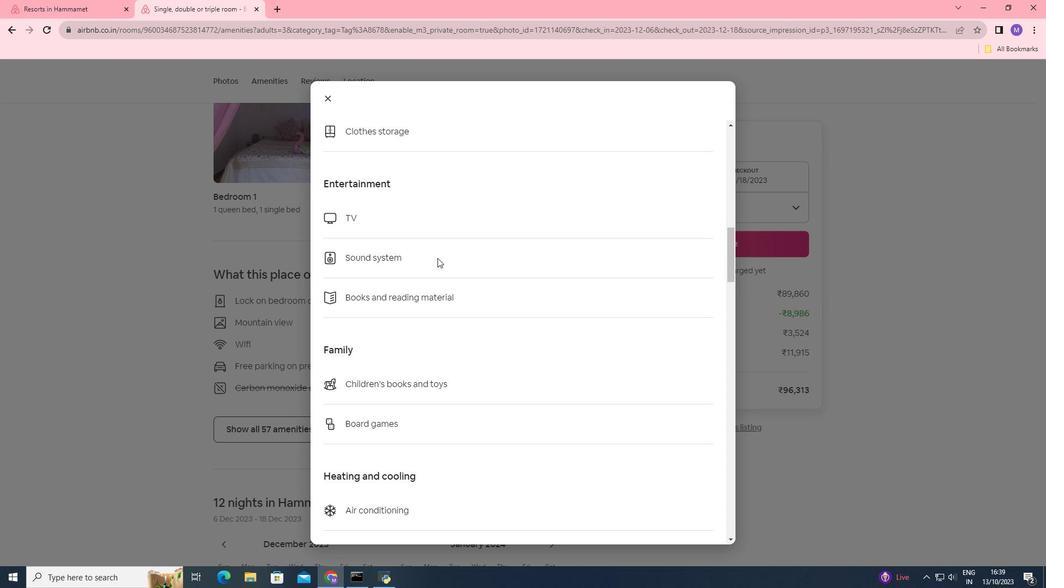 
Action: Mouse scrolled (437, 257) with delta (0, 0)
Screenshot: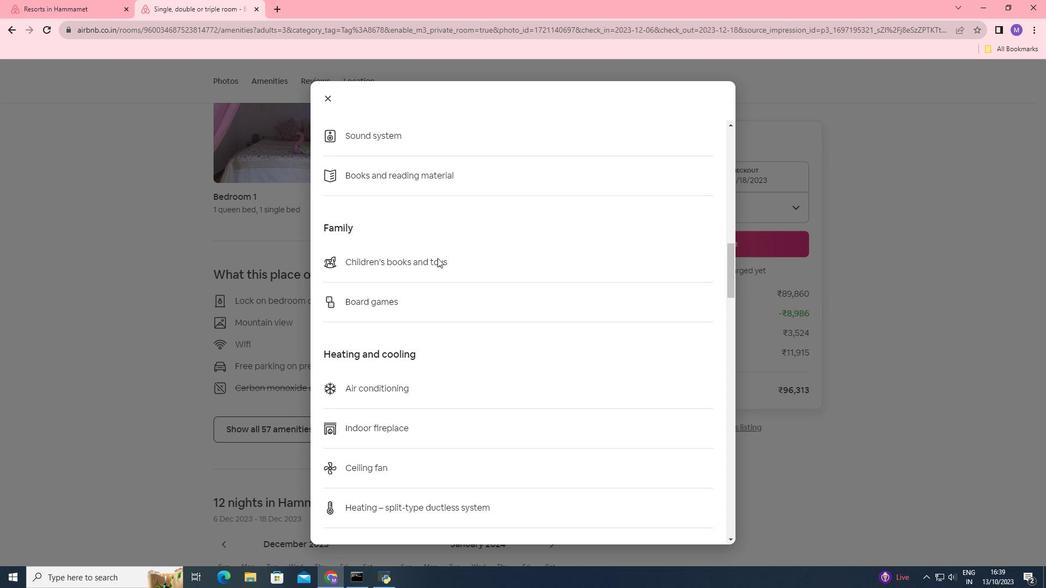
Action: Mouse scrolled (437, 257) with delta (0, 0)
Screenshot: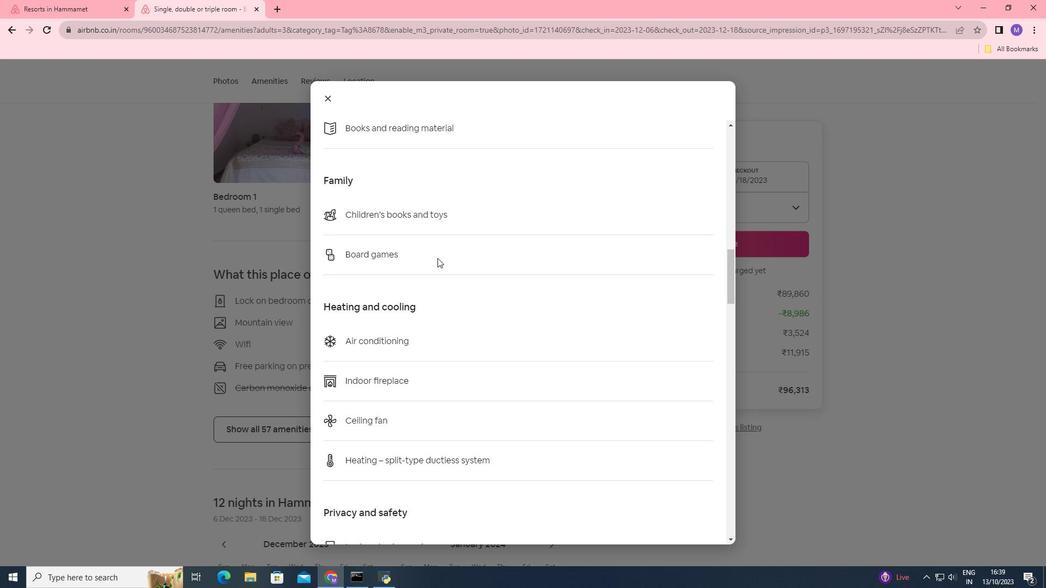 
Action: Mouse scrolled (437, 257) with delta (0, 0)
Screenshot: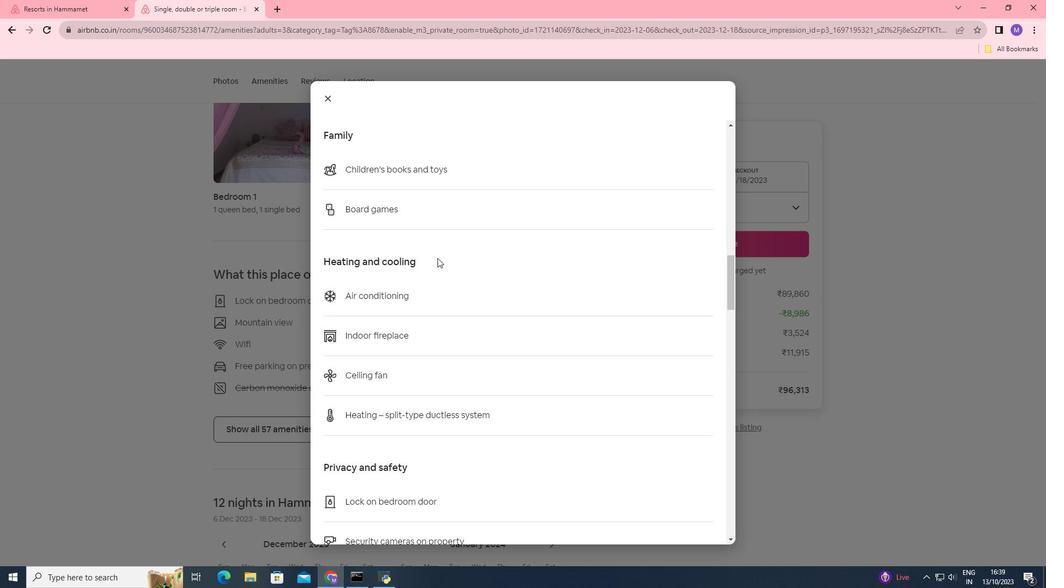 
Action: Mouse scrolled (437, 257) with delta (0, 0)
Screenshot: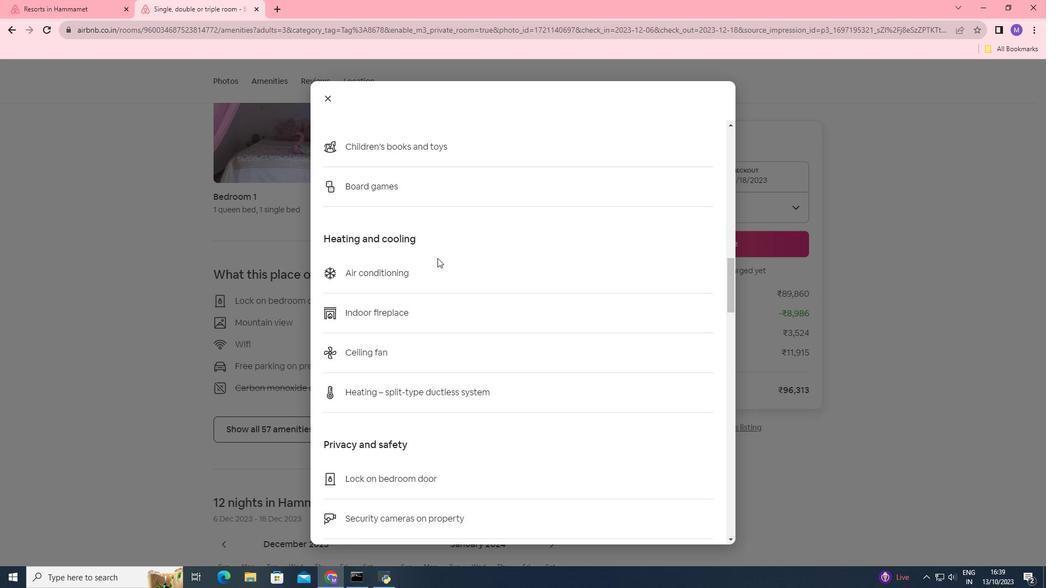 
Action: Mouse scrolled (437, 257) with delta (0, 0)
Screenshot: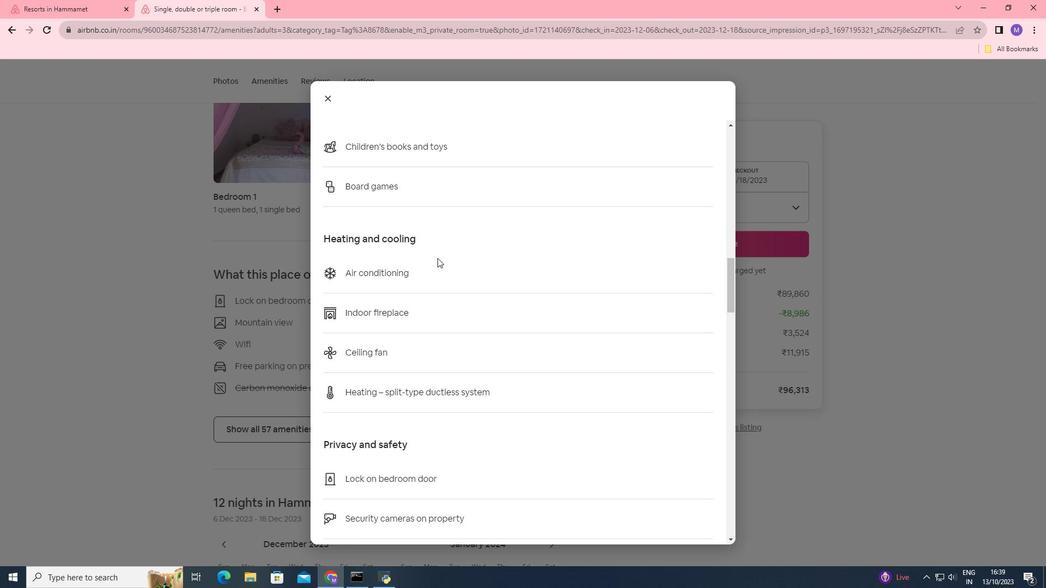 
Action: Mouse scrolled (437, 257) with delta (0, 0)
Screenshot: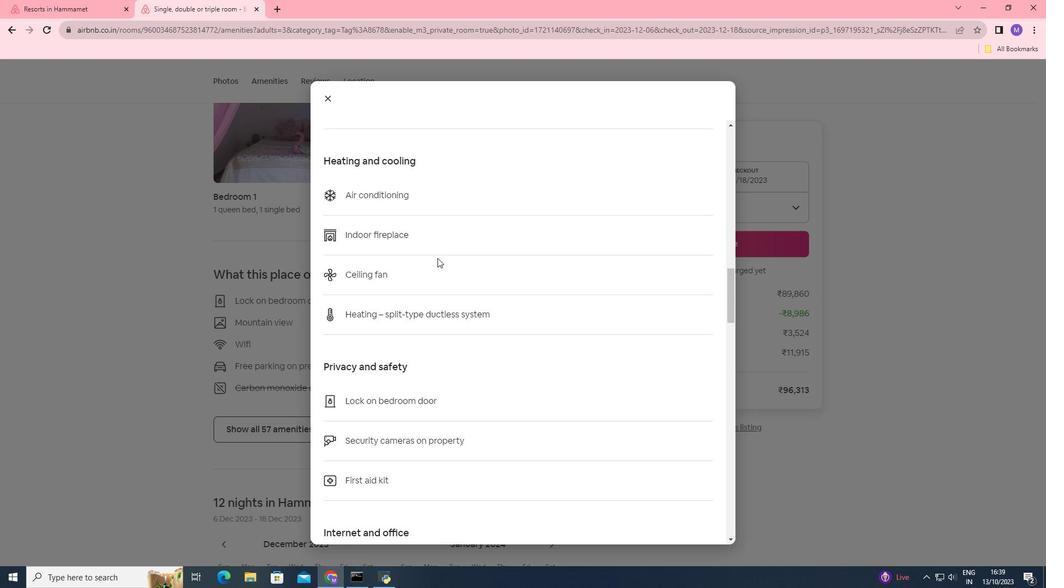 
Action: Mouse scrolled (437, 257) with delta (0, 0)
Screenshot: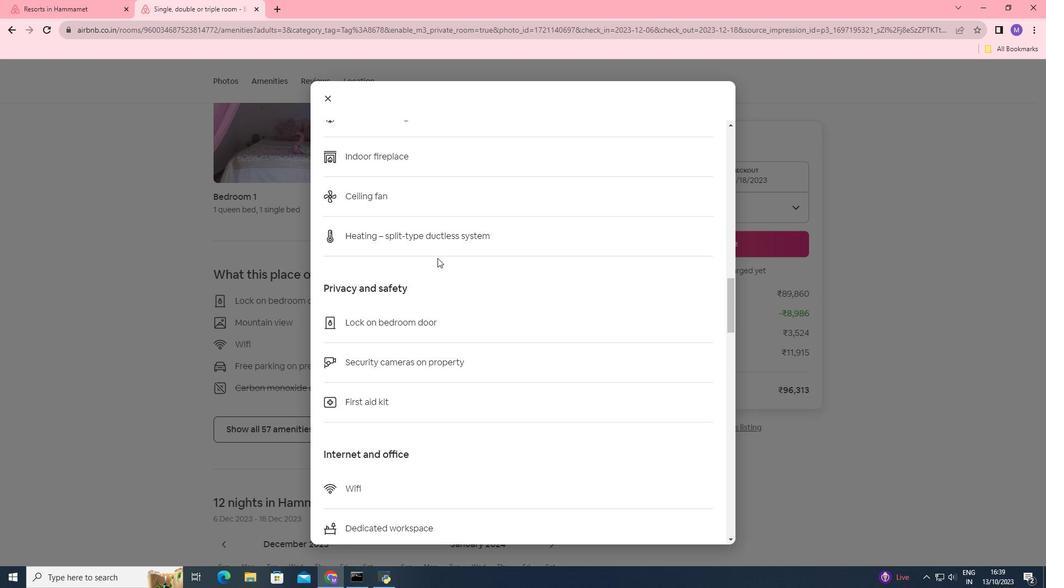 
Action: Mouse scrolled (437, 257) with delta (0, 0)
Screenshot: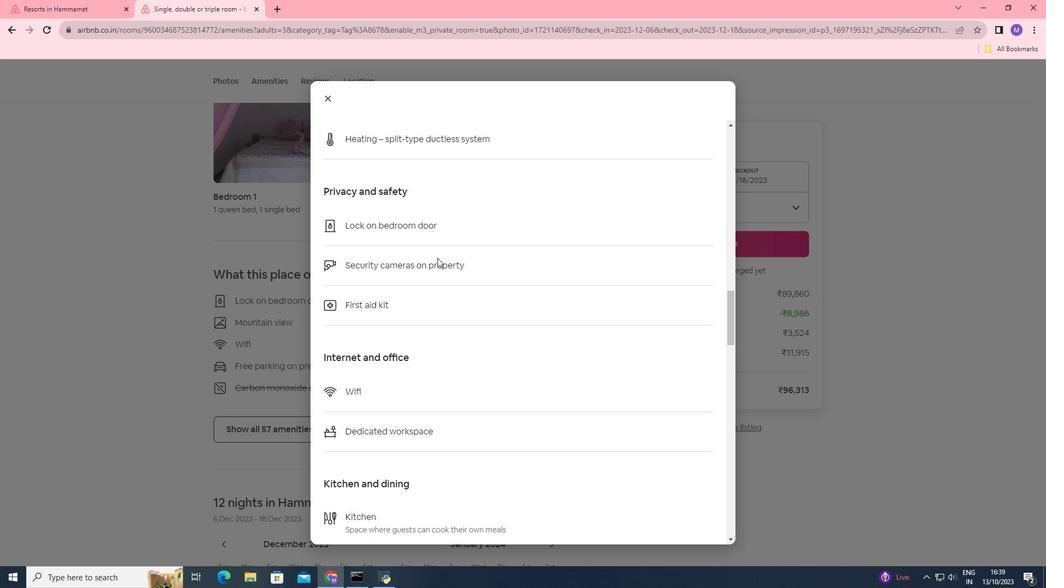 
Action: Mouse scrolled (437, 257) with delta (0, 0)
Screenshot: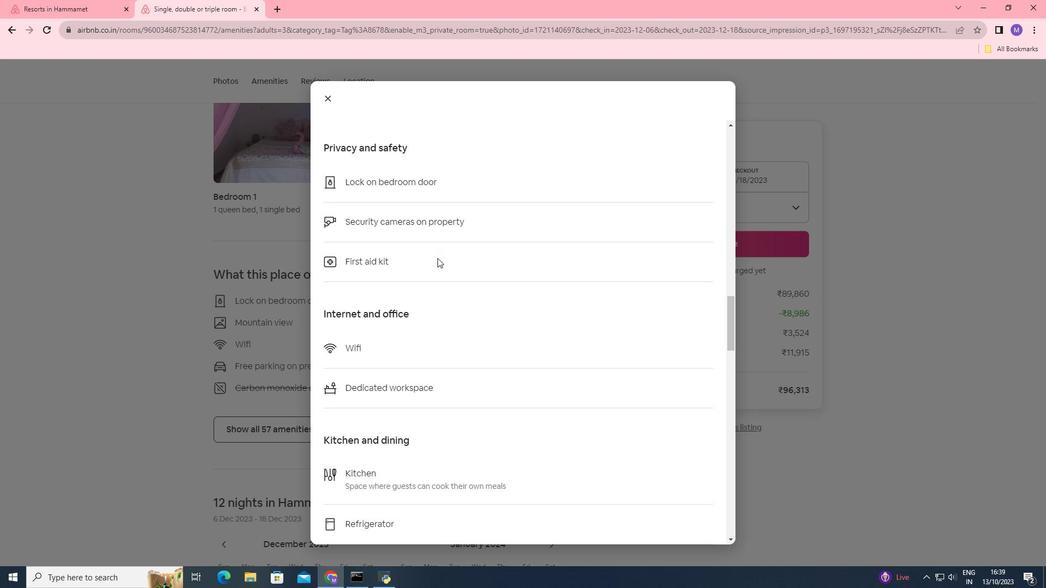 
Action: Mouse scrolled (437, 257) with delta (0, 0)
Screenshot: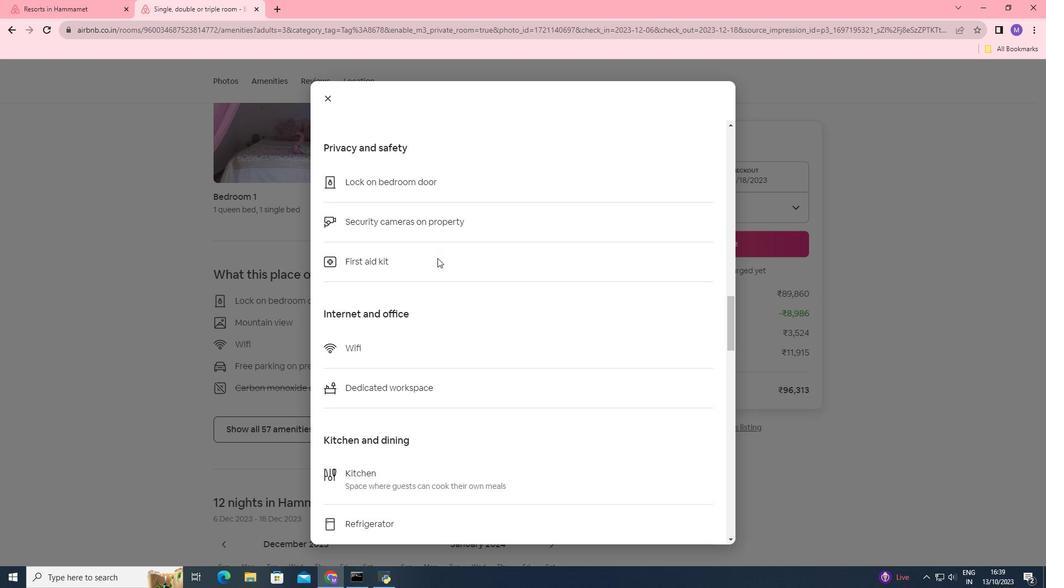
Action: Mouse scrolled (437, 257) with delta (0, 0)
Screenshot: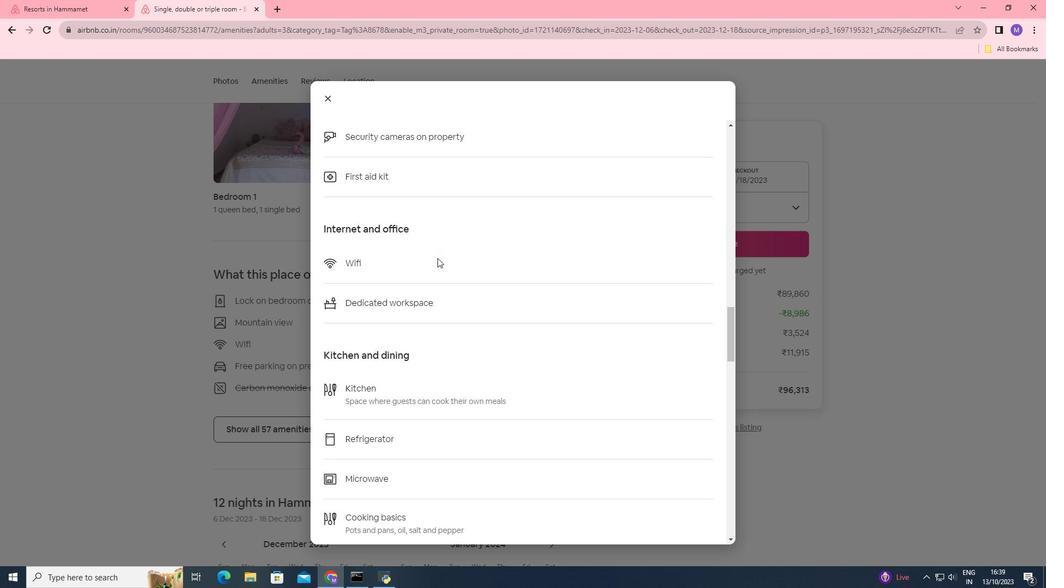 
Action: Mouse scrolled (437, 257) with delta (0, 0)
Screenshot: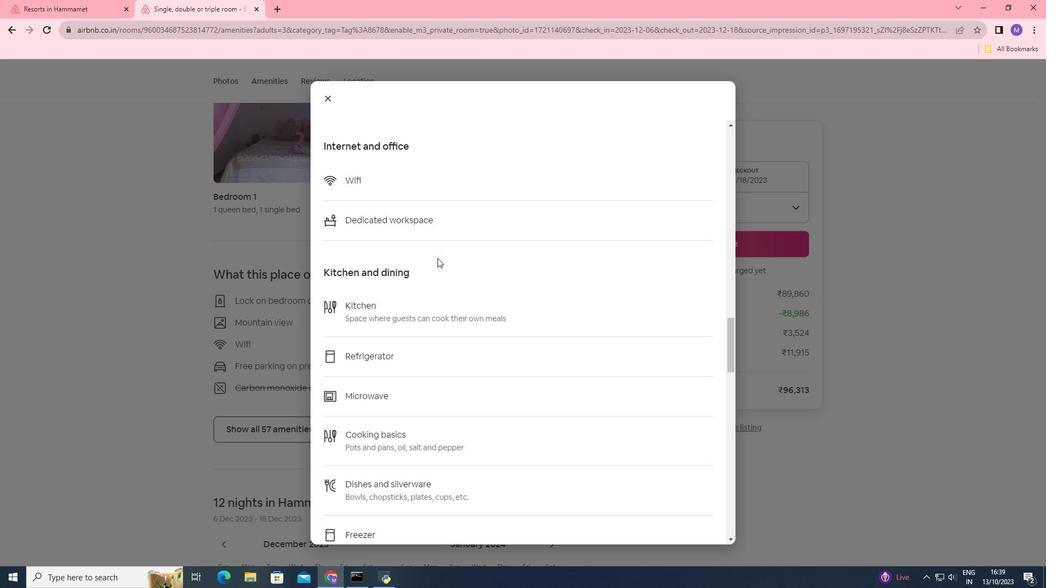 
Action: Mouse scrolled (437, 257) with delta (0, 0)
Screenshot: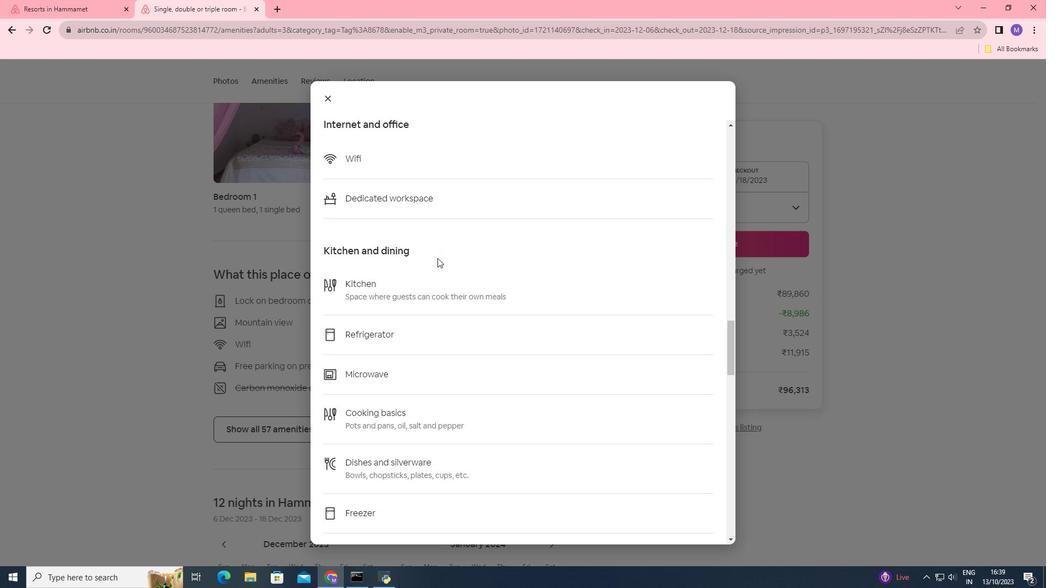 
Action: Mouse scrolled (437, 257) with delta (0, 0)
Screenshot: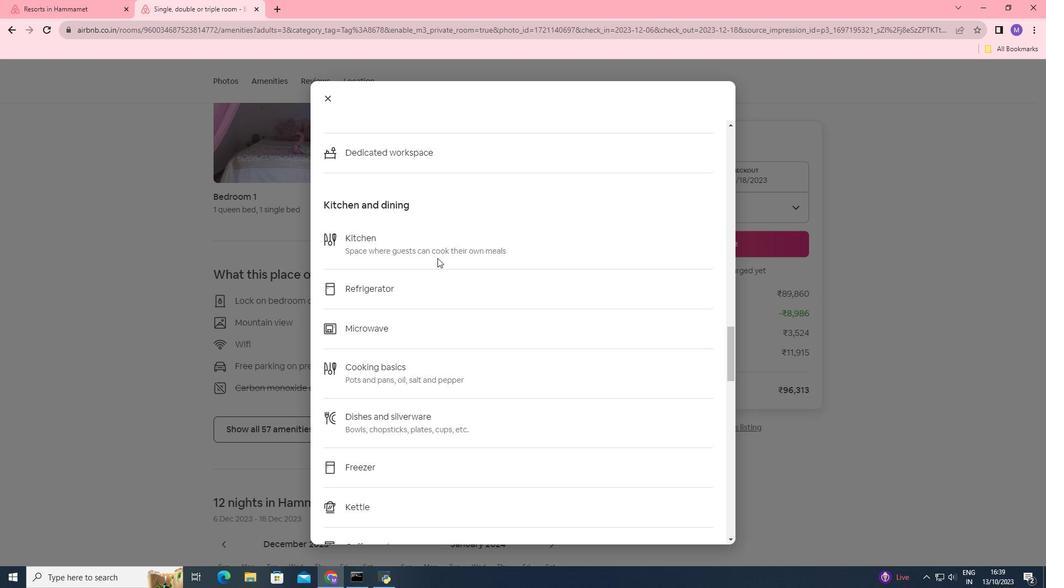 
Action: Mouse scrolled (437, 257) with delta (0, 0)
Screenshot: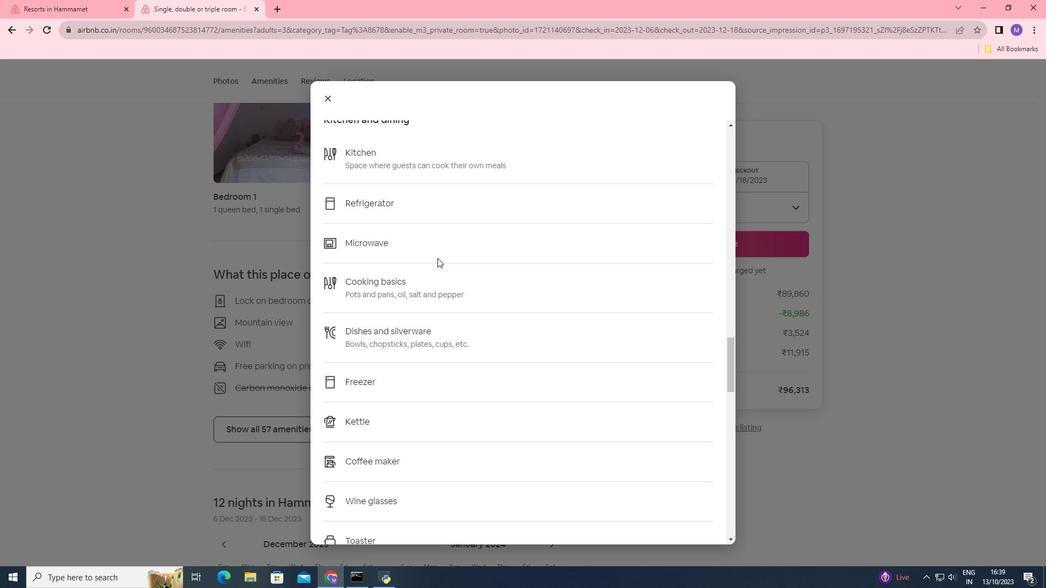 
Action: Mouse scrolled (437, 257) with delta (0, 0)
Screenshot: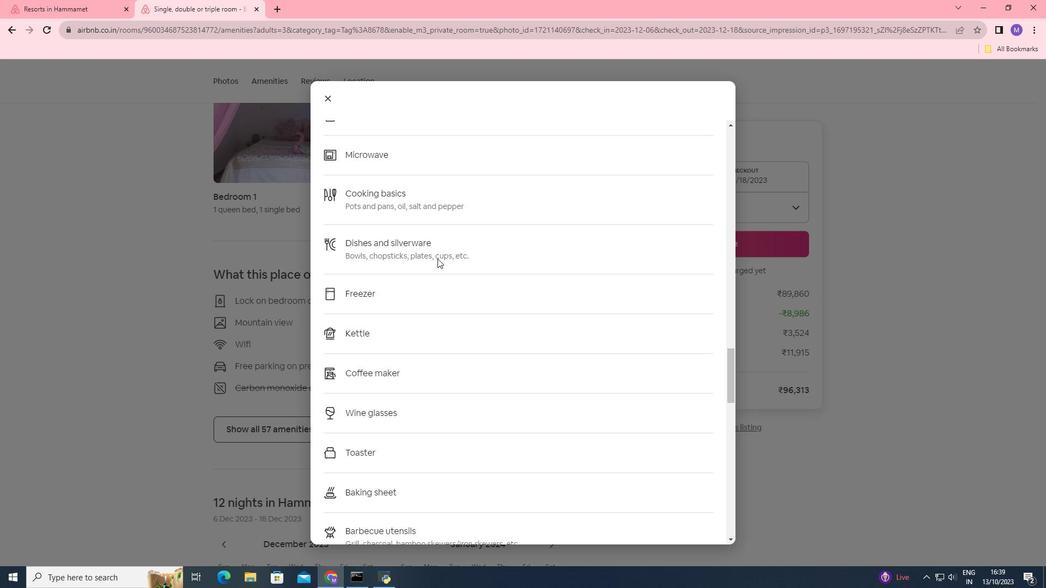 
Action: Mouse scrolled (437, 257) with delta (0, 0)
Screenshot: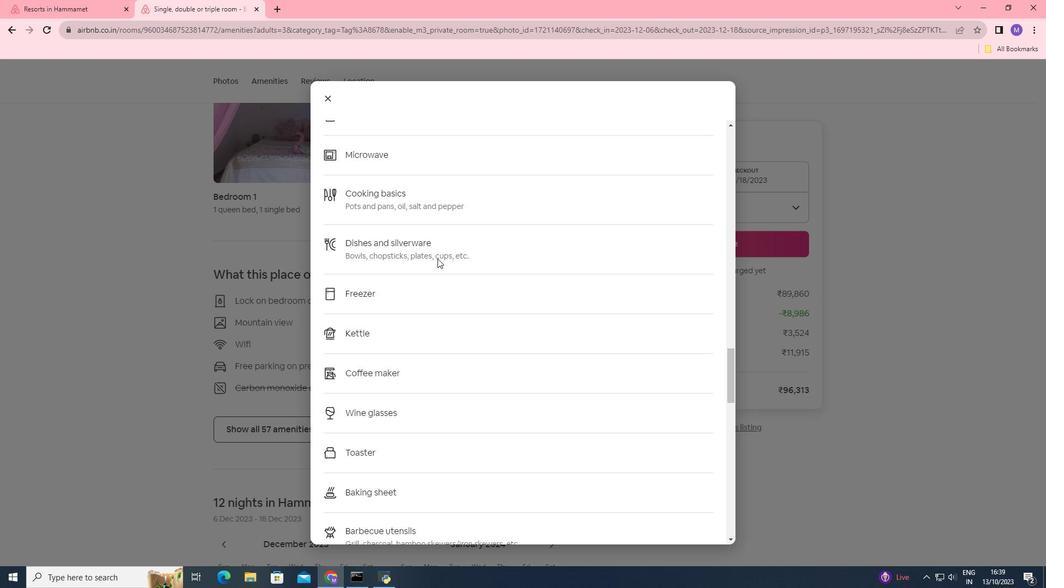 
Action: Mouse scrolled (437, 257) with delta (0, 0)
Screenshot: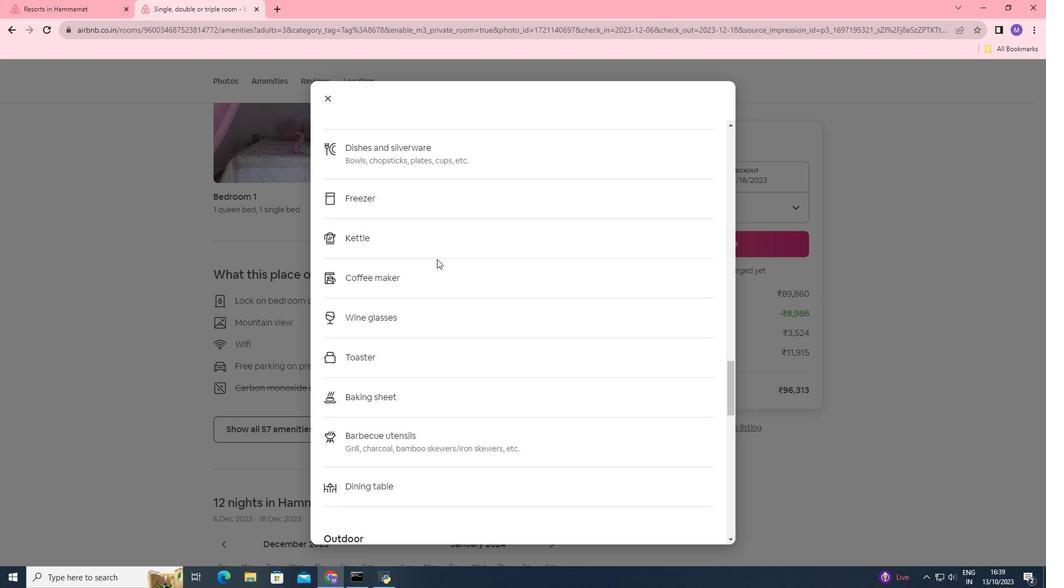 
Action: Mouse scrolled (437, 257) with delta (0, 0)
Screenshot: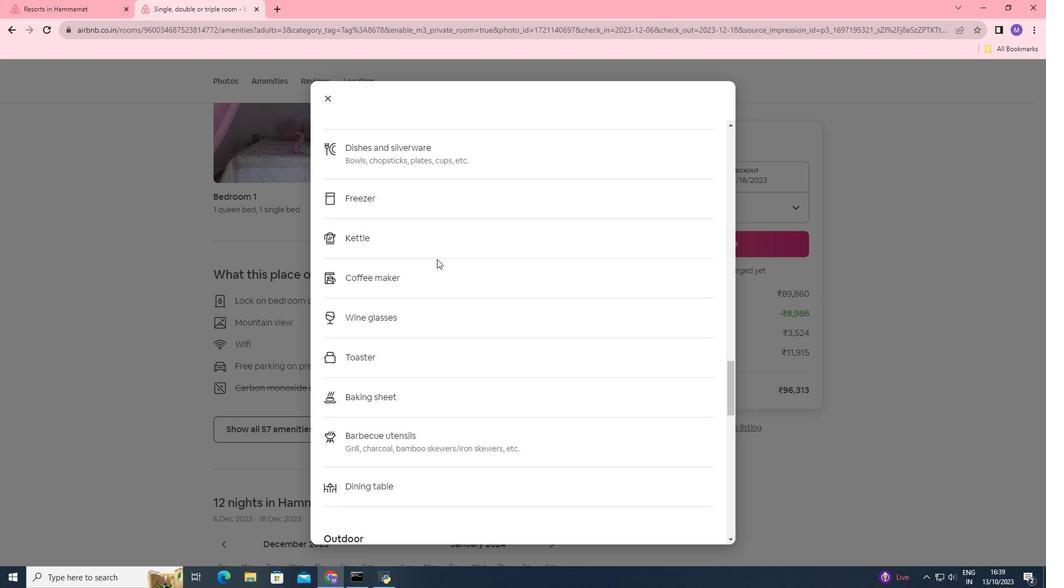
Action: Mouse moved to (437, 258)
Screenshot: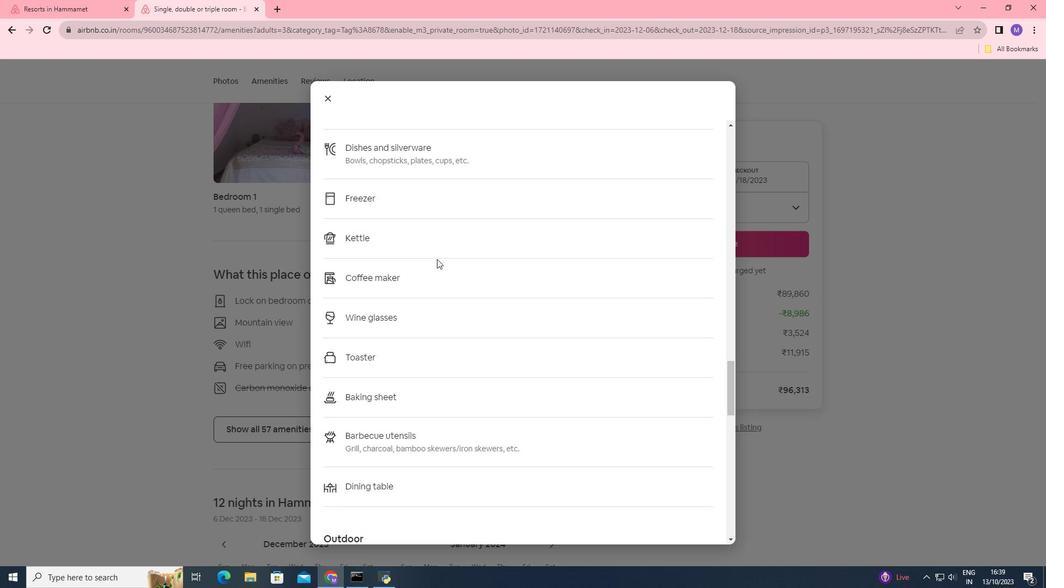 
Action: Mouse scrolled (437, 258) with delta (0, 0)
Screenshot: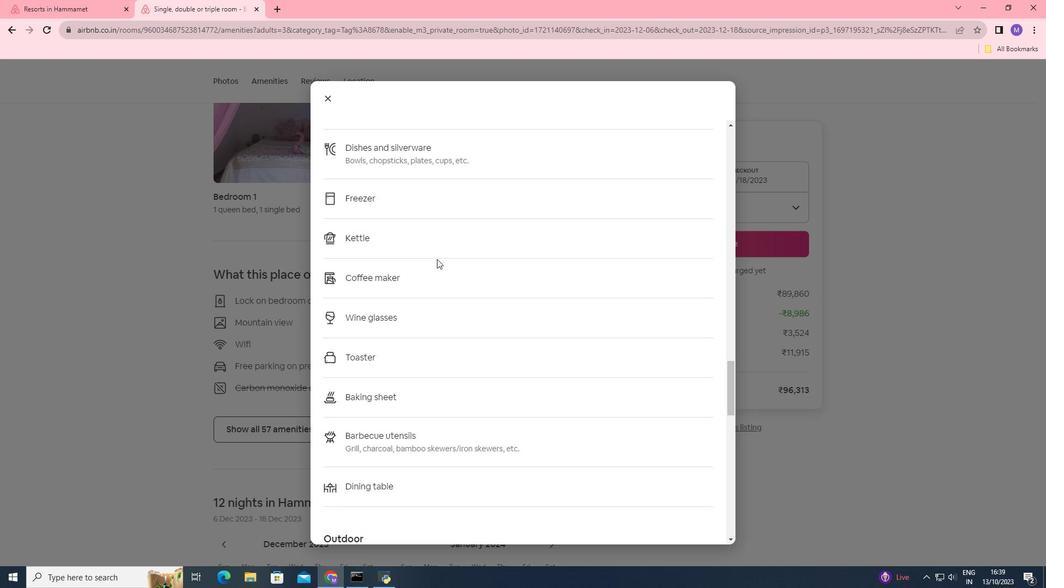 
Action: Mouse moved to (437, 259)
Screenshot: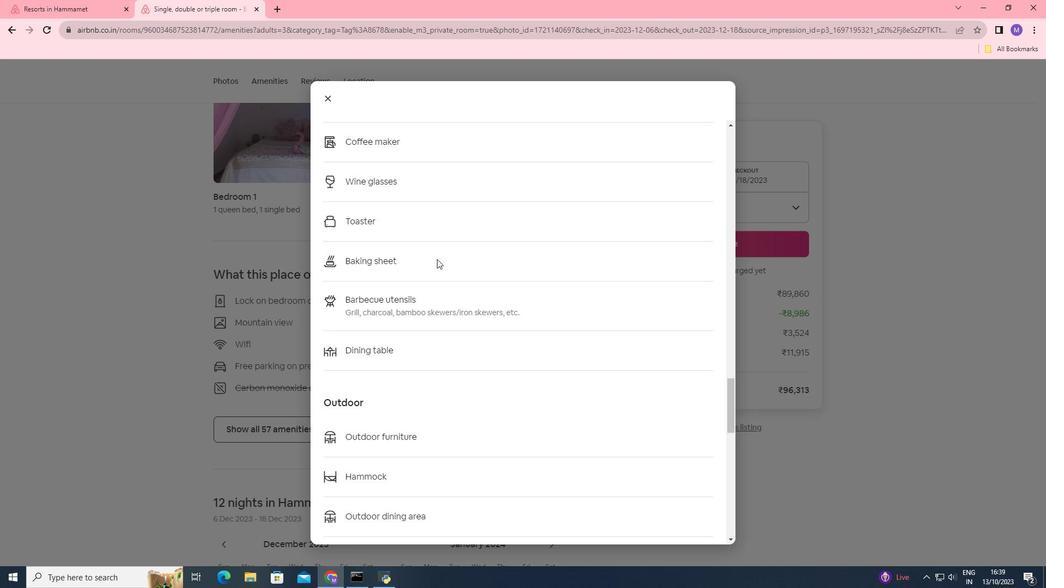 
Action: Mouse scrolled (437, 258) with delta (0, 0)
Screenshot: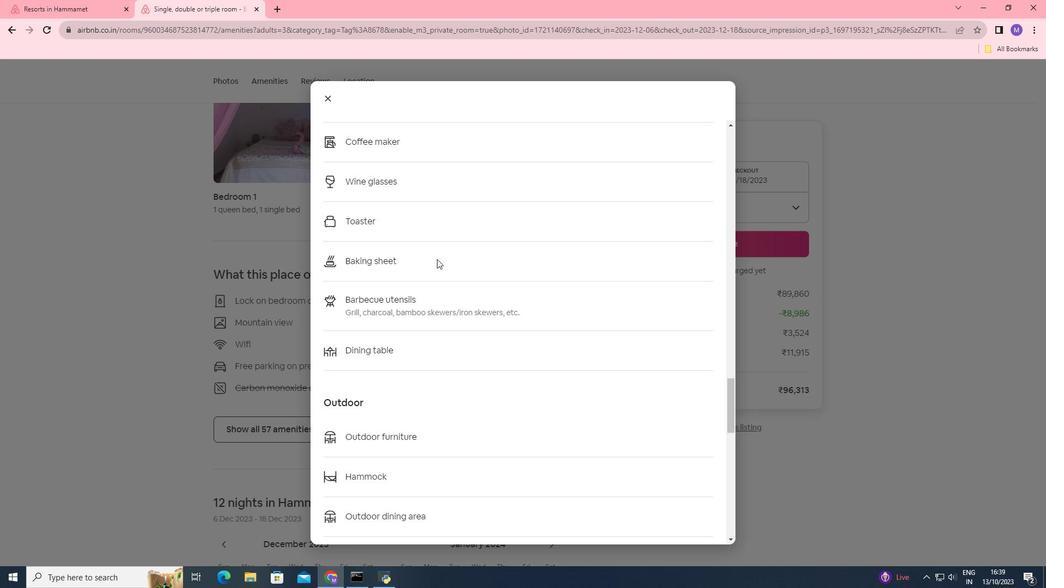 
Action: Mouse scrolled (437, 258) with delta (0, 0)
Screenshot: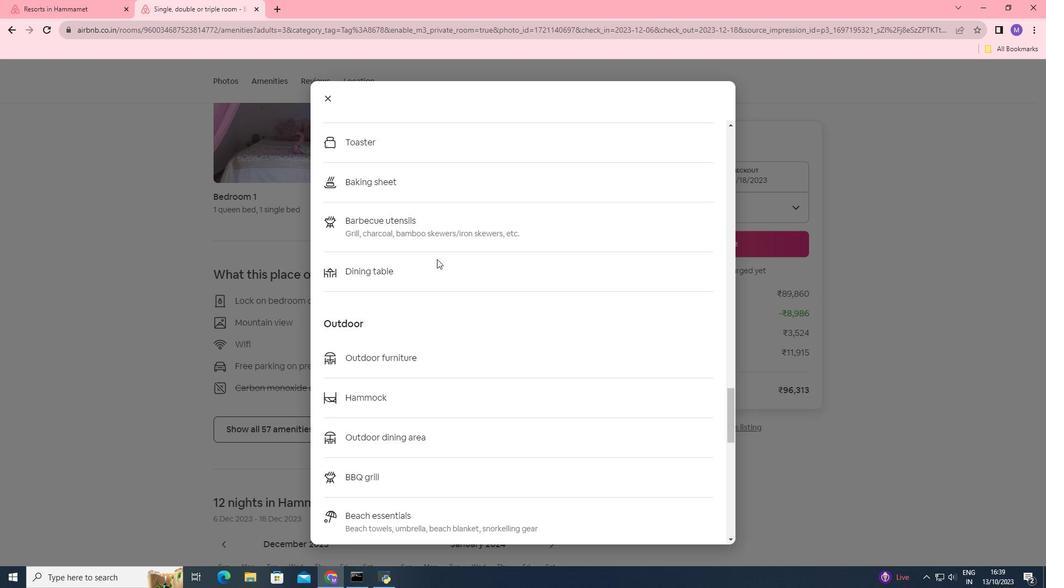 
Action: Mouse scrolled (437, 258) with delta (0, 0)
Screenshot: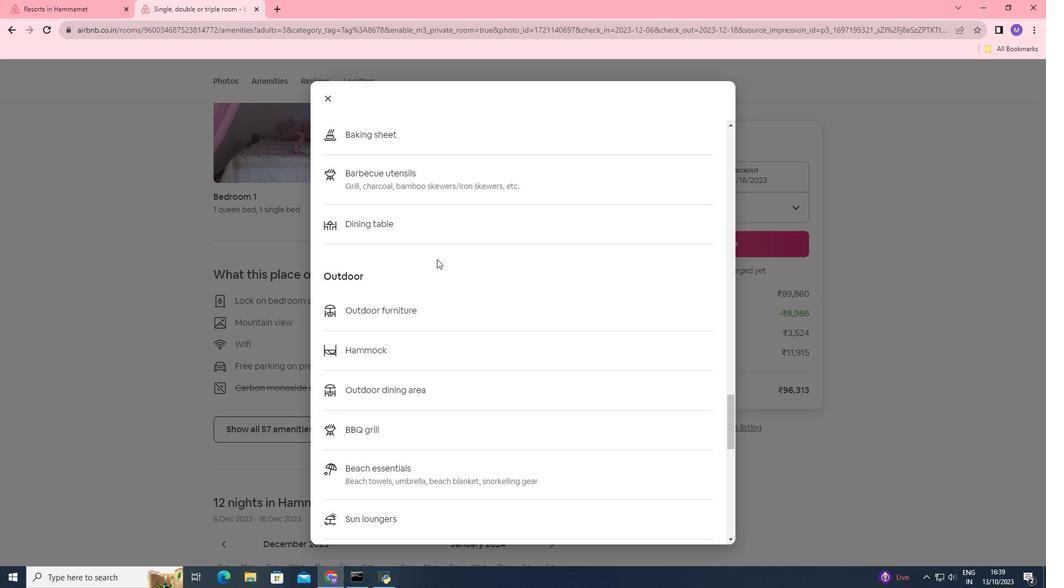 
Action: Mouse scrolled (437, 258) with delta (0, 0)
Screenshot: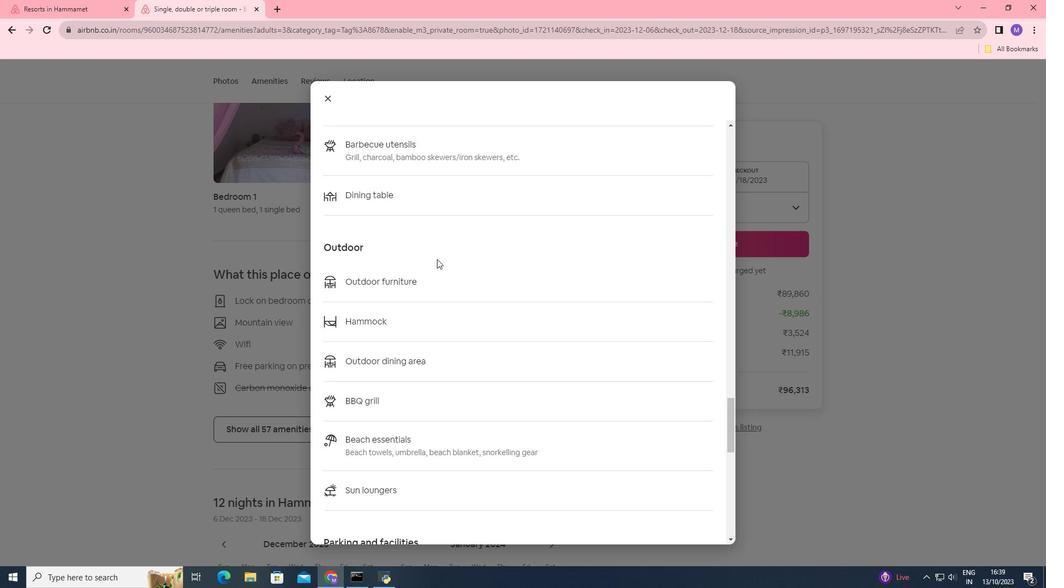
Action: Mouse scrolled (437, 258) with delta (0, 0)
Screenshot: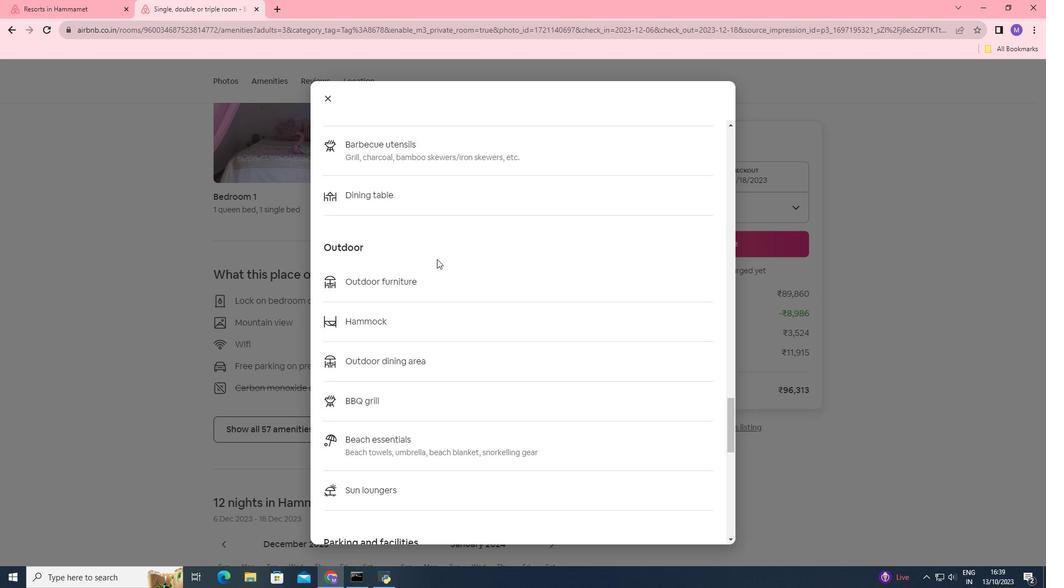 
Action: Mouse scrolled (437, 258) with delta (0, 0)
Screenshot: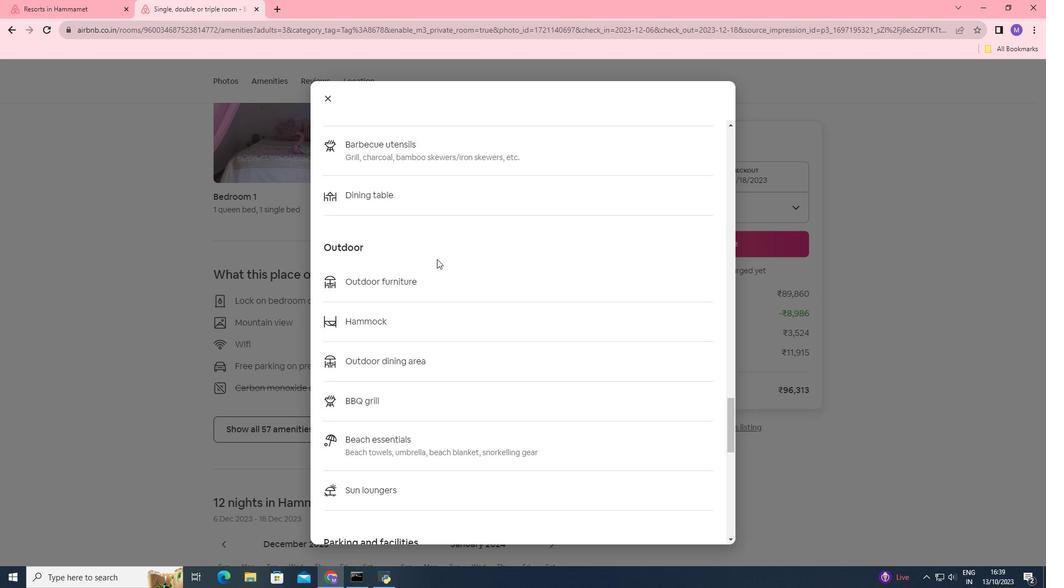
Action: Mouse scrolled (437, 258) with delta (0, 0)
Screenshot: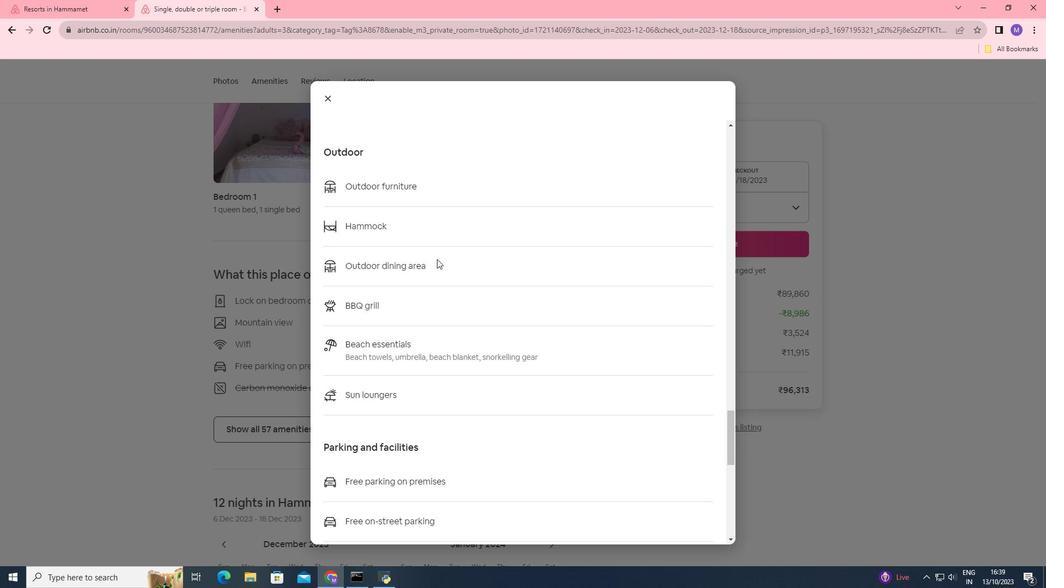 
Action: Mouse scrolled (437, 258) with delta (0, 0)
Screenshot: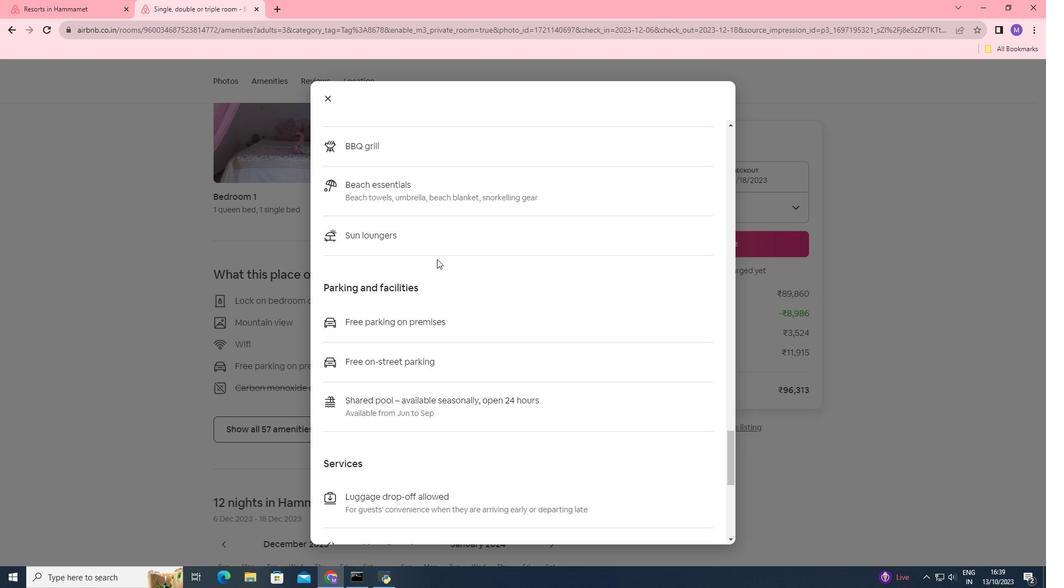 
Action: Mouse scrolled (437, 258) with delta (0, 0)
Screenshot: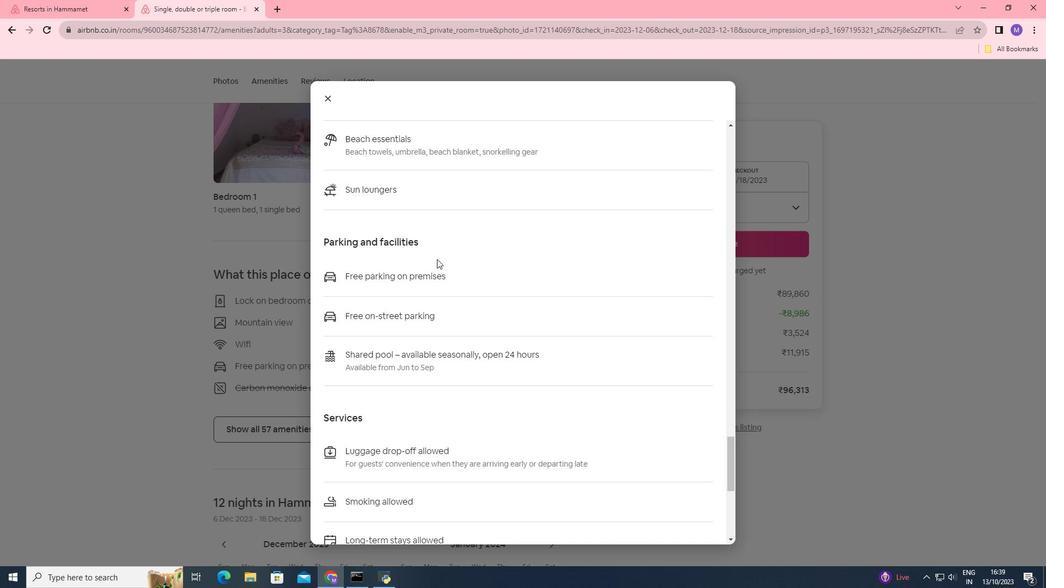 
Action: Mouse scrolled (437, 258) with delta (0, 0)
